 Task: Get directions from CNN Center, Georgia, United States to Oakland Cemetery, Georgia, United States  and explore the nearby hotels with guest rating 2 and above with dates 20 to 23 December and 2 guests
Action: Mouse moved to (250, 79)
Screenshot: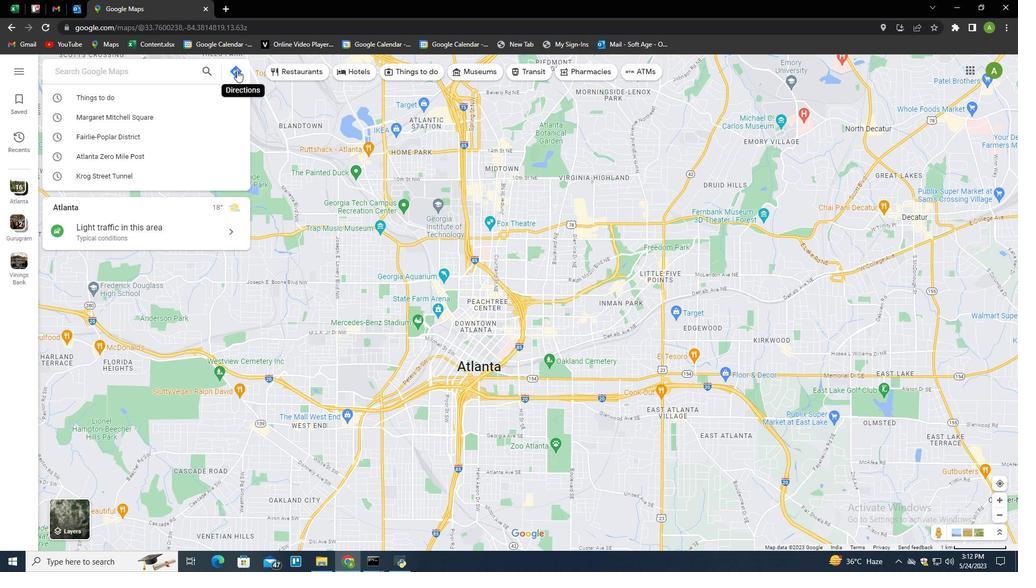 
Action: Mouse pressed left at (250, 79)
Screenshot: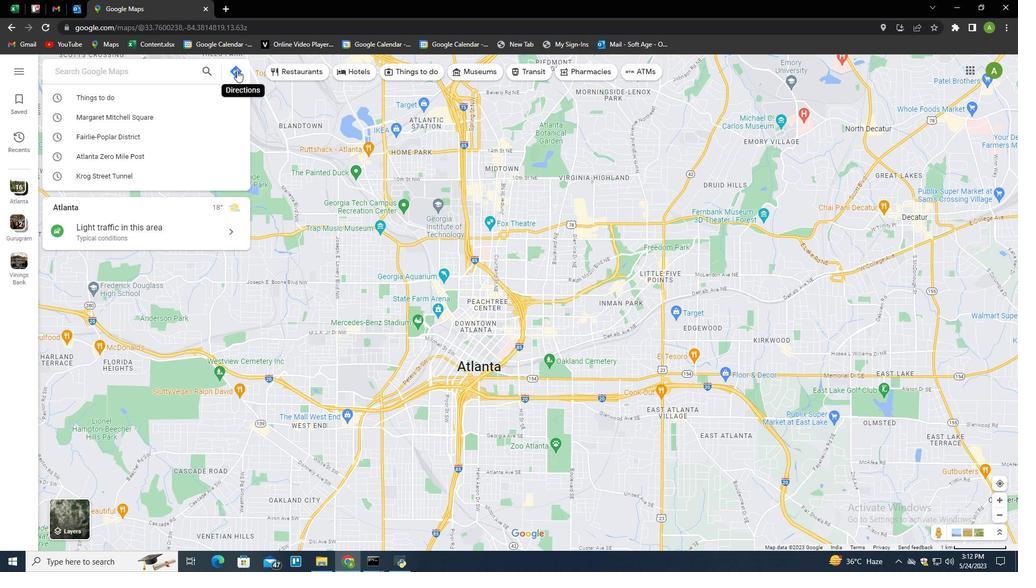
Action: Mouse moved to (212, 107)
Screenshot: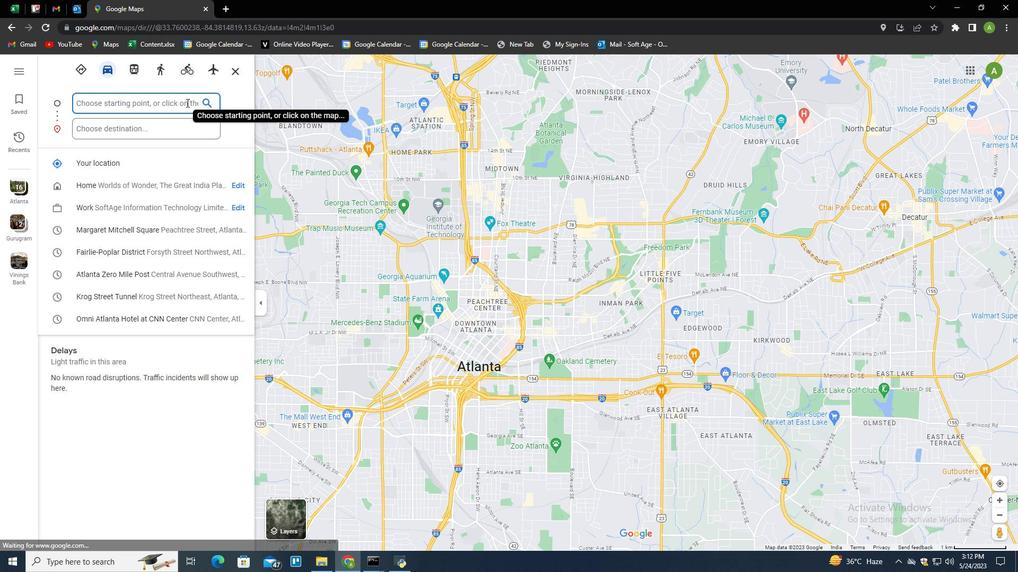 
Action: Mouse pressed left at (212, 107)
Screenshot: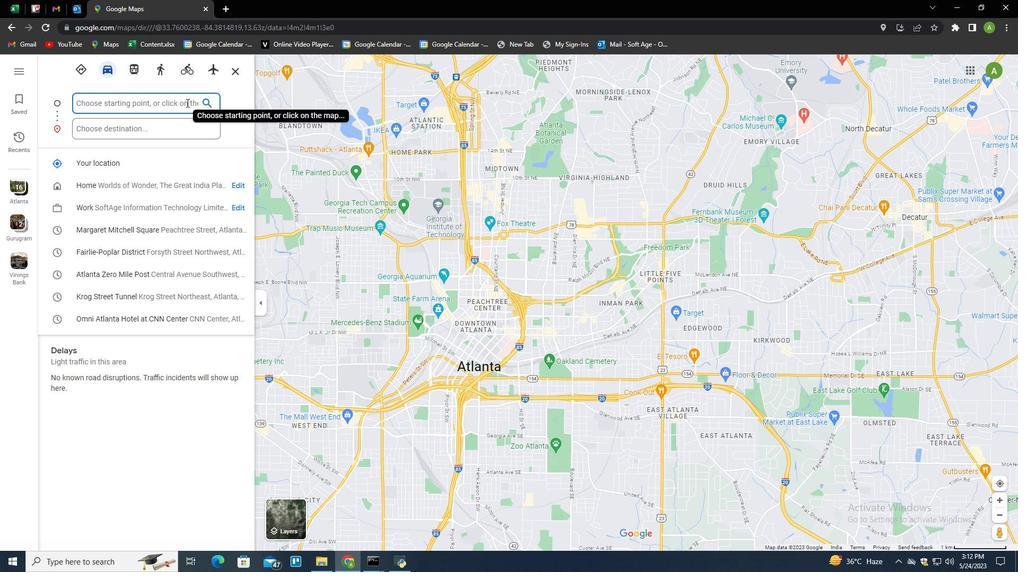
Action: Key pressed <Key.shift>C<Key.shift>NN<Key.space><Key.shift>Center,<Key.space><Key.shift>Georgia,<Key.space><Key.shift>United<Key.space><Key.shift>States<Key.tab><Key.tab><Key.shift>Oaklank<Key.backspace>d<Key.space><Key.shift>E<Key.backspace><Key.shift>Cemetery,<Key.space><Key.shift>Georgia,<Key.space><Key.shift>United<Key.space><Key.shift>Staes=<Key.backspace><Key.backspace><Key.backspace>tes<Key.enter>
Screenshot: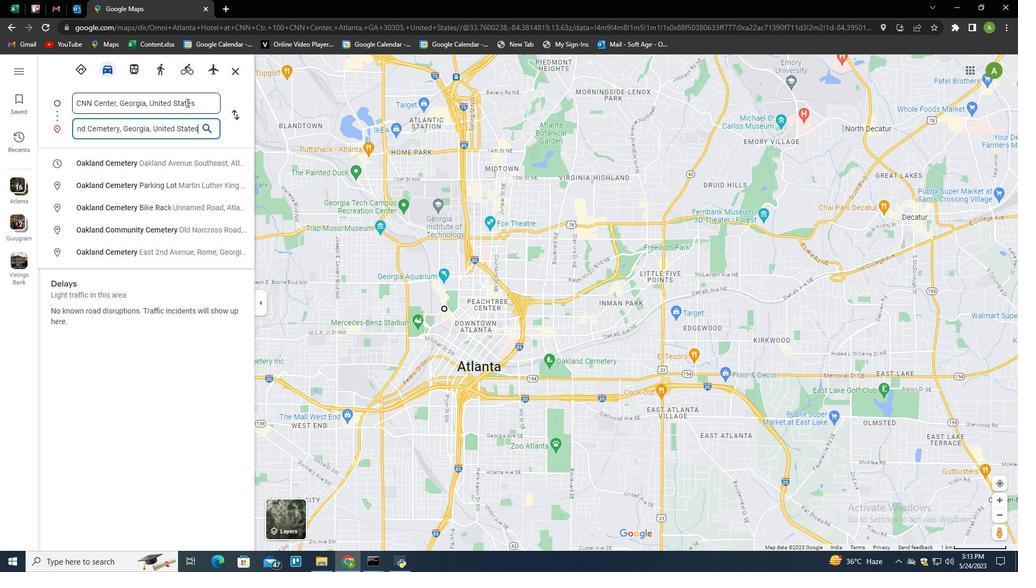 
Action: Mouse moved to (394, 81)
Screenshot: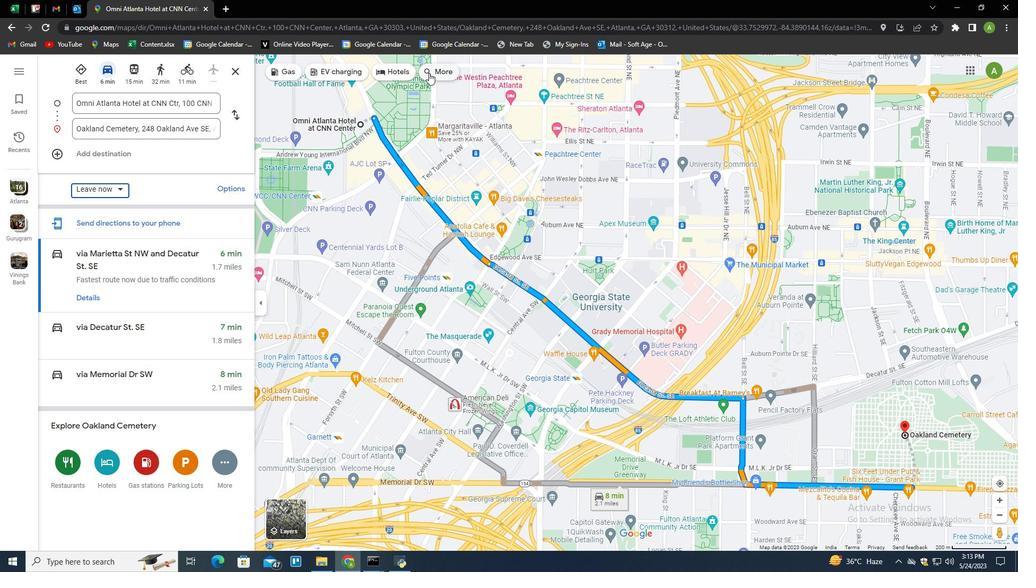 
Action: Mouse pressed left at (394, 81)
Screenshot: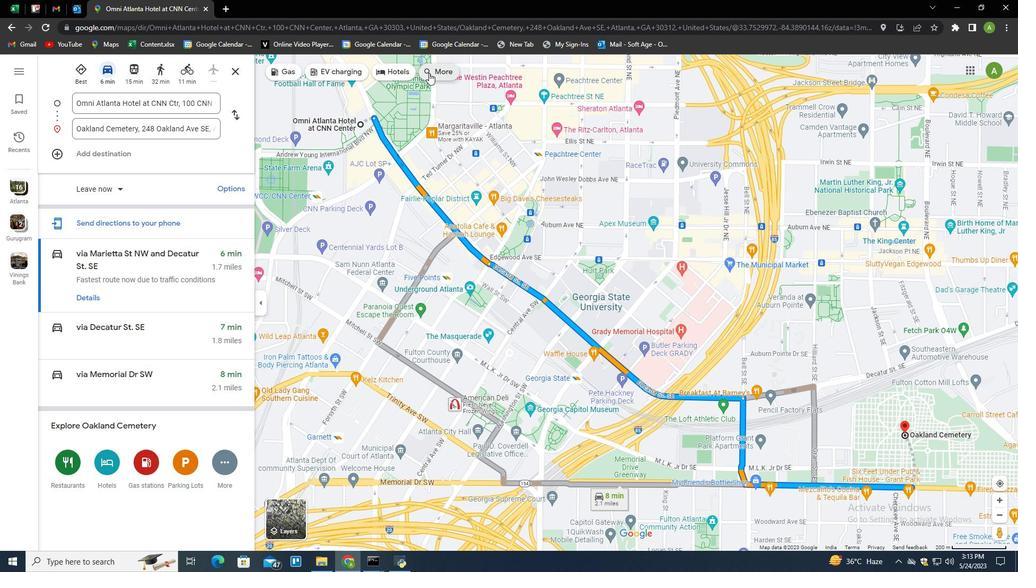 
Action: Mouse moved to (131, 172)
Screenshot: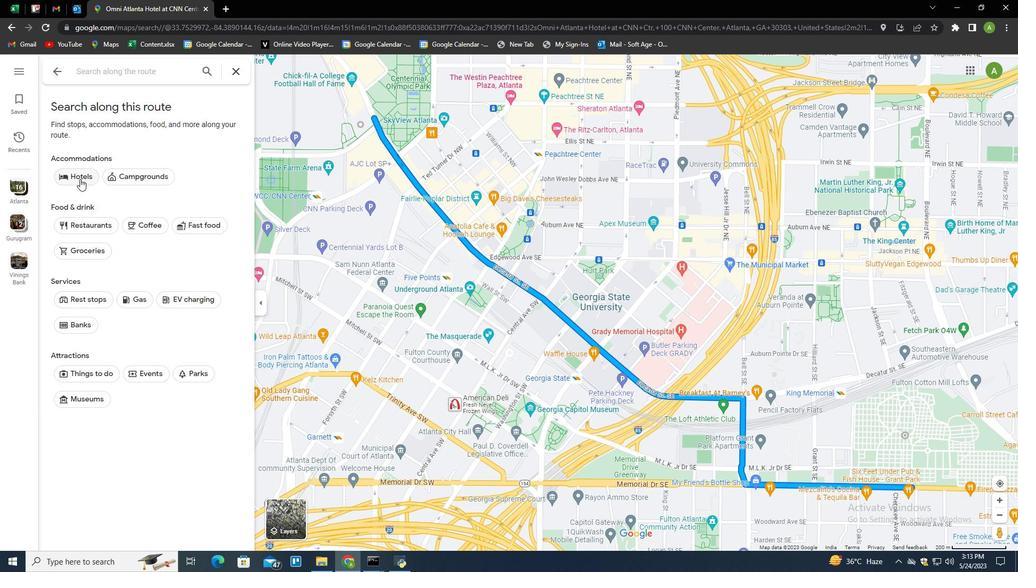 
Action: Mouse pressed left at (131, 172)
Screenshot: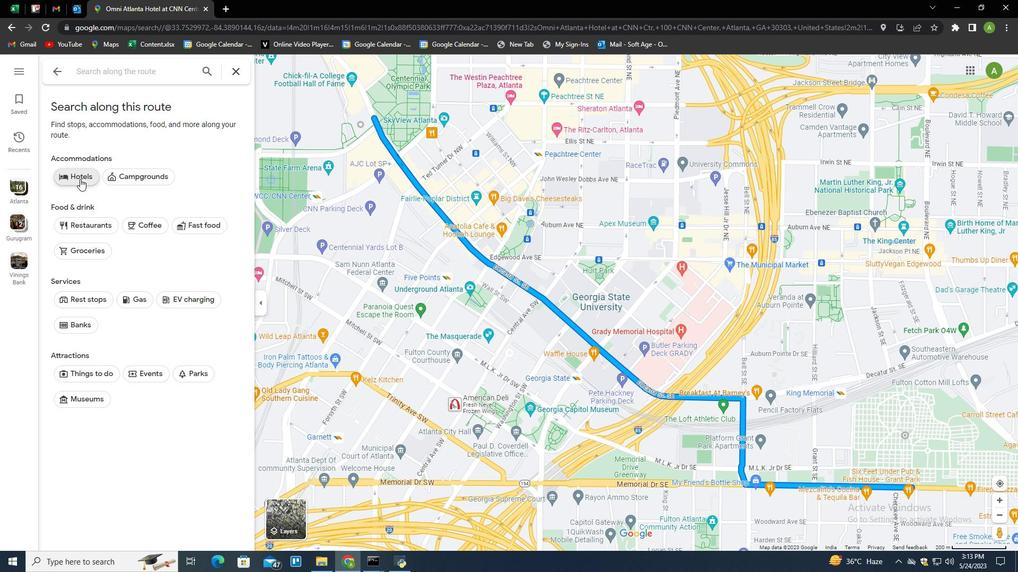 
Action: Mouse moved to (318, 77)
Screenshot: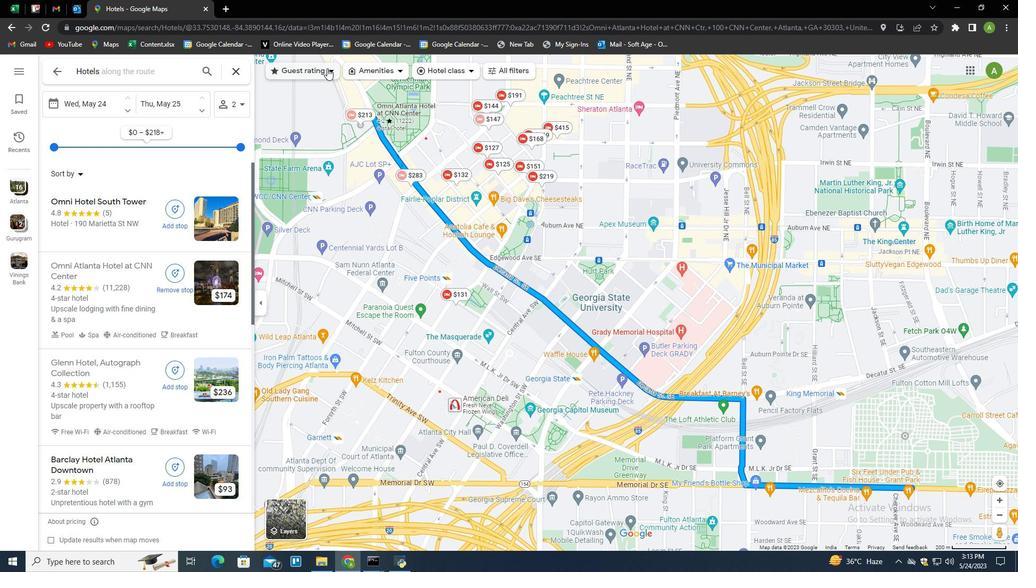 
Action: Mouse pressed left at (318, 77)
Screenshot: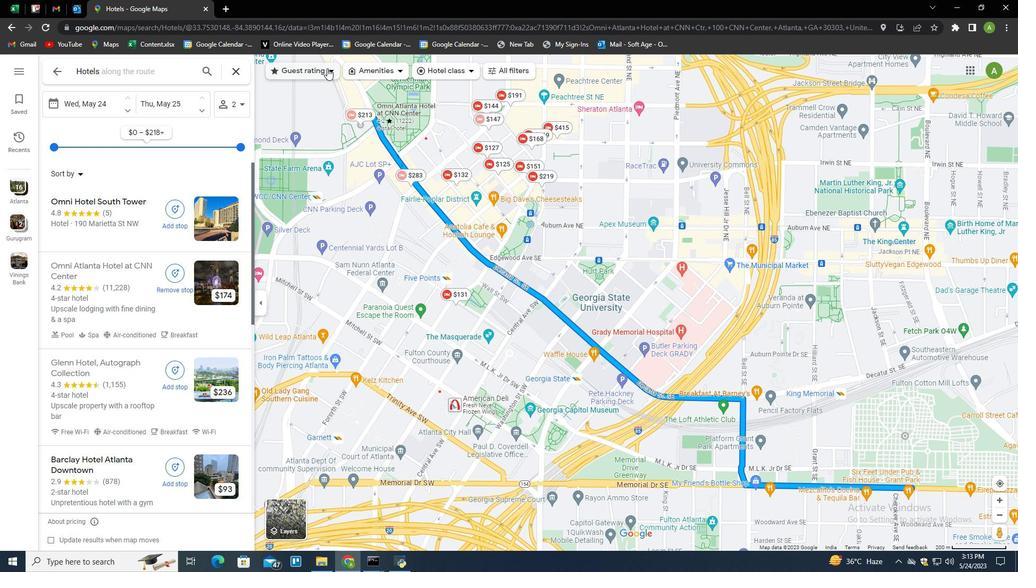 
Action: Mouse moved to (302, 116)
Screenshot: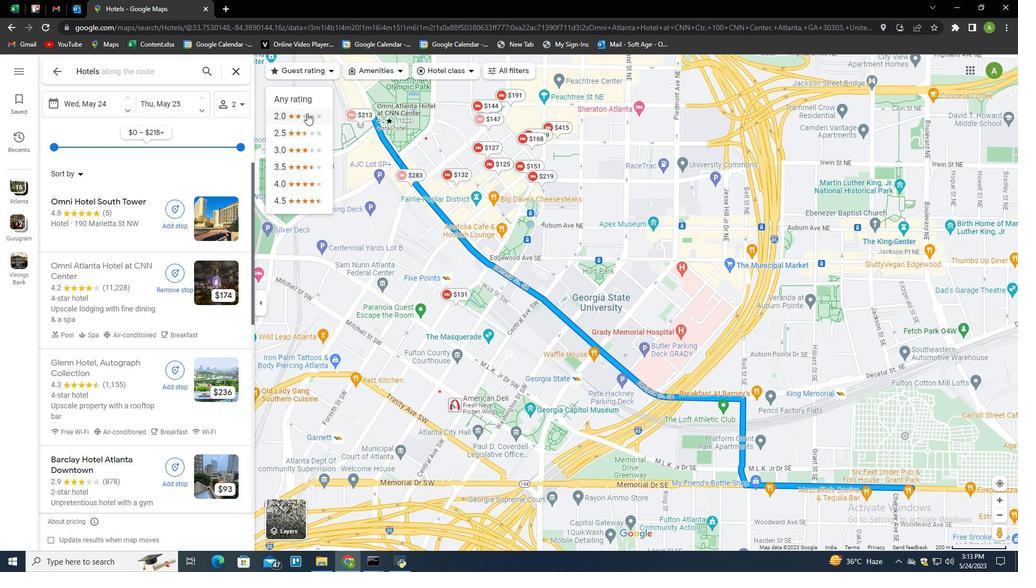 
Action: Mouse pressed left at (302, 116)
Screenshot: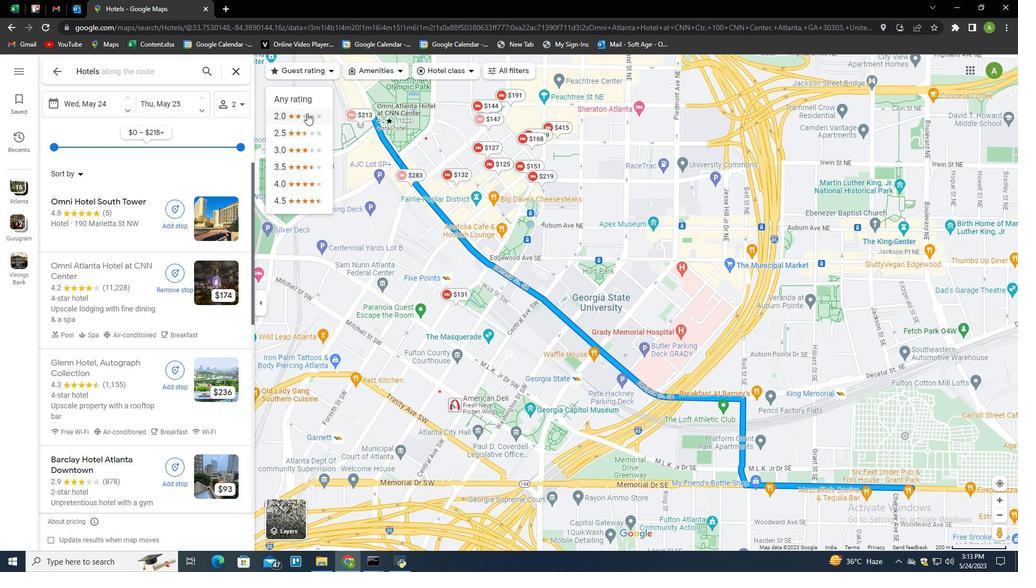 
Action: Mouse moved to (136, 105)
Screenshot: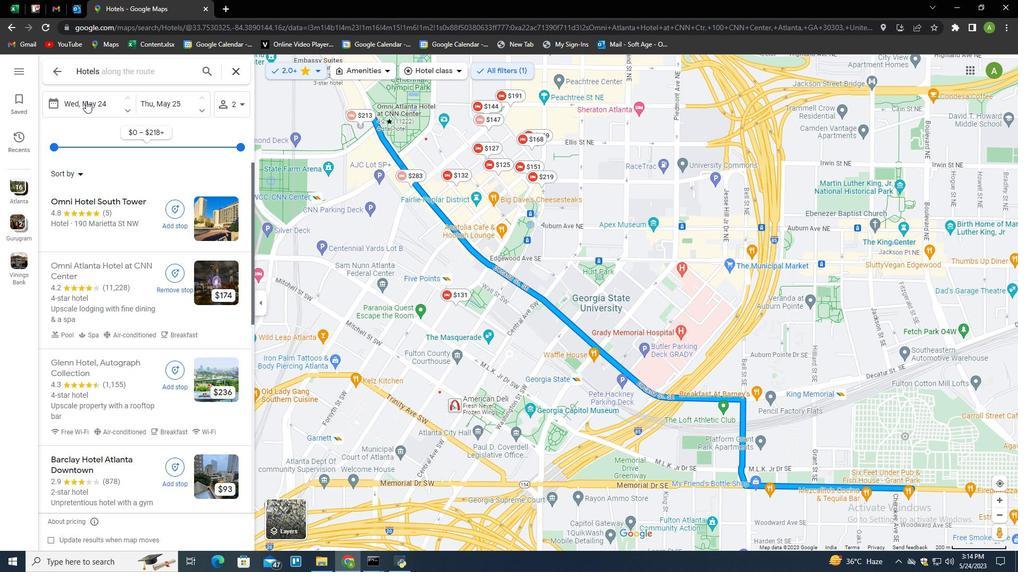 
Action: Mouse pressed left at (136, 105)
Screenshot: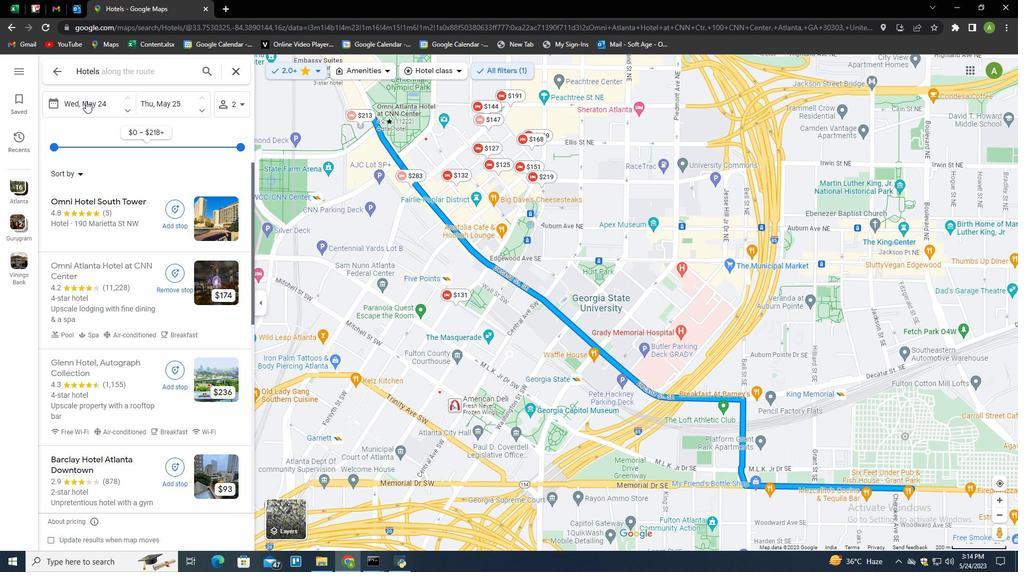 
Action: Mouse moved to (197, 185)
Screenshot: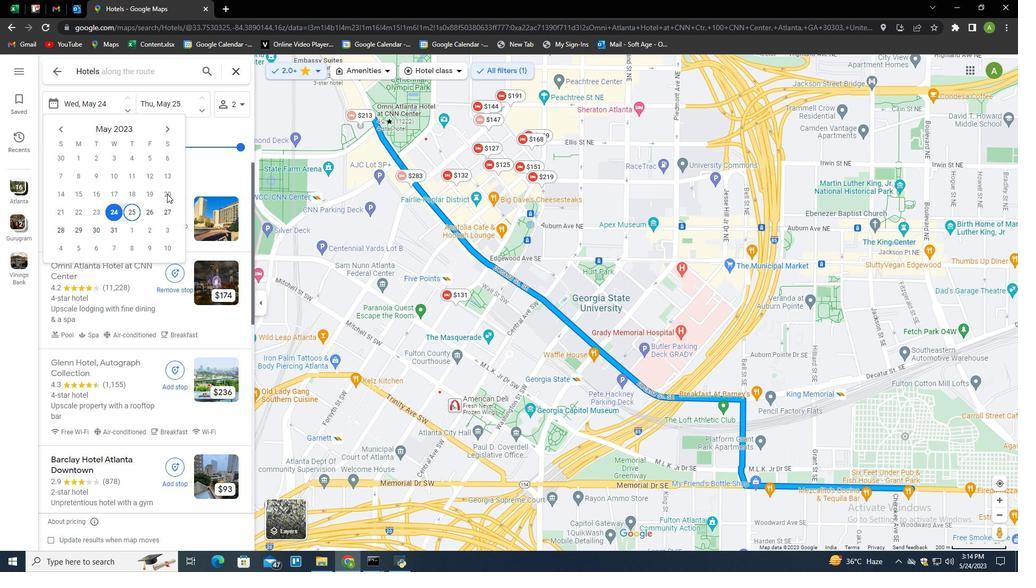 
Action: Mouse pressed left at (197, 185)
Screenshot: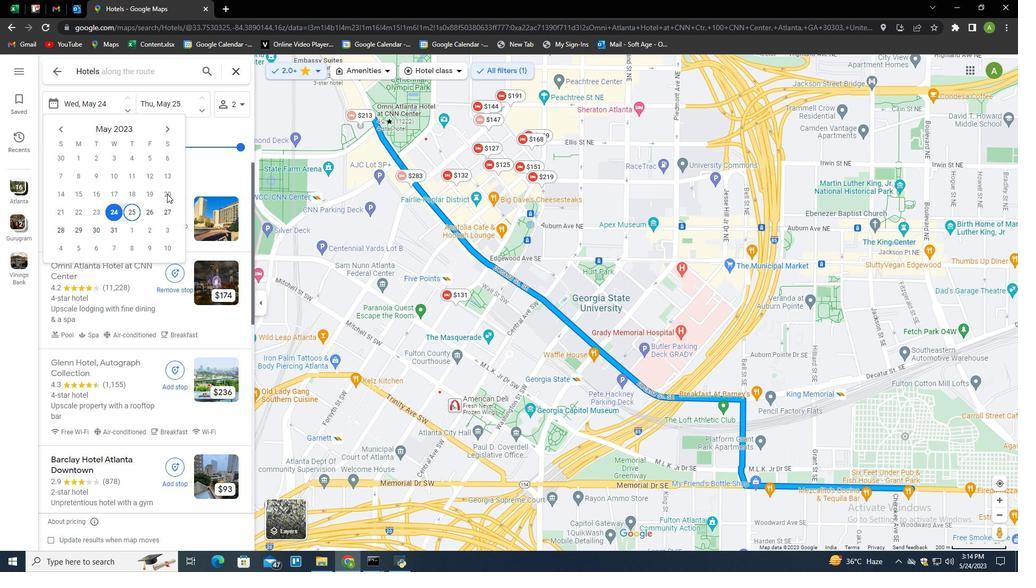 
Action: Mouse moved to (196, 131)
Screenshot: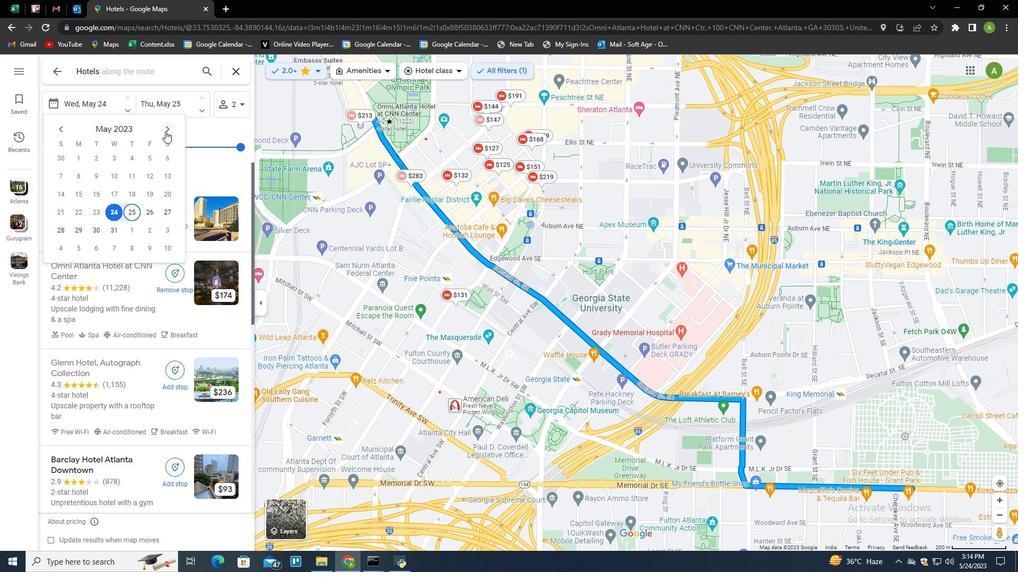 
Action: Mouse pressed left at (196, 131)
Screenshot: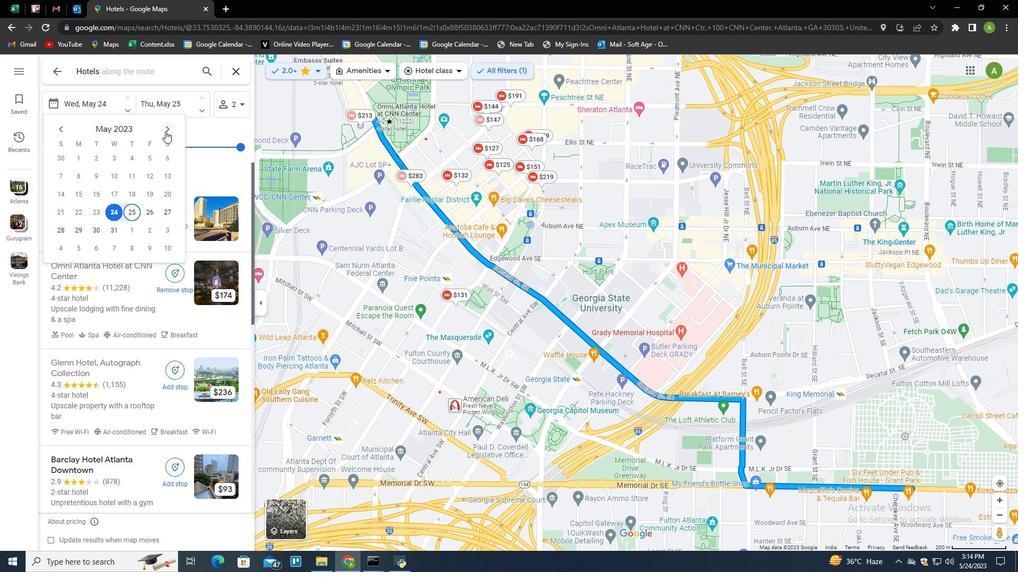 
Action: Mouse pressed left at (196, 131)
Screenshot: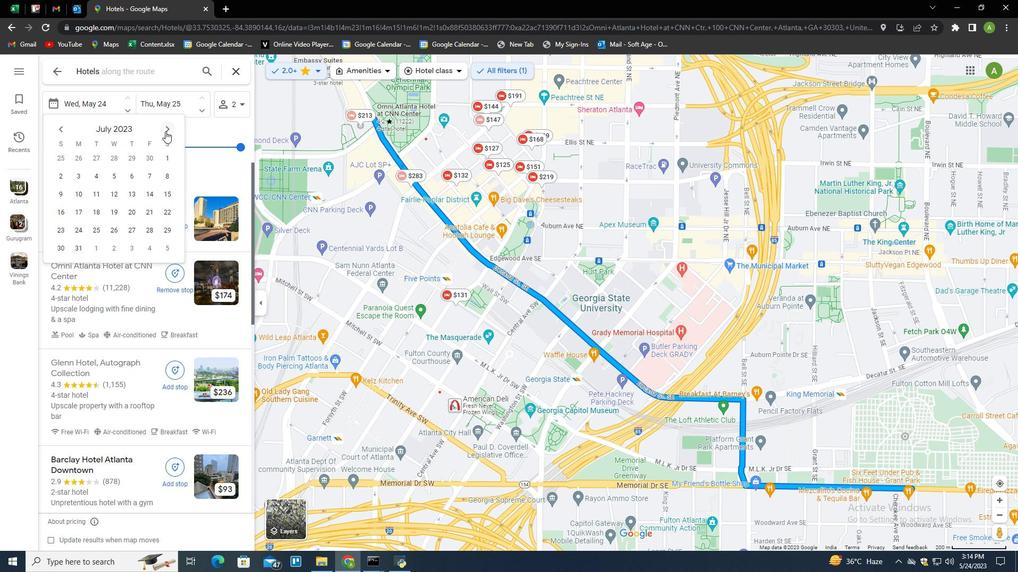
Action: Mouse pressed left at (196, 131)
Screenshot: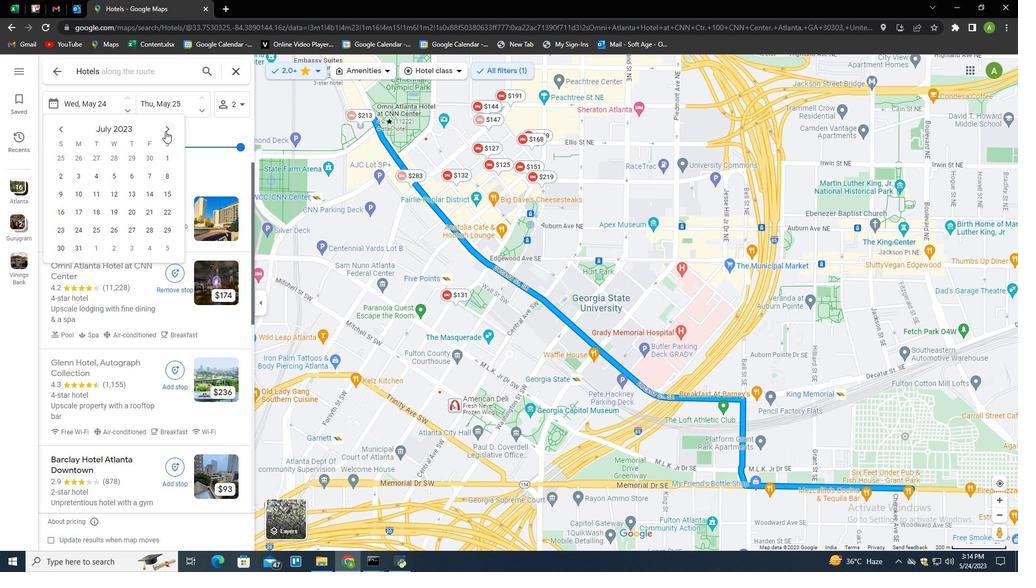 
Action: Mouse pressed left at (196, 131)
Screenshot: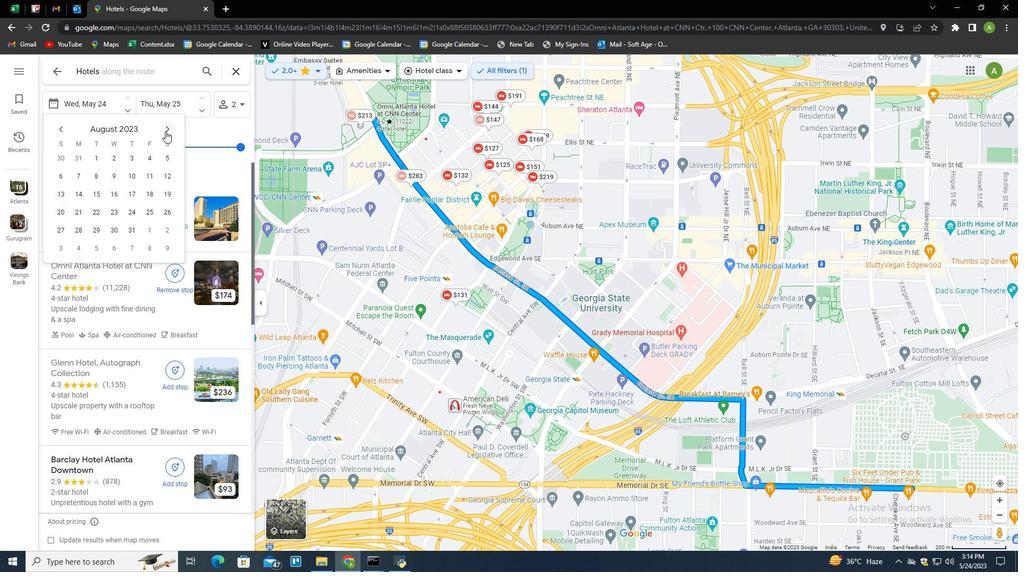 
Action: Mouse pressed left at (196, 131)
Screenshot: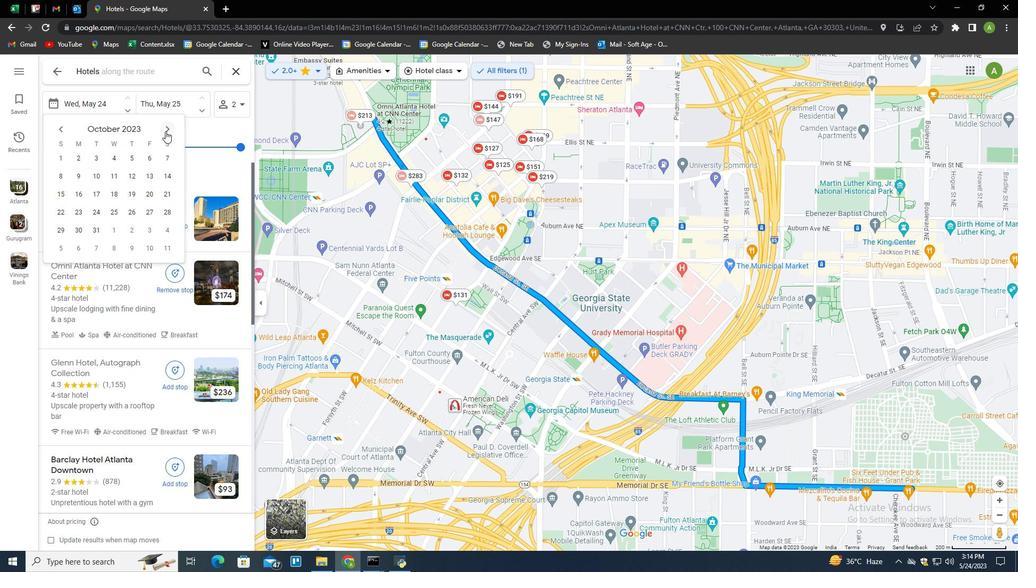 
Action: Mouse pressed left at (196, 131)
Screenshot: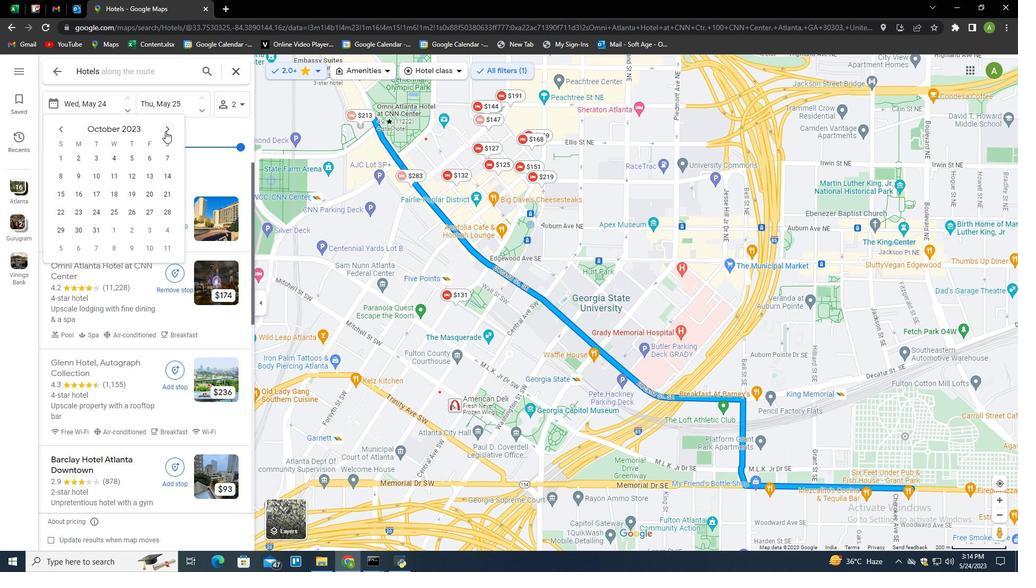 
Action: Mouse pressed left at (196, 131)
Screenshot: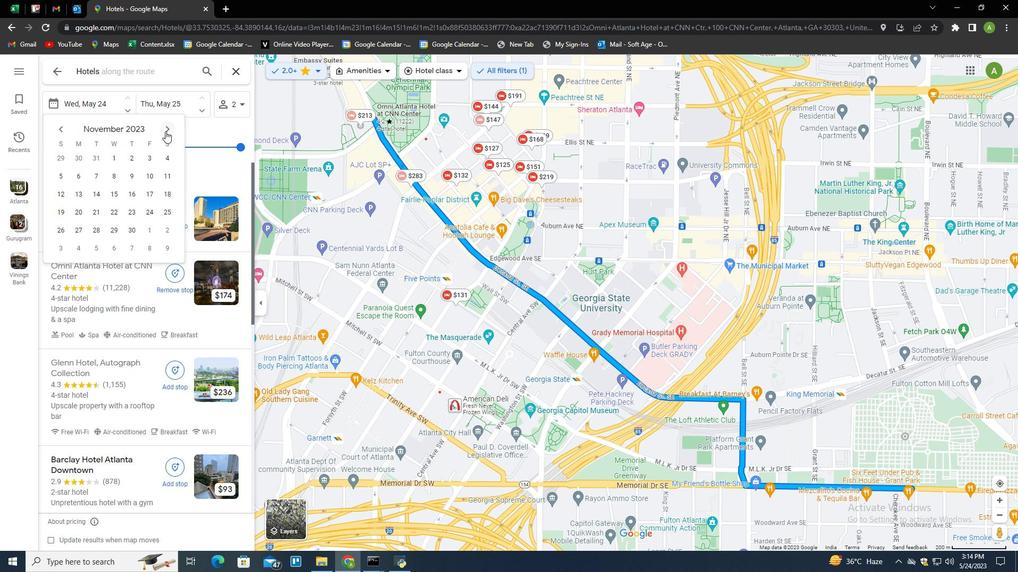
Action: Mouse pressed left at (196, 131)
Screenshot: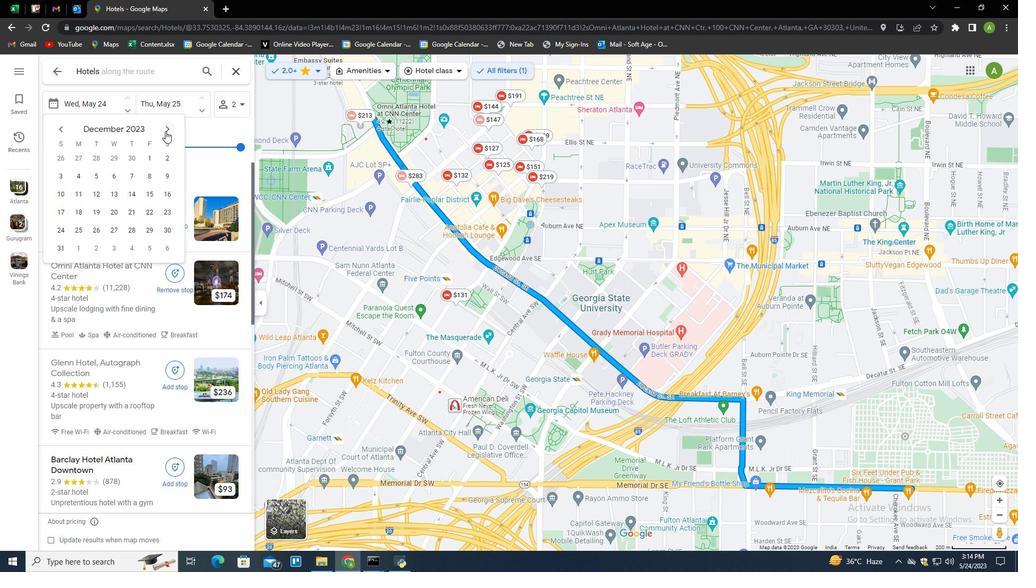 
Action: Mouse moved to (117, 127)
Screenshot: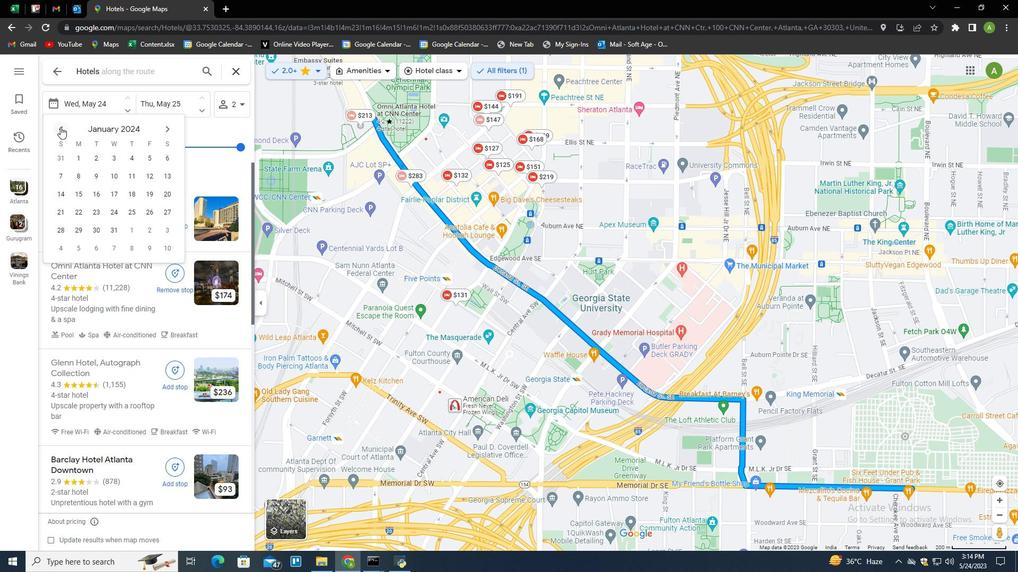 
Action: Mouse pressed left at (117, 127)
Screenshot: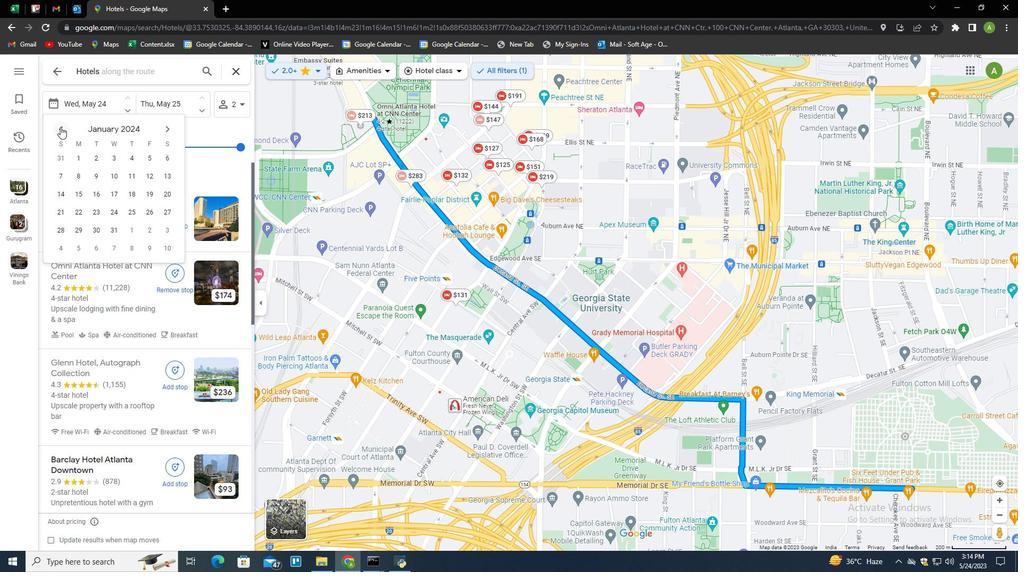
Action: Mouse moved to (158, 196)
Screenshot: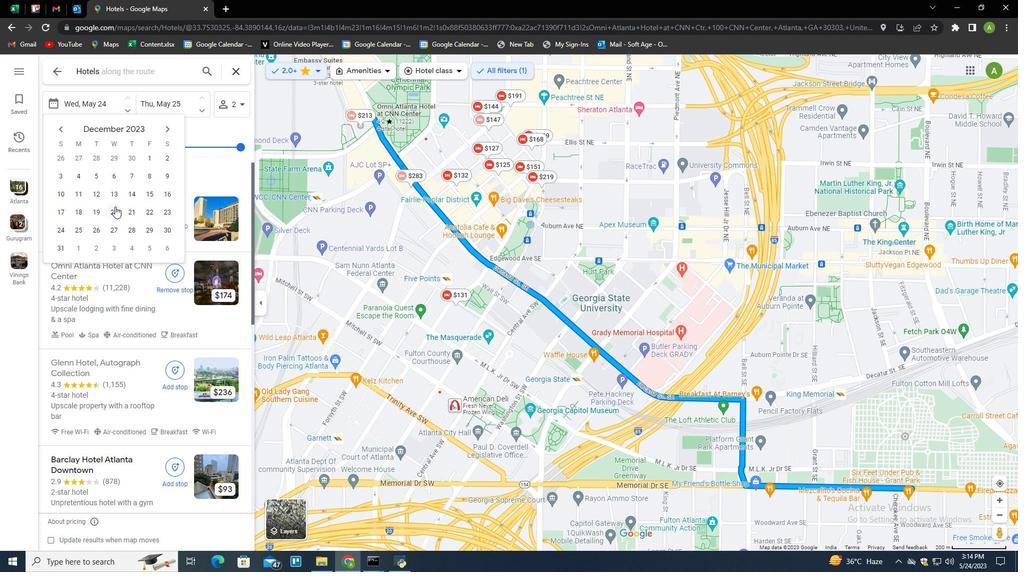 
Action: Mouse pressed left at (158, 196)
Screenshot: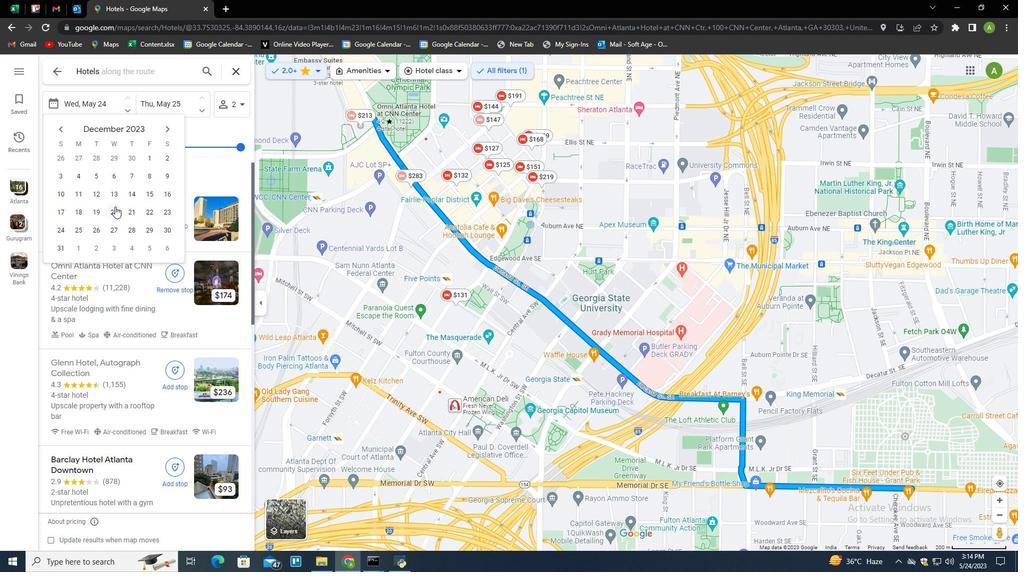 
Action: Mouse moved to (221, 199)
Screenshot: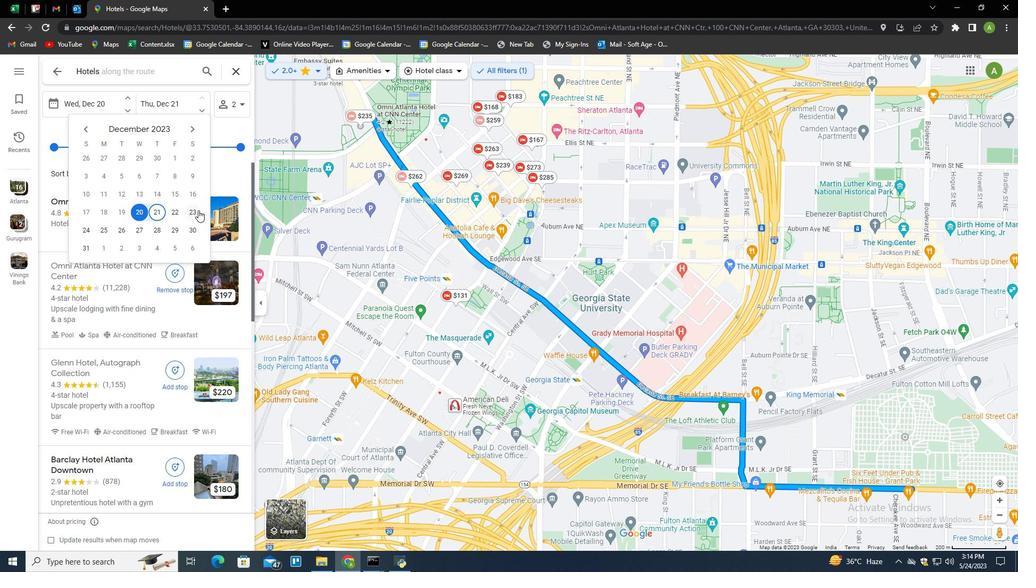 
Action: Mouse pressed left at (221, 199)
Screenshot: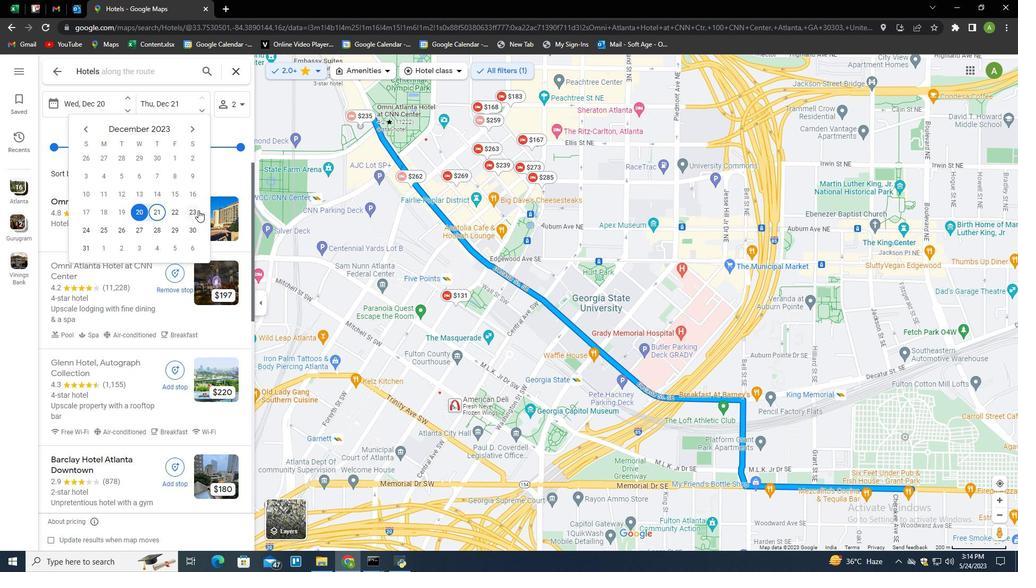 
Action: Mouse moved to (160, 195)
Screenshot: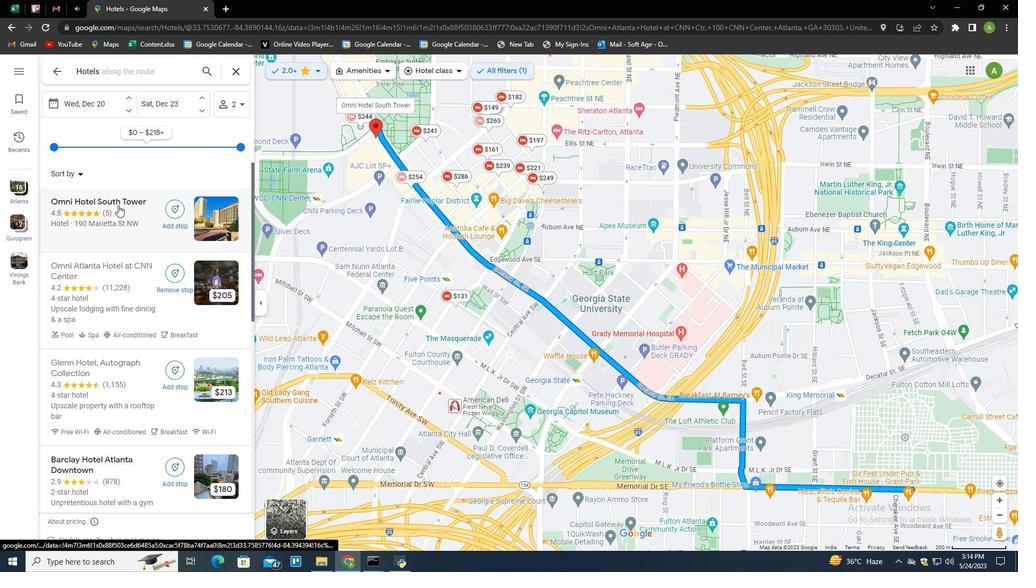 
Action: Mouse pressed left at (160, 195)
Screenshot: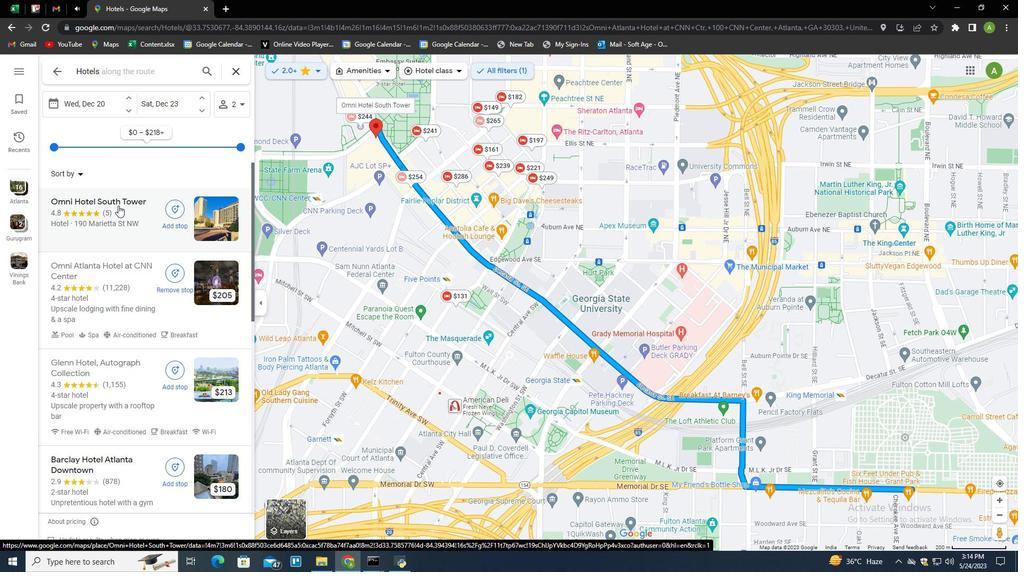 
Action: Mouse moved to (396, 251)
Screenshot: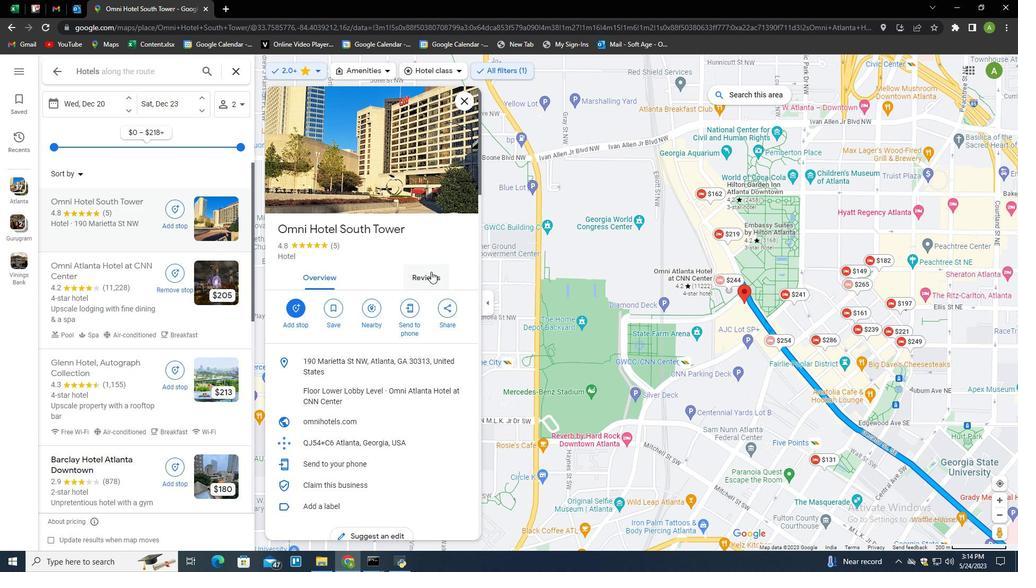 
Action: Mouse pressed left at (396, 251)
Screenshot: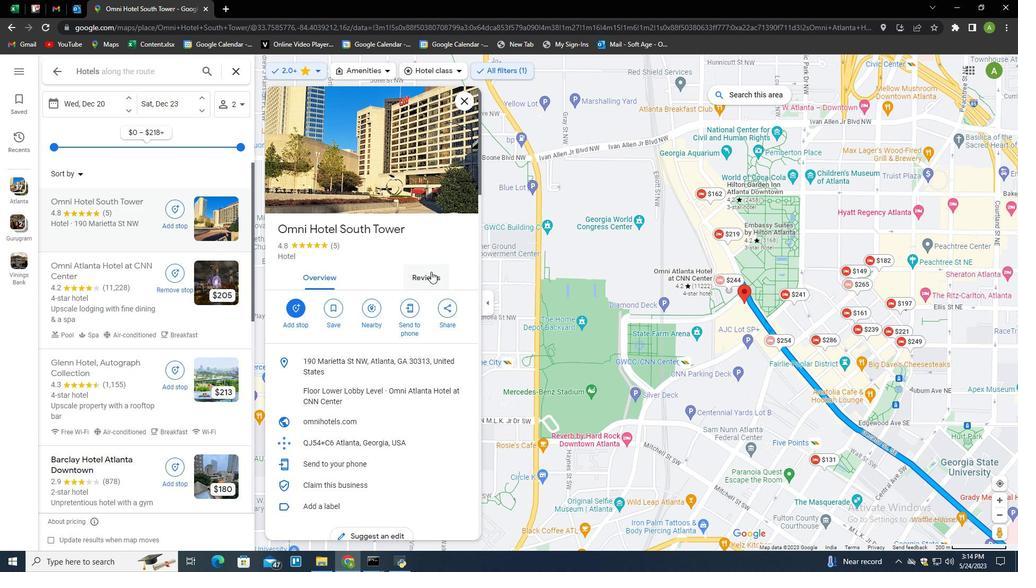 
Action: Mouse moved to (379, 275)
Screenshot: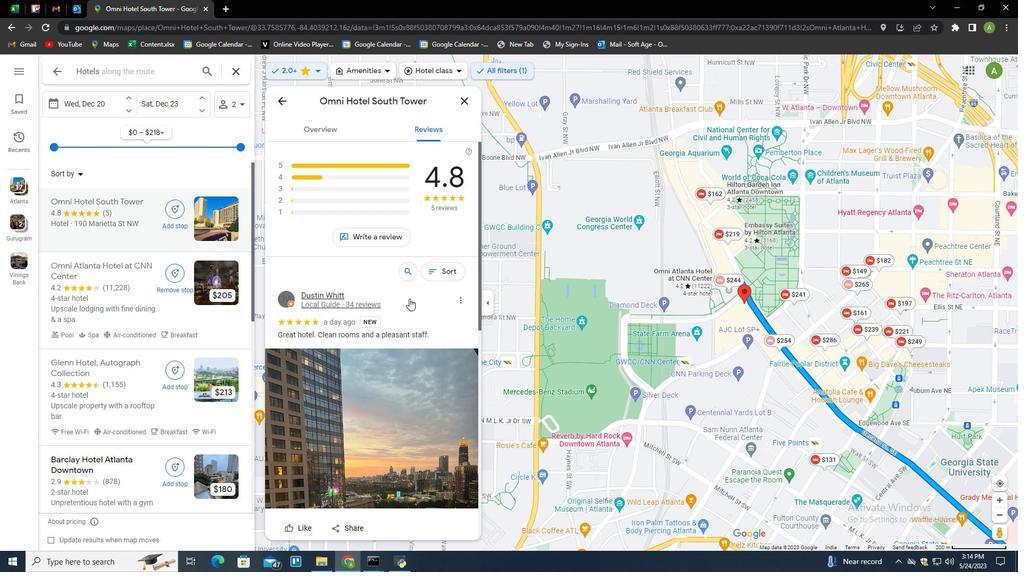 
Action: Mouse scrolled (379, 274) with delta (0, 0)
Screenshot: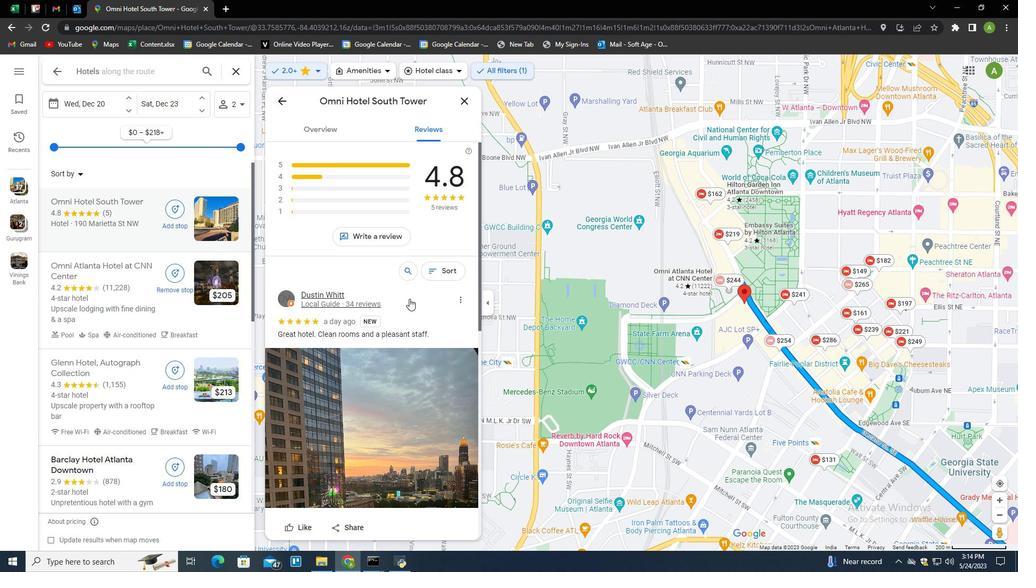 
Action: Mouse moved to (379, 275)
Screenshot: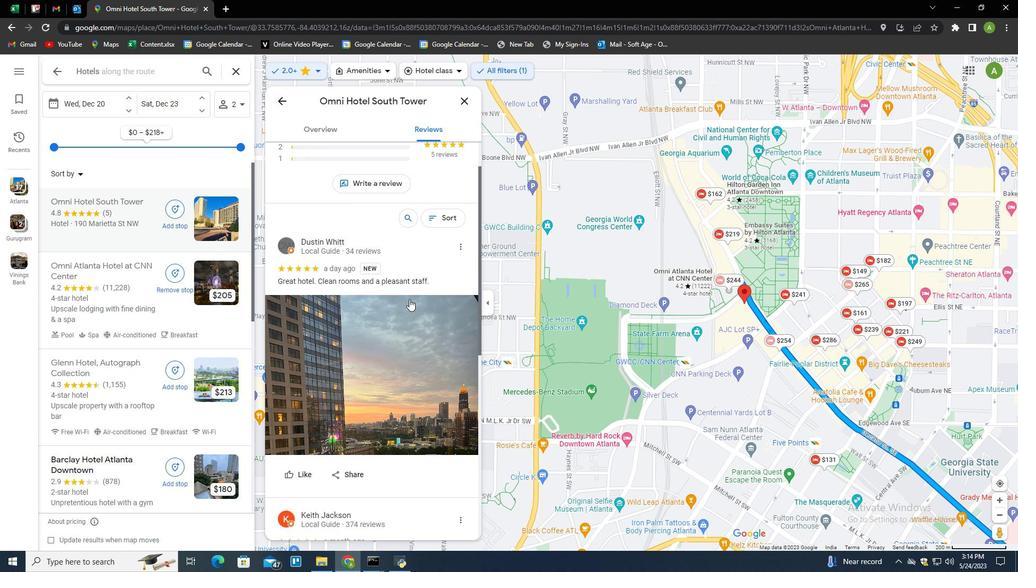 
Action: Mouse scrolled (379, 275) with delta (0, 0)
Screenshot: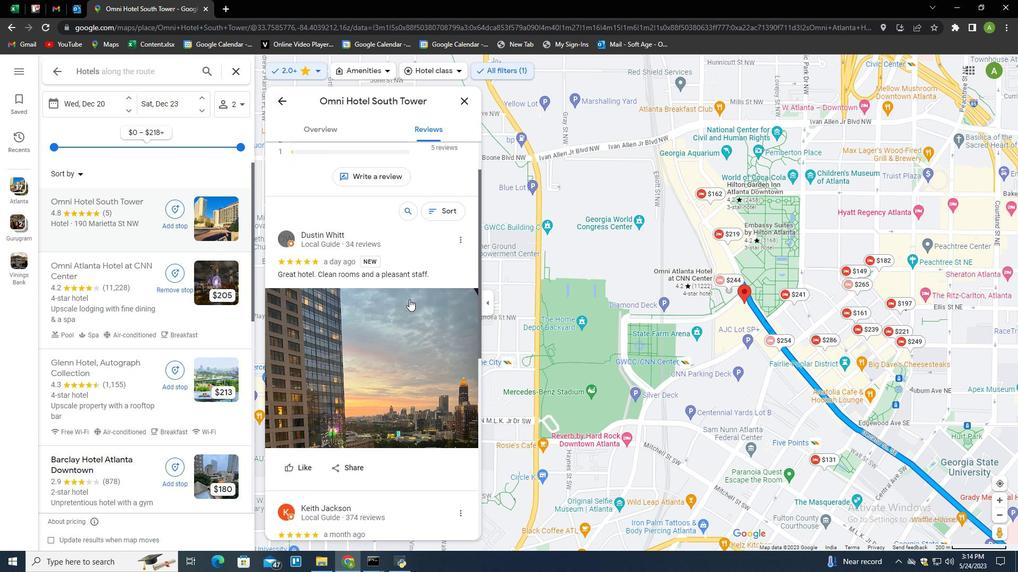 
Action: Mouse scrolled (379, 275) with delta (0, 0)
Screenshot: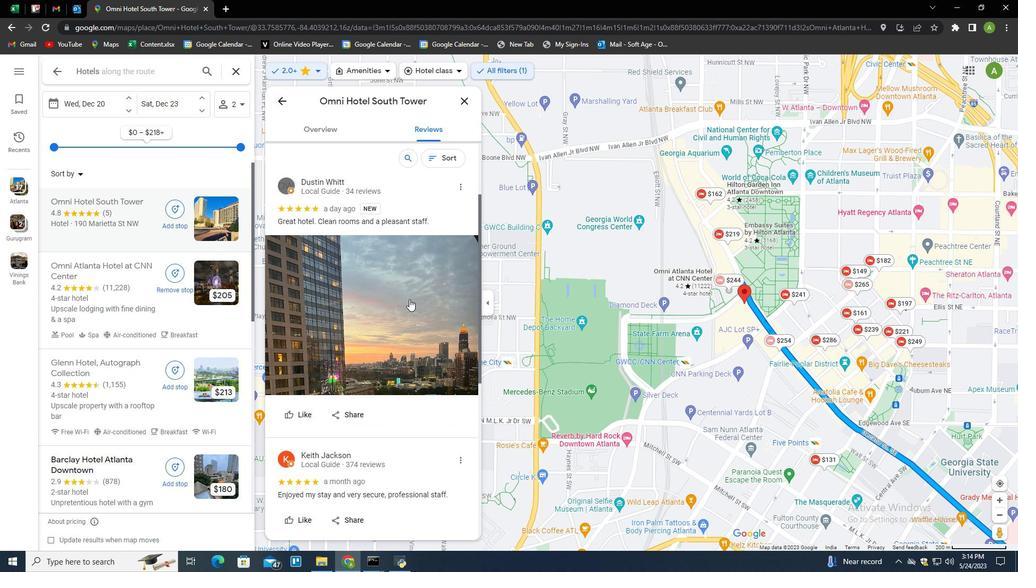 
Action: Mouse scrolled (379, 275) with delta (0, 0)
Screenshot: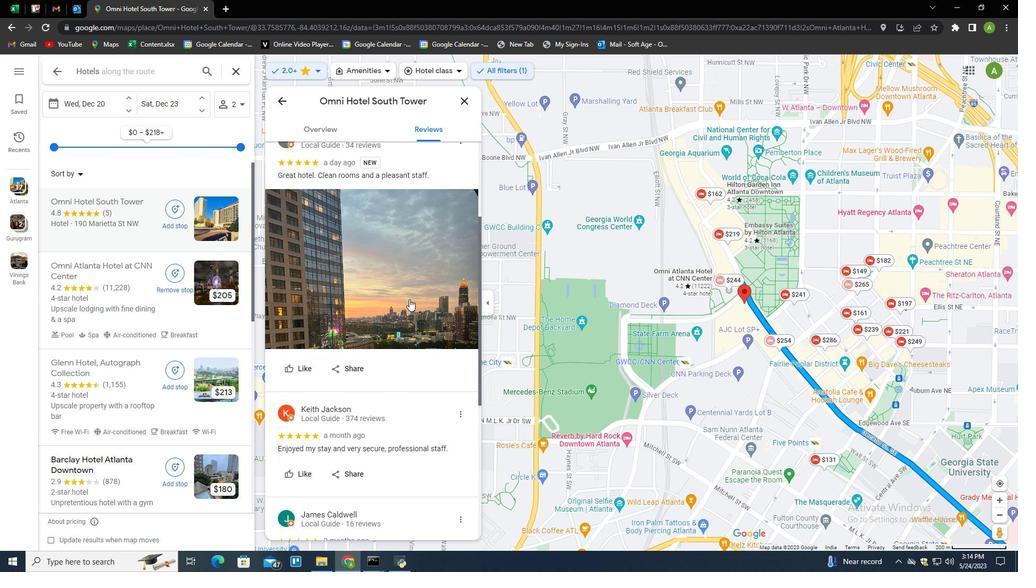 
Action: Mouse scrolled (379, 275) with delta (0, 0)
Screenshot: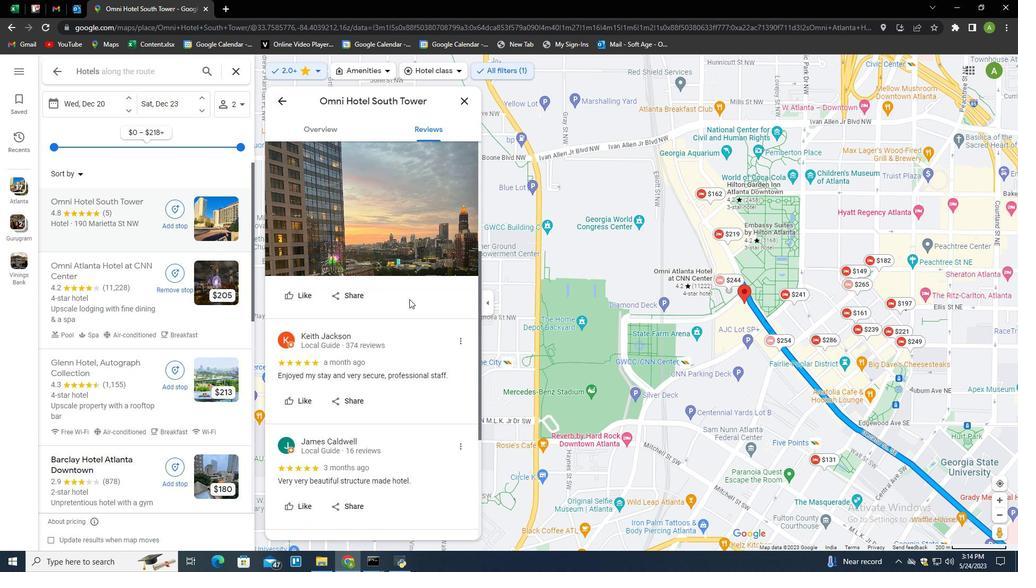 
Action: Mouse scrolled (379, 275) with delta (0, 0)
Screenshot: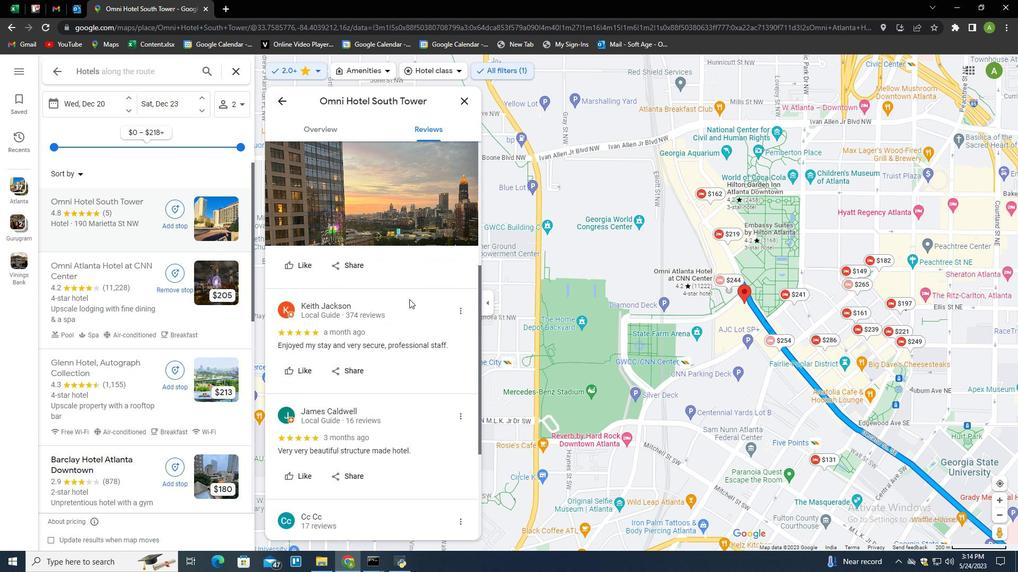 
Action: Mouse scrolled (379, 275) with delta (0, 0)
Screenshot: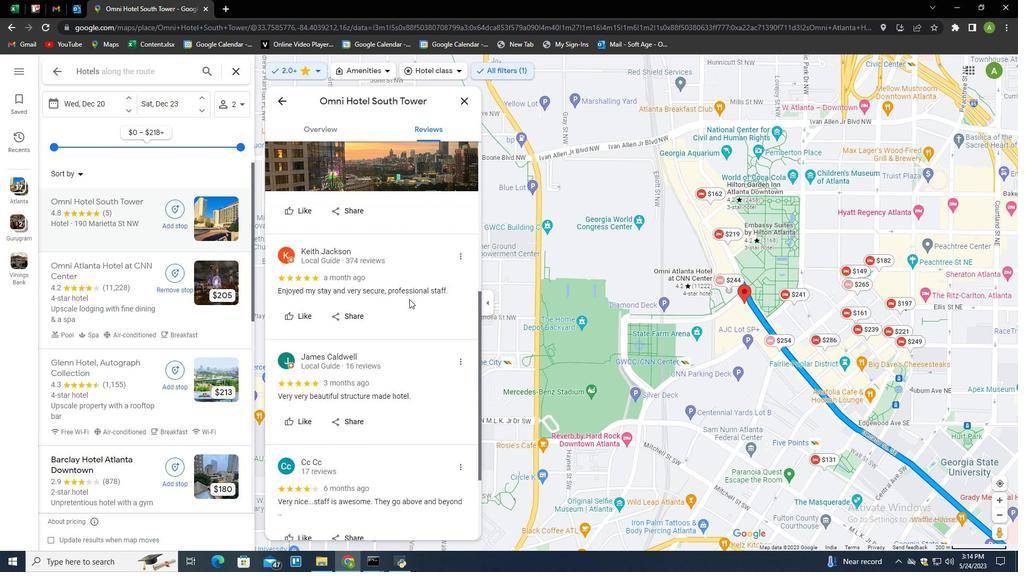 
Action: Mouse scrolled (379, 275) with delta (0, 0)
Screenshot: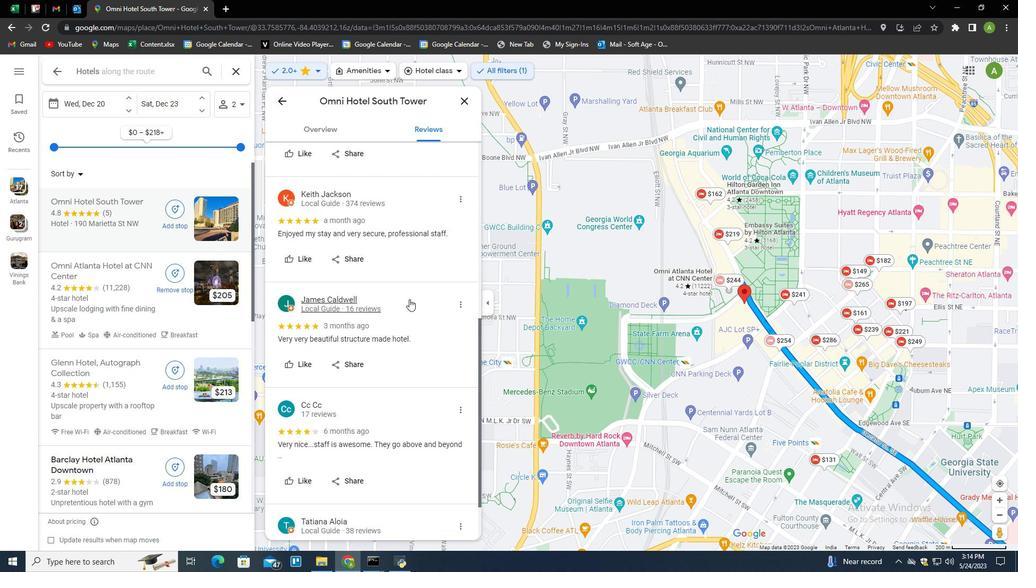 
Action: Mouse scrolled (379, 275) with delta (0, 0)
Screenshot: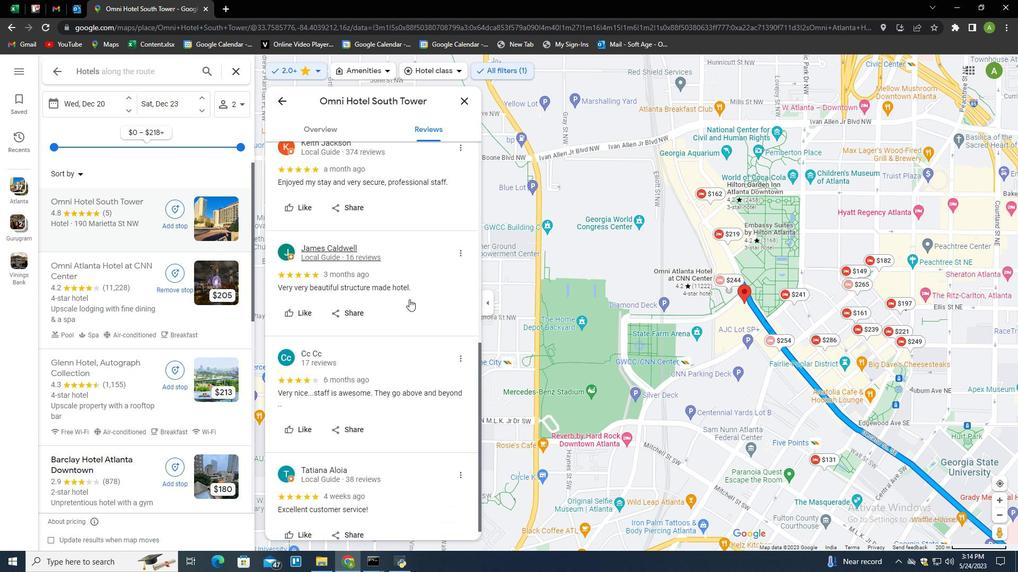 
Action: Mouse scrolled (379, 275) with delta (0, 0)
Screenshot: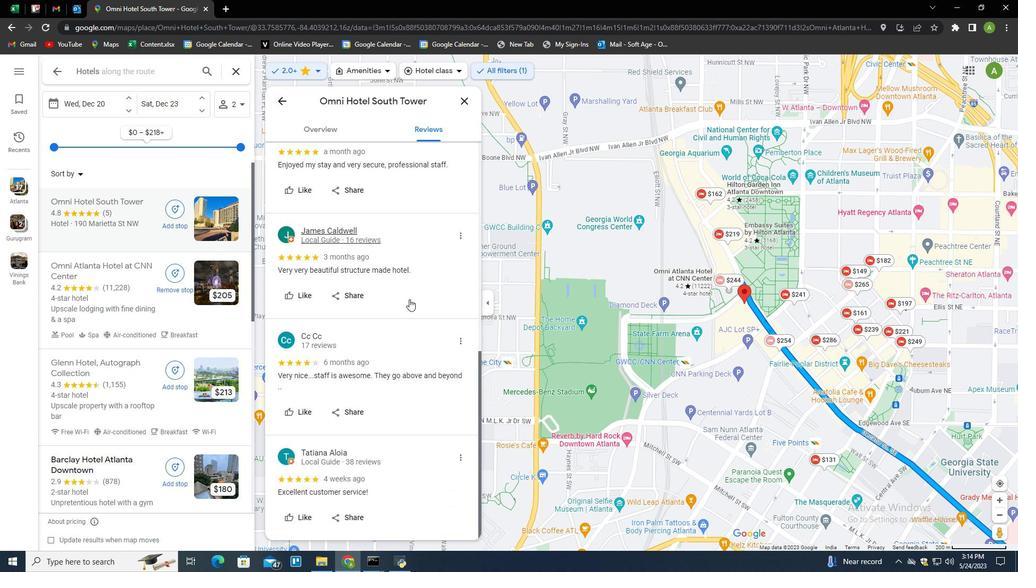 
Action: Mouse scrolled (379, 275) with delta (0, 0)
Screenshot: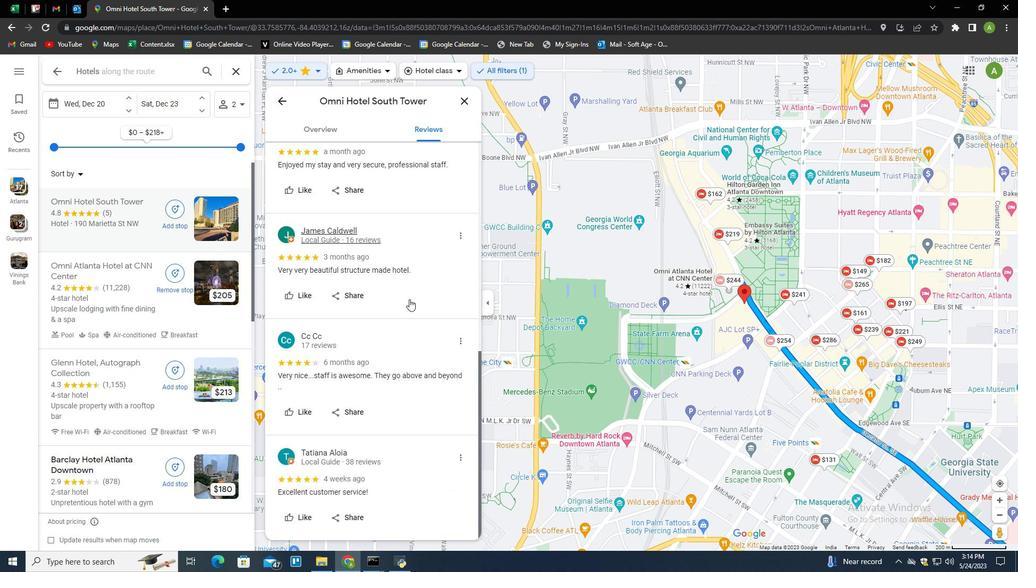 
Action: Mouse scrolled (379, 275) with delta (0, 0)
Screenshot: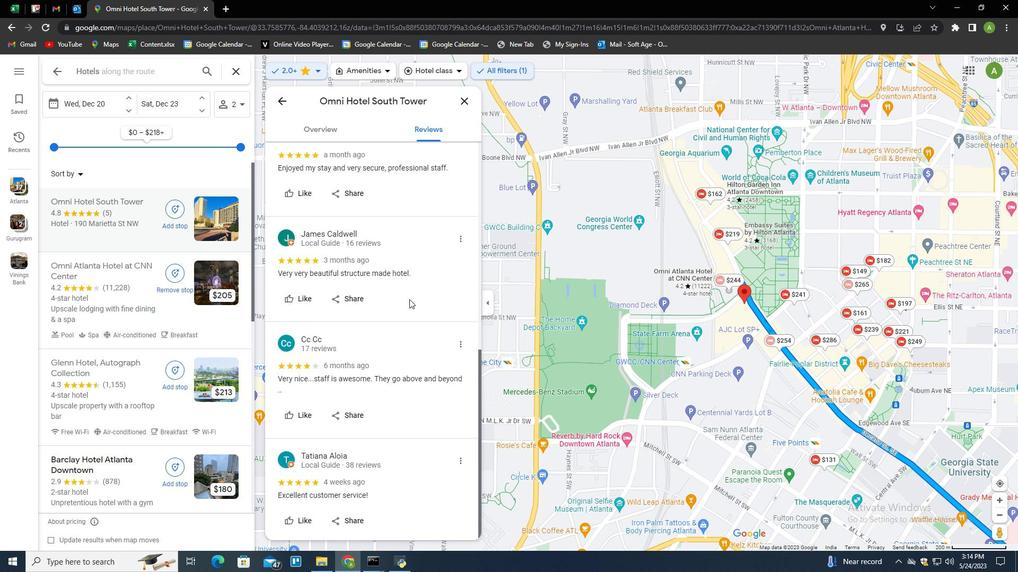 
Action: Mouse scrolled (379, 275) with delta (0, 0)
Screenshot: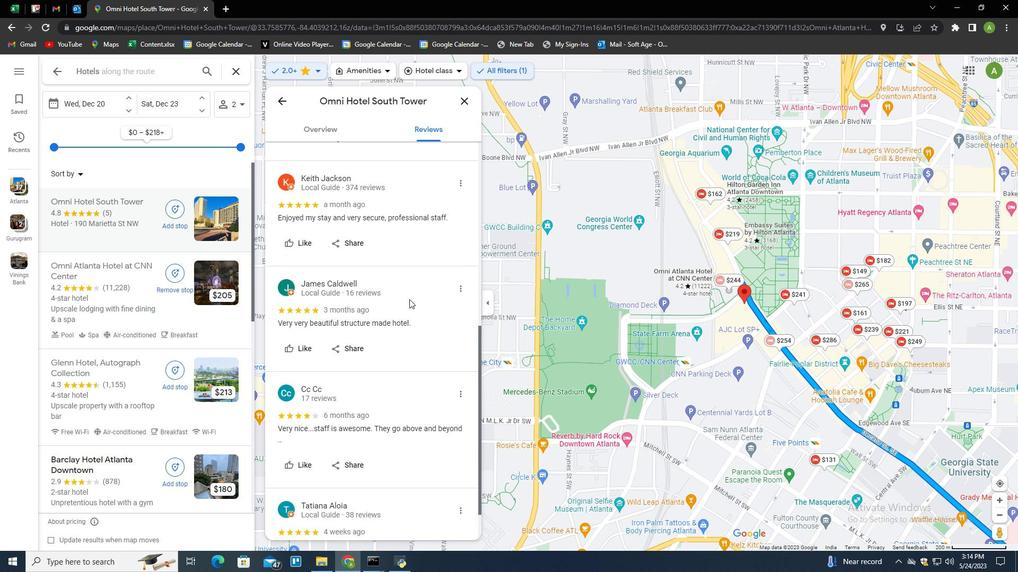 
Action: Mouse scrolled (379, 275) with delta (0, 0)
Screenshot: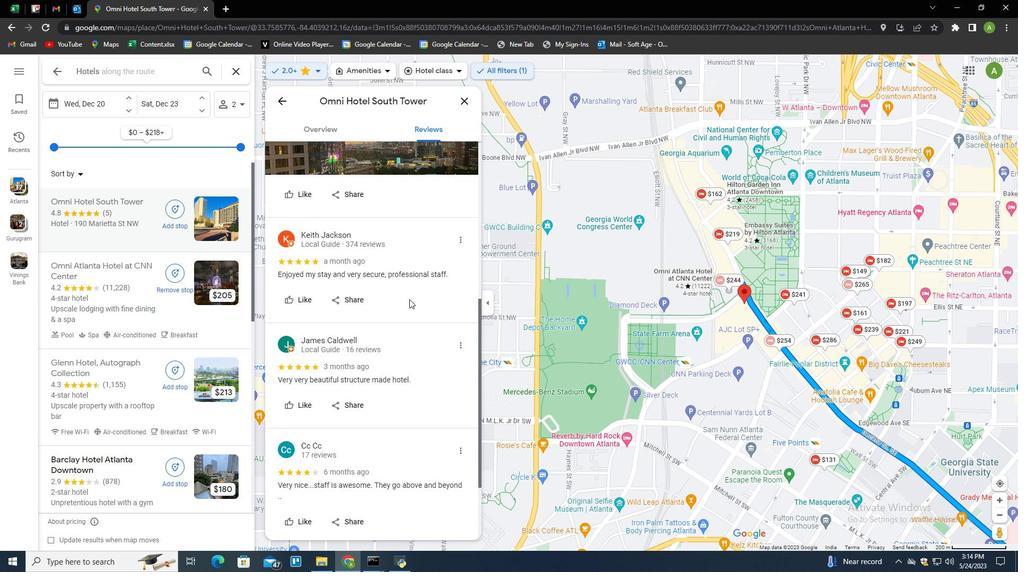 
Action: Mouse scrolled (379, 275) with delta (0, 0)
Screenshot: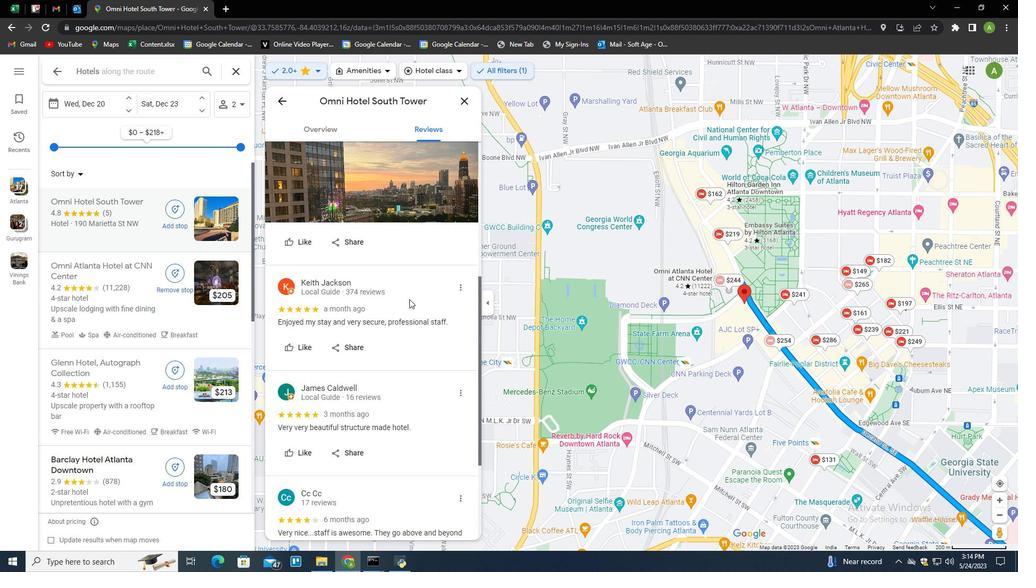 
Action: Mouse scrolled (379, 275) with delta (0, 0)
Screenshot: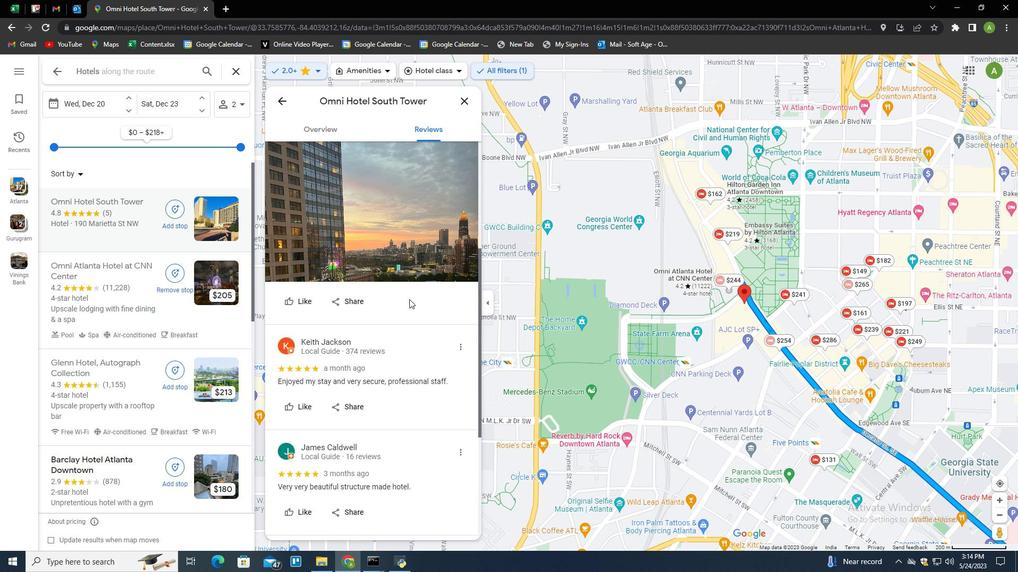 
Action: Mouse scrolled (379, 275) with delta (0, 0)
Screenshot: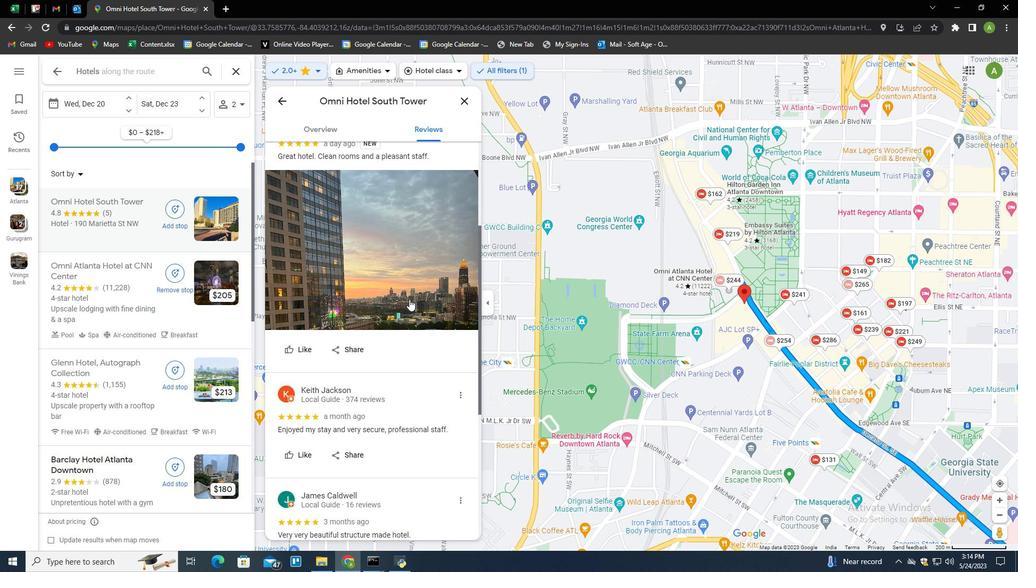 
Action: Mouse scrolled (379, 275) with delta (0, 0)
Screenshot: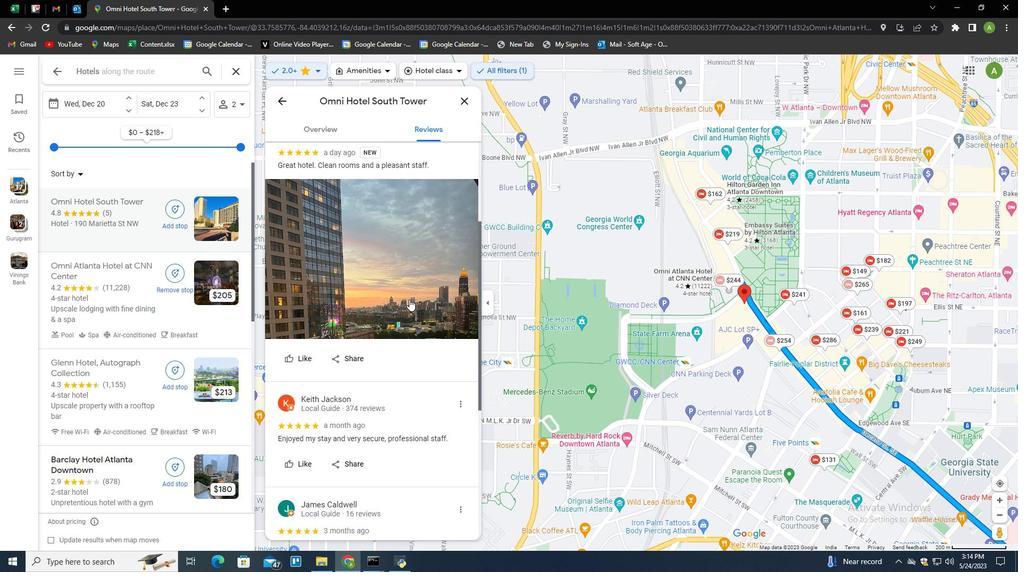 
Action: Mouse scrolled (379, 275) with delta (0, 0)
Screenshot: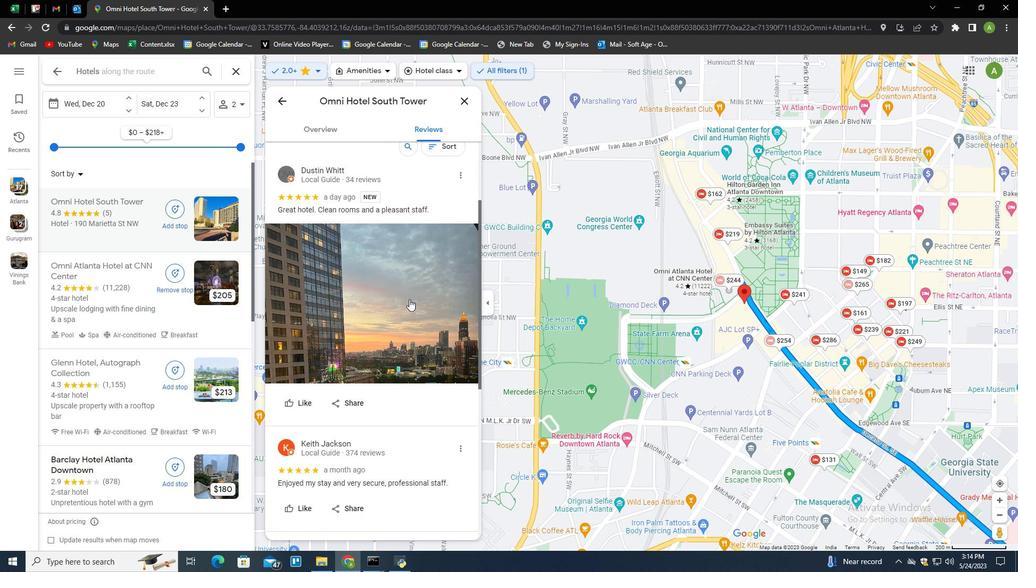 
Action: Mouse scrolled (379, 275) with delta (0, 0)
Screenshot: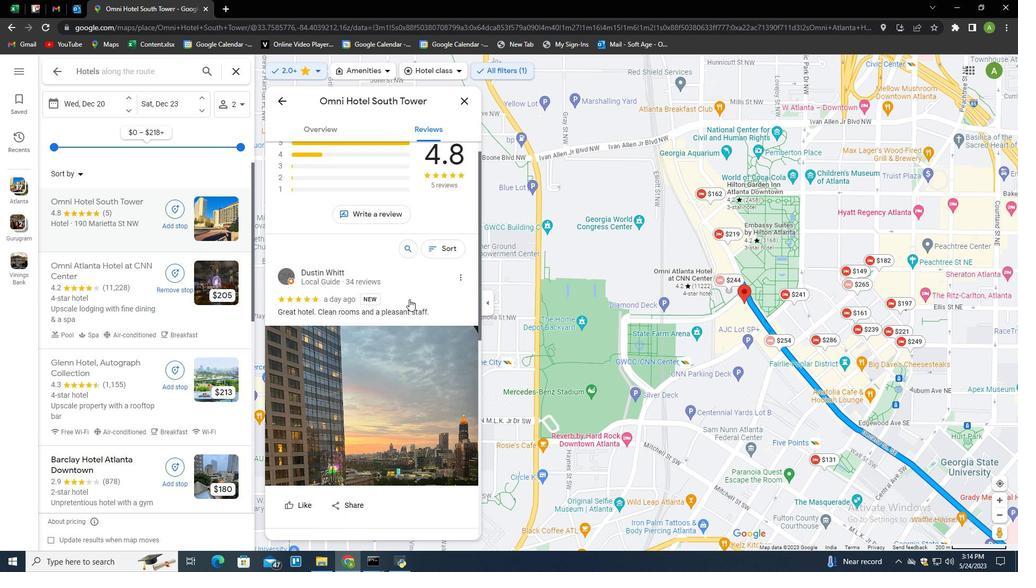 
Action: Mouse scrolled (379, 275) with delta (0, 0)
Screenshot: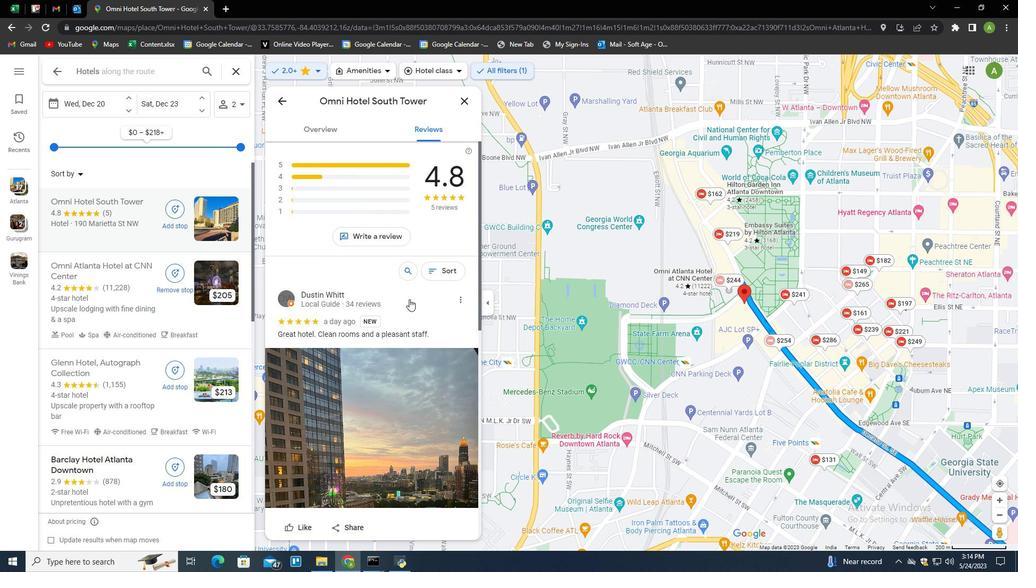 
Action: Mouse scrolled (379, 275) with delta (0, 0)
Screenshot: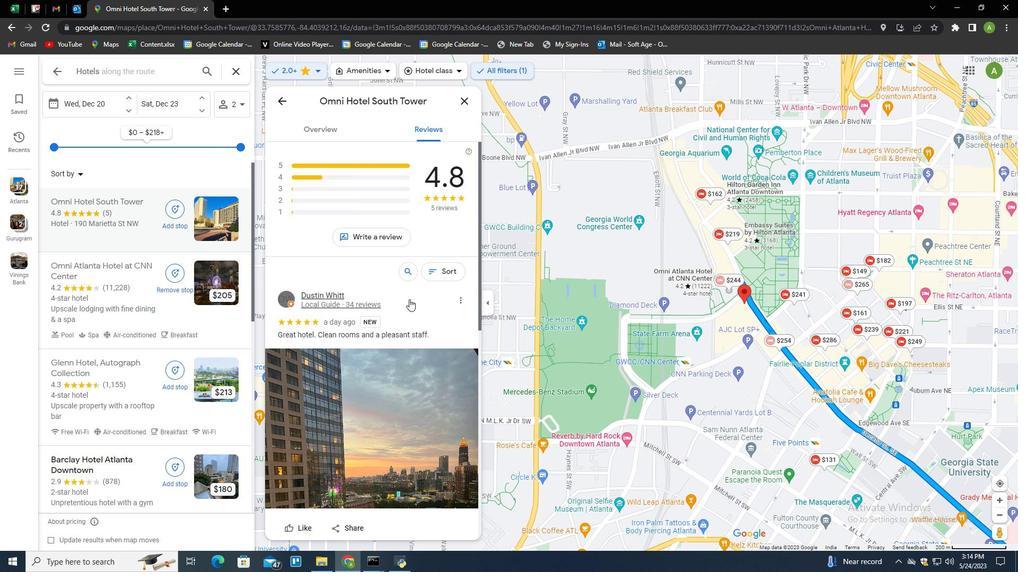 
Action: Mouse moved to (314, 132)
Screenshot: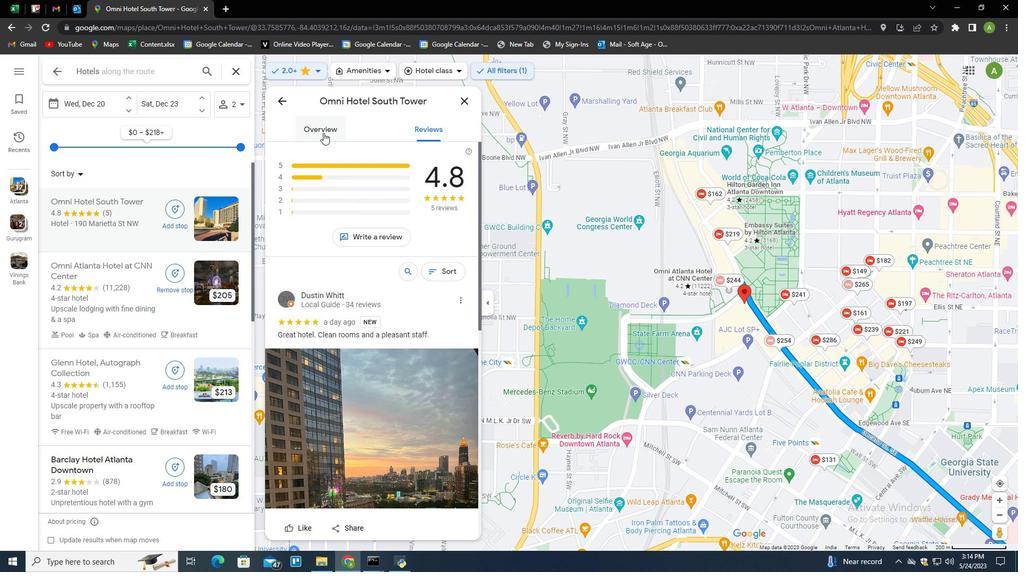 
Action: Mouse pressed left at (314, 132)
Screenshot: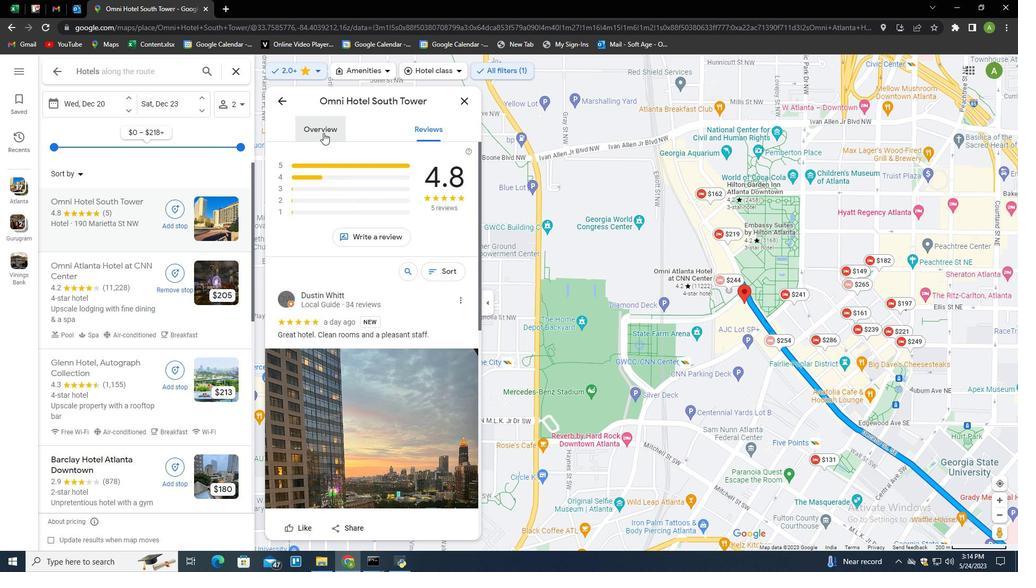 
Action: Mouse moved to (304, 186)
Screenshot: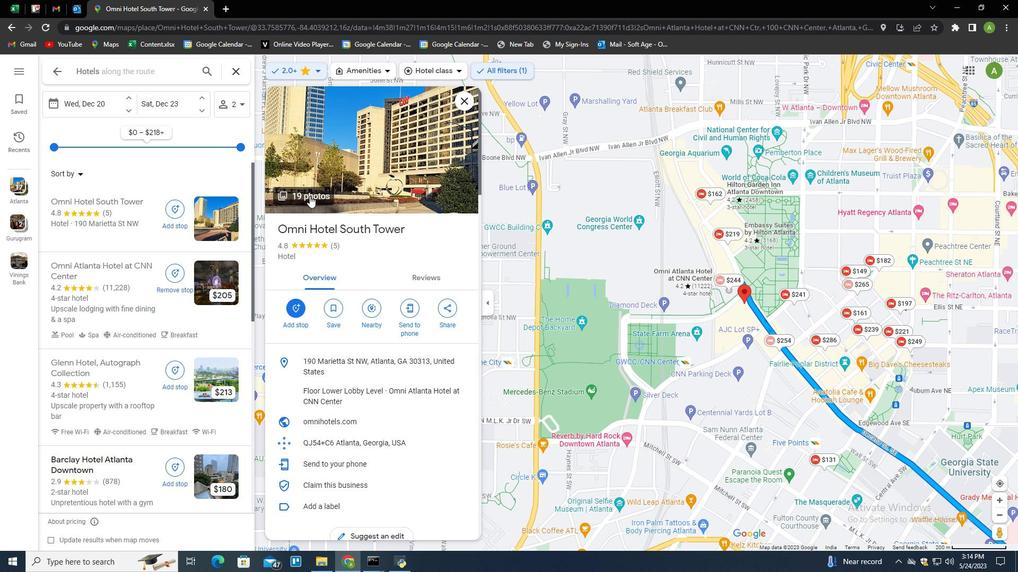 
Action: Mouse pressed left at (304, 186)
Screenshot: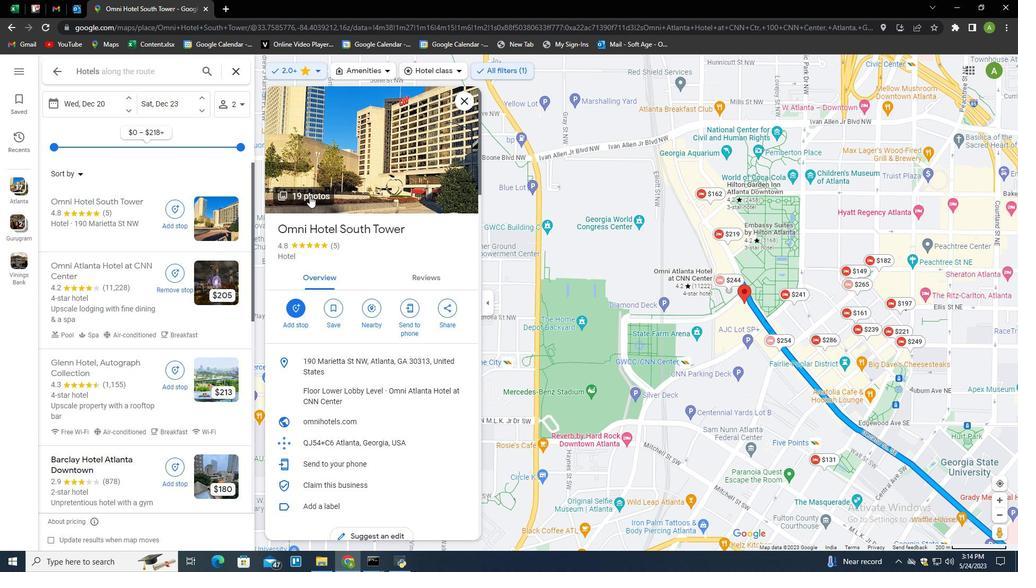 
Action: Mouse moved to (564, 421)
Screenshot: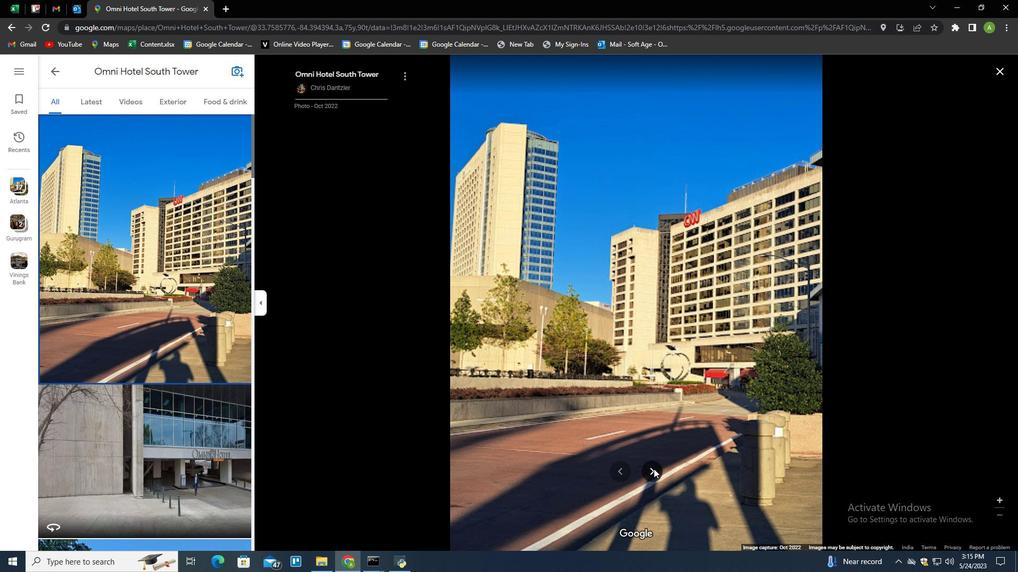 
Action: Mouse pressed left at (564, 421)
Screenshot: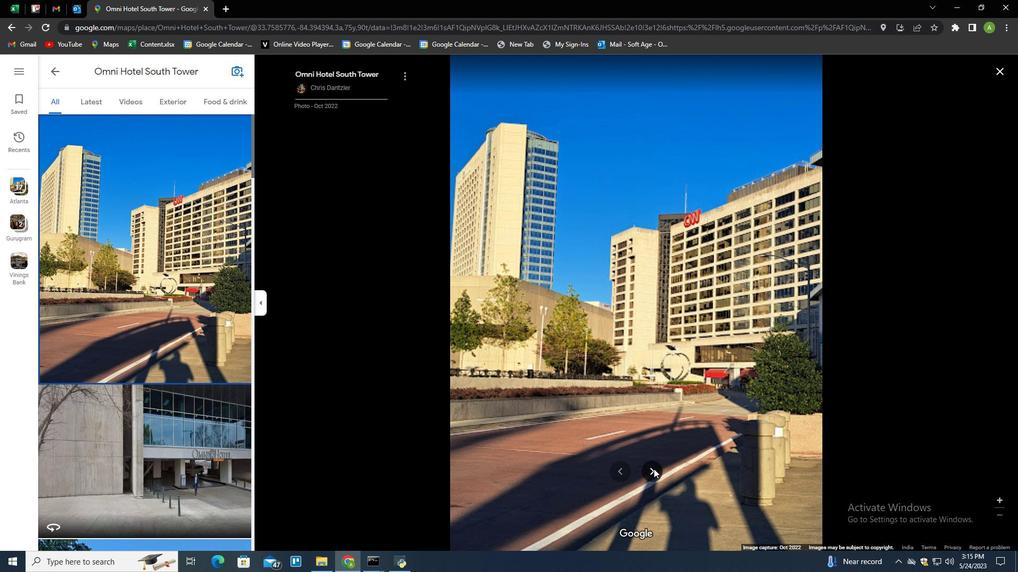 
Action: Mouse moved to (563, 421)
Screenshot: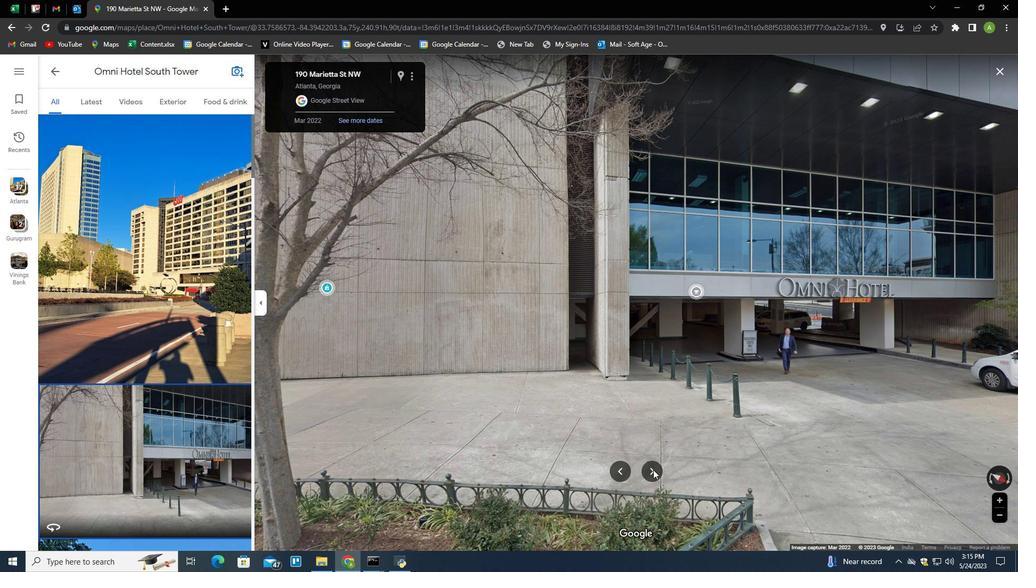 
Action: Key pressed <Key.right><Key.left><Key.left><Key.left><Key.right><Key.right><Key.right><Key.right><Key.right><Key.left><Key.right><Key.right><Key.right><Key.right><Key.space><Key.space>
Screenshot: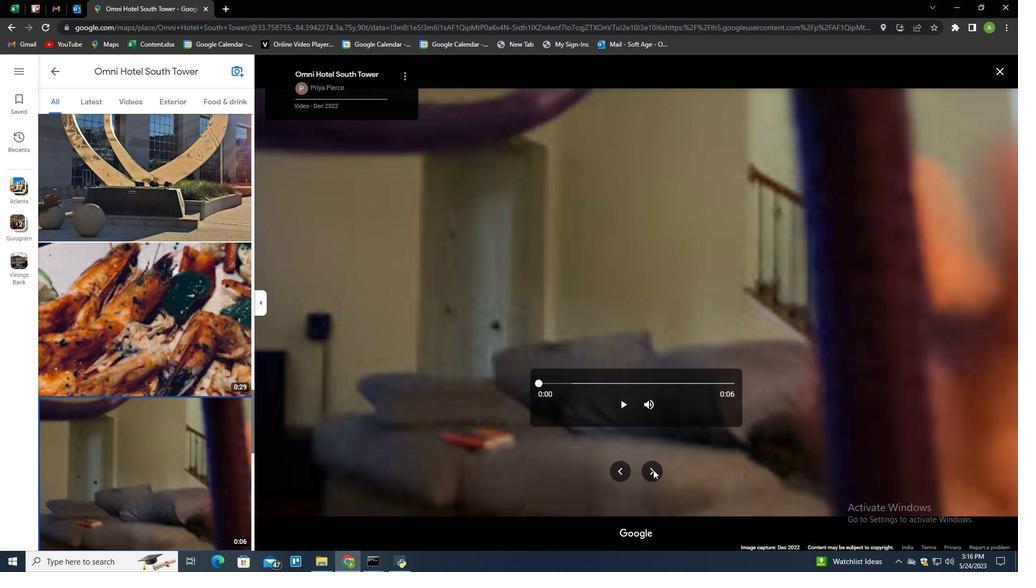 
Action: Mouse moved to (541, 363)
Screenshot: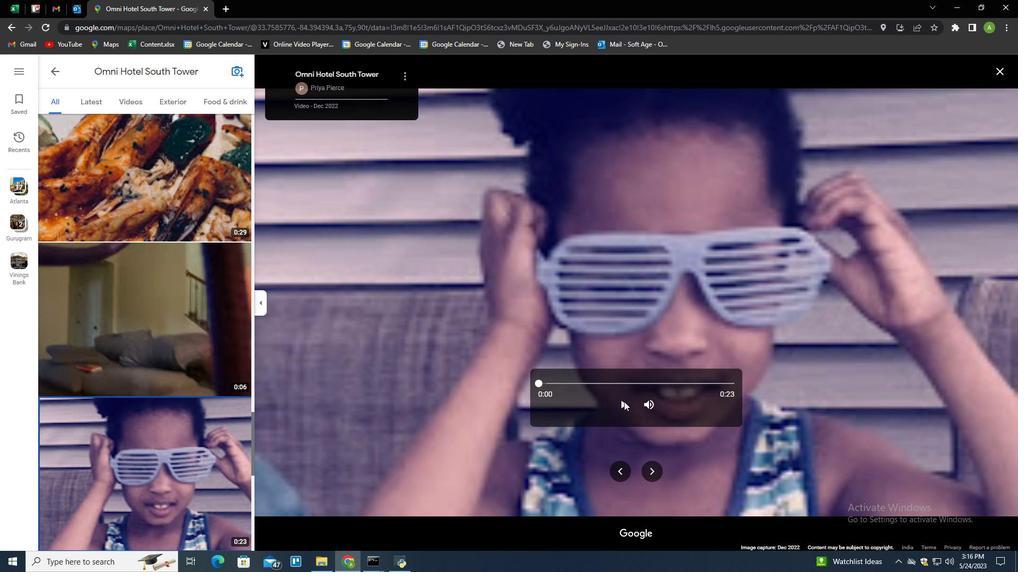 
Action: Mouse pressed left at (541, 363)
Screenshot: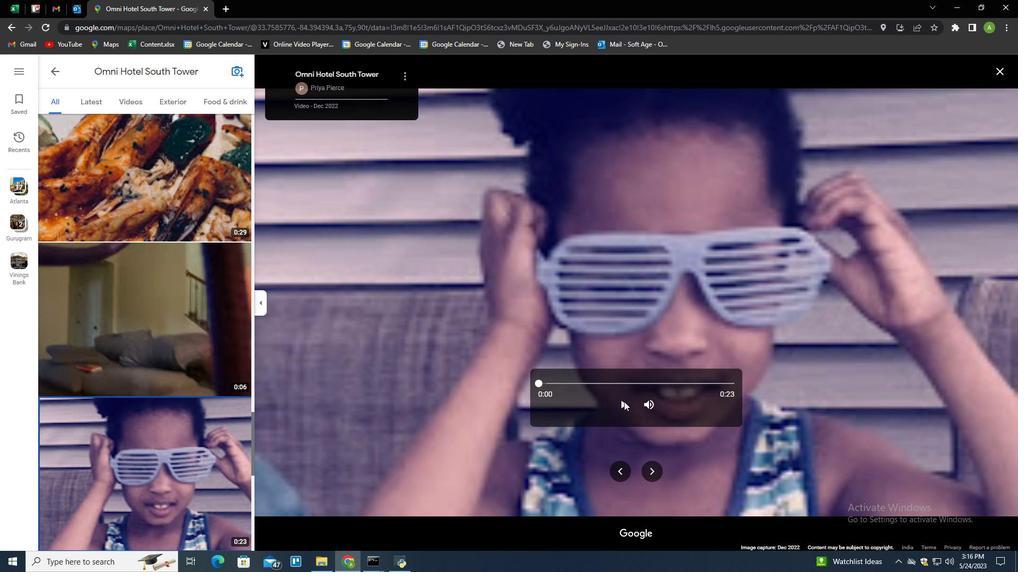
Action: Mouse moved to (826, 81)
Screenshot: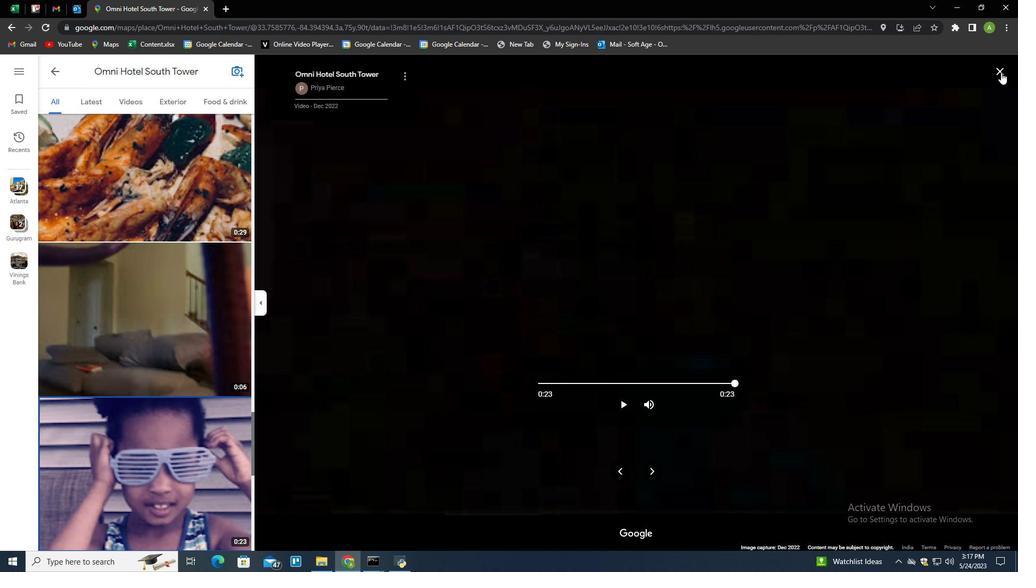 
Action: Mouse pressed left at (826, 81)
Screenshot: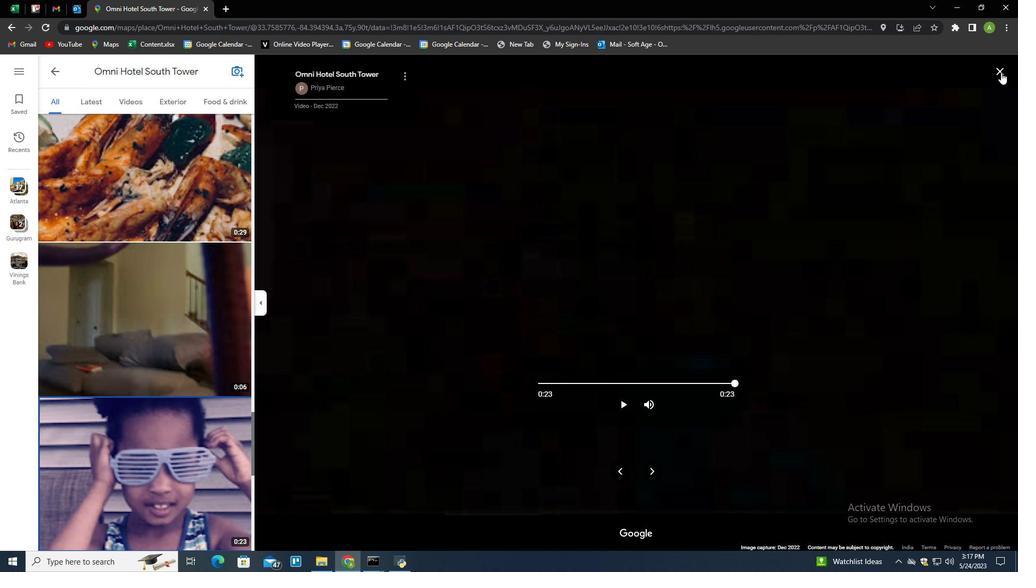 
Action: Mouse moved to (160, 346)
Screenshot: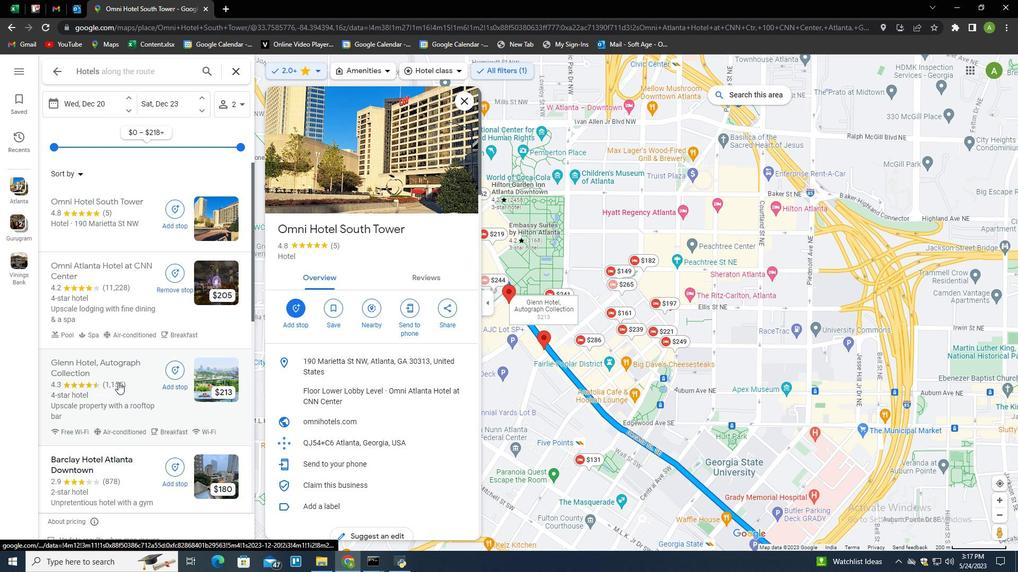 
Action: Mouse pressed left at (160, 346)
Screenshot: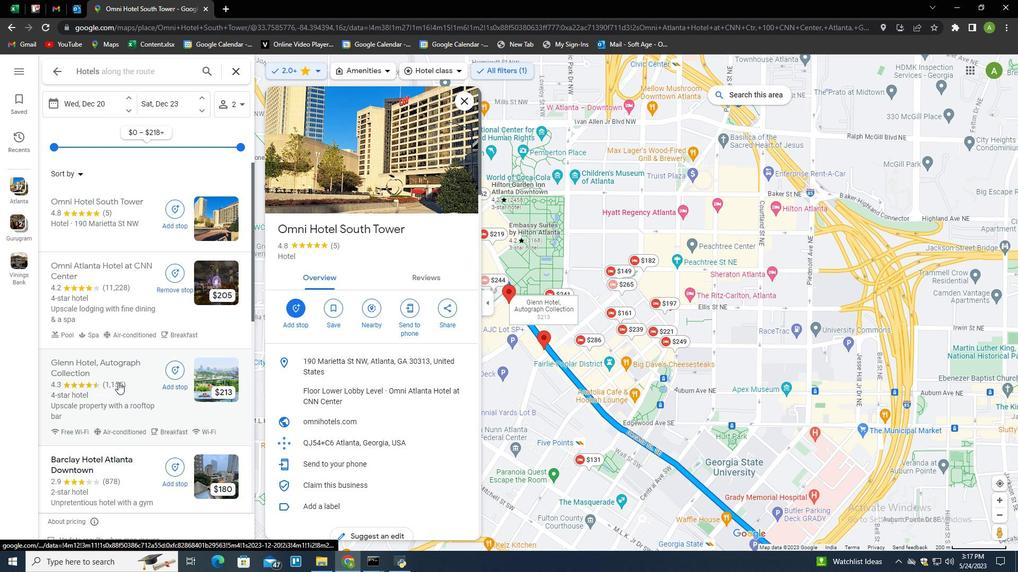 
Action: Mouse moved to (320, 181)
Screenshot: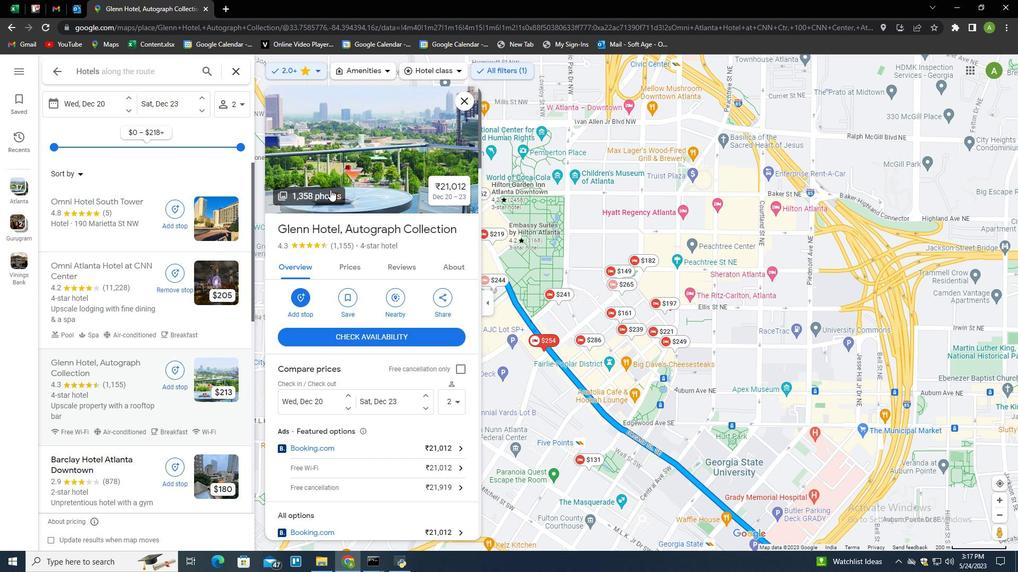 
Action: Mouse pressed left at (320, 181)
Screenshot: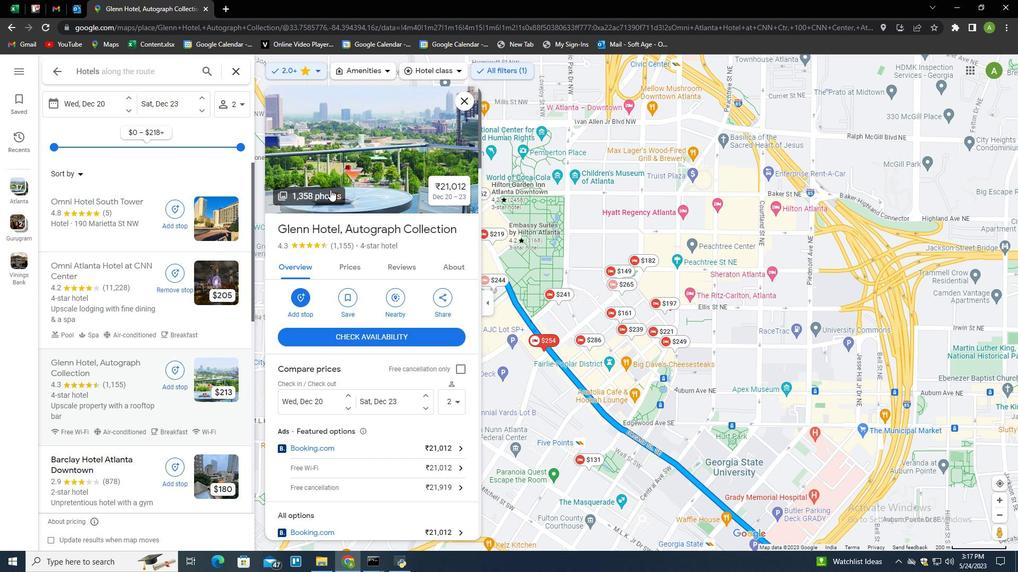 
Action: Mouse moved to (473, 259)
Screenshot: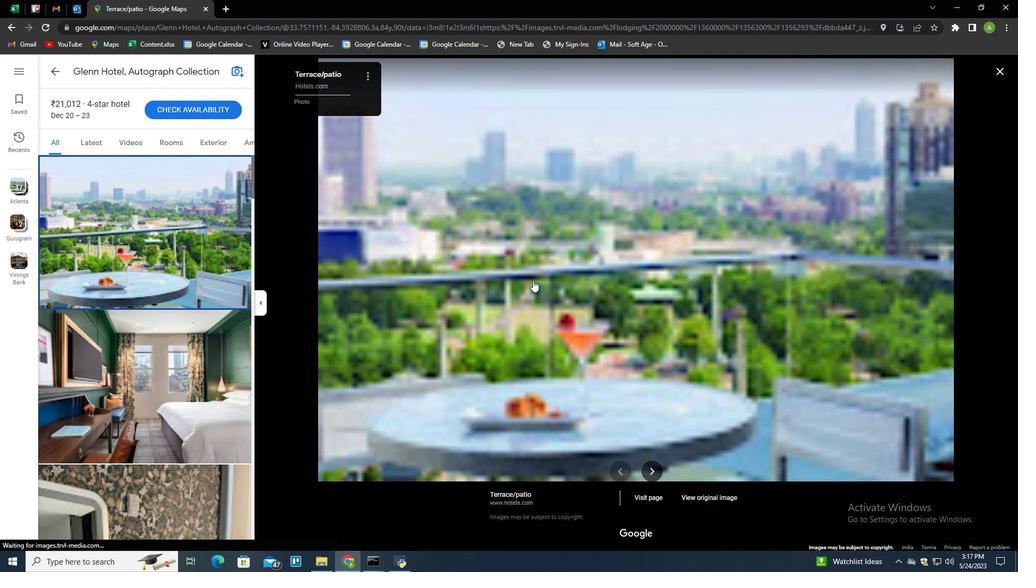 
Action: Key pressed <Key.right><Key.right><Key.right><Key.right><Key.right><Key.right><Key.right><Key.right><Key.right><Key.right><Key.right><Key.right><Key.right><Key.right><Key.right><Key.right><Key.right><Key.right><Key.right><Key.right><Key.right><Key.right><Key.right><Key.right><Key.right><Key.right><Key.right><Key.right><Key.right><Key.right><Key.right><Key.right>
Screenshot: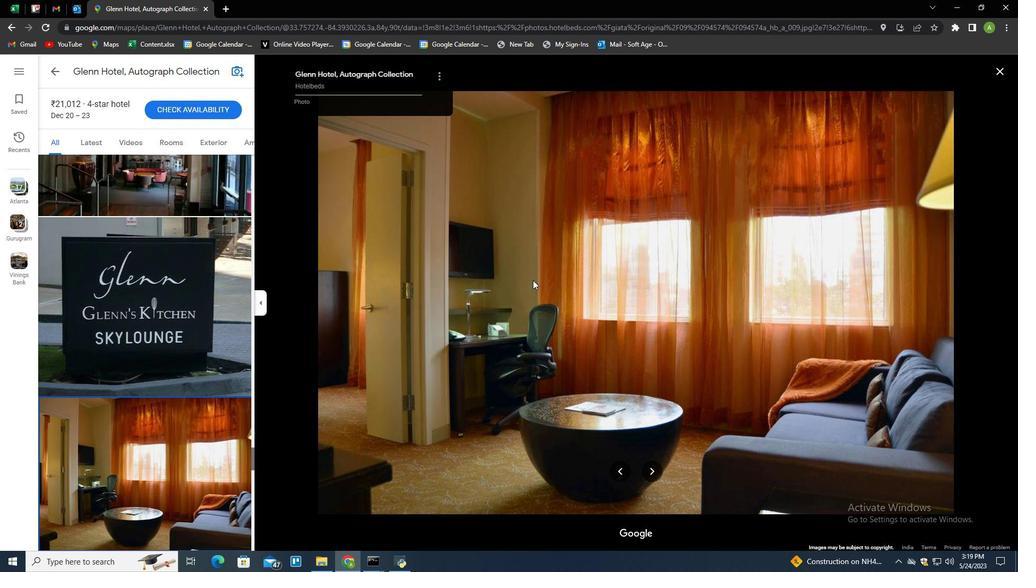 
Action: Mouse moved to (202, 145)
Screenshot: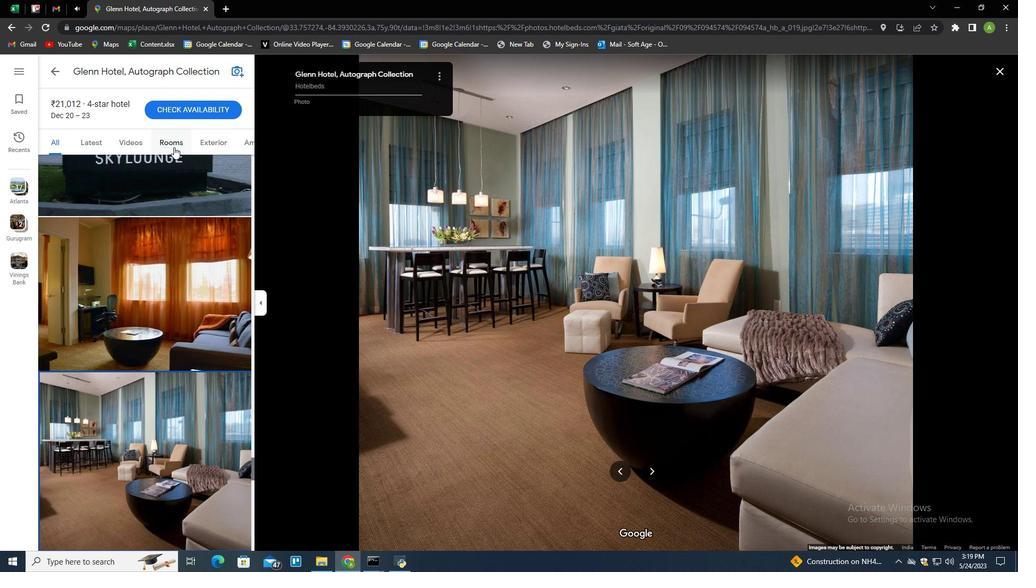 
Action: Mouse pressed left at (202, 145)
Screenshot: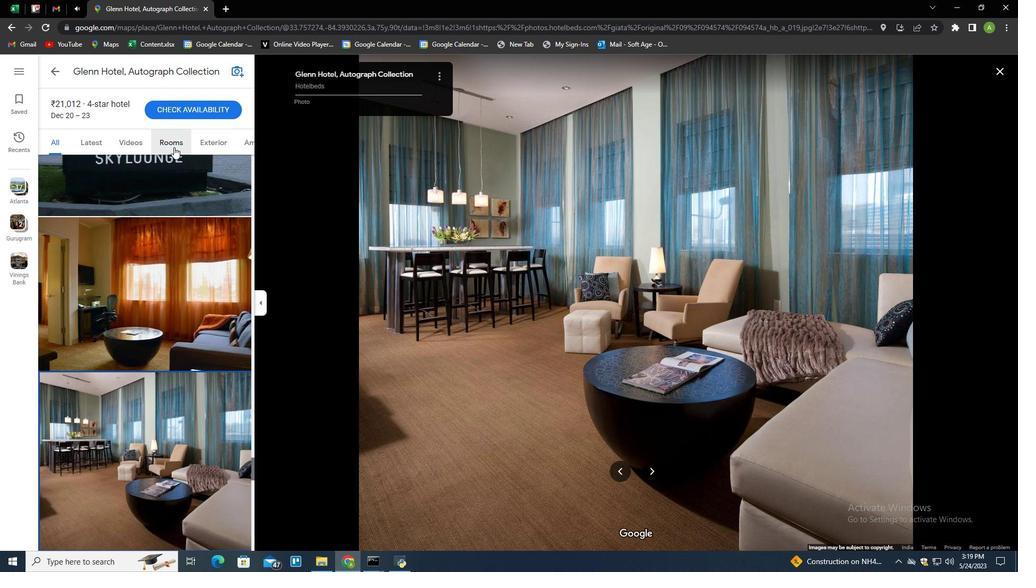 
Action: Mouse moved to (217, 336)
Screenshot: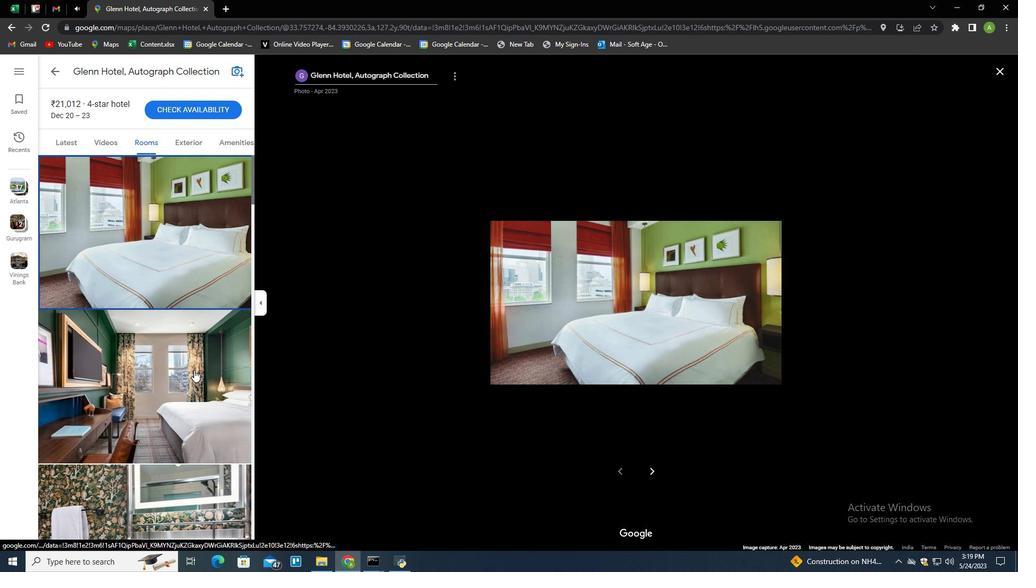 
Action: Key pressed <Key.right><Key.up><Key.up><Key.up><Key.right><Key.right><Key.down><Key.down><Key.down><Key.down><Key.down><Key.down><Key.down><Key.down><Key.down><Key.down><Key.down><Key.down><Key.down><Key.down><Key.down><Key.down><Key.down><Key.down><Key.down><Key.down>
Screenshot: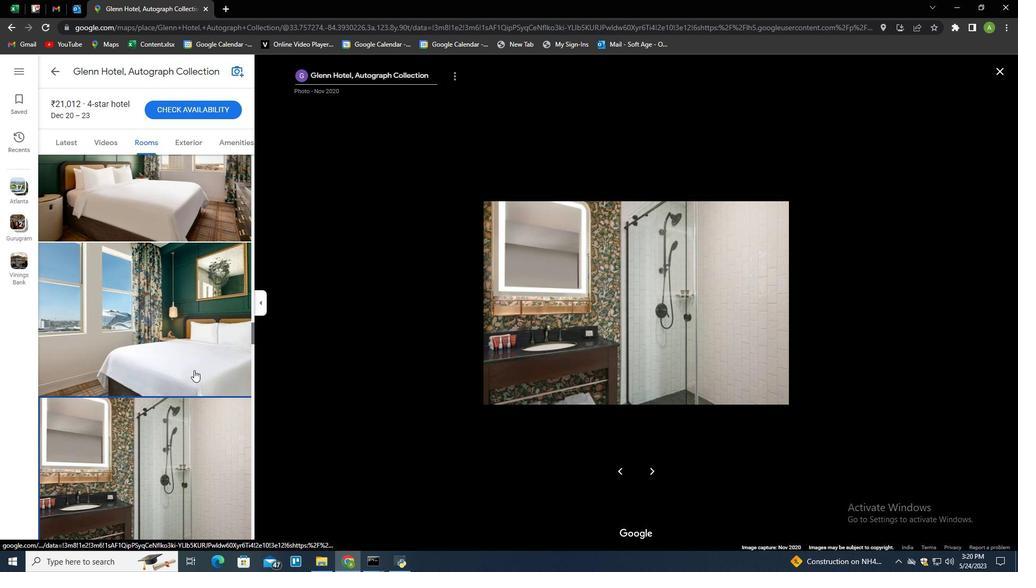 
Action: Mouse moved to (107, 78)
Screenshot: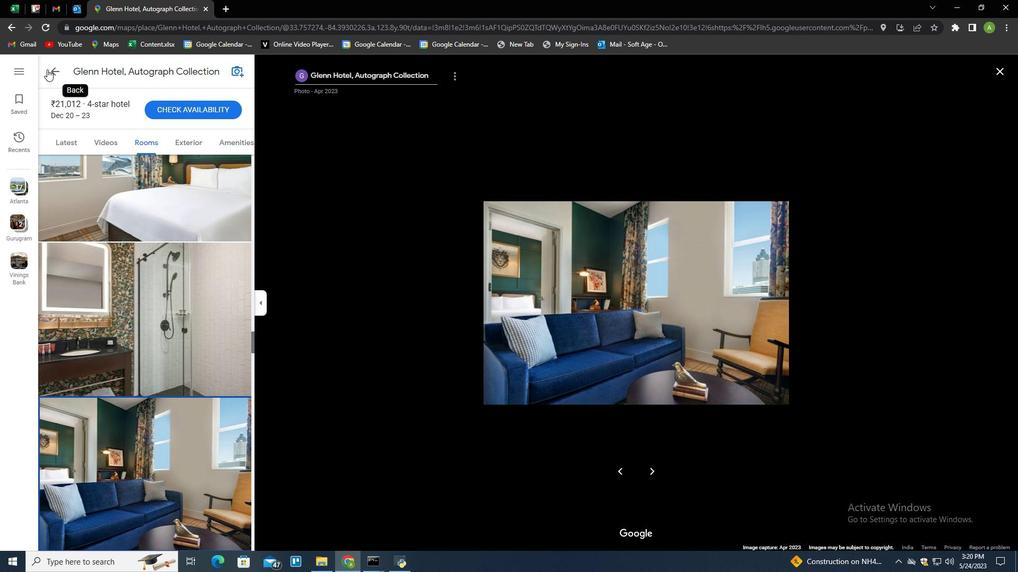 
Action: Mouse pressed left at (107, 78)
Screenshot: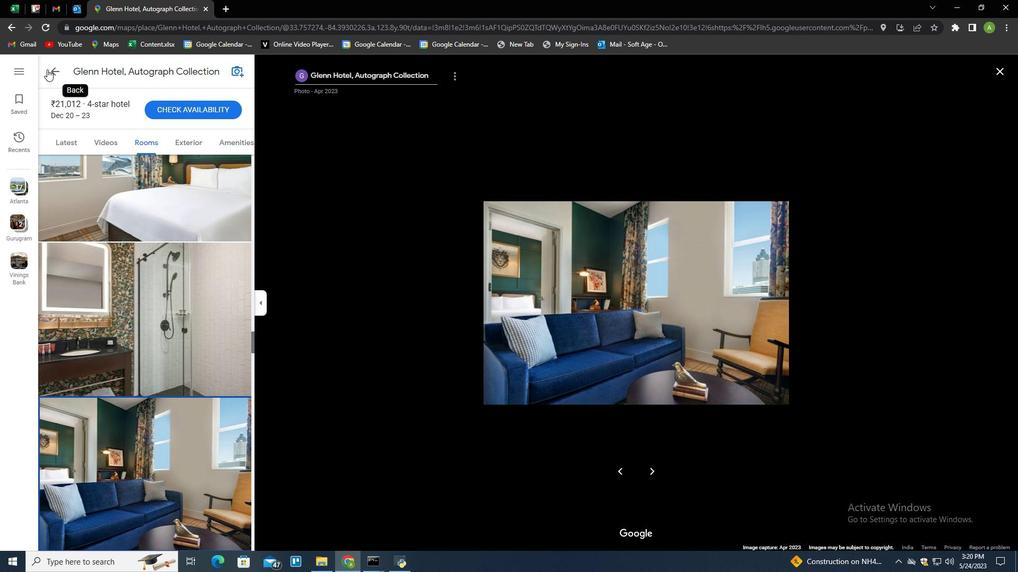 
Action: Mouse moved to (236, 409)
Screenshot: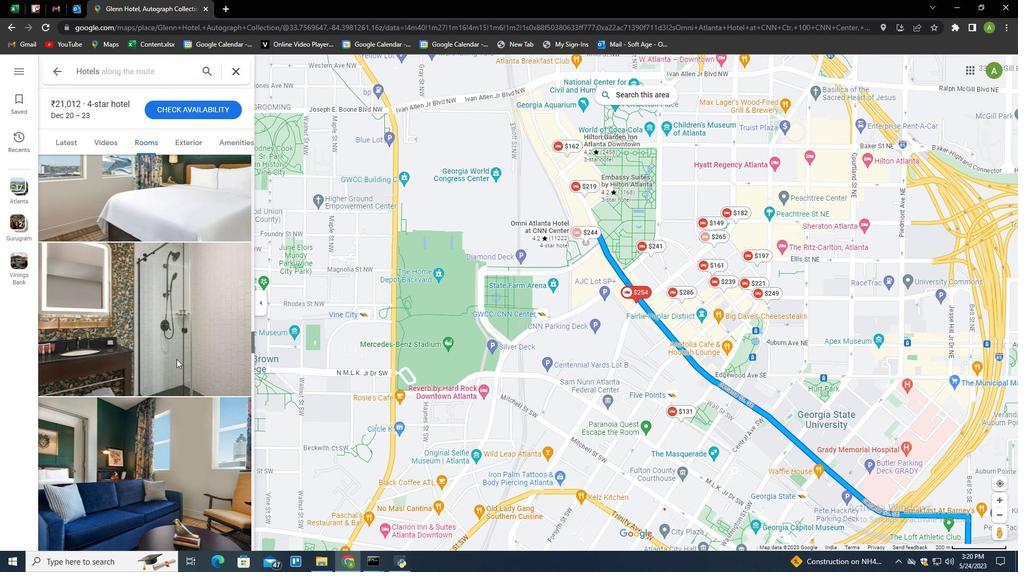 
Action: Mouse scrolled (237, 412) with delta (0, 0)
Screenshot: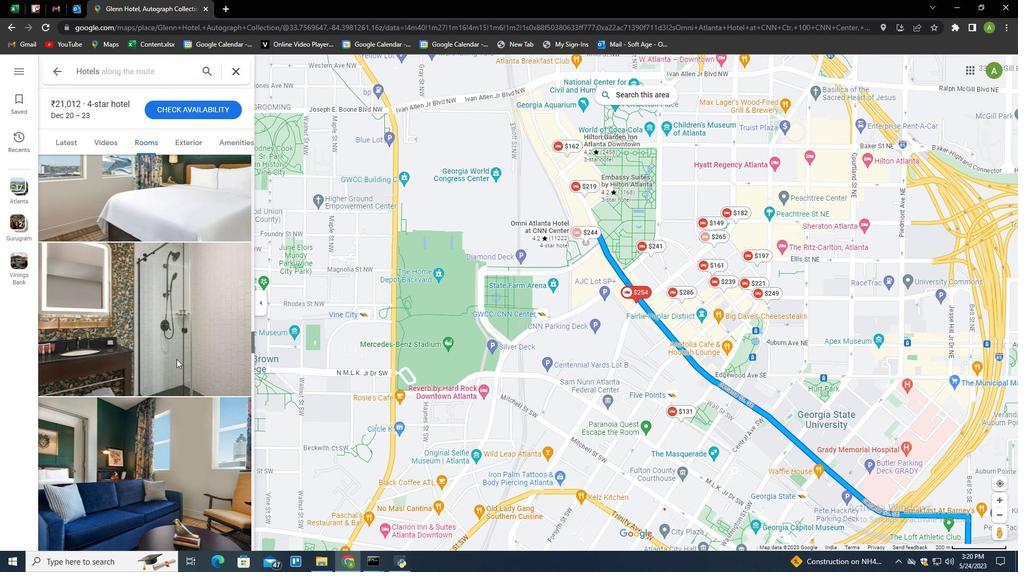 
Action: Mouse moved to (204, 352)
Screenshot: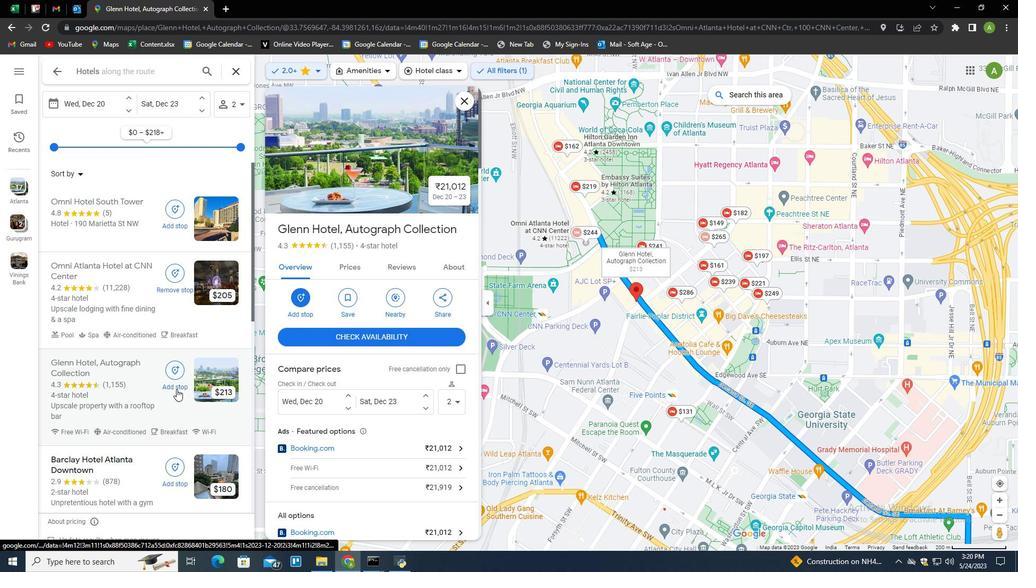 
Action: Mouse scrolled (204, 352) with delta (0, 0)
Screenshot: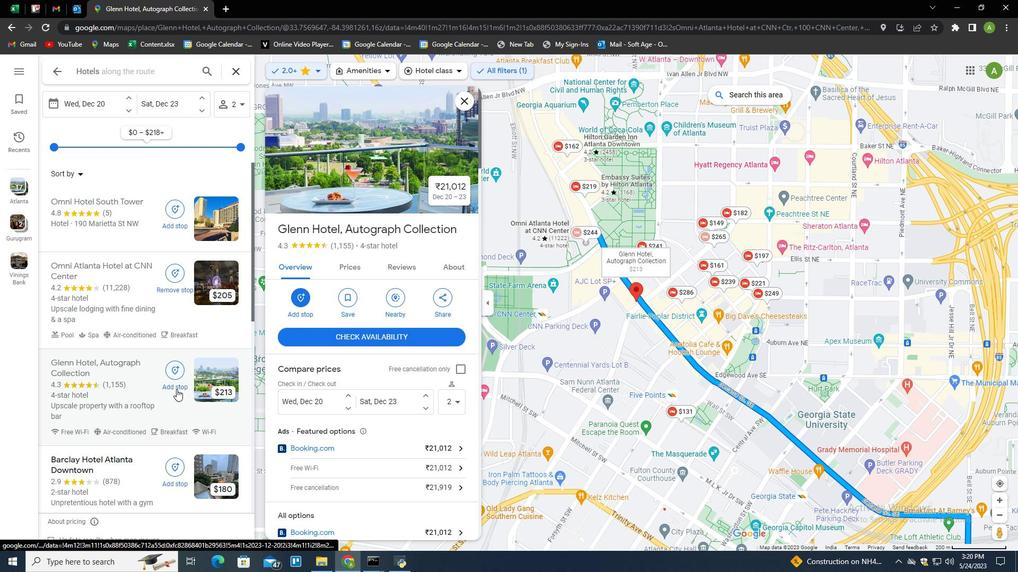 
Action: Mouse scrolled (204, 352) with delta (0, 0)
Screenshot: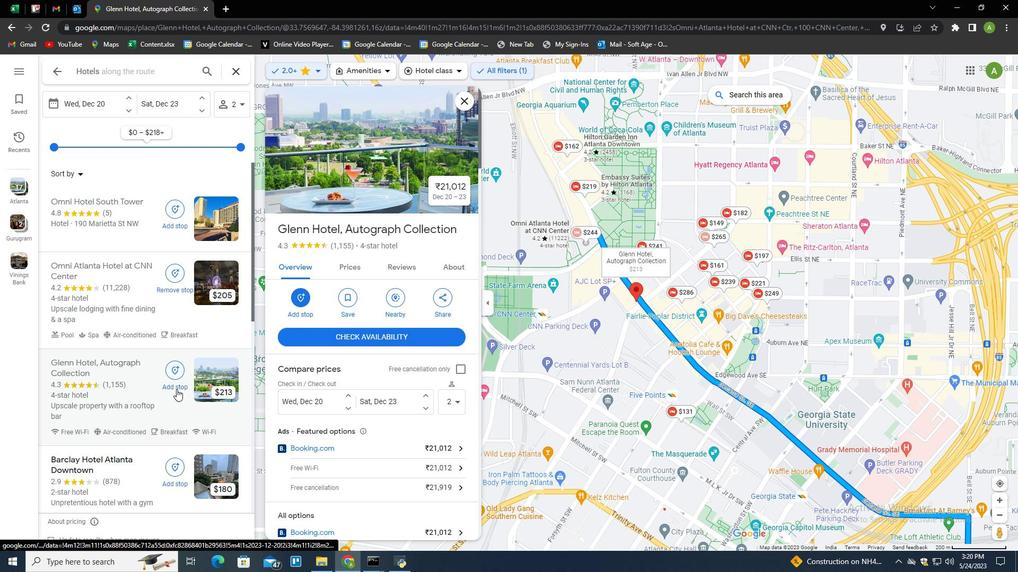 
Action: Mouse moved to (205, 351)
Screenshot: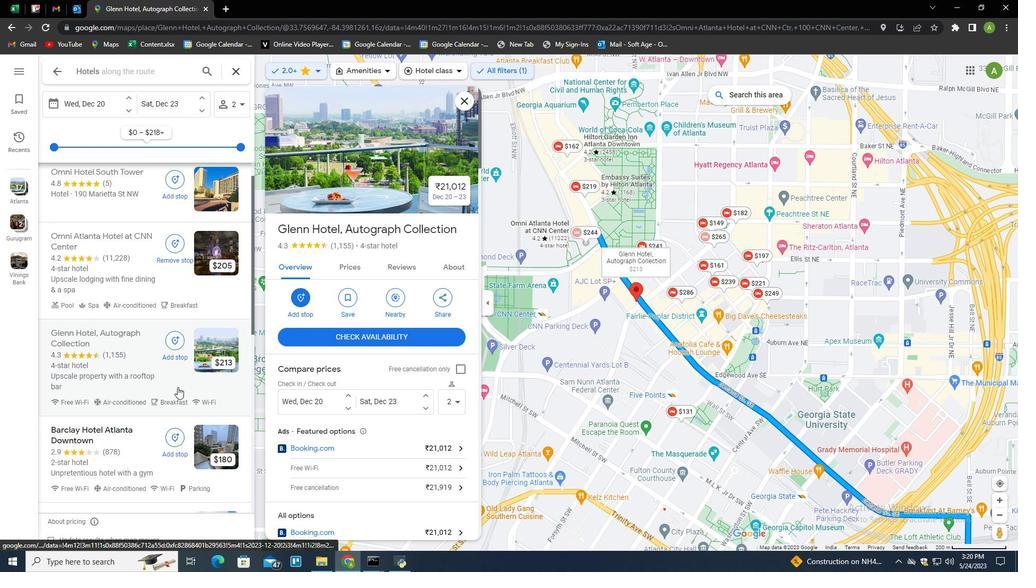 
Action: Mouse scrolled (205, 350) with delta (0, 0)
Screenshot: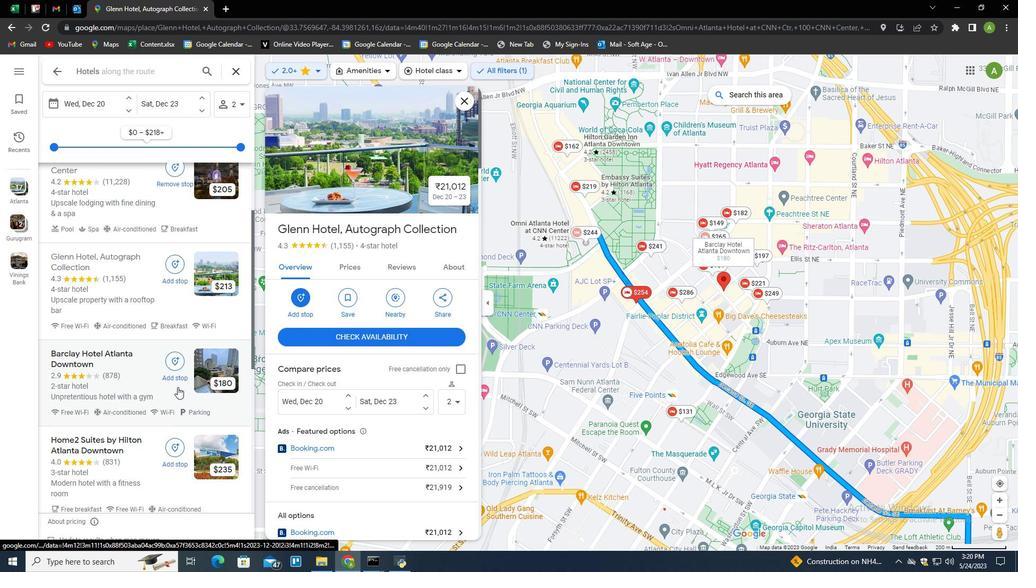 
Action: Mouse scrolled (205, 350) with delta (0, 0)
Screenshot: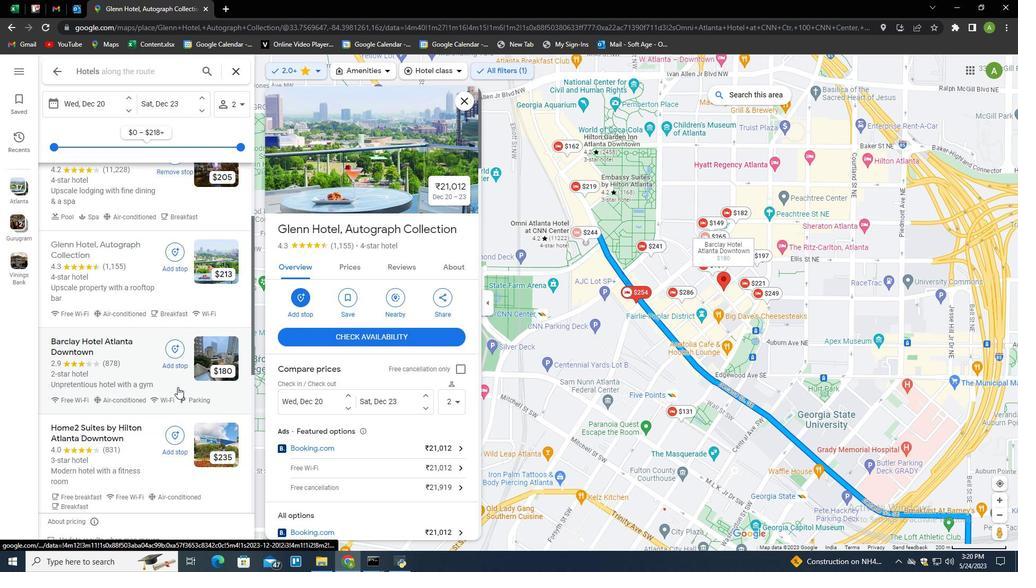 
Action: Mouse moved to (169, 336)
Screenshot: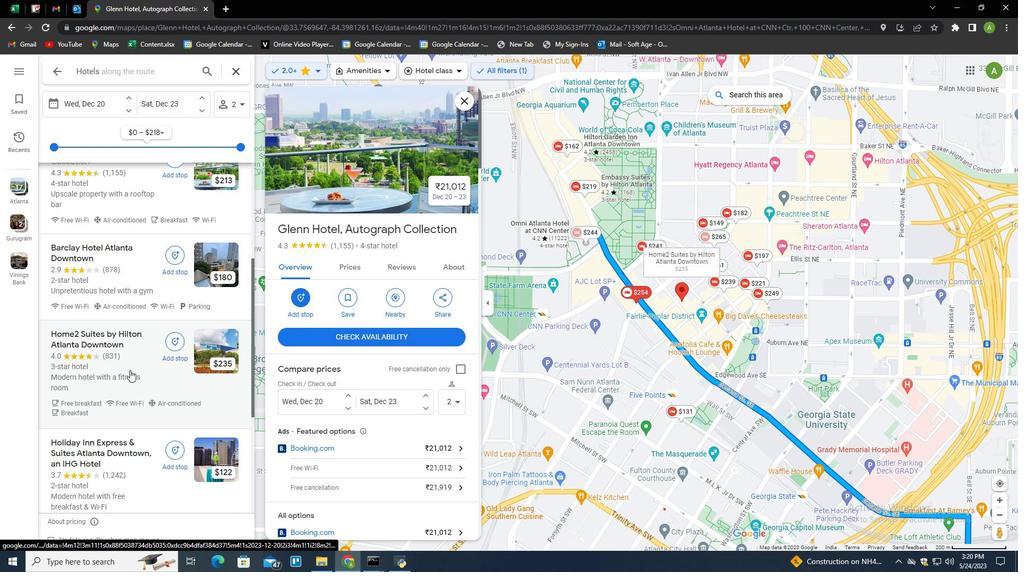 
Action: Mouse pressed left at (169, 336)
Screenshot: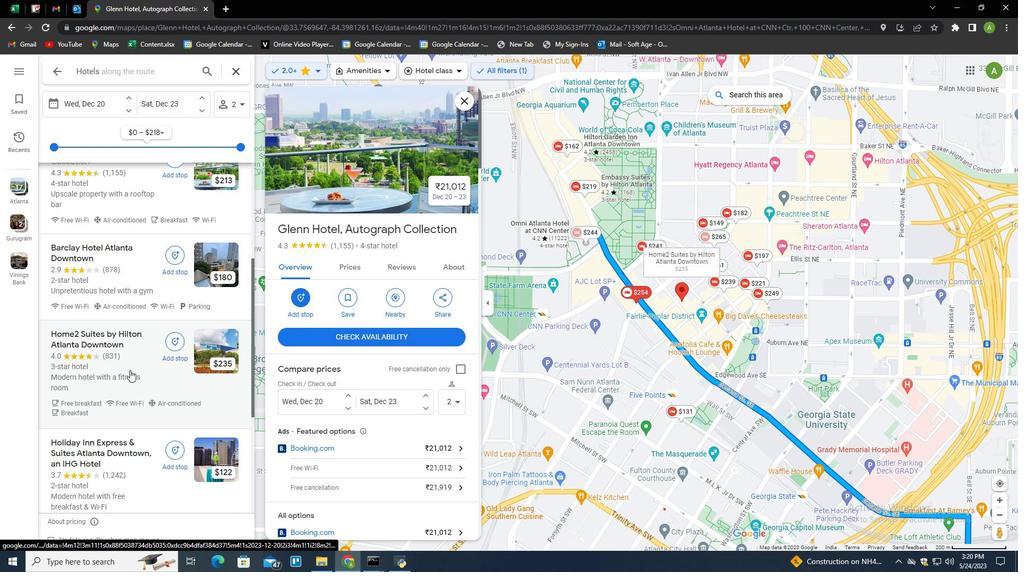 
Action: Mouse moved to (336, 258)
Screenshot: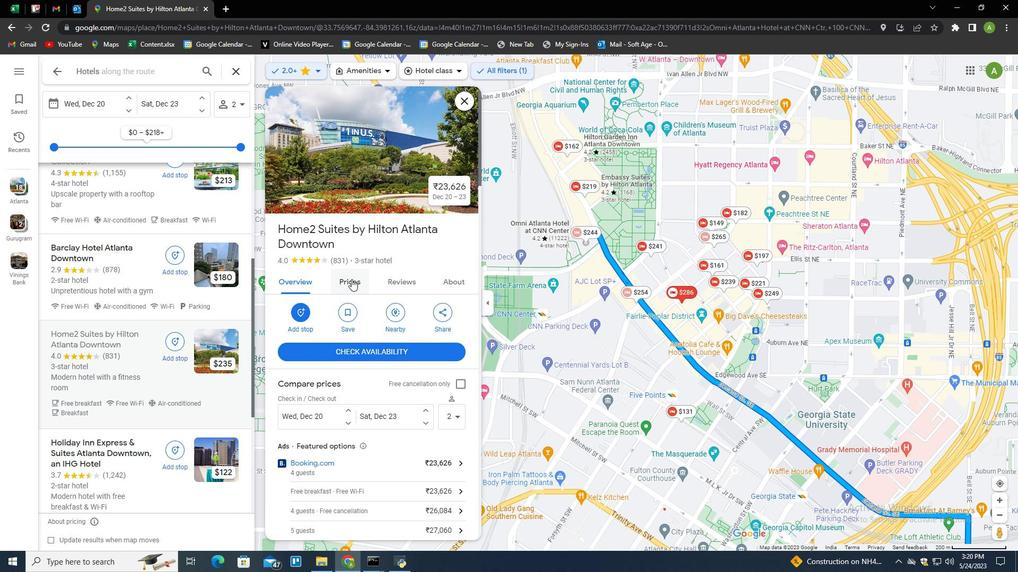 
Action: Mouse pressed left at (336, 258)
Screenshot: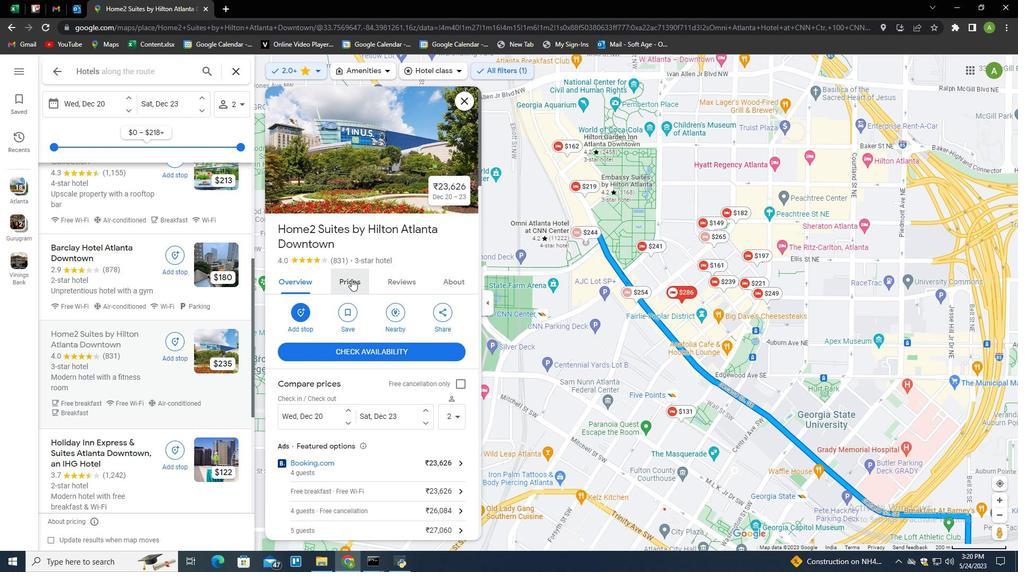 
Action: Mouse moved to (380, 129)
Screenshot: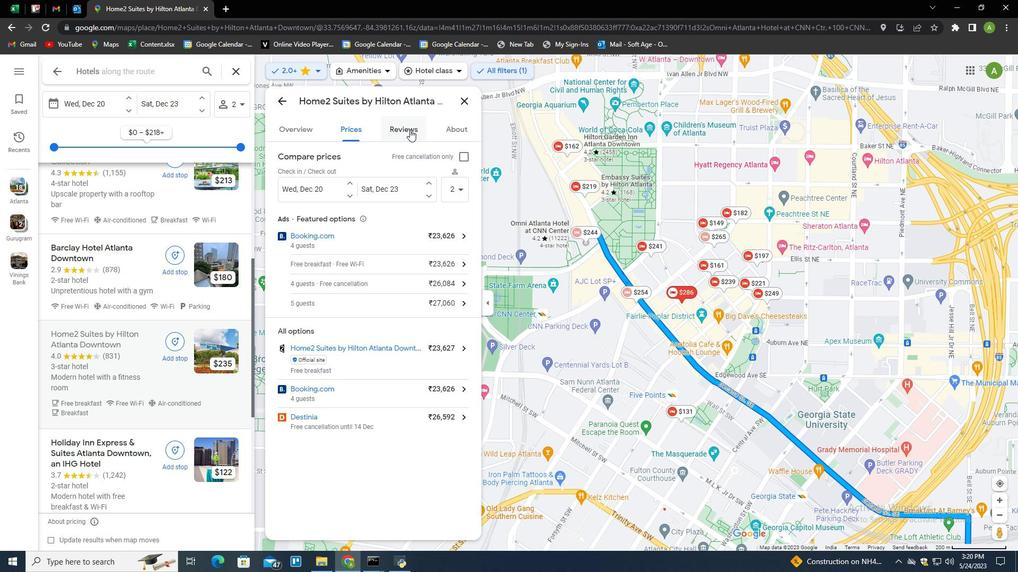 
Action: Mouse pressed left at (380, 129)
Screenshot: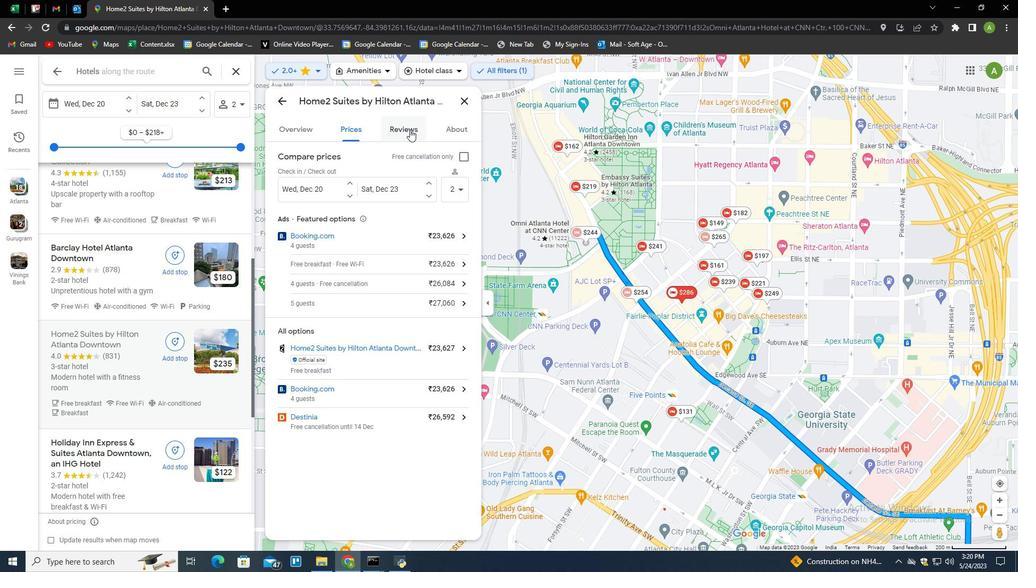 
Action: Mouse moved to (368, 366)
Screenshot: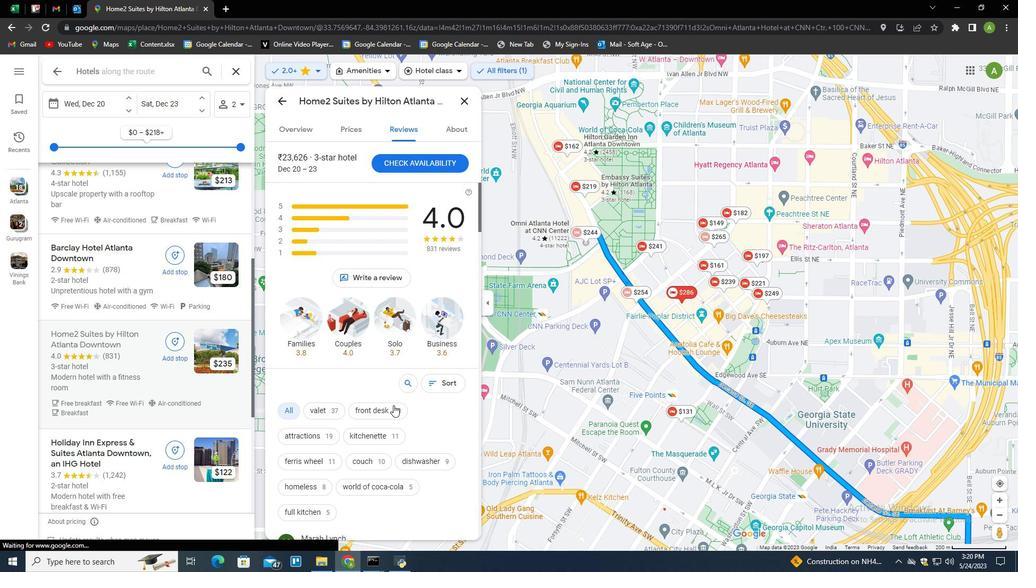 
Action: Mouse pressed left at (368, 366)
Screenshot: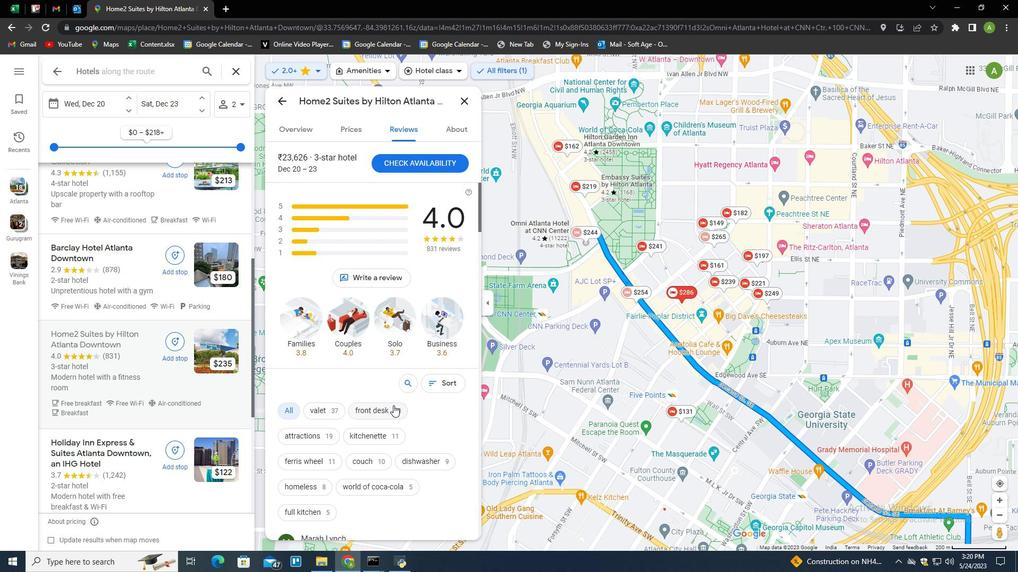 
Action: Mouse moved to (368, 364)
Screenshot: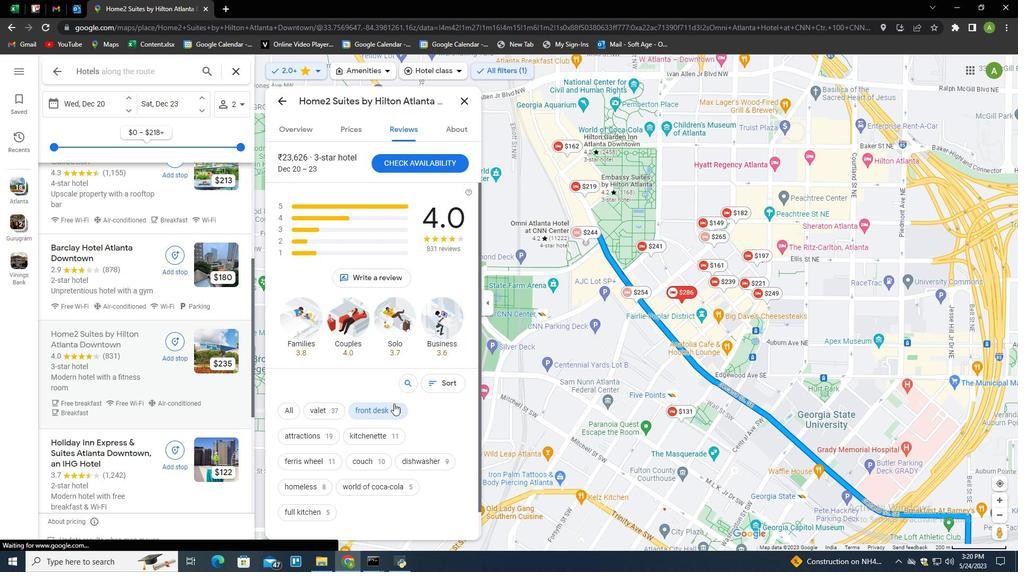 
Action: Mouse scrolled (368, 364) with delta (0, 0)
Screenshot: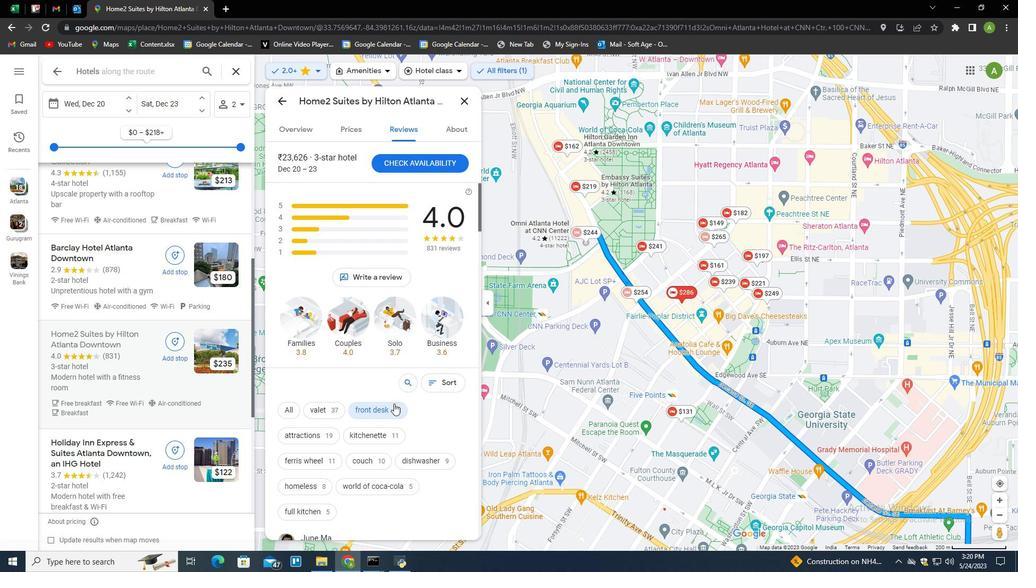 
Action: Mouse scrolled (368, 364) with delta (0, 0)
Screenshot: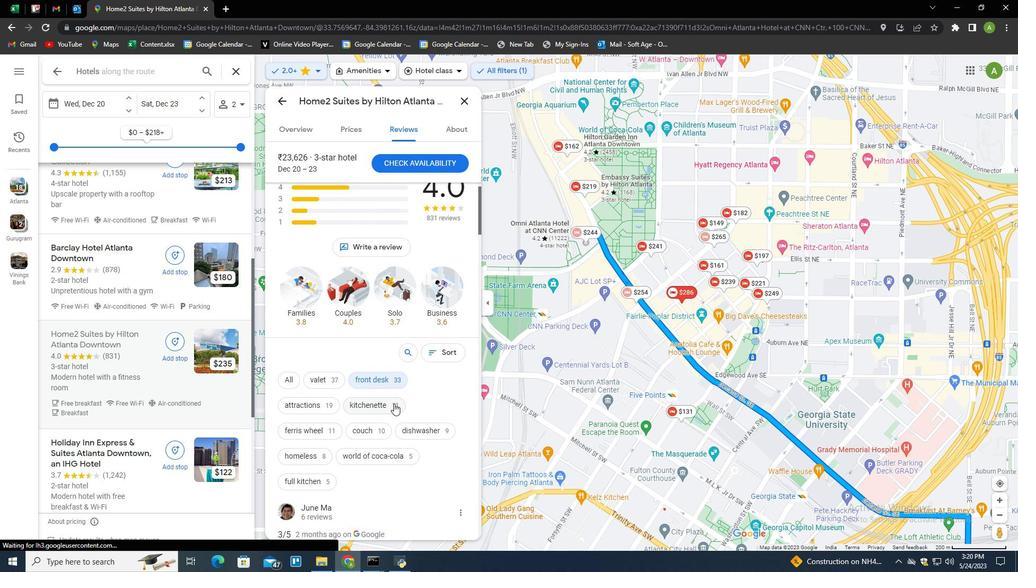 
Action: Mouse scrolled (368, 364) with delta (0, 0)
Screenshot: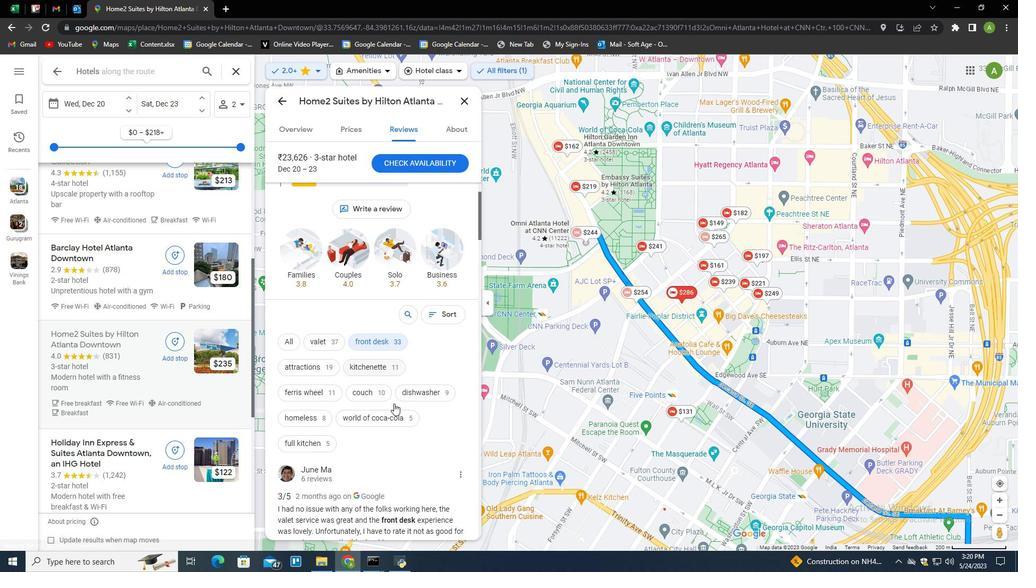 
Action: Mouse moved to (370, 364)
Screenshot: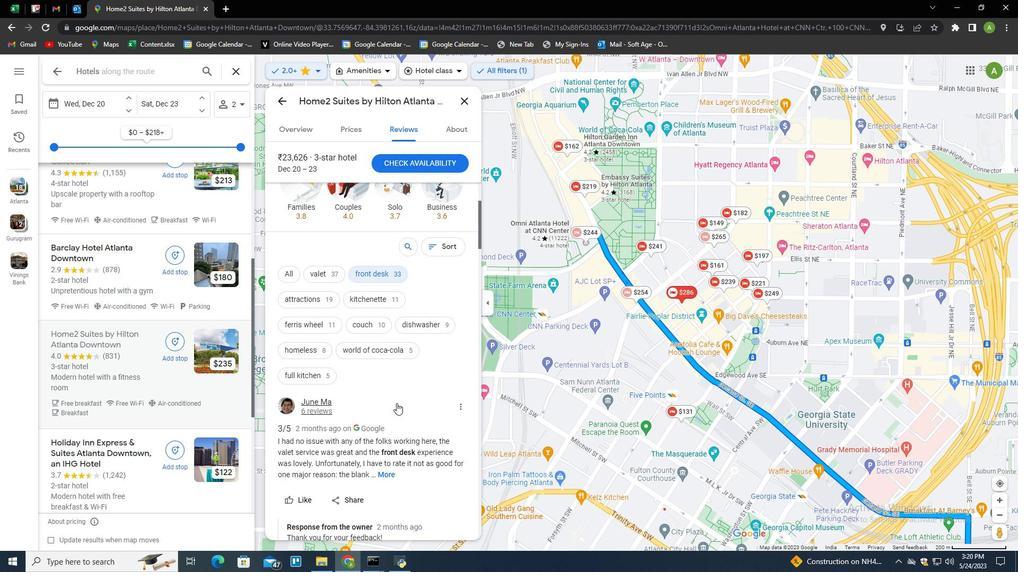 
Action: Mouse scrolled (370, 363) with delta (0, 0)
Screenshot: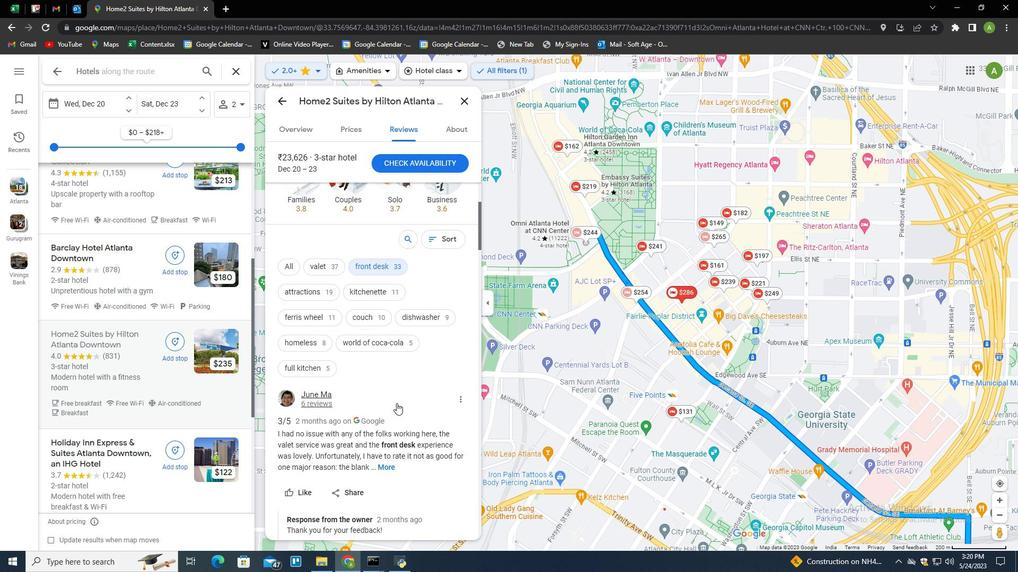 
Action: Mouse scrolled (370, 363) with delta (0, 0)
Screenshot: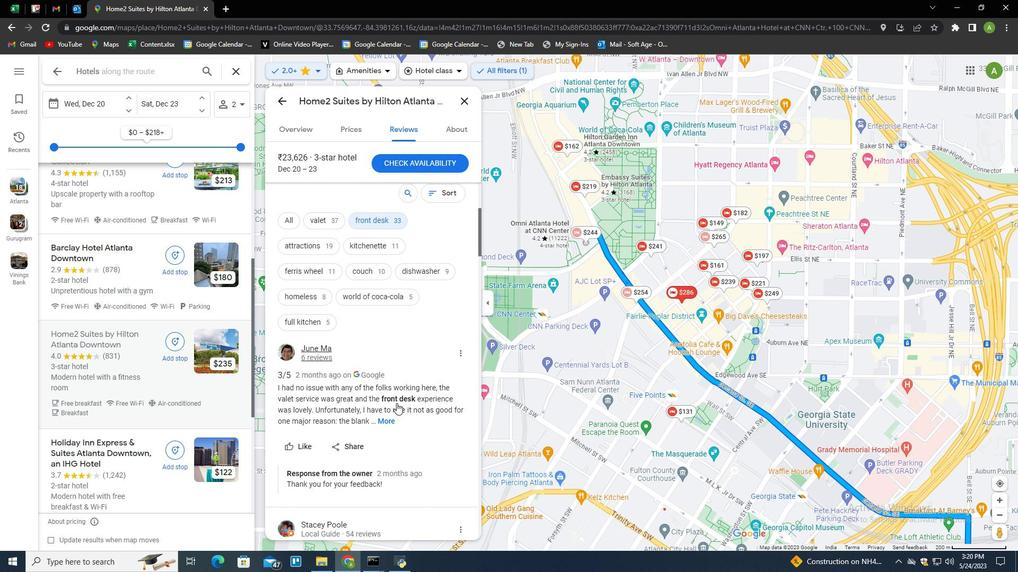 
Action: Mouse moved to (370, 364)
Screenshot: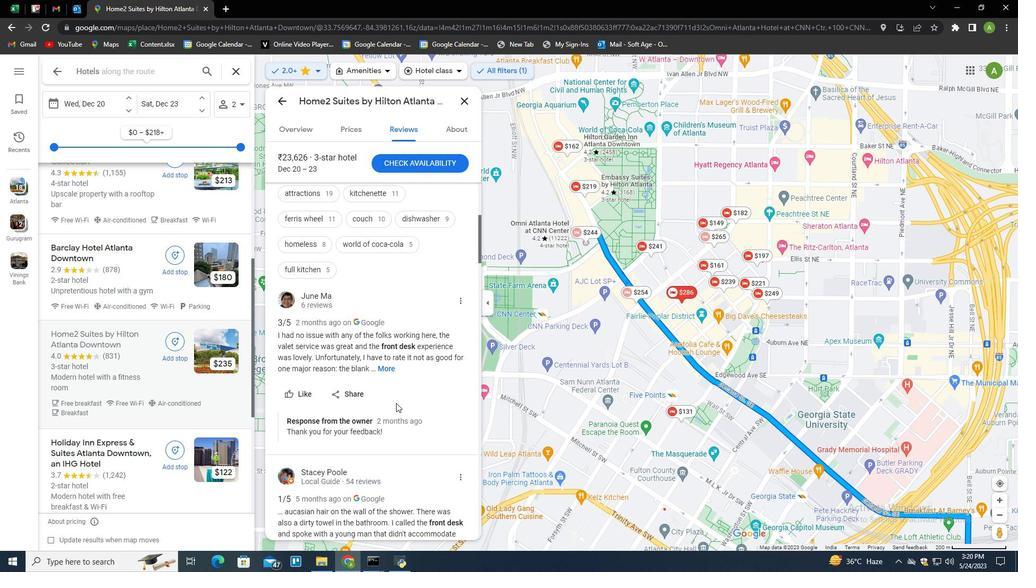 
Action: Mouse scrolled (370, 363) with delta (0, 0)
Screenshot: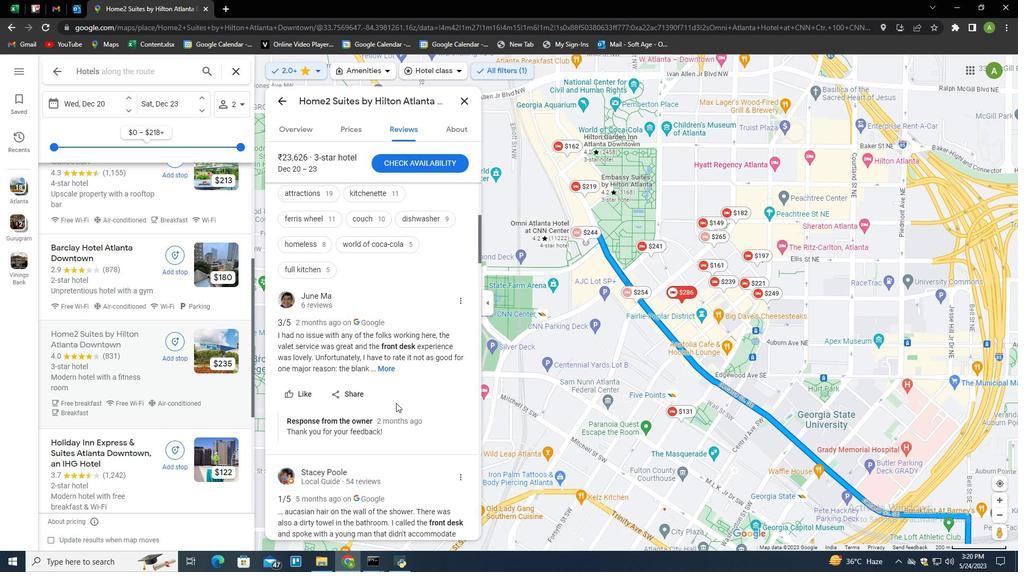 
Action: Mouse scrolled (370, 363) with delta (0, 0)
Screenshot: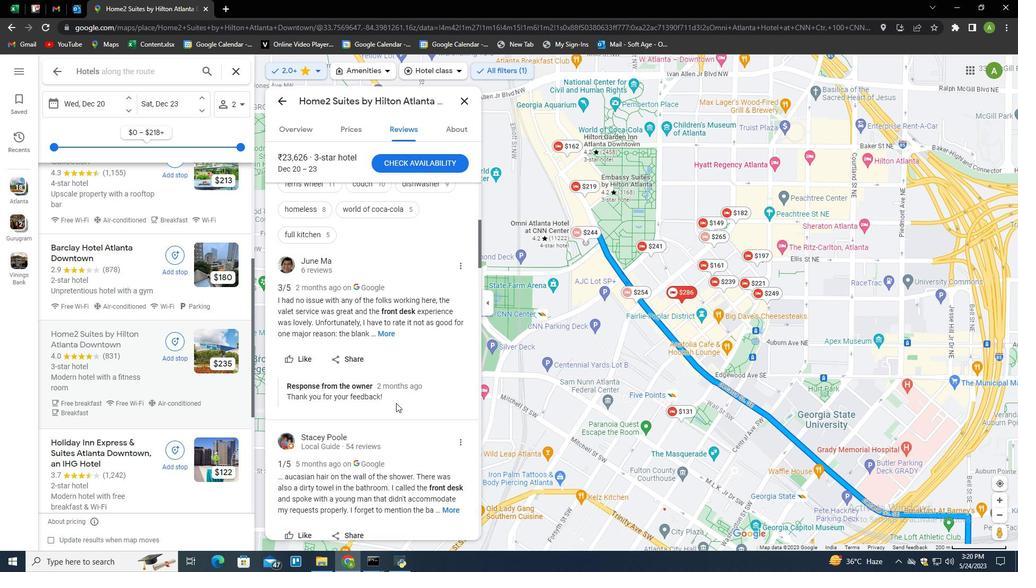 
Action: Mouse scrolled (370, 363) with delta (0, 0)
Screenshot: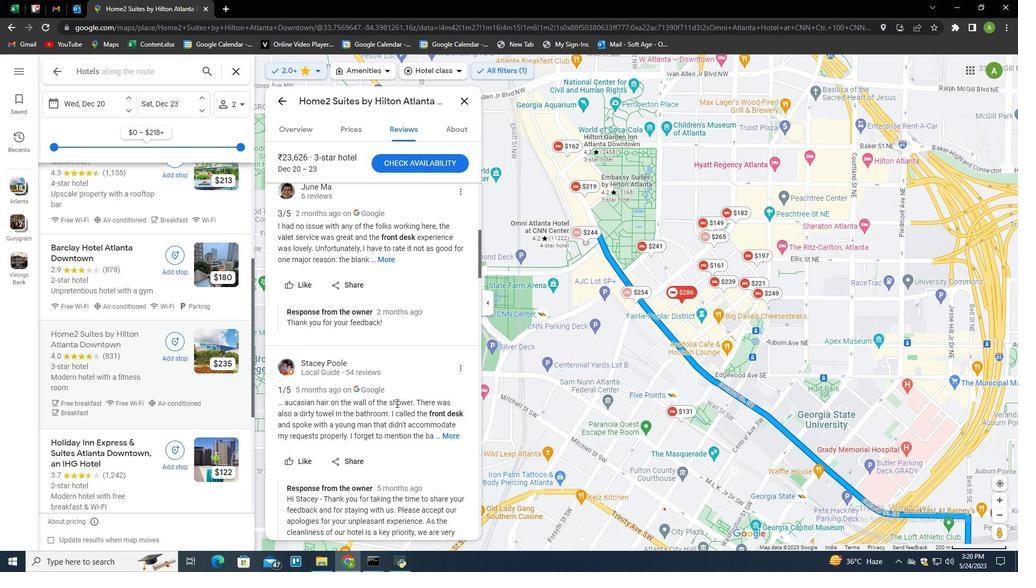
Action: Mouse moved to (377, 336)
Screenshot: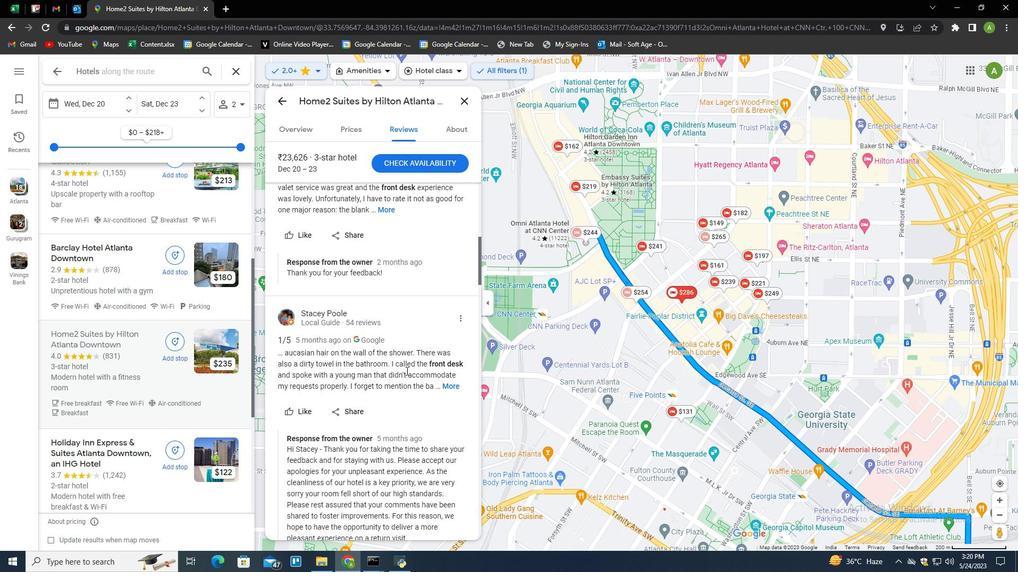 
Action: Mouse scrolled (377, 337) with delta (0, 0)
Screenshot: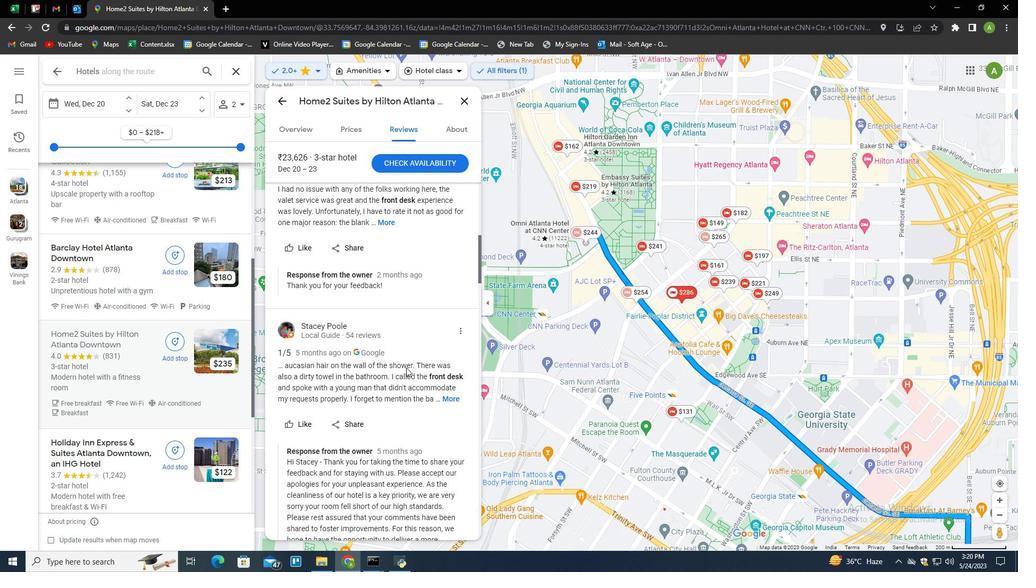
Action: Mouse moved to (364, 243)
Screenshot: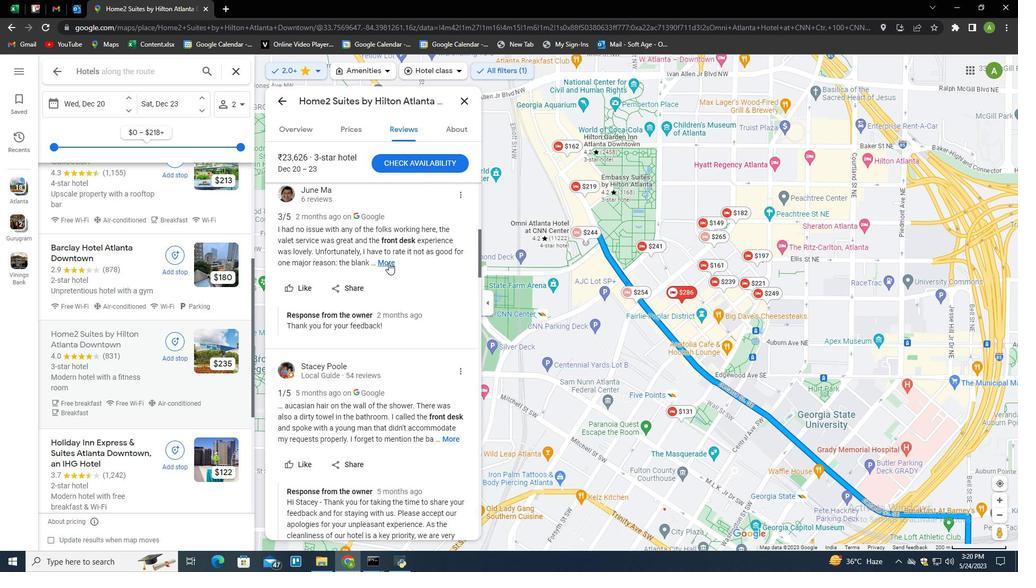 
Action: Mouse pressed left at (364, 243)
Screenshot: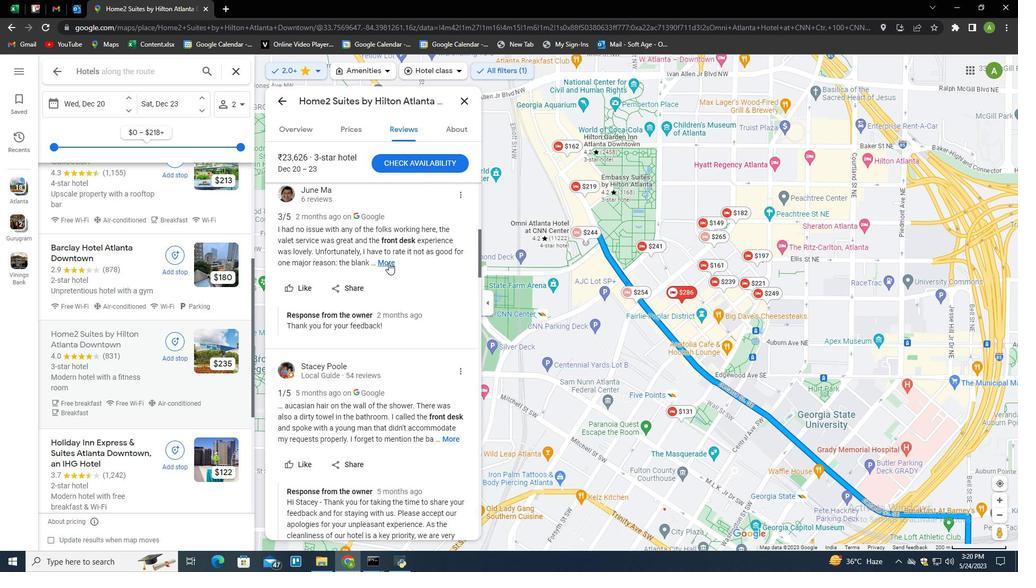
Action: Mouse moved to (360, 311)
Screenshot: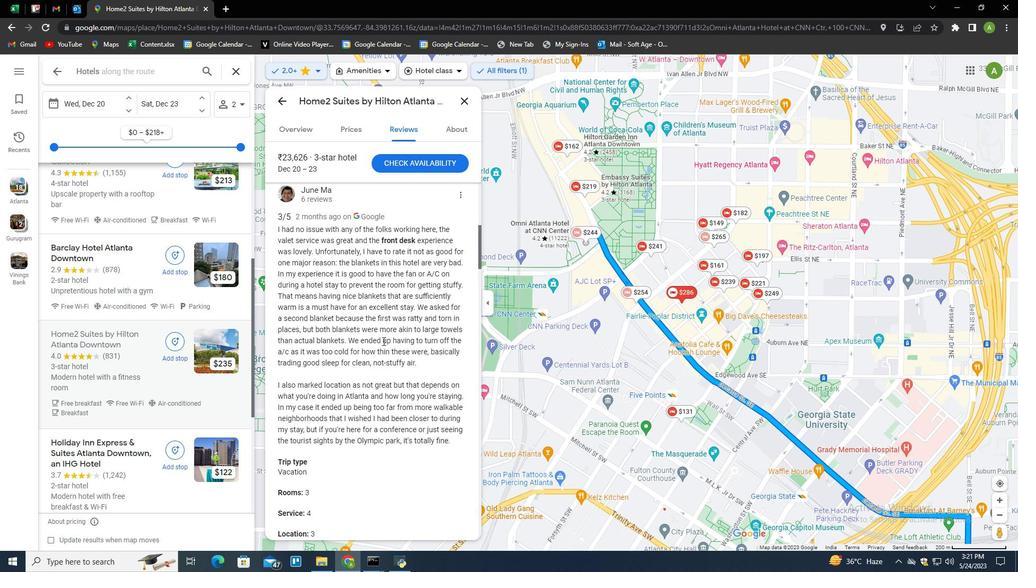 
Action: Mouse scrolled (360, 310) with delta (0, 0)
Screenshot: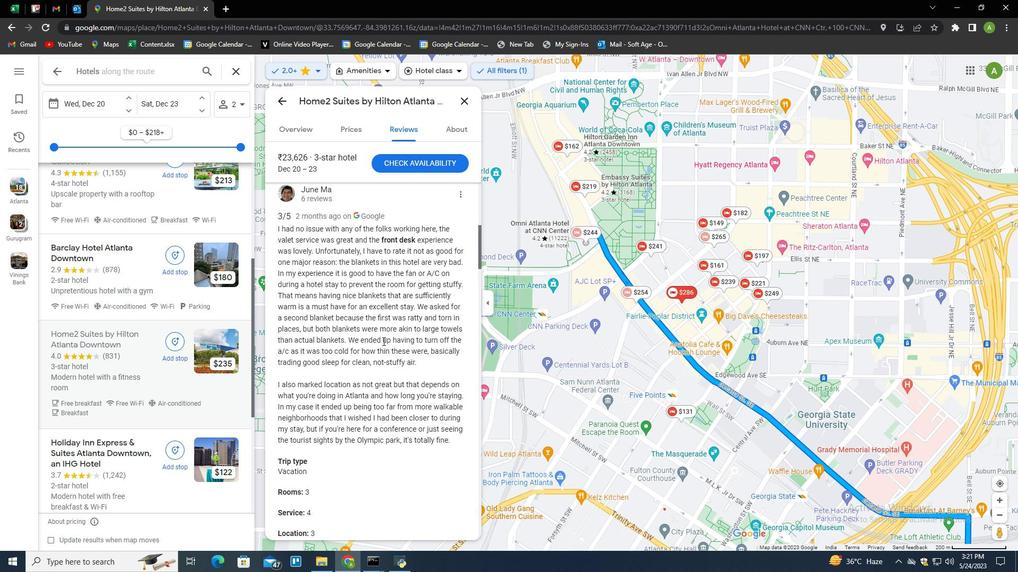 
Action: Mouse moved to (358, 311)
Screenshot: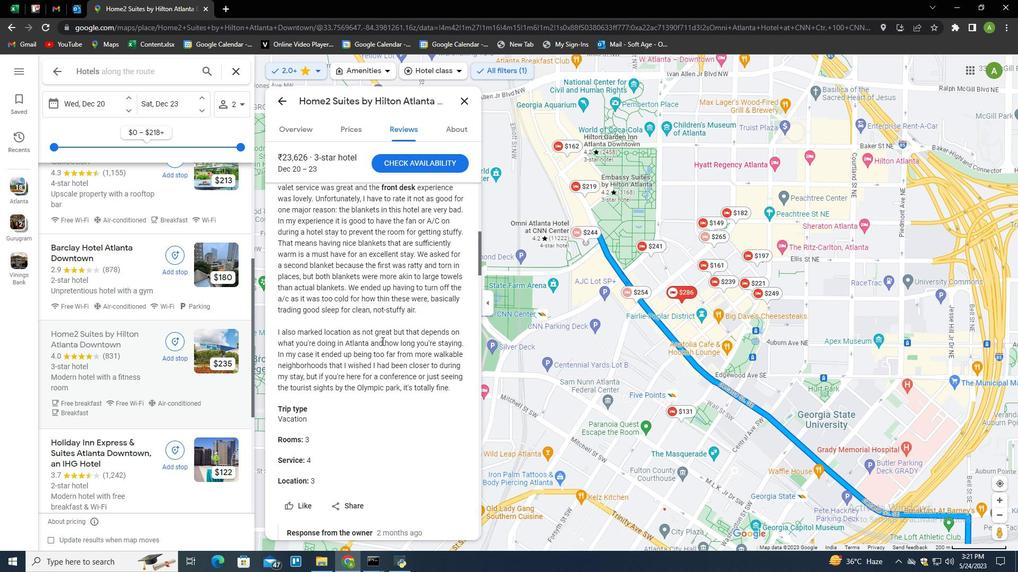 
Action: Mouse scrolled (358, 310) with delta (0, 0)
Screenshot: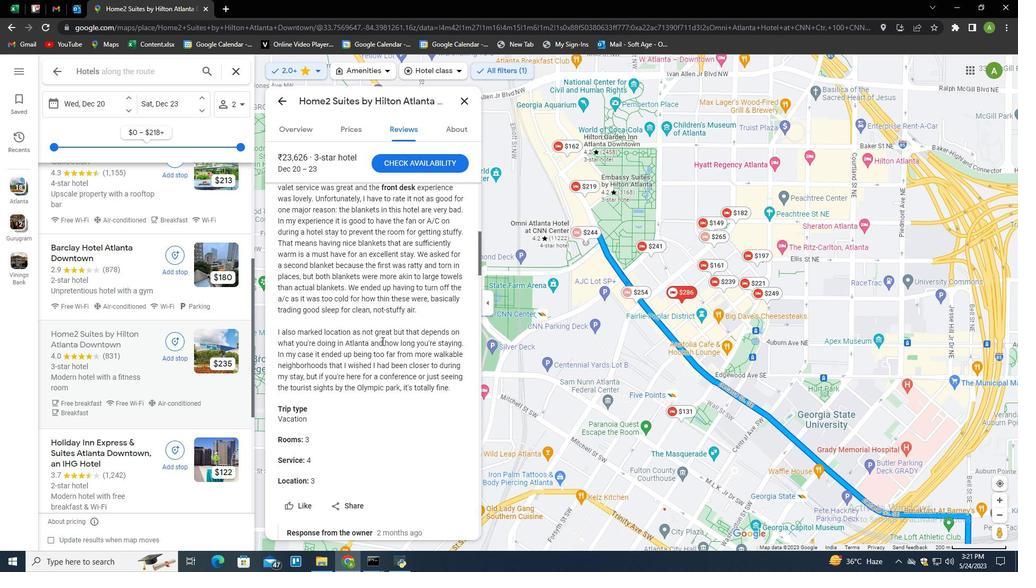 
Action: Mouse scrolled (358, 310) with delta (0, 0)
Screenshot: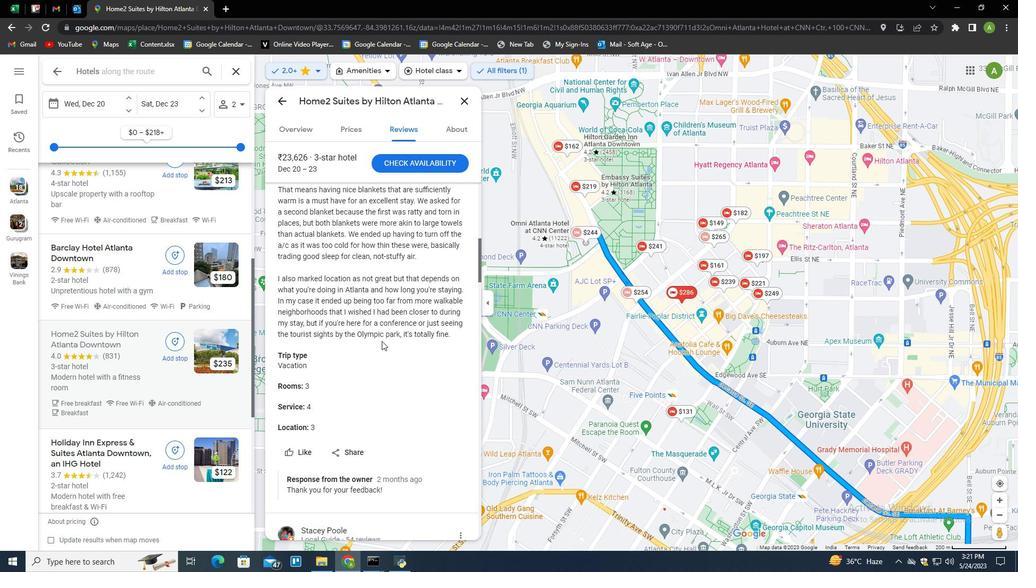 
Action: Mouse scrolled (358, 310) with delta (0, 0)
Screenshot: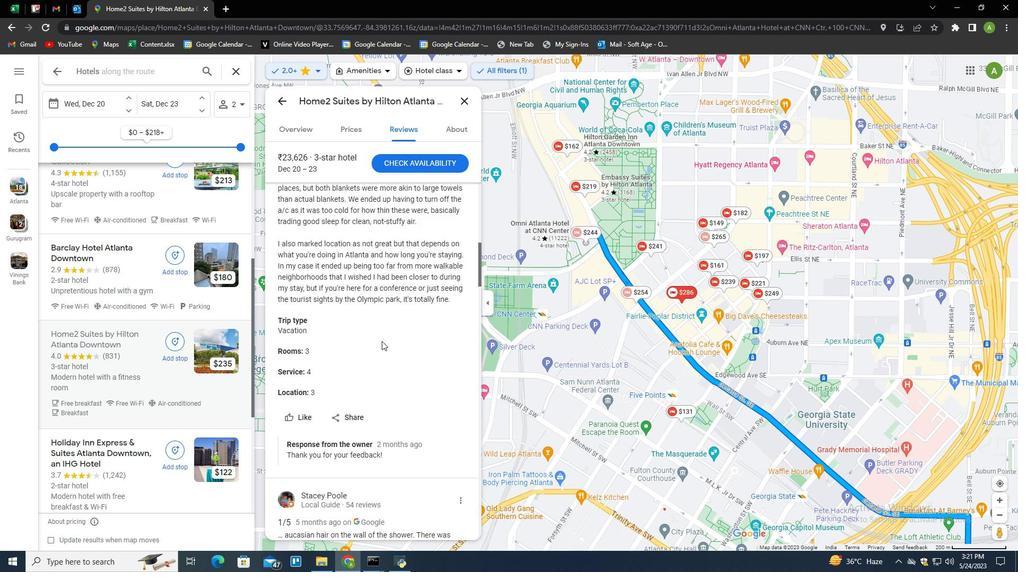 
Action: Mouse moved to (358, 311)
Screenshot: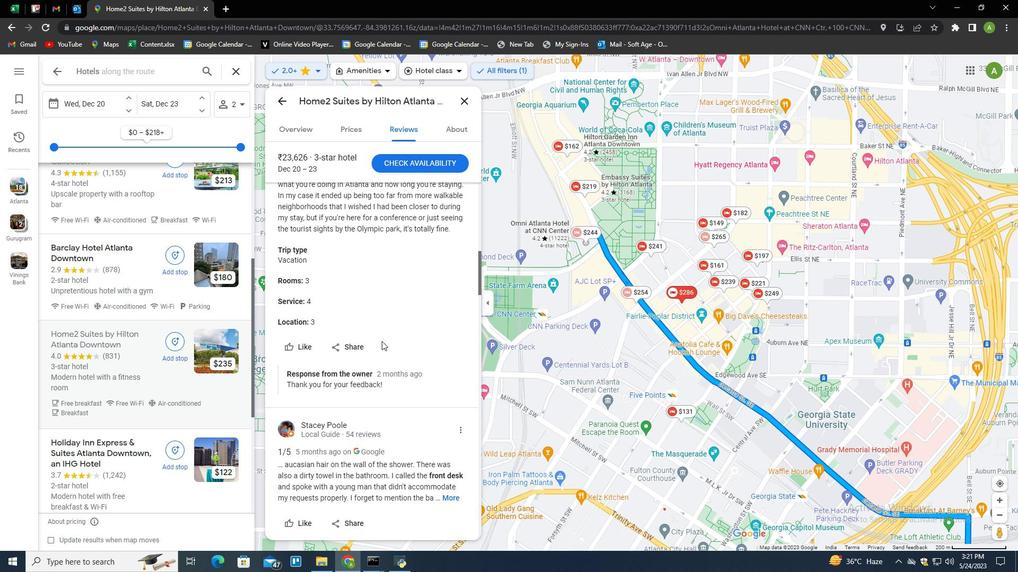 
Action: Mouse scrolled (358, 310) with delta (0, 0)
Screenshot: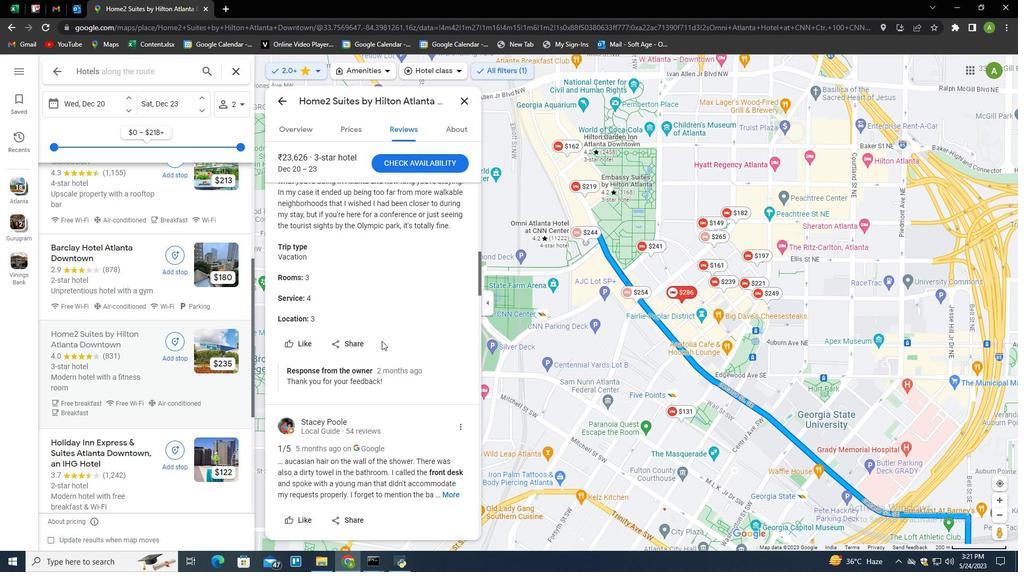 
Action: Mouse scrolled (358, 310) with delta (0, 0)
Screenshot: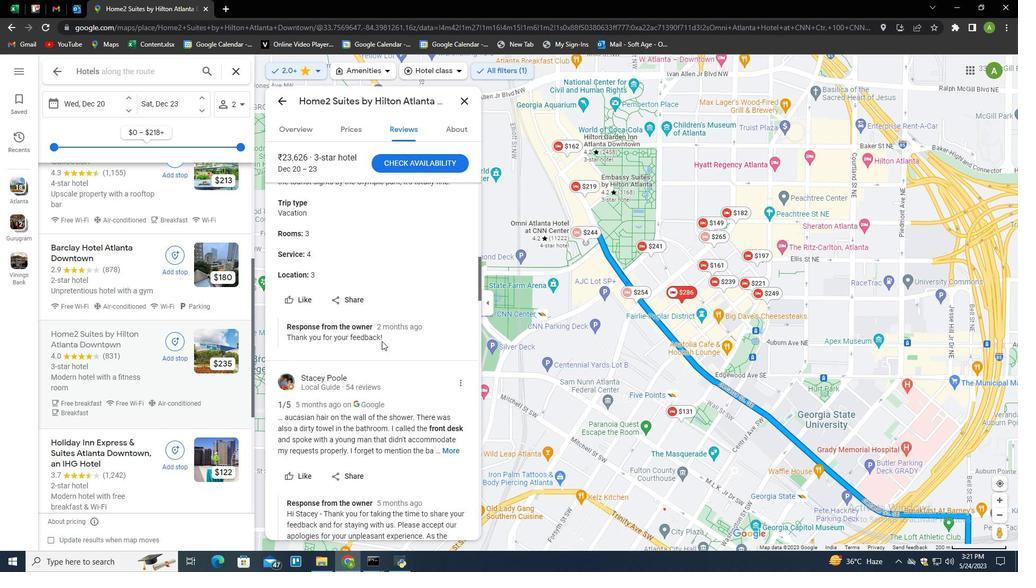 
Action: Mouse moved to (359, 311)
Screenshot: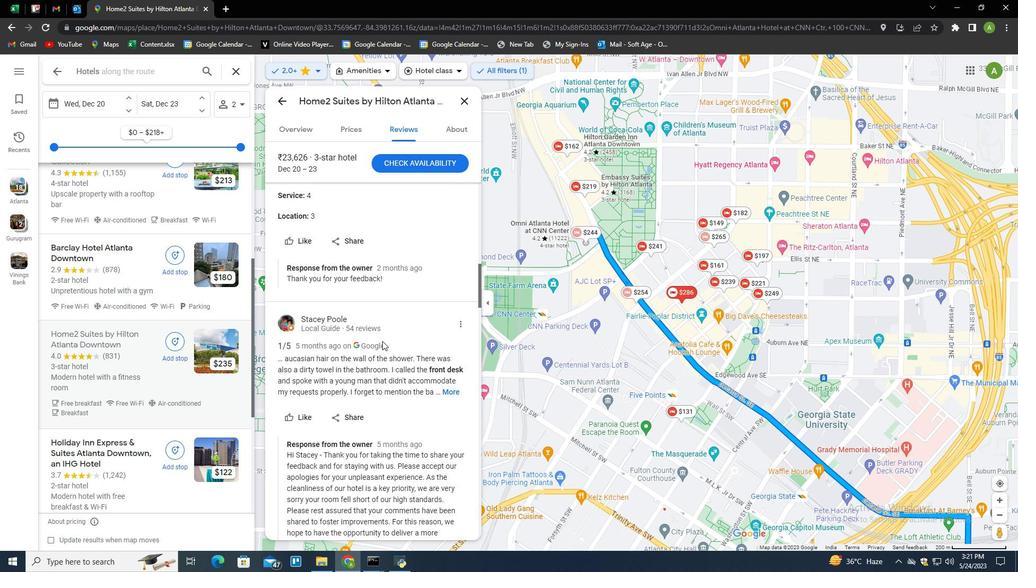 
Action: Mouse scrolled (359, 310) with delta (0, 0)
Screenshot: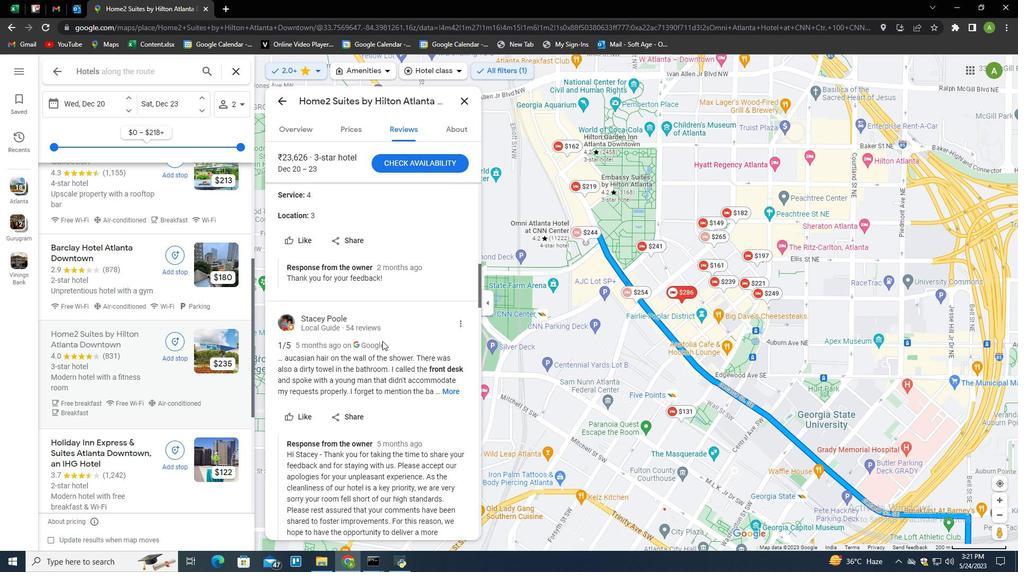 
Action: Mouse scrolled (359, 310) with delta (0, 0)
Screenshot: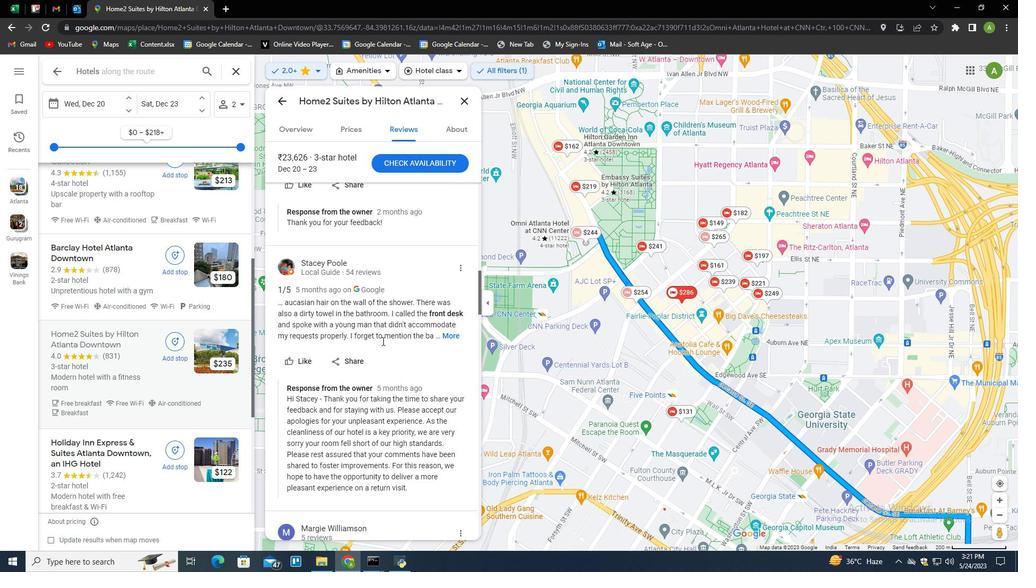 
Action: Mouse scrolled (359, 310) with delta (0, 0)
Screenshot: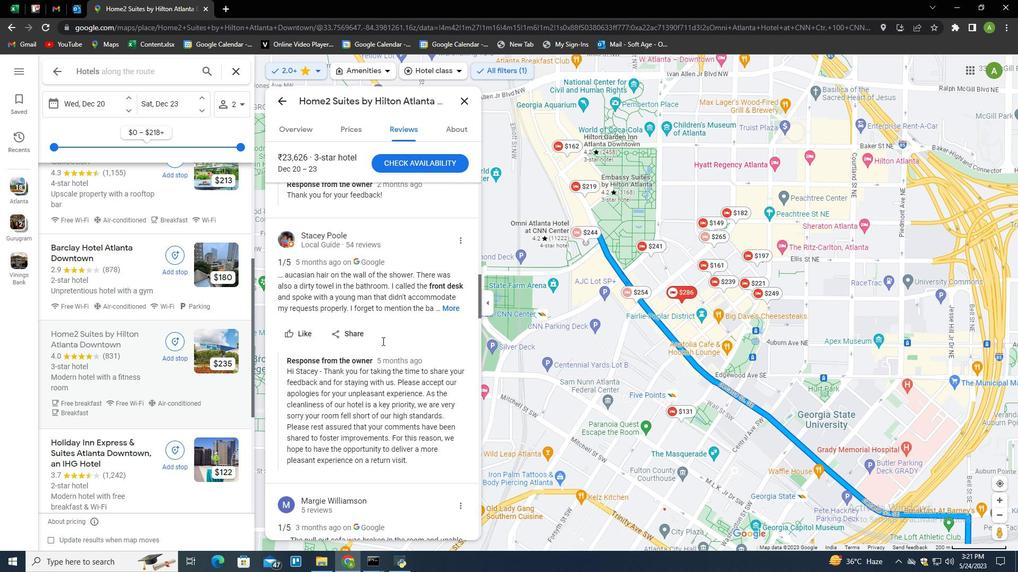 
Action: Mouse scrolled (359, 310) with delta (0, 0)
Screenshot: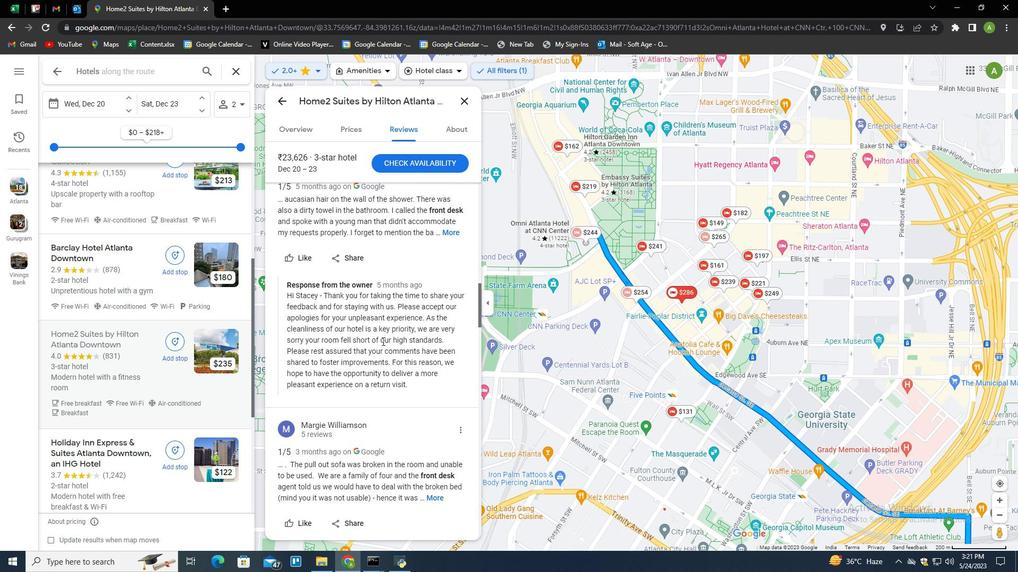 
Action: Mouse scrolled (359, 310) with delta (0, 0)
Screenshot: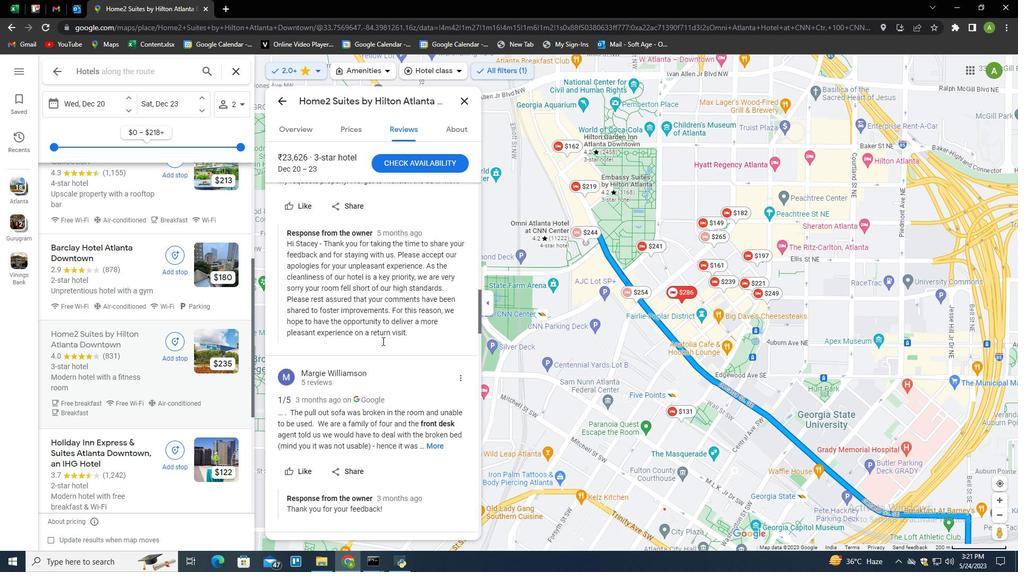 
Action: Mouse scrolled (359, 310) with delta (0, 0)
Screenshot: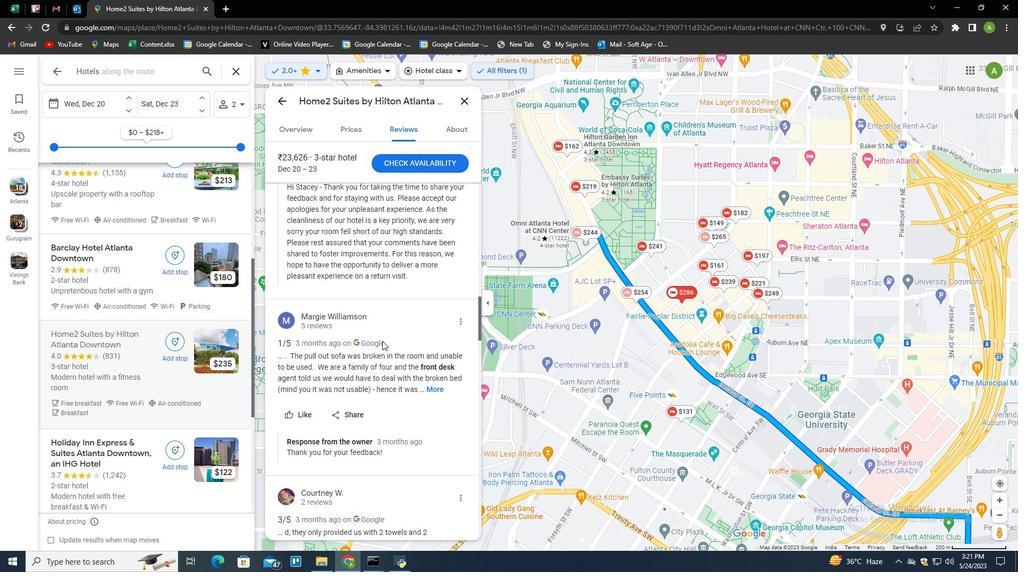 
Action: Mouse moved to (360, 310)
Screenshot: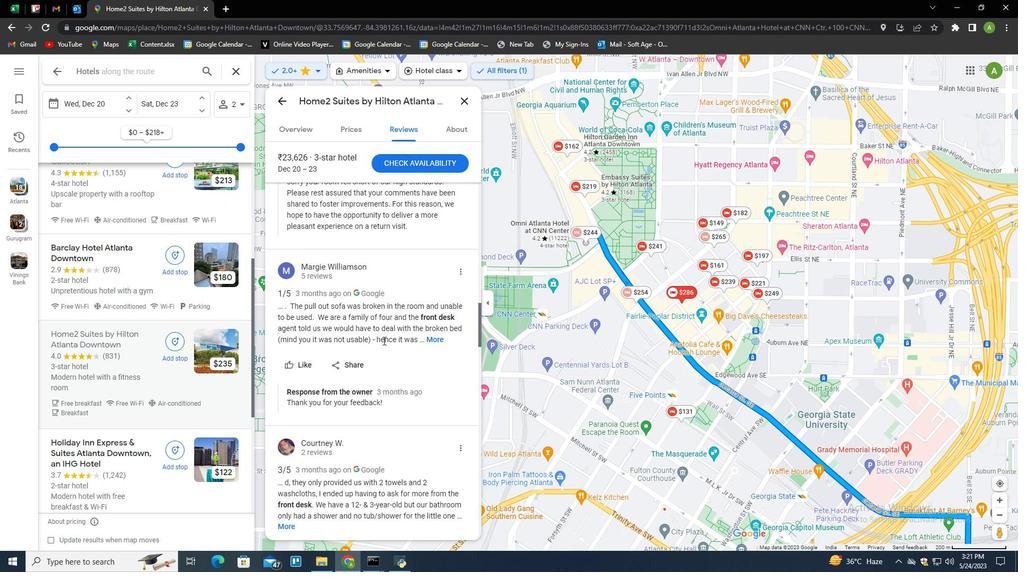 
Action: Mouse scrolled (360, 310) with delta (0, 0)
Screenshot: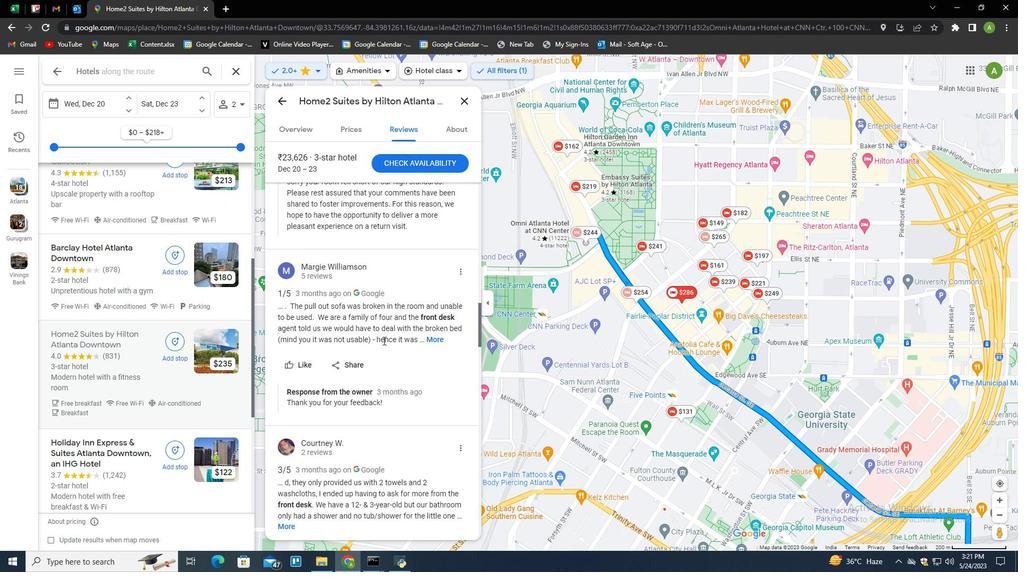 
Action: Mouse scrolled (360, 310) with delta (0, 0)
Screenshot: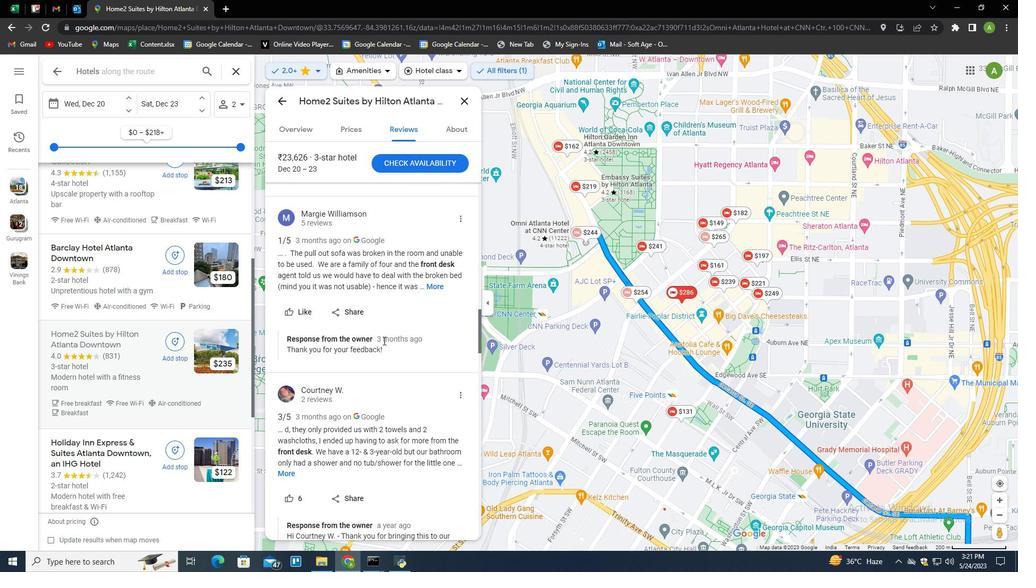 
Action: Mouse moved to (360, 310)
Screenshot: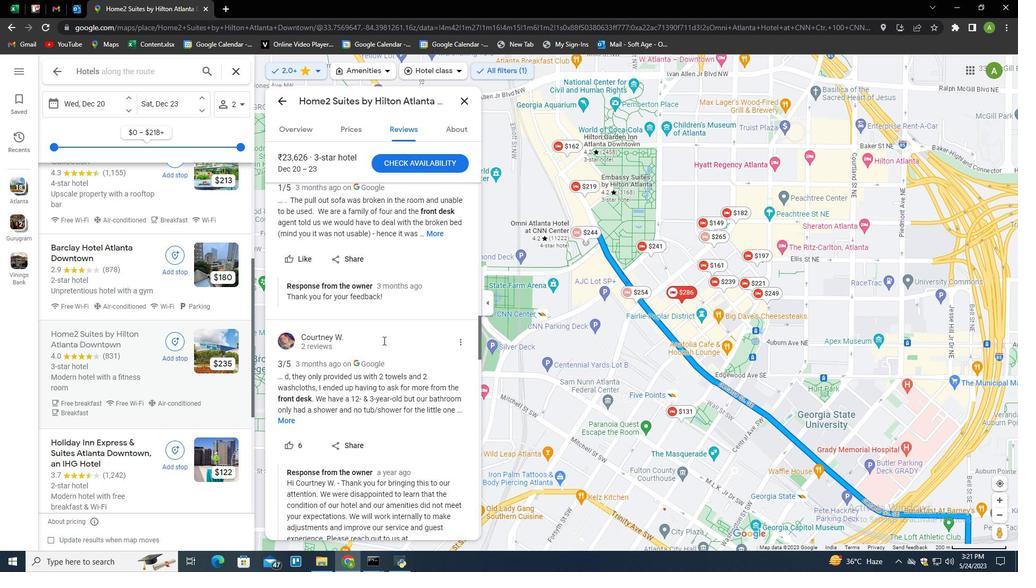 
Action: Mouse scrolled (360, 310) with delta (0, 0)
Screenshot: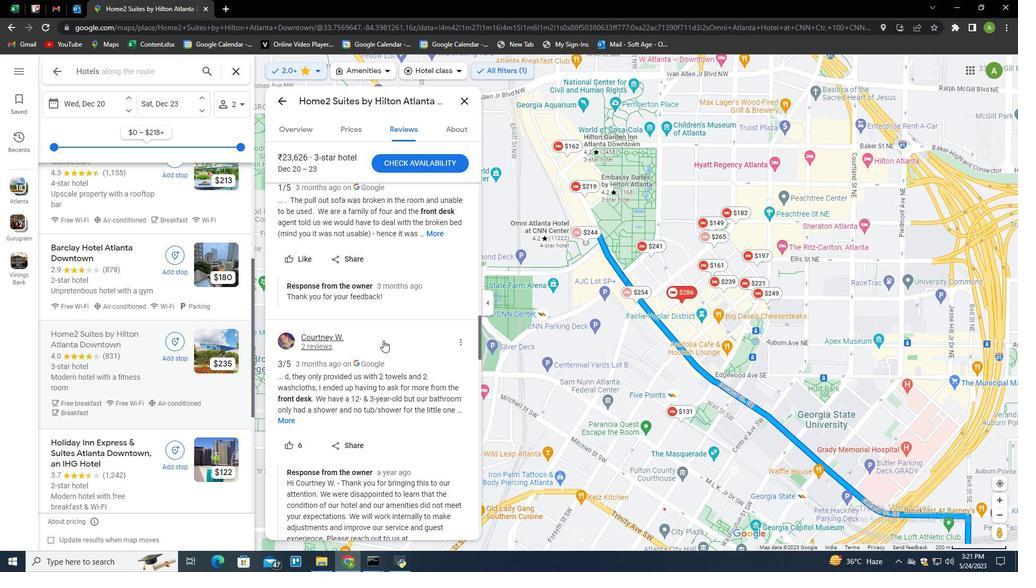 
Action: Mouse scrolled (360, 310) with delta (0, 0)
Screenshot: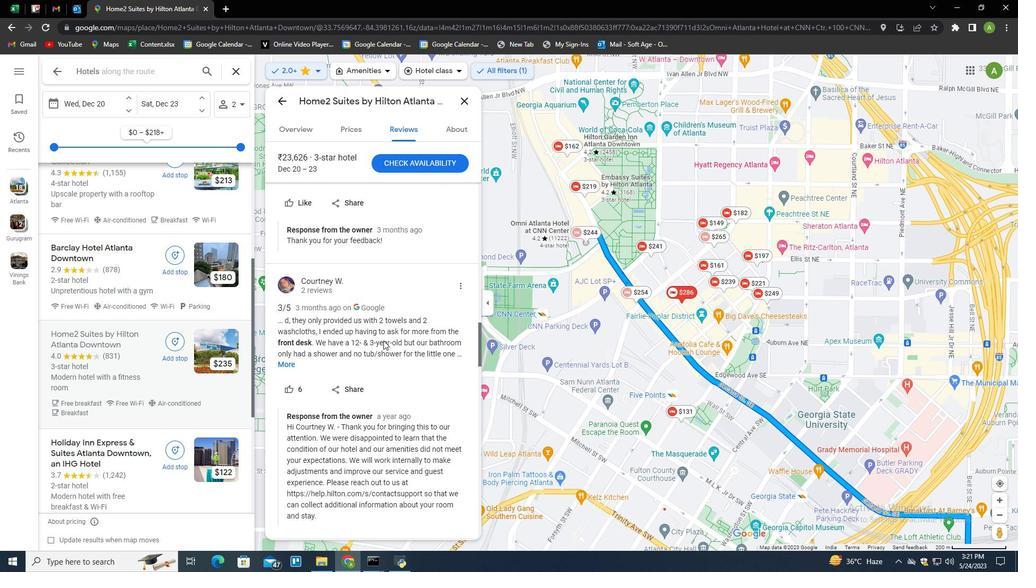 
Action: Mouse scrolled (360, 310) with delta (0, 0)
Screenshot: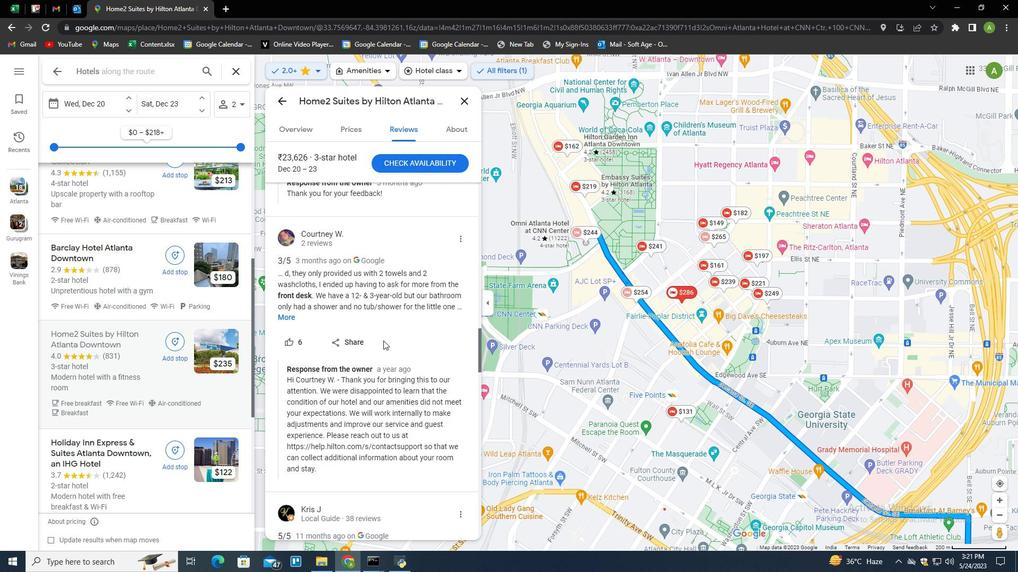 
Action: Mouse moved to (360, 310)
Screenshot: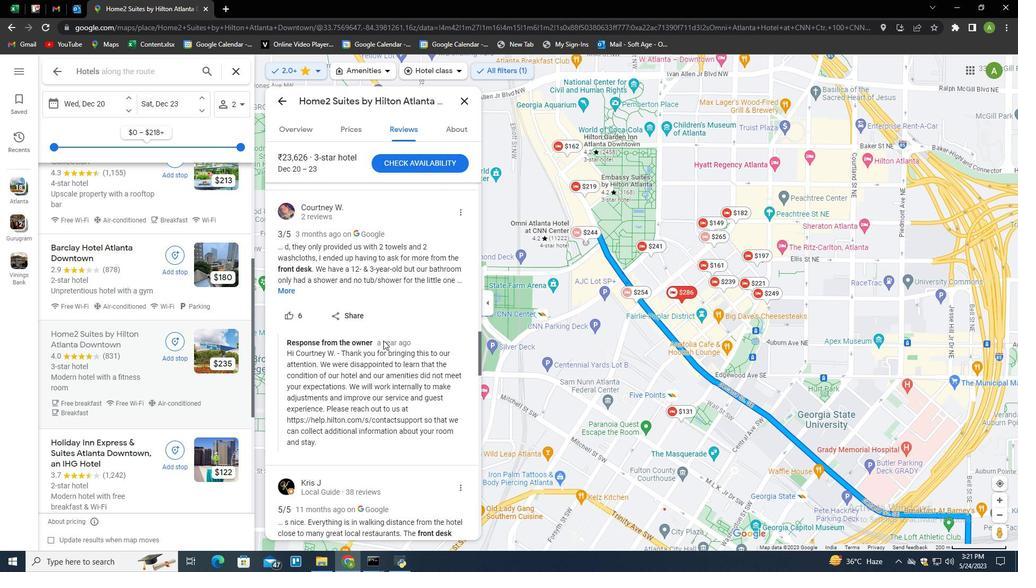 
Action: Mouse scrolled (360, 310) with delta (0, 0)
Screenshot: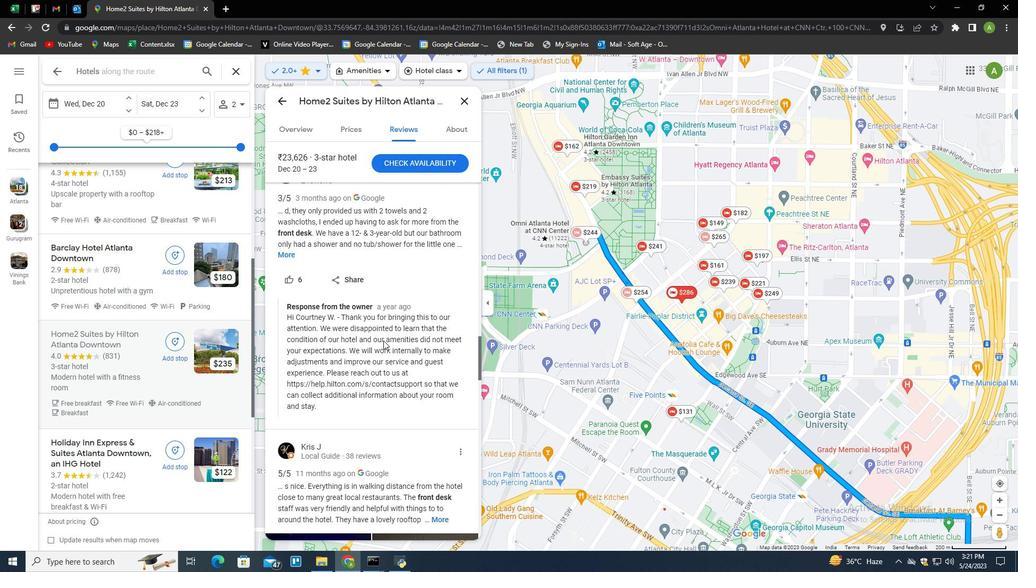 
Action: Mouse scrolled (360, 310) with delta (0, 0)
Screenshot: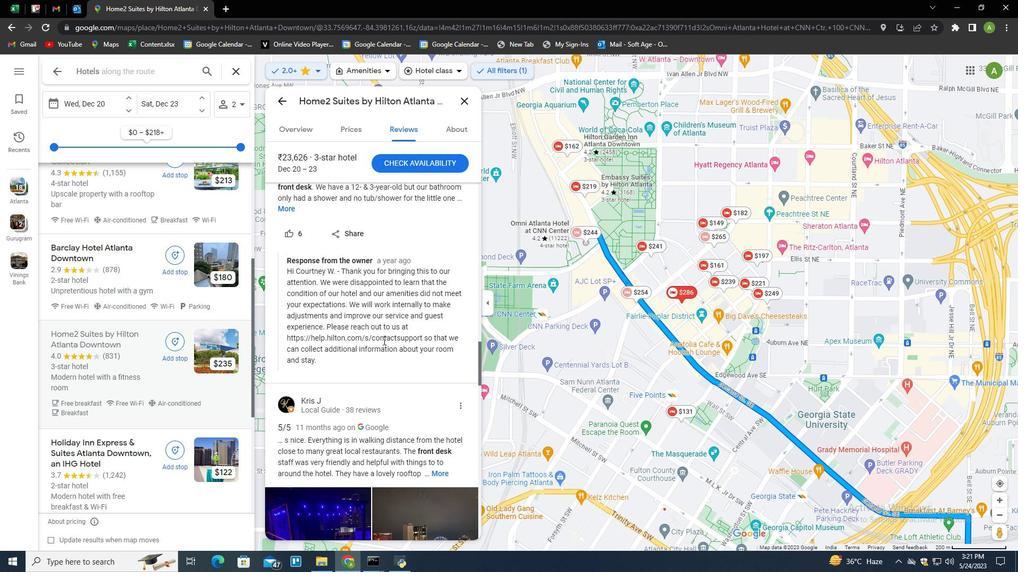 
Action: Mouse scrolled (360, 310) with delta (0, 0)
Screenshot: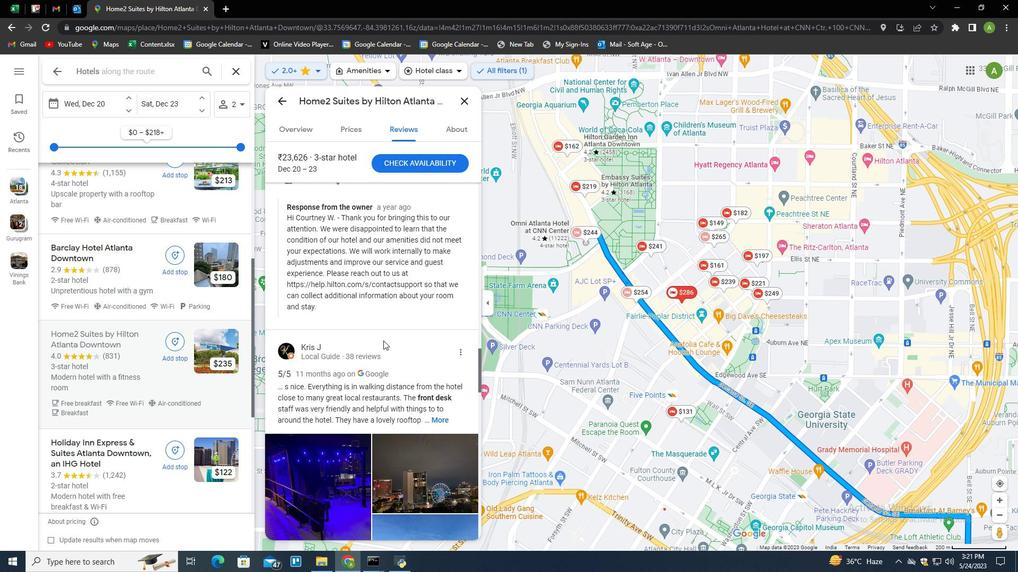 
Action: Mouse moved to (398, 335)
Screenshot: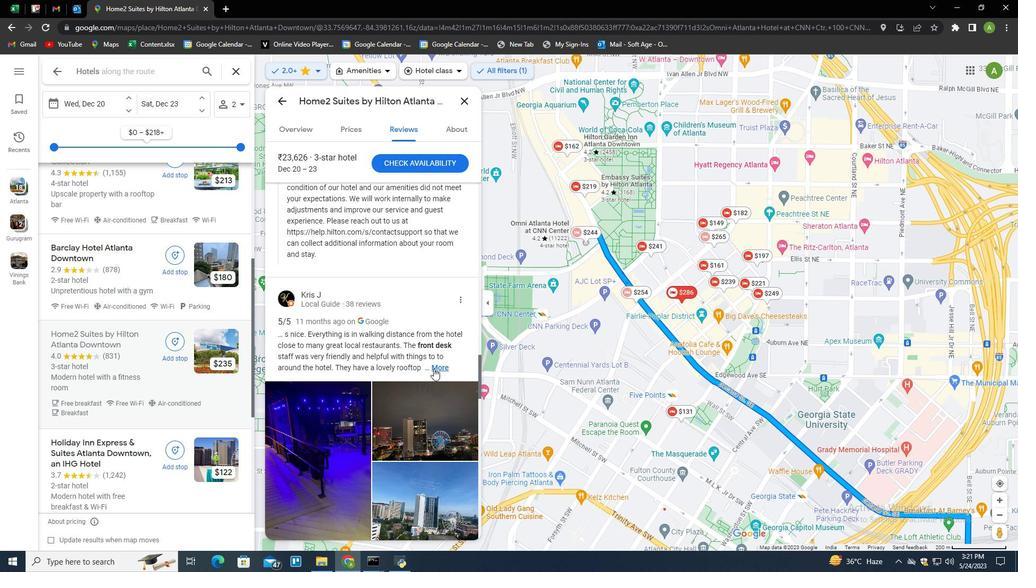 
Action: Mouse pressed left at (398, 335)
Screenshot: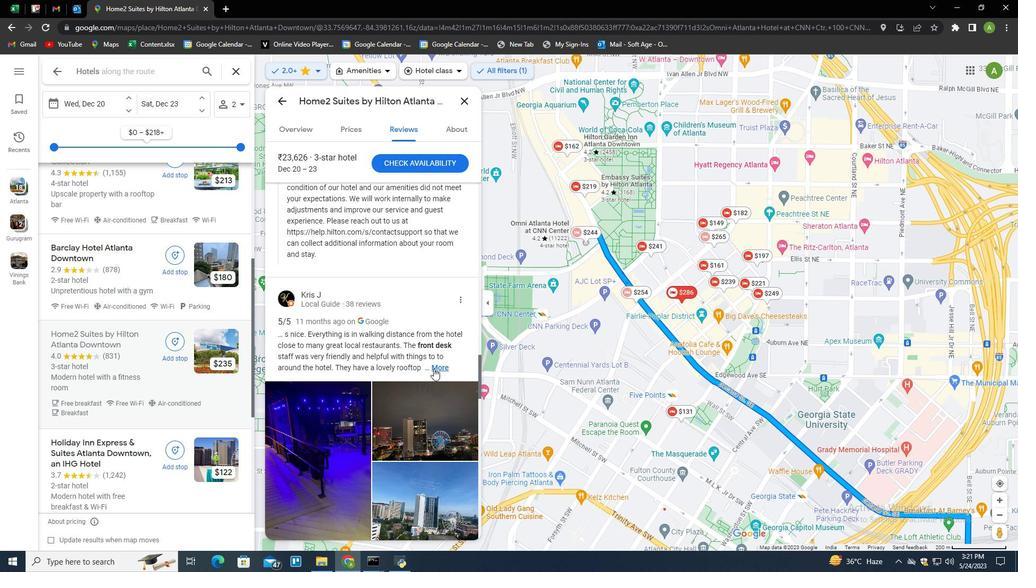 
Action: Mouse moved to (399, 334)
Screenshot: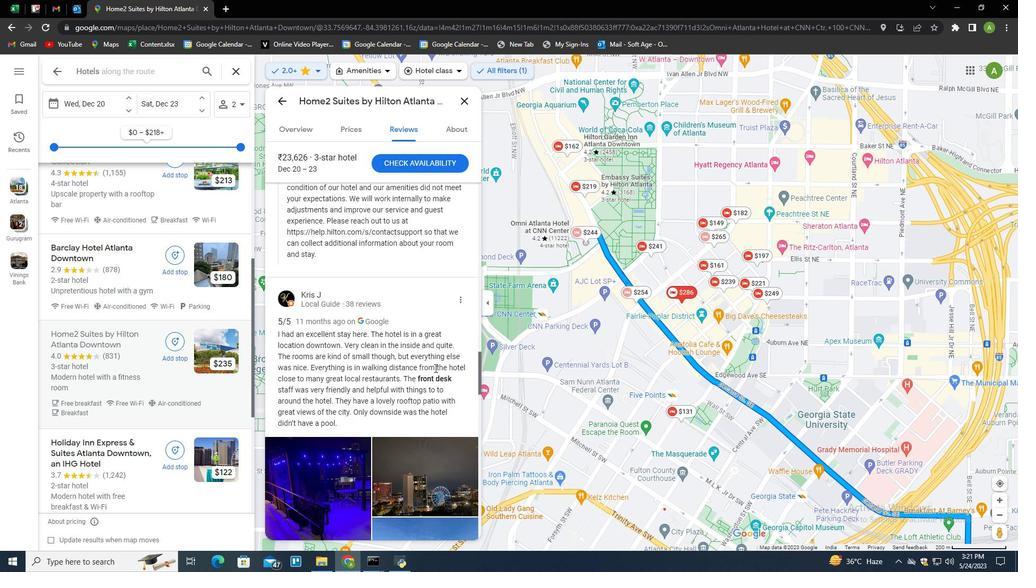 
Action: Mouse scrolled (399, 334) with delta (0, 0)
Screenshot: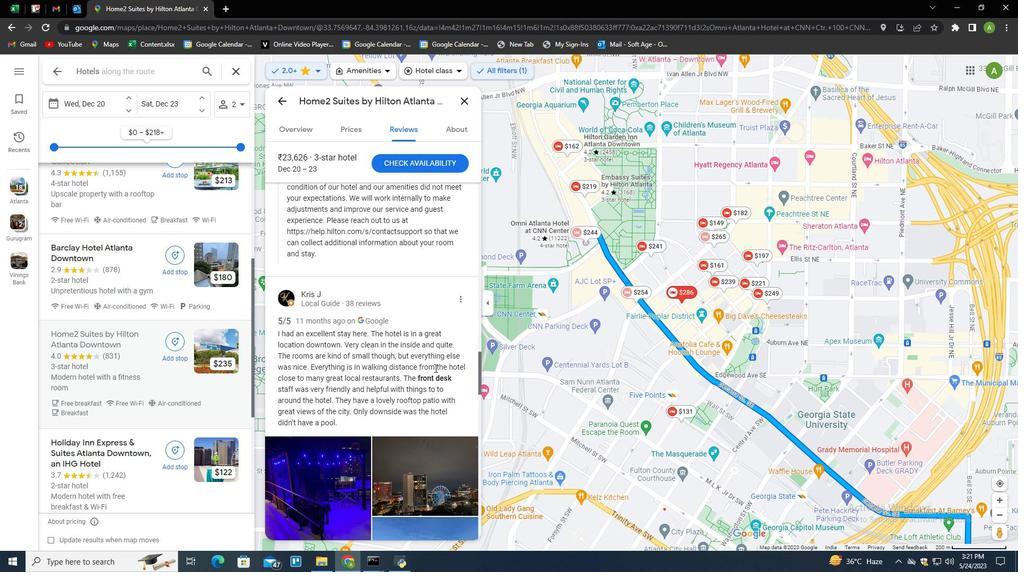
Action: Mouse scrolled (399, 334) with delta (0, 0)
Screenshot: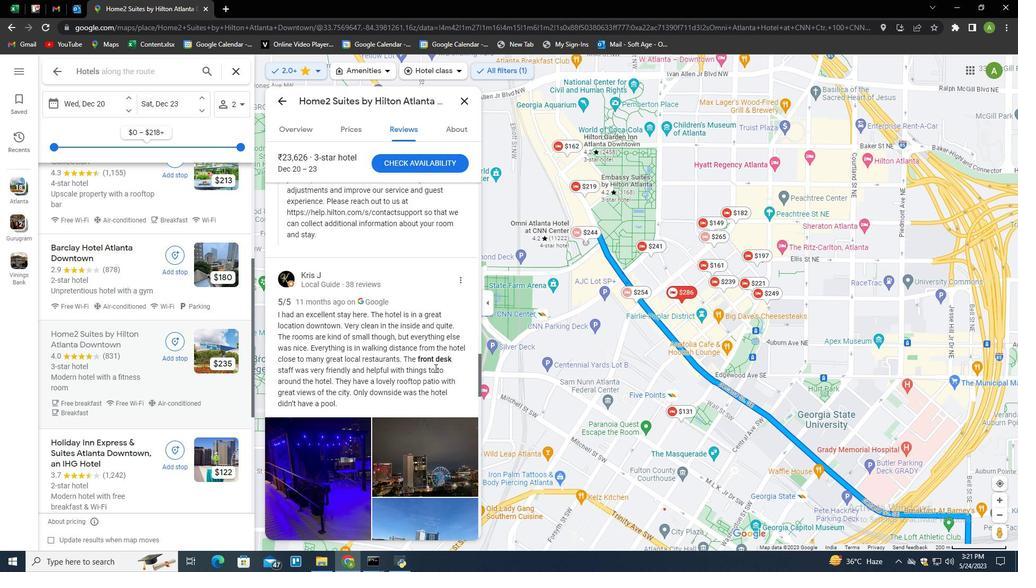 
Action: Mouse scrolled (399, 334) with delta (0, 0)
Screenshot: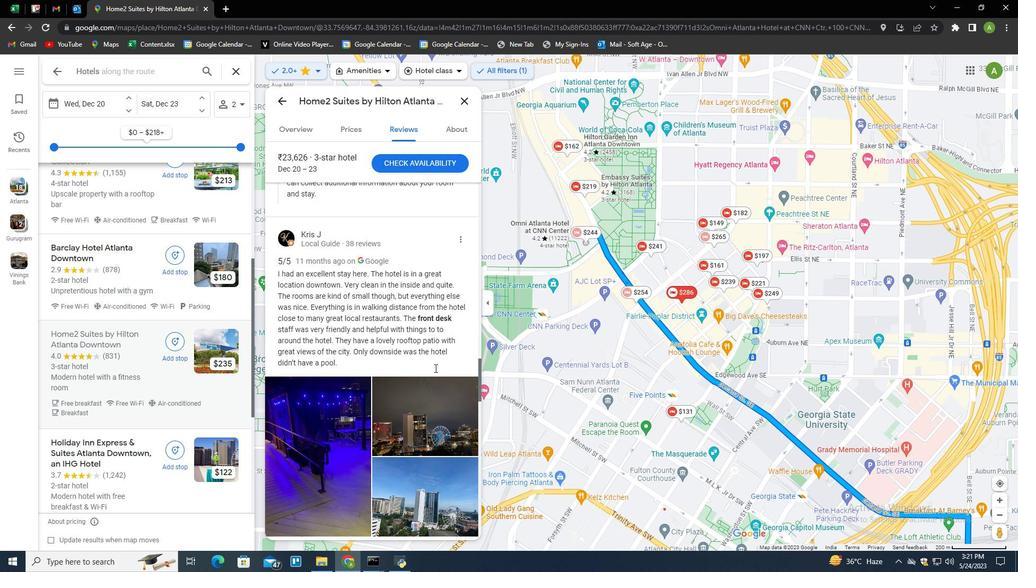 
Action: Mouse moved to (329, 321)
Screenshot: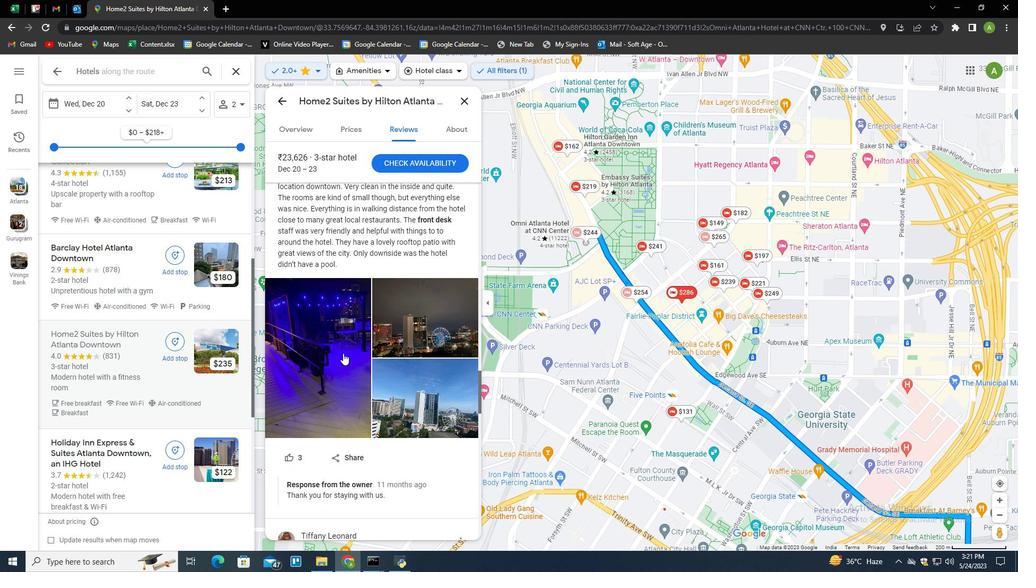 
Action: Mouse pressed left at (329, 321)
Screenshot: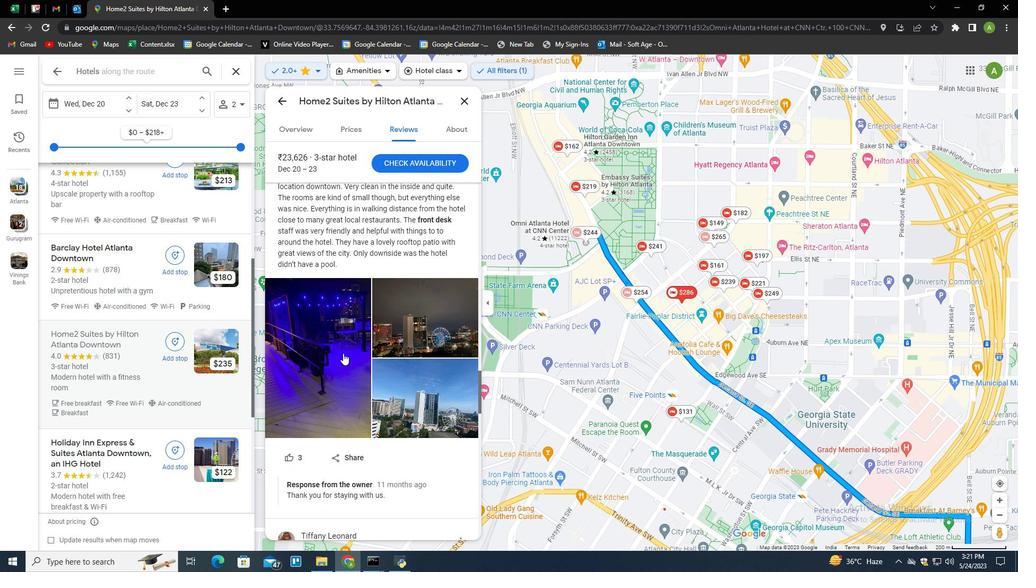 
Action: Mouse moved to (329, 320)
Screenshot: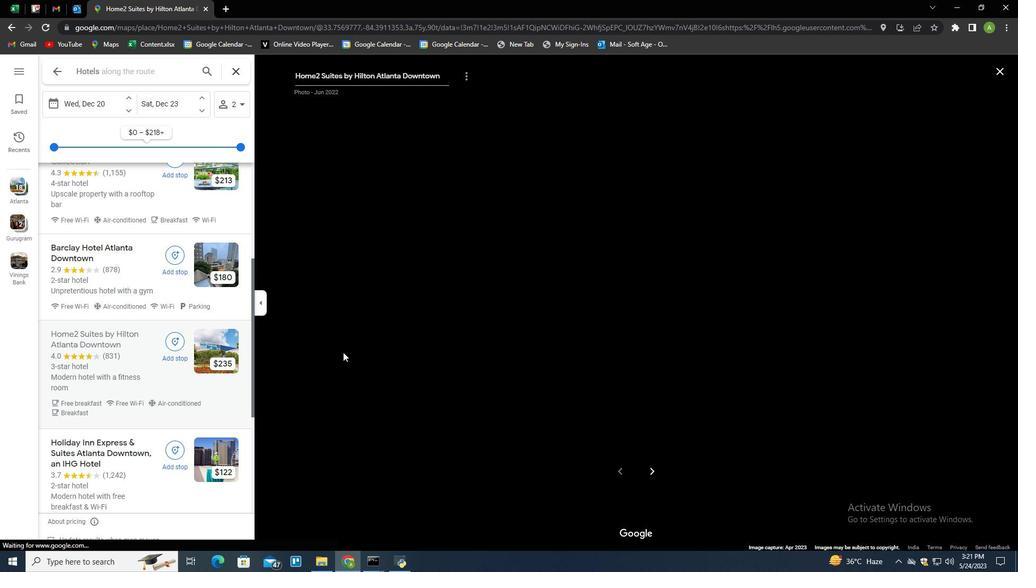 
Action: Key pressed <Key.right><Key.right><Key.right>
Screenshot: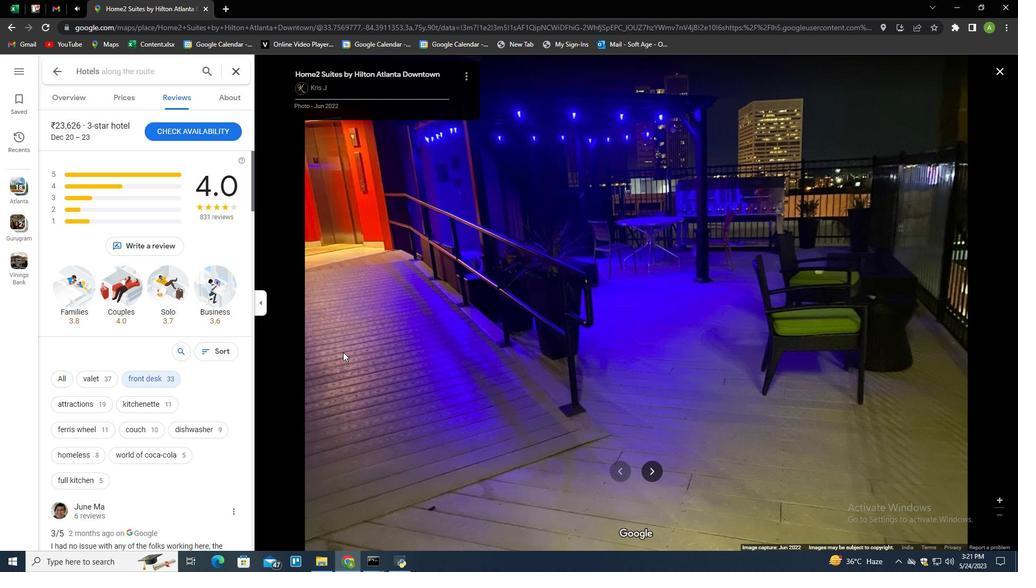 
Action: Mouse moved to (566, 421)
Screenshot: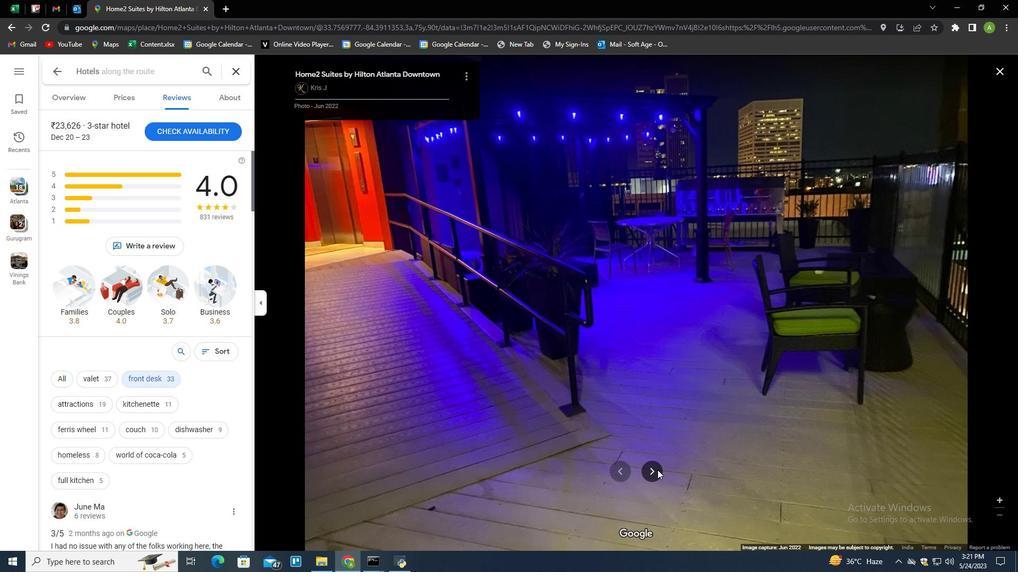 
Action: Mouse pressed left at (566, 421)
Screenshot: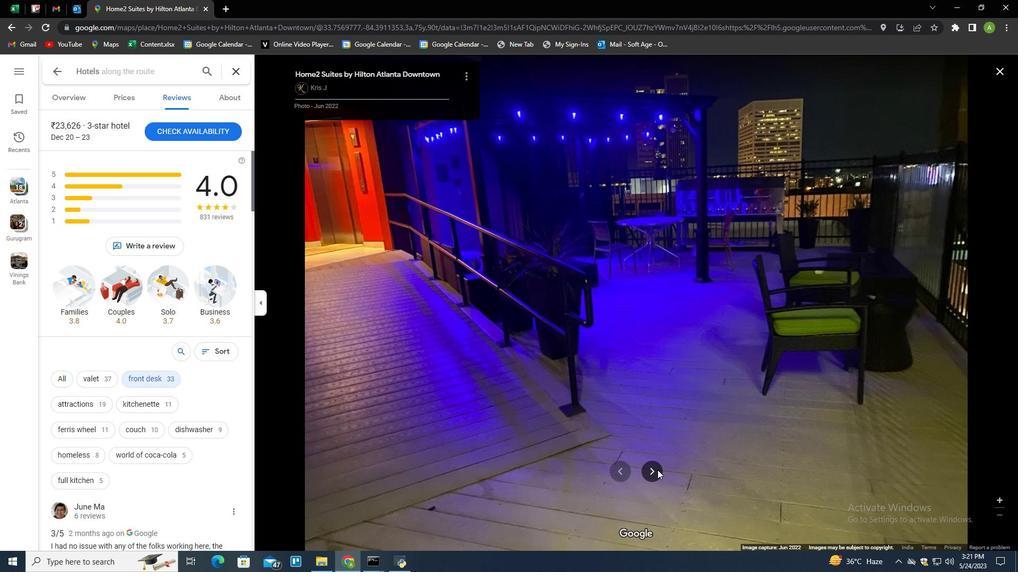 
Action: Mouse moved to (566, 421)
Screenshot: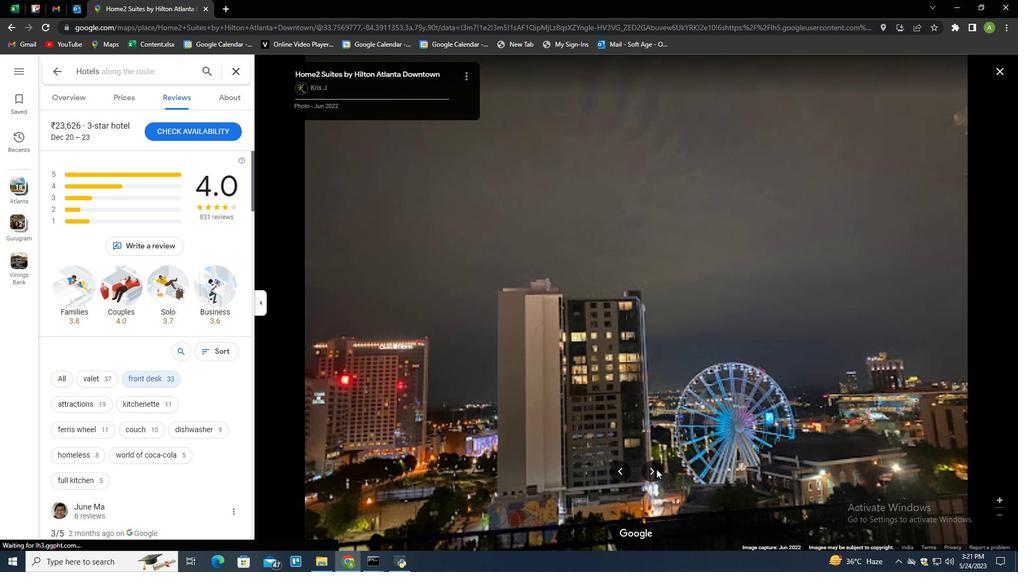 
Action: Mouse pressed left at (566, 421)
Screenshot: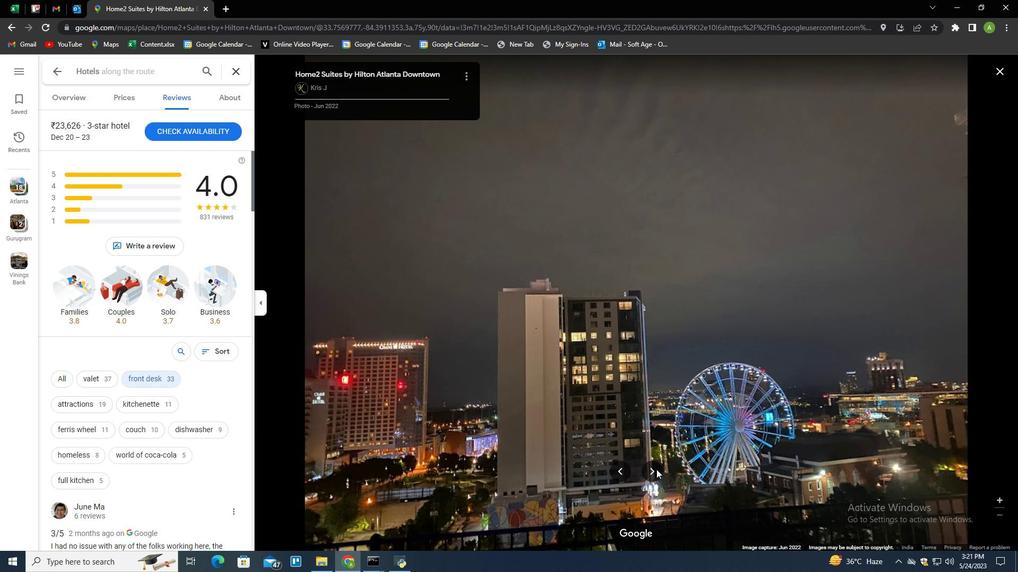 
Action: Mouse moved to (180, 360)
Screenshot: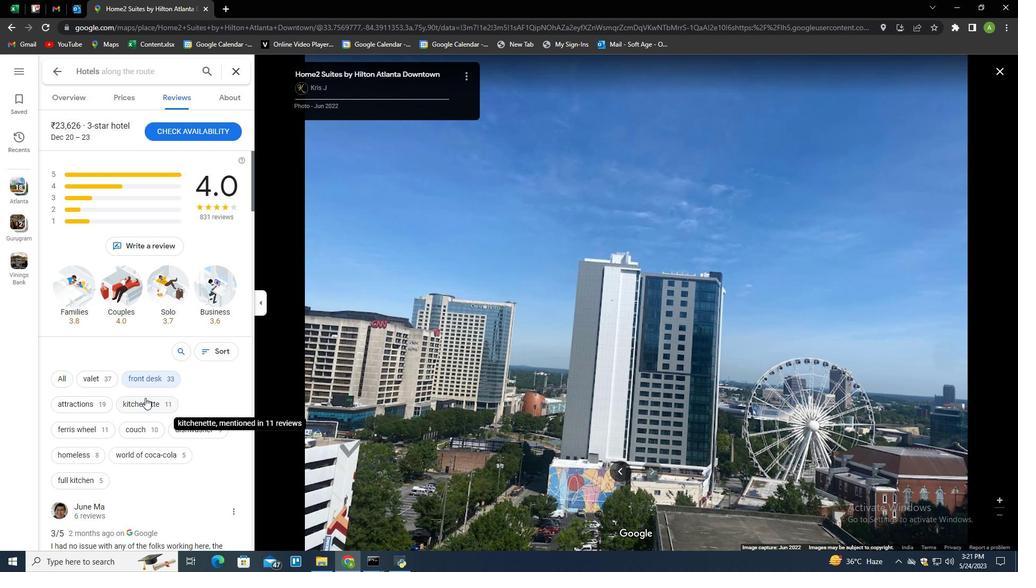 
Action: Mouse pressed left at (180, 360)
Screenshot: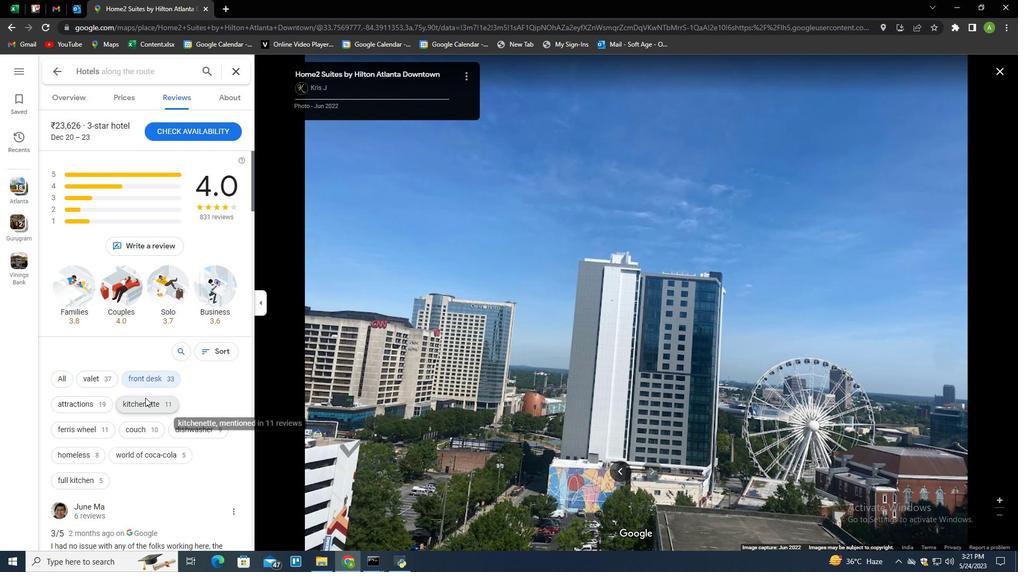 
Action: Mouse moved to (386, 375)
Screenshot: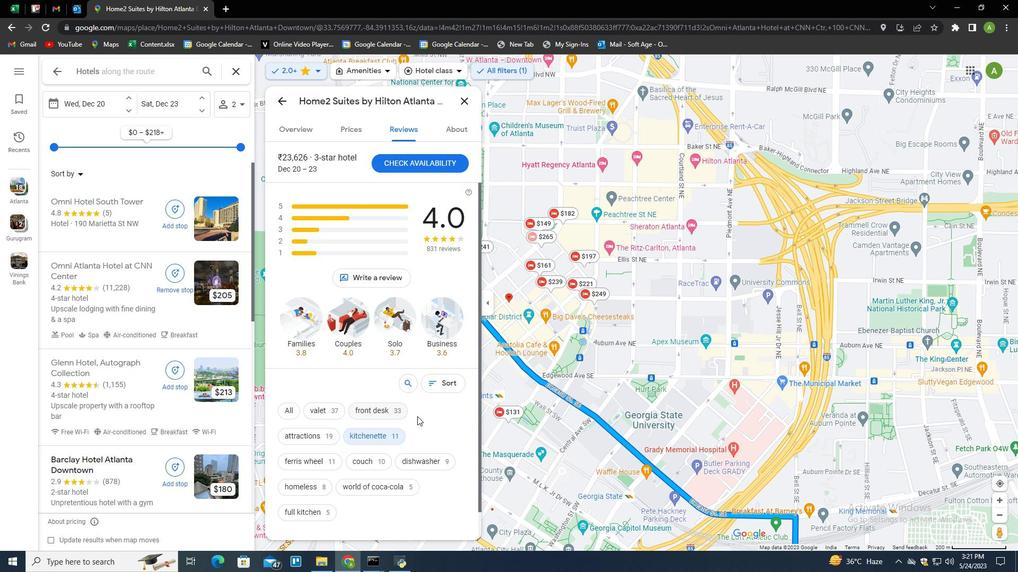 
Action: Mouse scrolled (386, 375) with delta (0, 0)
Screenshot: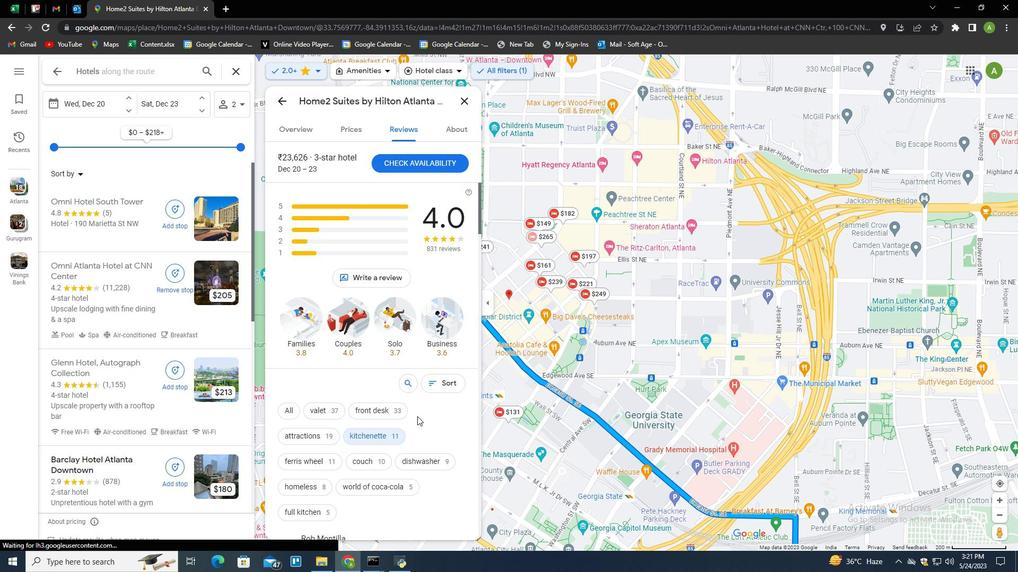 
Action: Mouse scrolled (386, 375) with delta (0, 0)
Screenshot: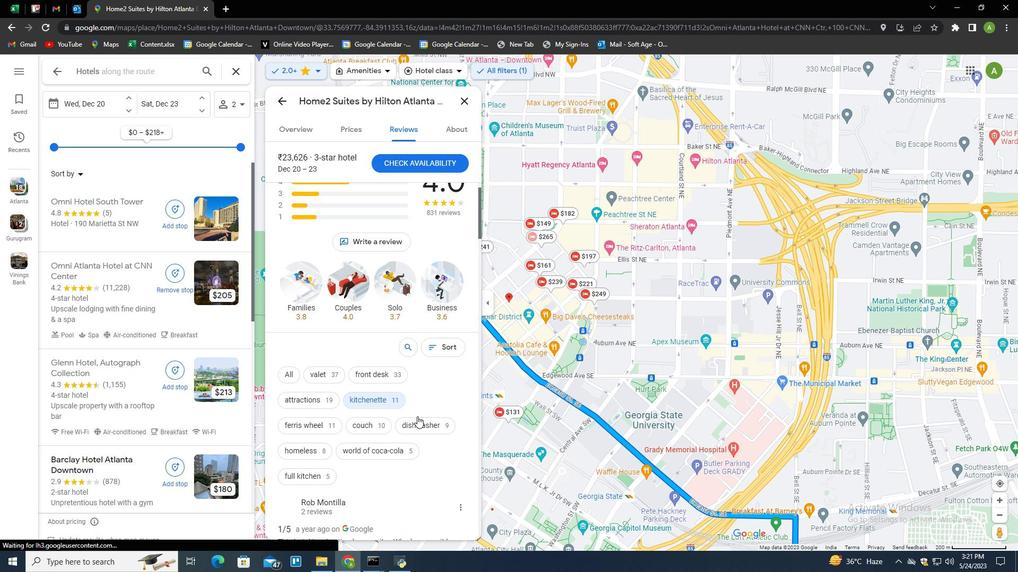 
Action: Mouse scrolled (386, 375) with delta (0, 0)
Screenshot: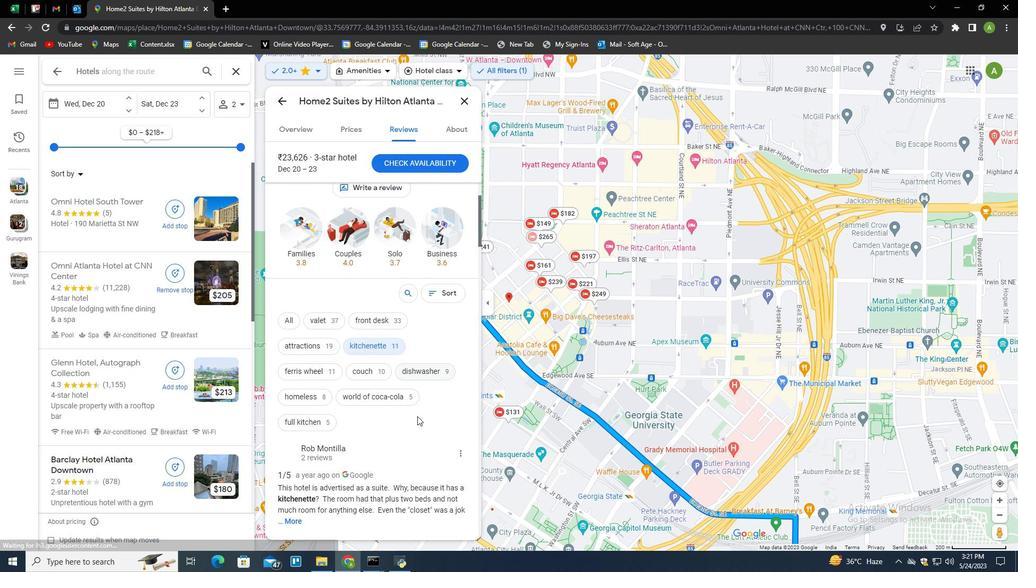 
Action: Mouse scrolled (386, 375) with delta (0, 0)
Screenshot: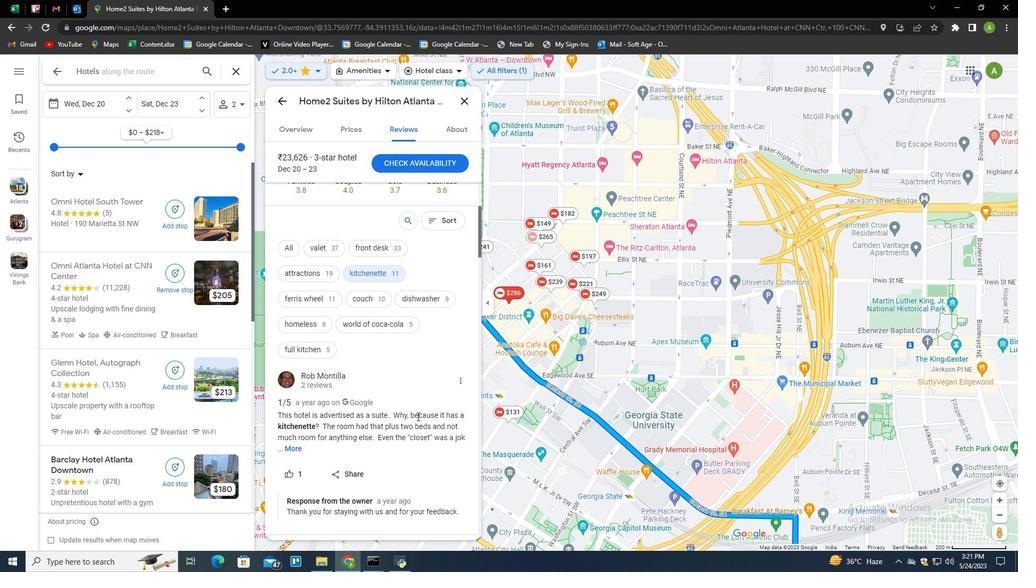 
Action: Mouse moved to (295, 362)
Screenshot: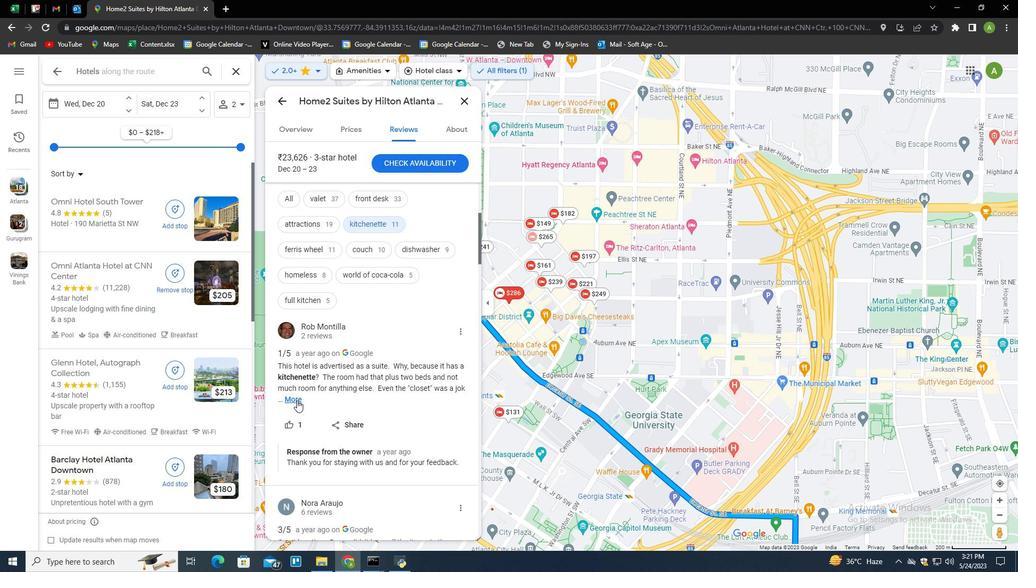 
Action: Mouse pressed left at (295, 362)
Screenshot: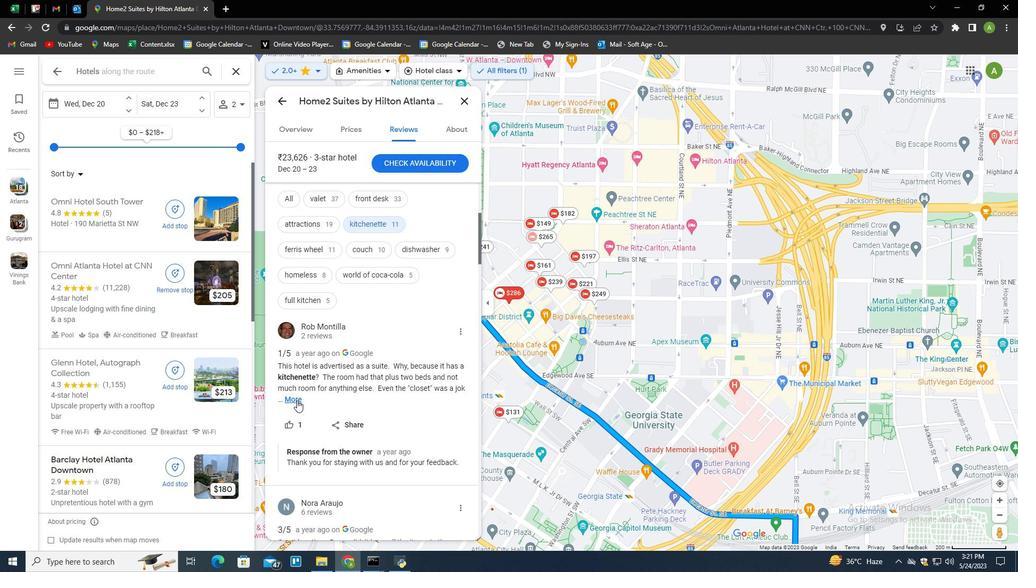 
Action: Mouse moved to (369, 369)
Screenshot: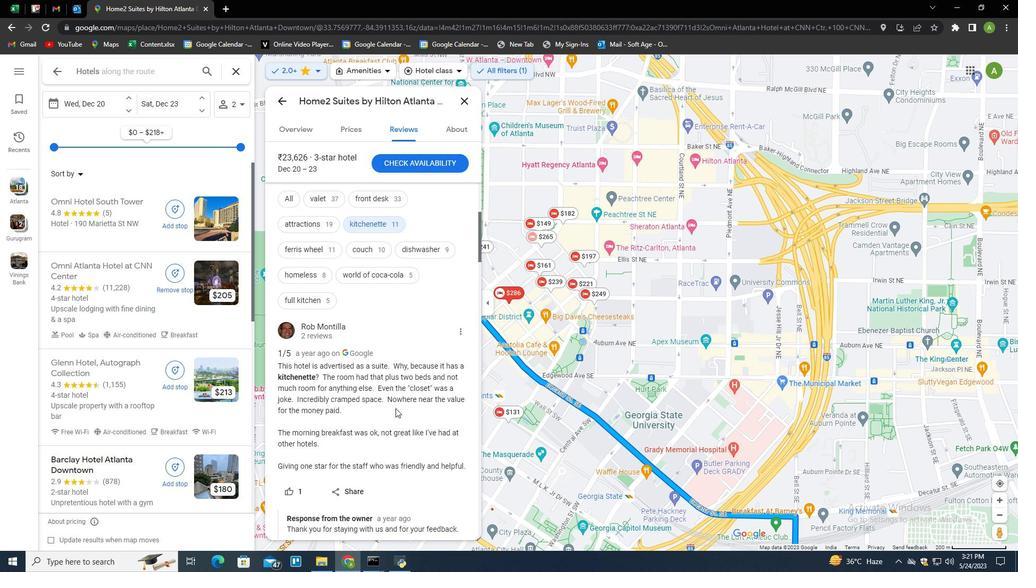
Action: Mouse scrolled (369, 368) with delta (0, 0)
Screenshot: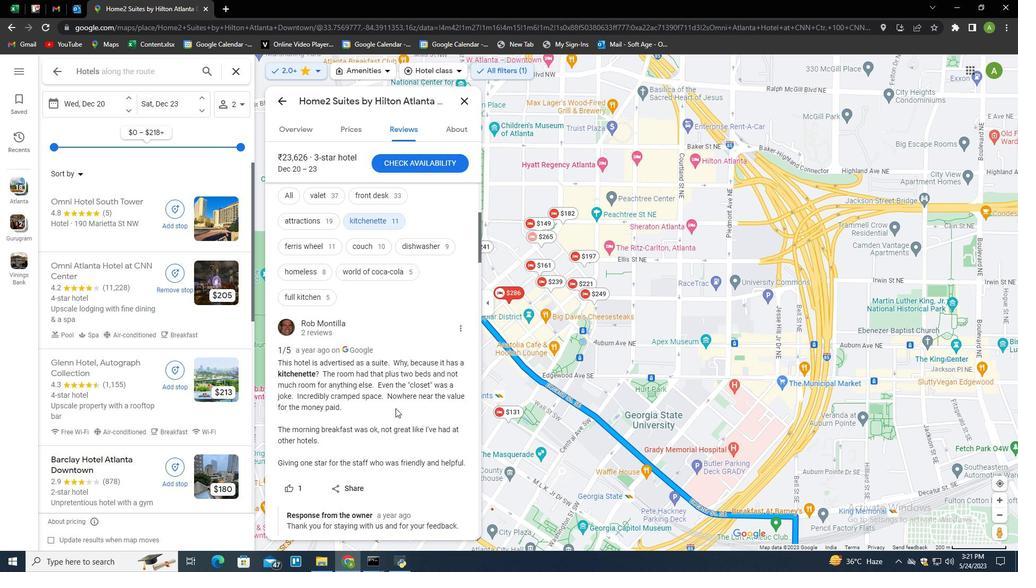 
Action: Mouse scrolled (369, 368) with delta (0, 0)
Screenshot: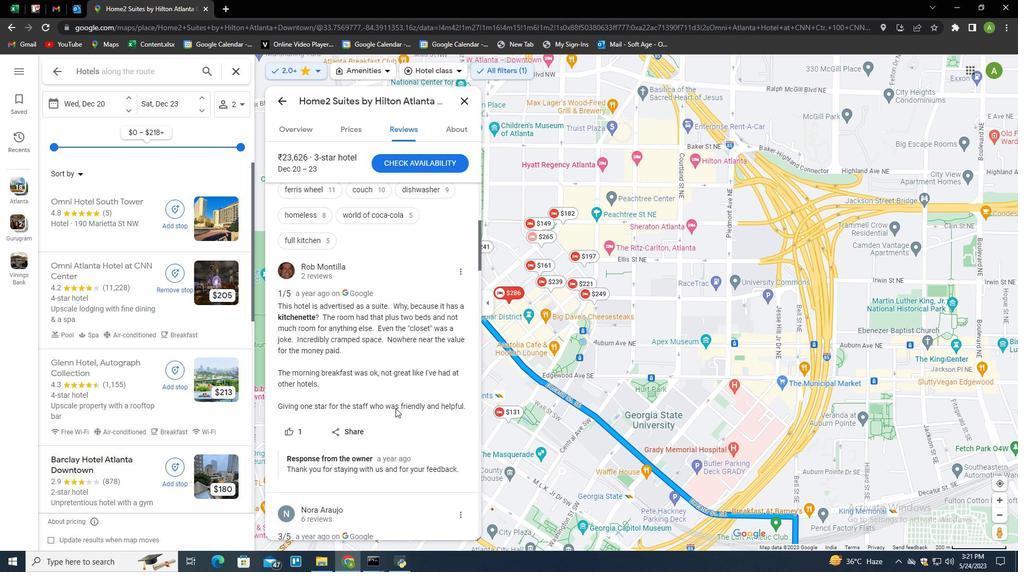 
Action: Mouse moved to (395, 398)
Screenshot: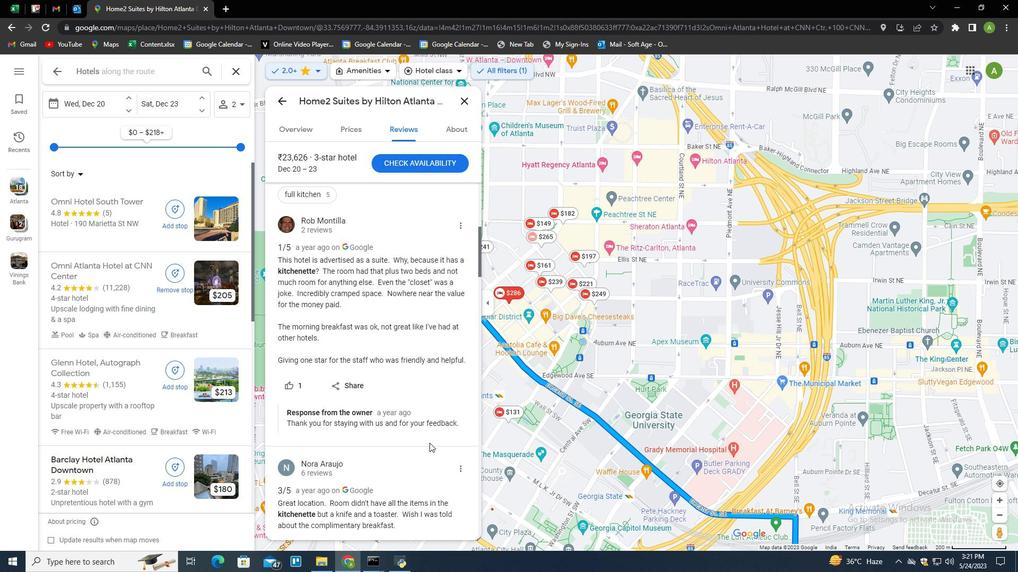
Action: Mouse scrolled (395, 398) with delta (0, 0)
Screenshot: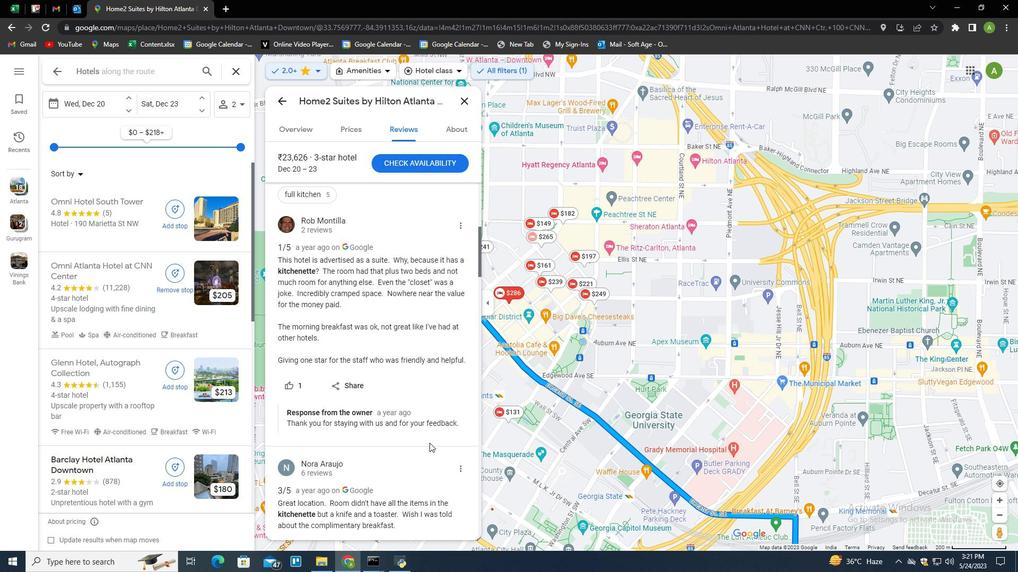 
Action: Mouse scrolled (395, 398) with delta (0, 0)
Screenshot: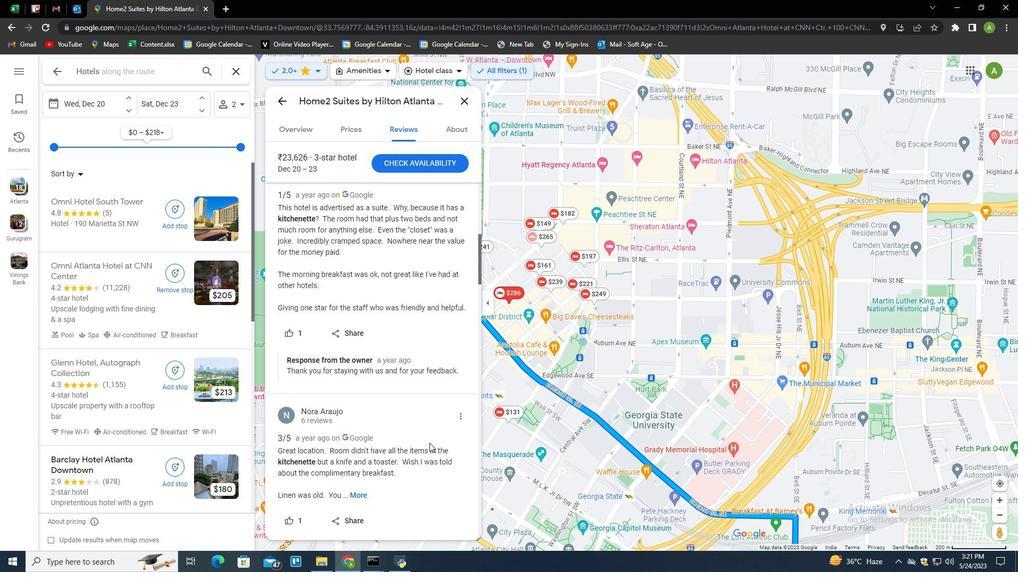 
Action: Mouse scrolled (395, 398) with delta (0, 0)
Screenshot: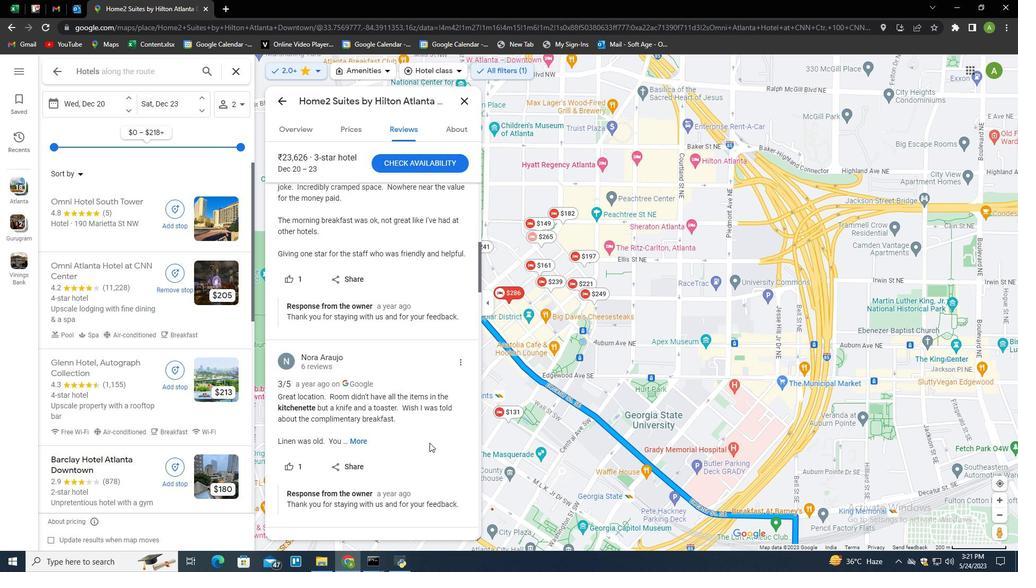 
Action: Mouse scrolled (395, 398) with delta (0, 0)
Screenshot: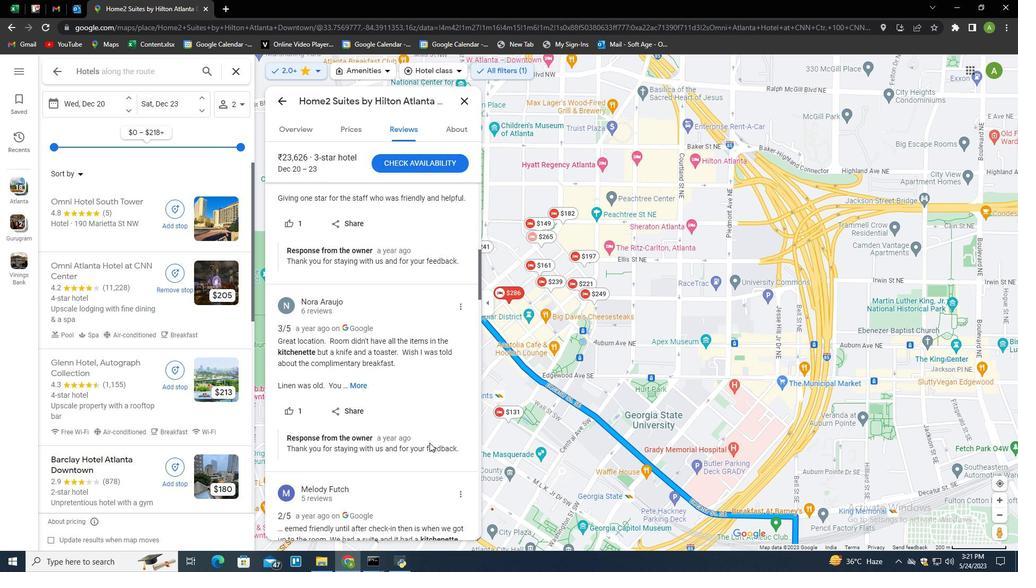 
Action: Mouse moved to (395, 398)
Screenshot: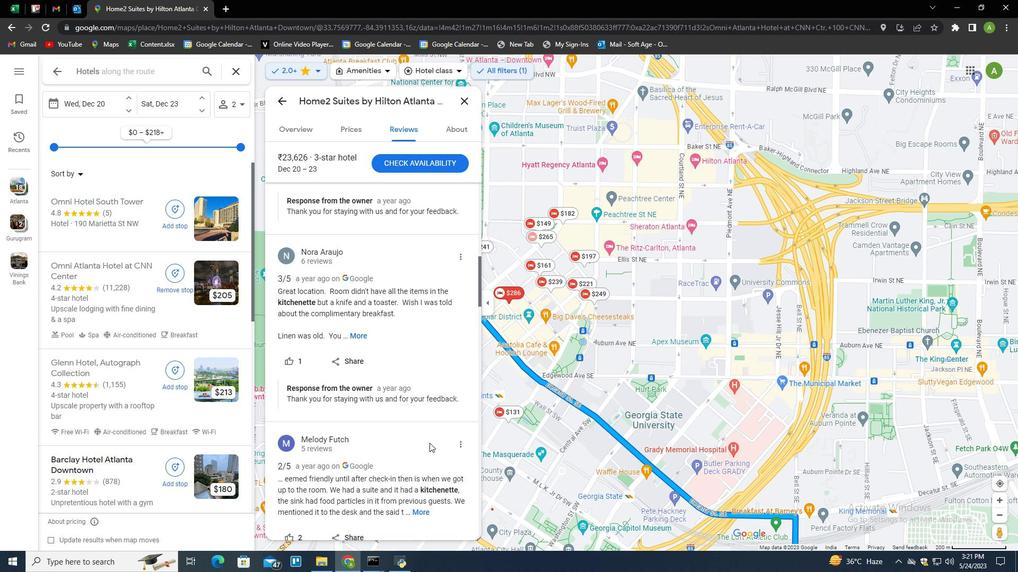 
Action: Mouse scrolled (395, 398) with delta (0, 0)
Screenshot: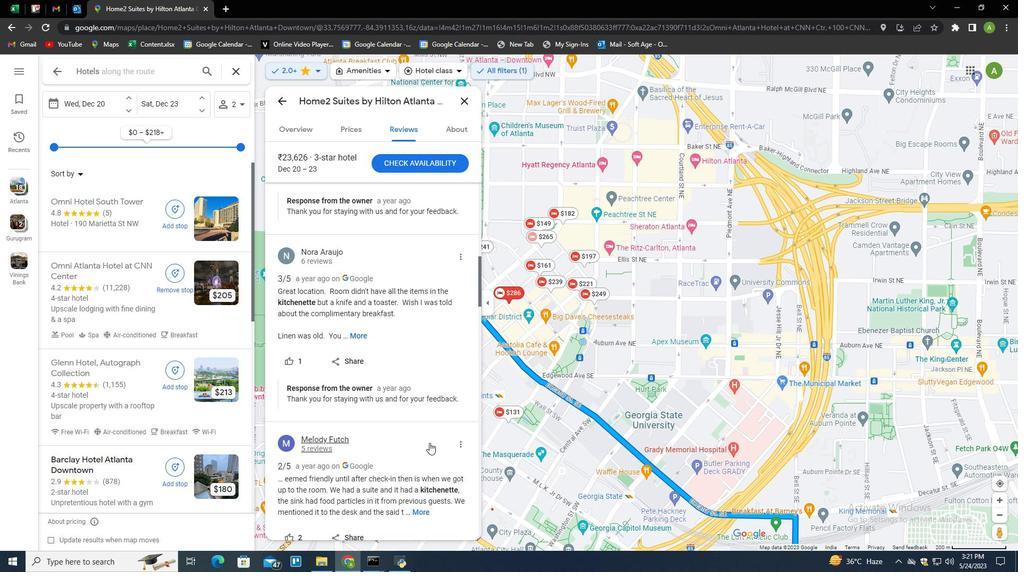 
Action: Mouse scrolled (395, 398) with delta (0, 0)
Screenshot: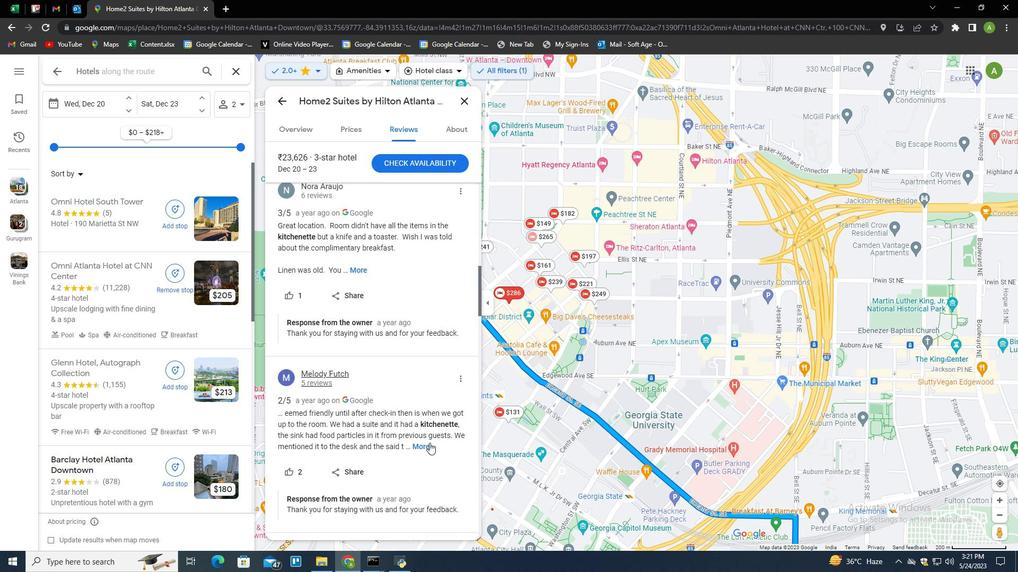 
Action: Mouse scrolled (395, 398) with delta (0, 0)
Screenshot: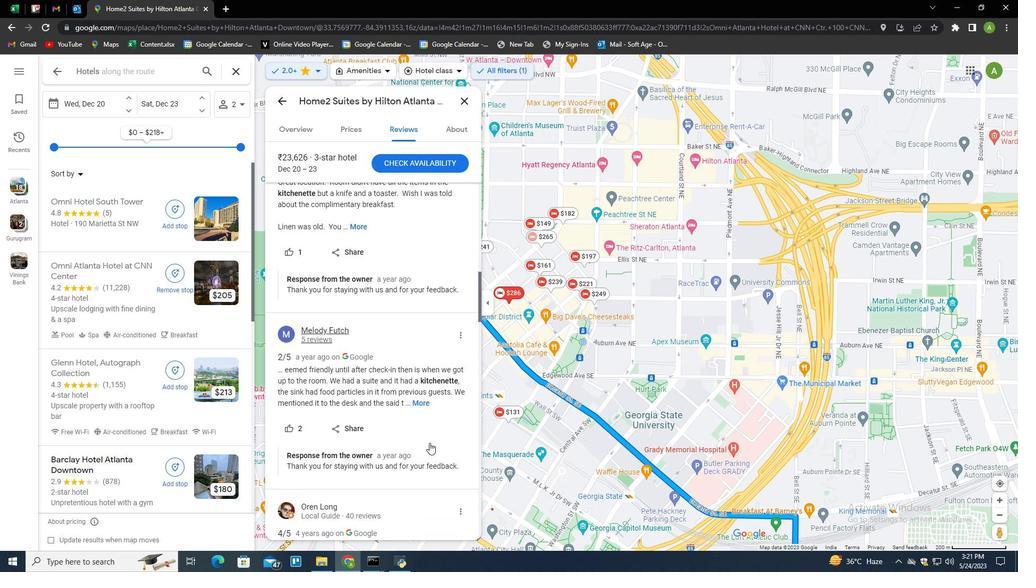 
Action: Mouse scrolled (395, 398) with delta (0, 0)
Screenshot: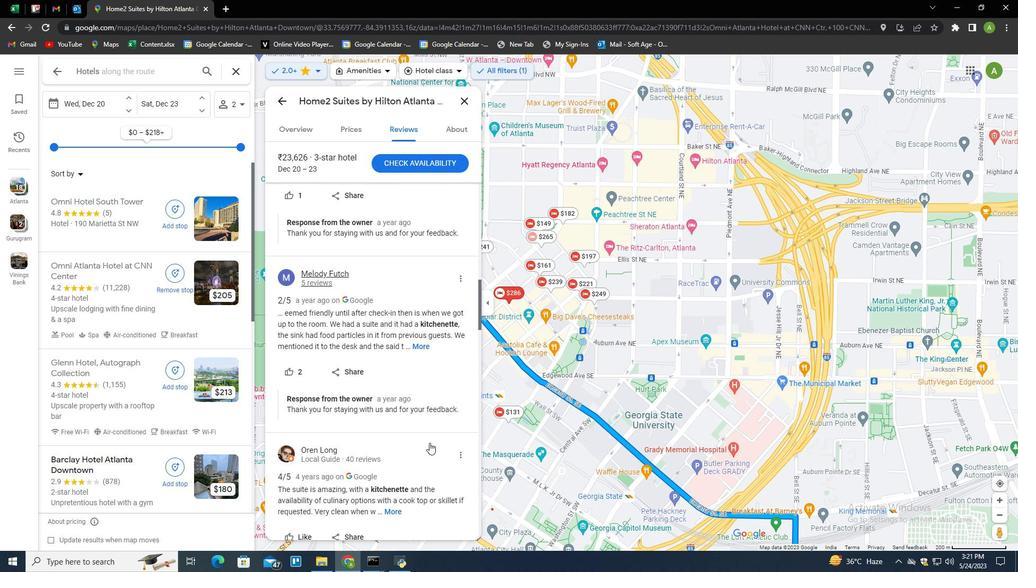 
Action: Mouse moved to (395, 398)
Screenshot: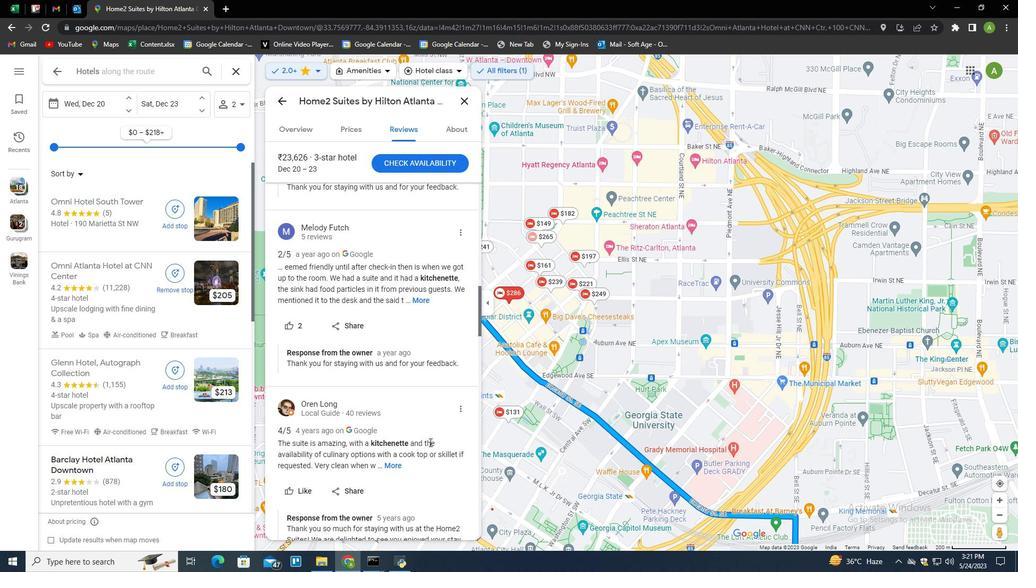 
Action: Mouse scrolled (395, 397) with delta (0, 0)
Screenshot: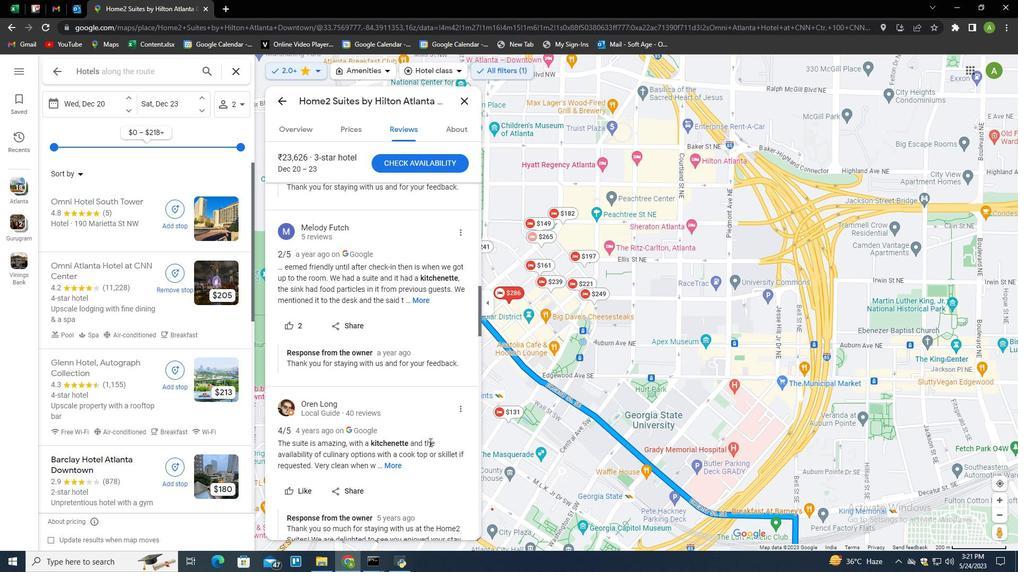 
Action: Mouse scrolled (395, 397) with delta (0, 0)
Screenshot: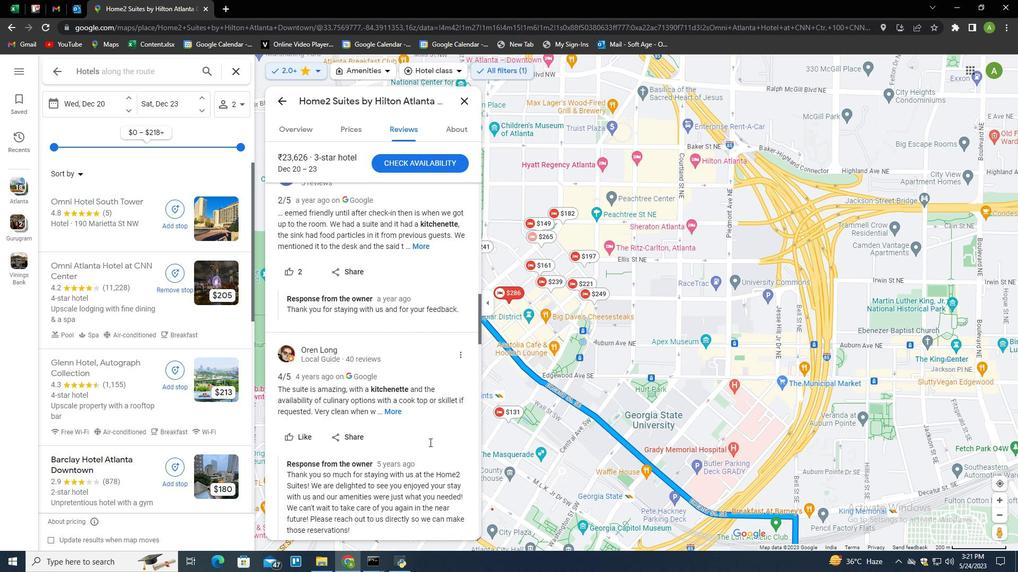 
Action: Mouse scrolled (395, 397) with delta (0, 0)
Screenshot: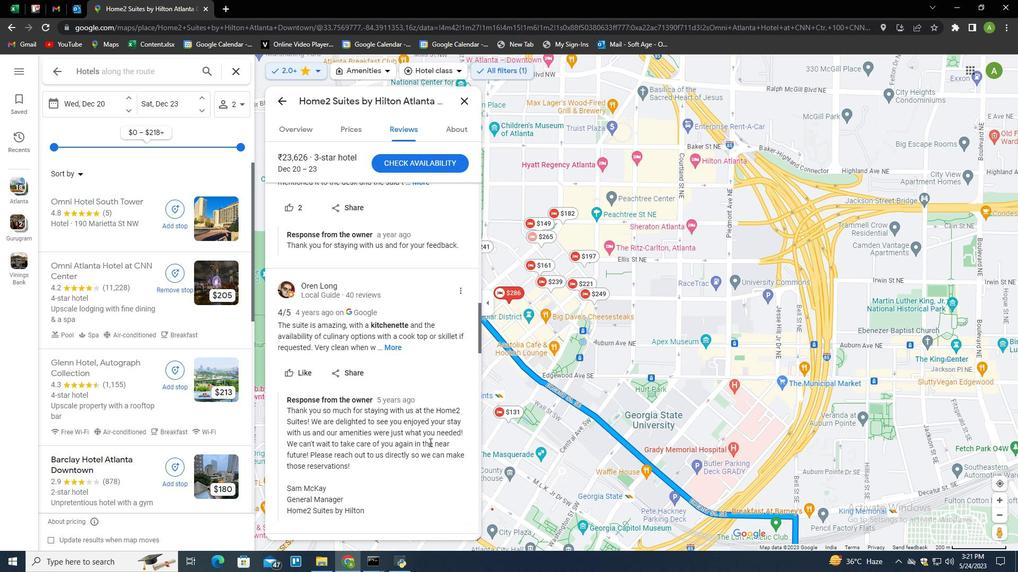 
Action: Mouse scrolled (395, 397) with delta (0, 0)
Screenshot: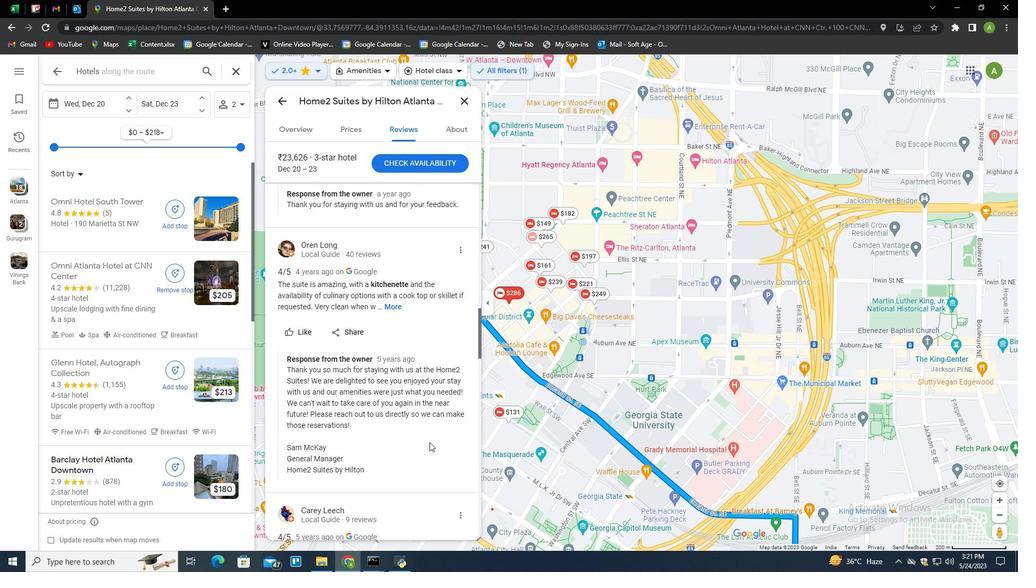 
Action: Mouse scrolled (395, 397) with delta (0, 0)
Screenshot: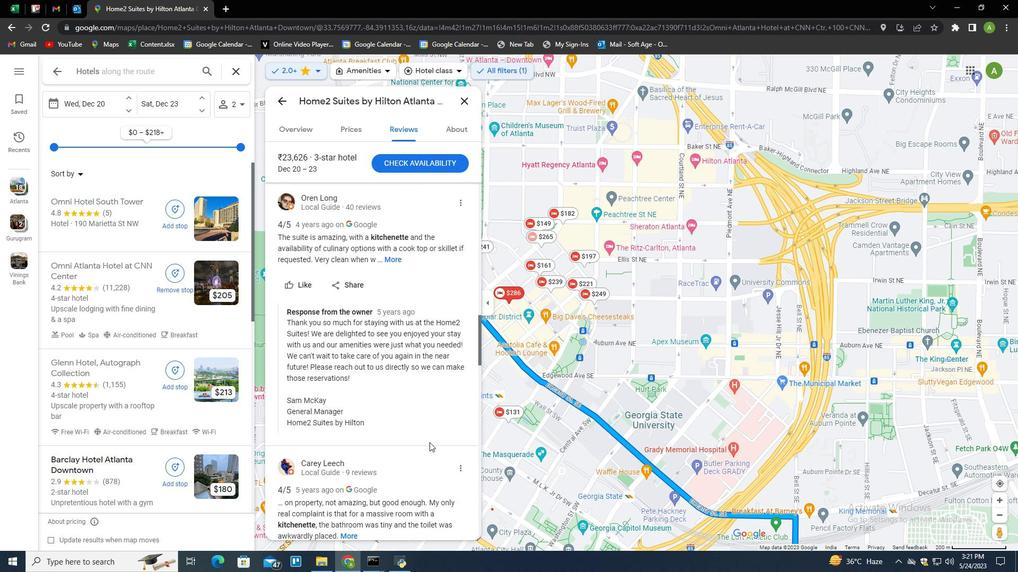 
Action: Mouse moved to (395, 397)
Screenshot: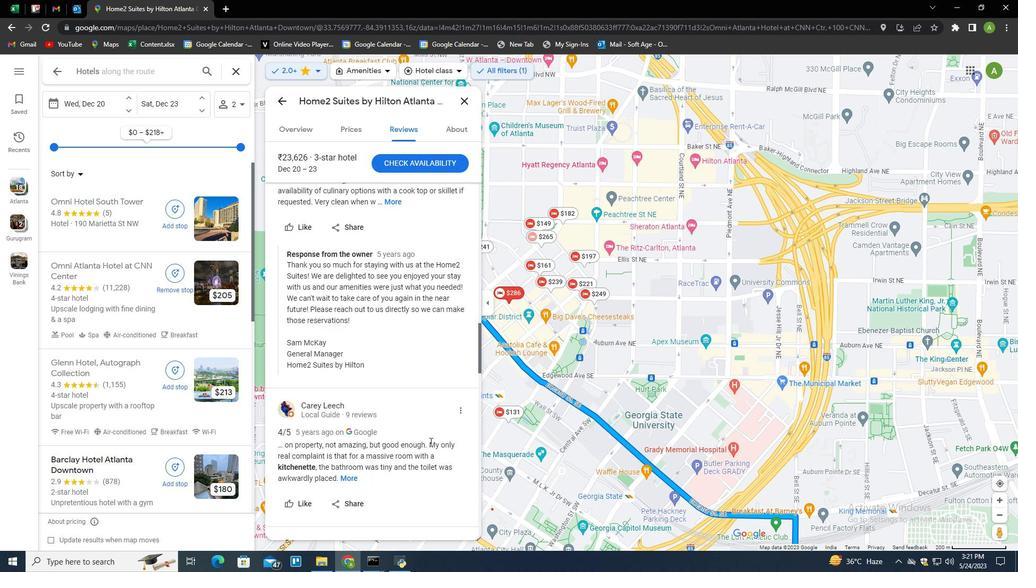 
Action: Mouse scrolled (395, 397) with delta (0, 0)
Screenshot: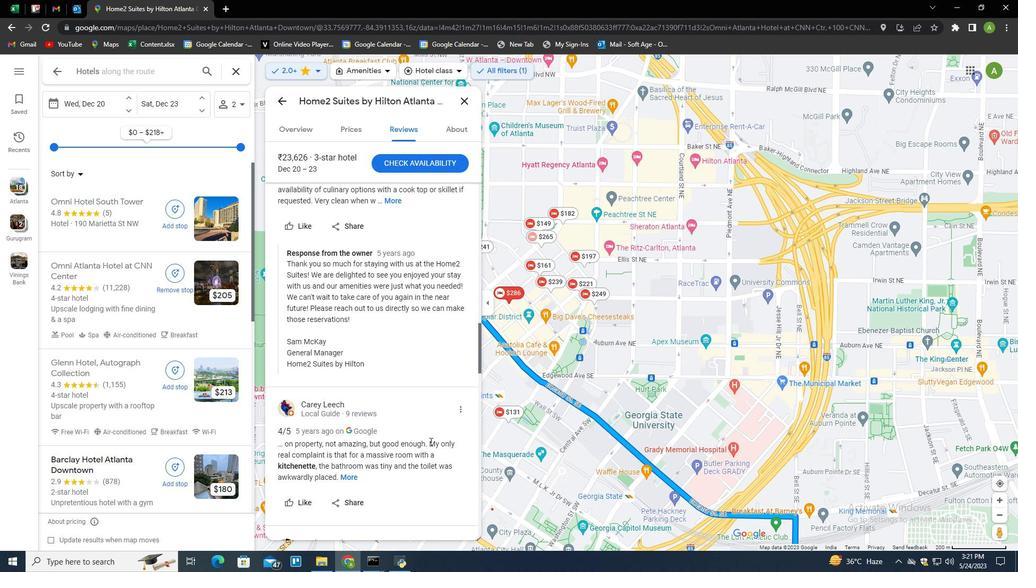 
Action: Mouse scrolled (395, 397) with delta (0, 0)
Screenshot: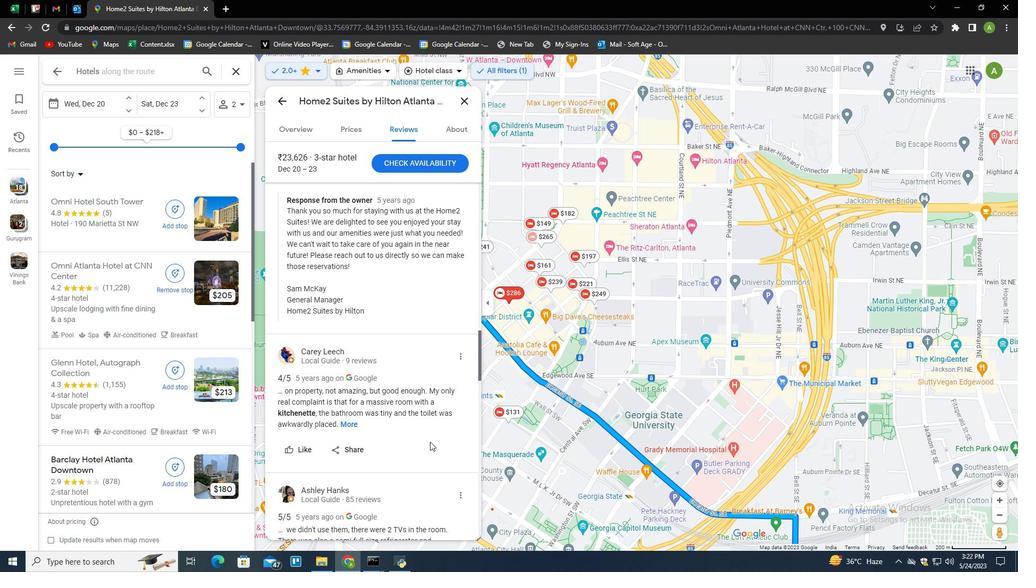 
Action: Mouse scrolled (395, 397) with delta (0, 0)
Screenshot: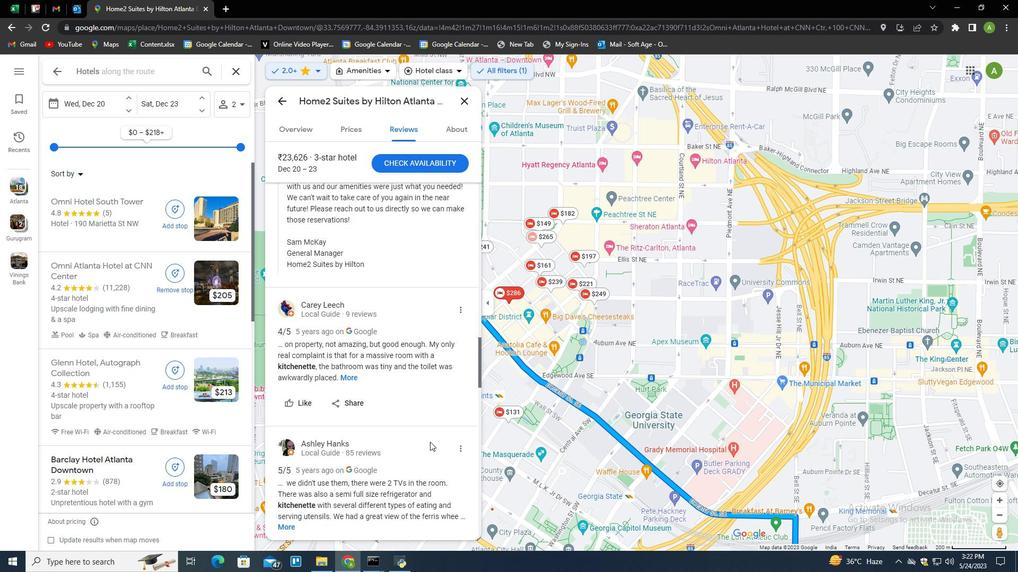 
Action: Mouse moved to (292, 419)
Screenshot: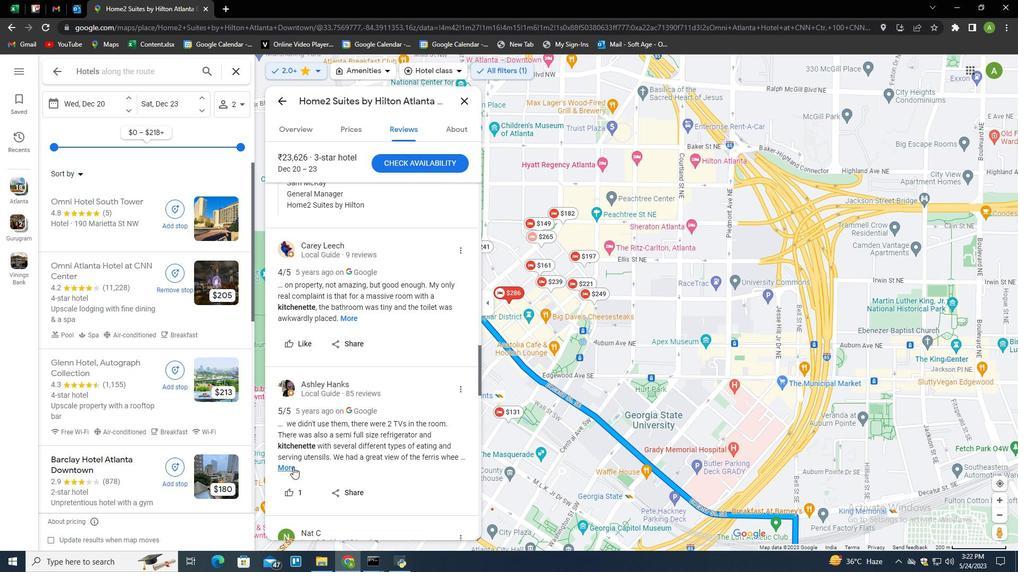 
Action: Mouse pressed left at (292, 419)
Screenshot: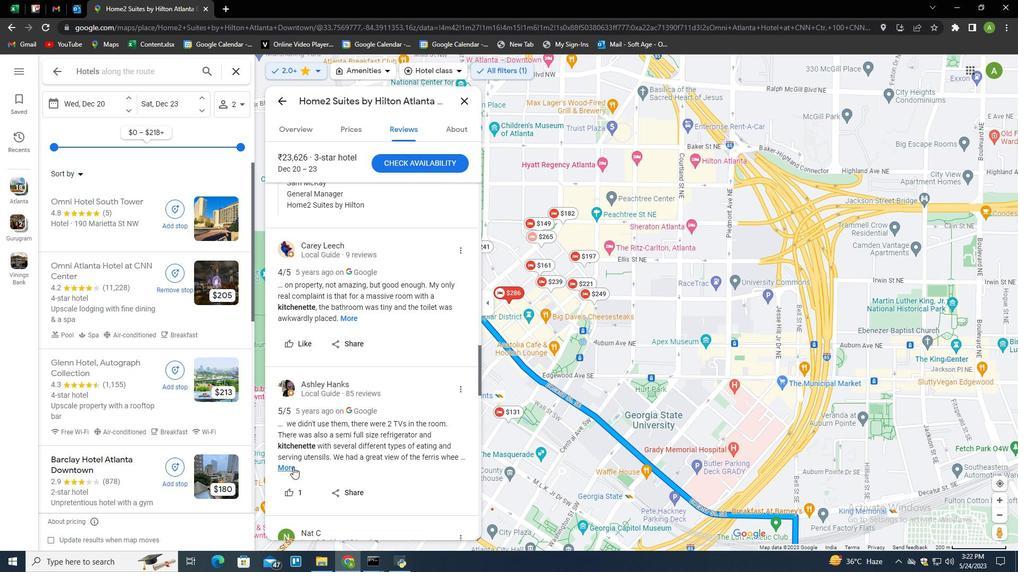 
Action: Mouse moved to (333, 408)
Screenshot: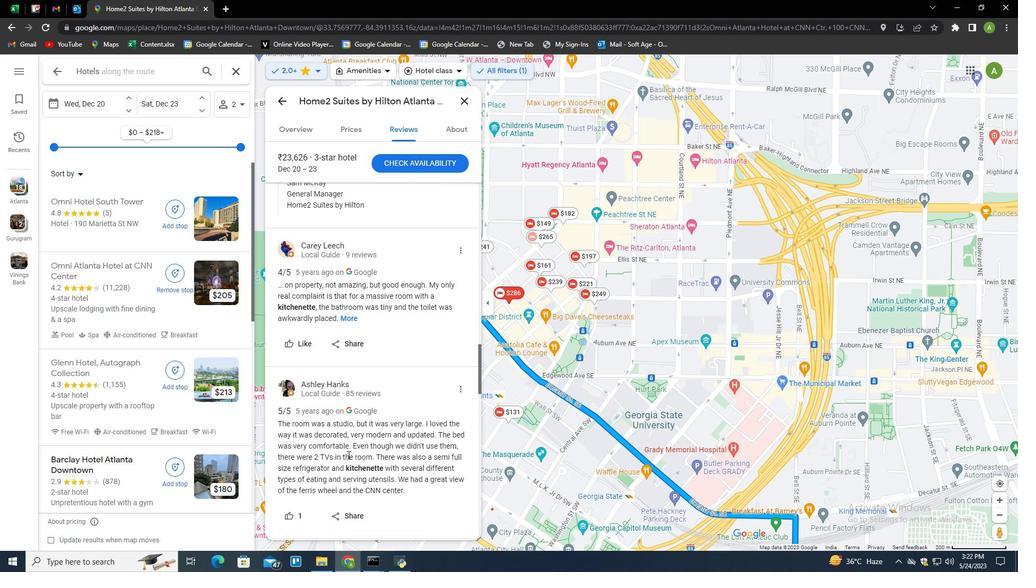 
Action: Mouse scrolled (333, 408) with delta (0, 0)
Screenshot: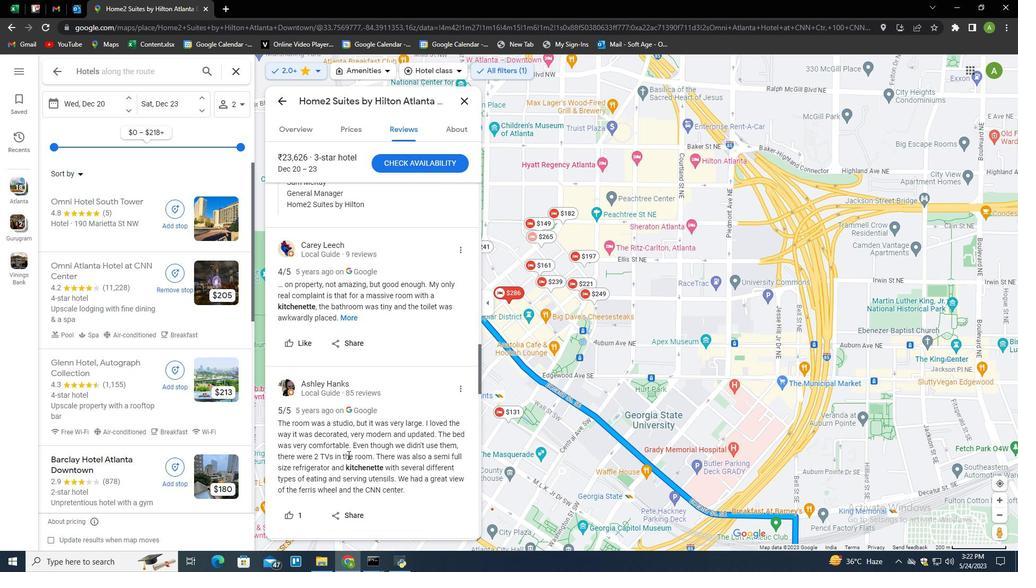 
Action: Mouse scrolled (333, 408) with delta (0, 0)
Screenshot: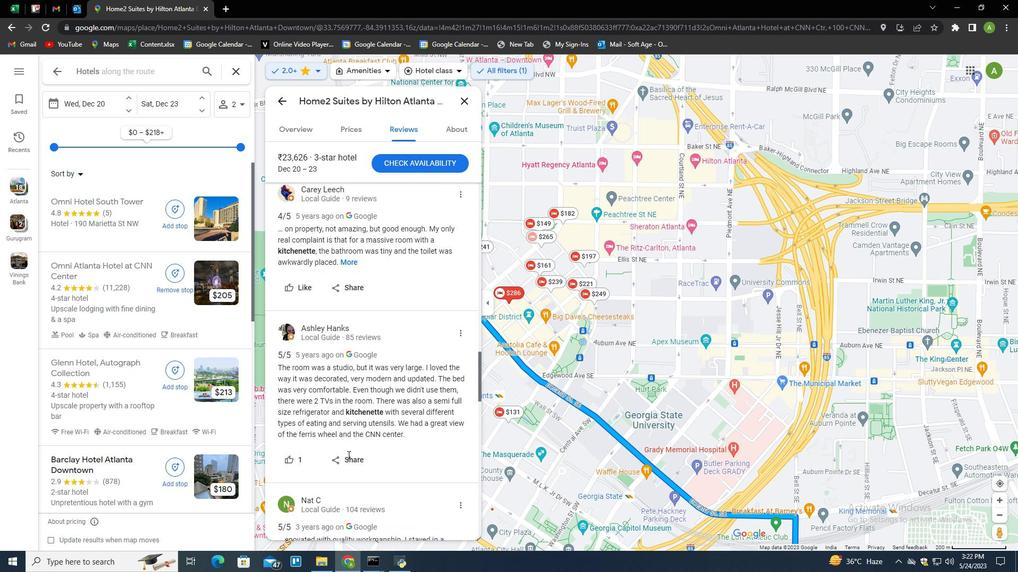
Action: Mouse moved to (334, 408)
Screenshot: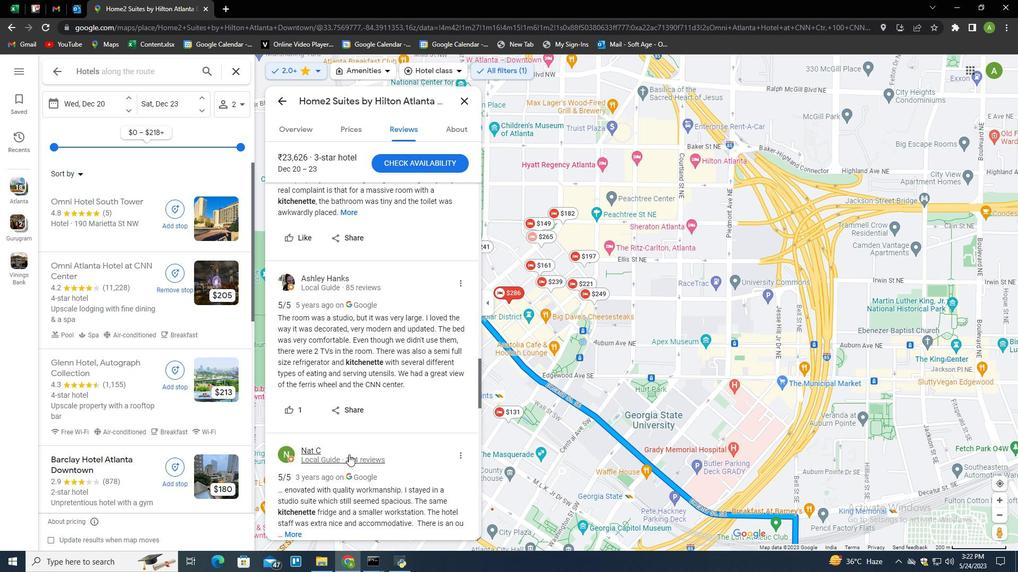 
Action: Mouse scrolled (334, 408) with delta (0, 0)
Screenshot: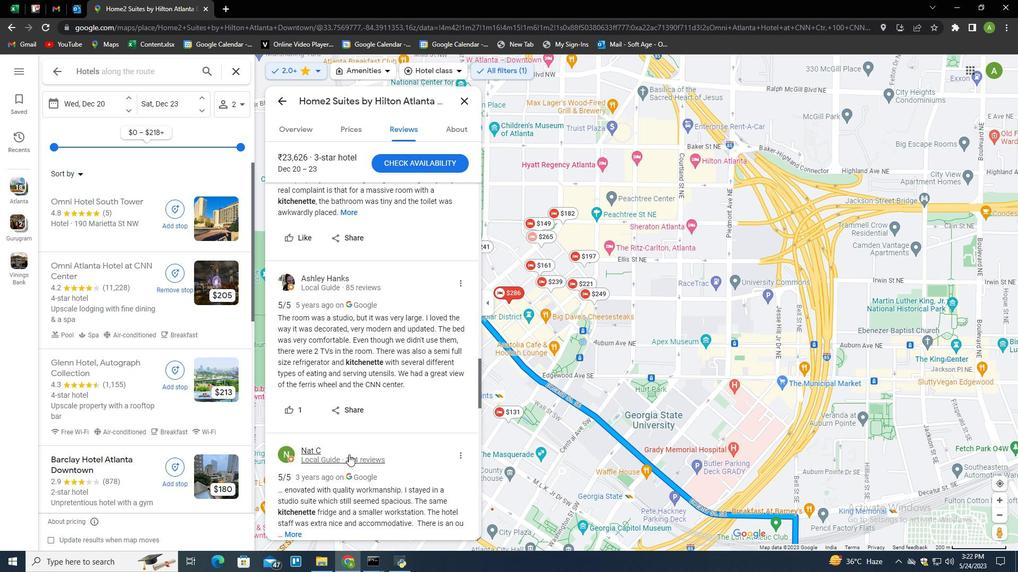 
Action: Mouse moved to (312, 414)
Screenshot: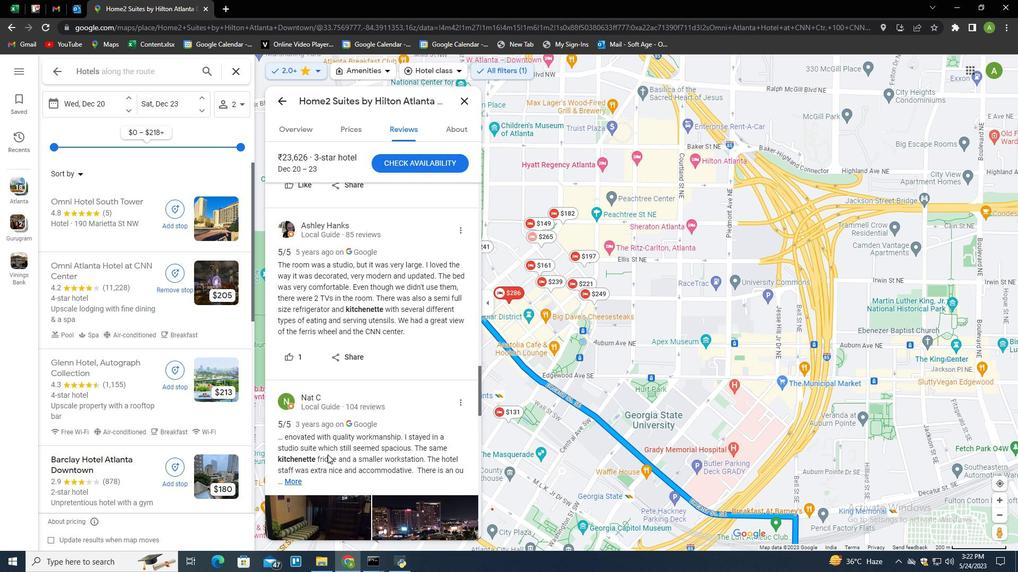 
Action: Mouse pressed left at (294, 430)
Screenshot: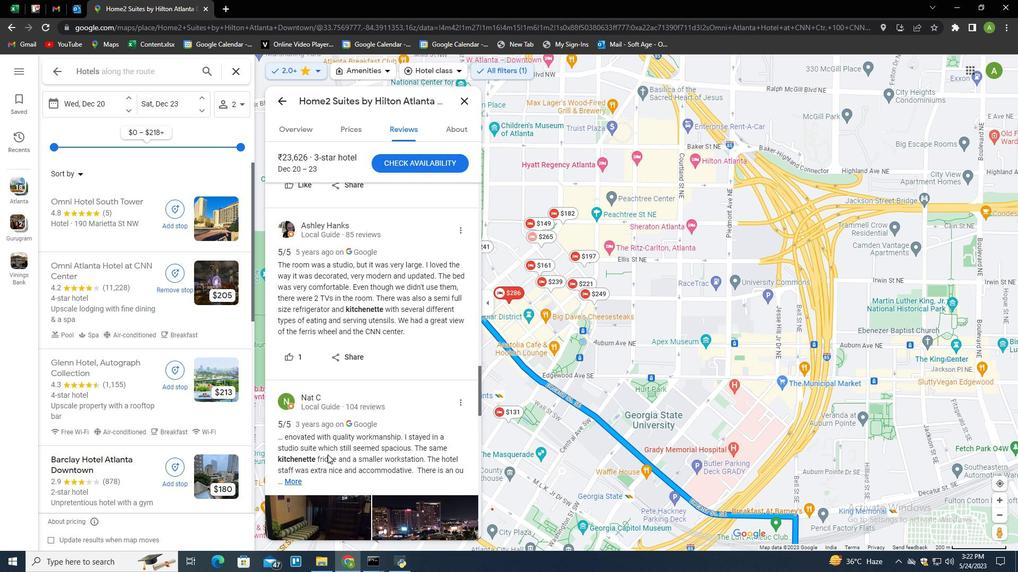
Action: Mouse moved to (325, 404)
Screenshot: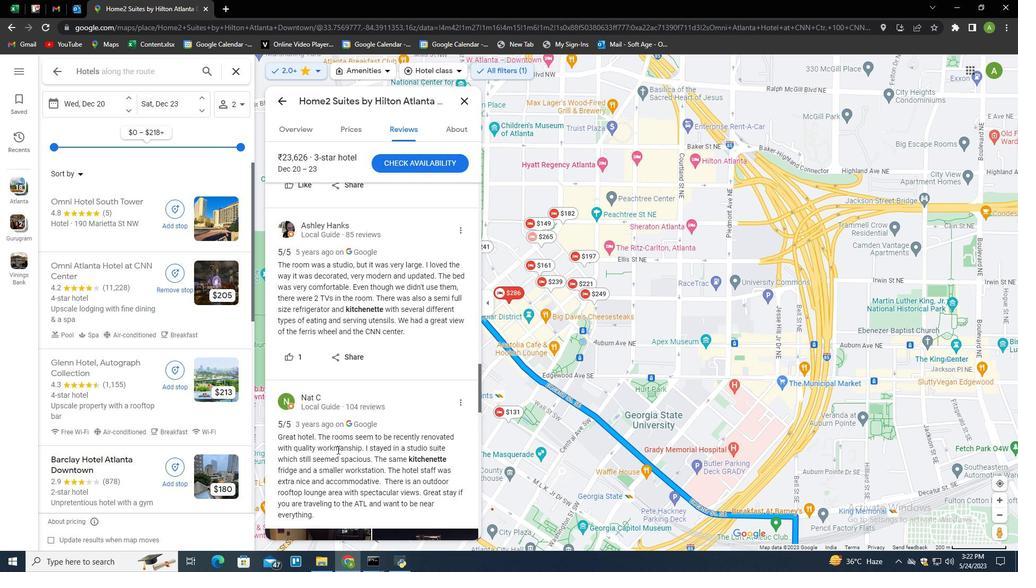 
Action: Mouse scrolled (325, 404) with delta (0, 0)
Screenshot: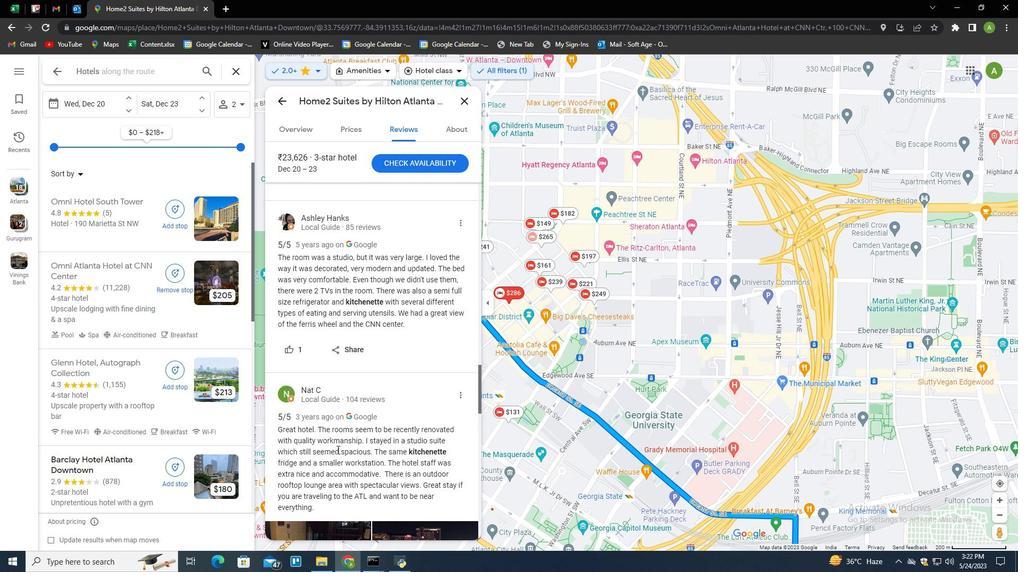 
Action: Mouse scrolled (325, 404) with delta (0, 0)
Screenshot: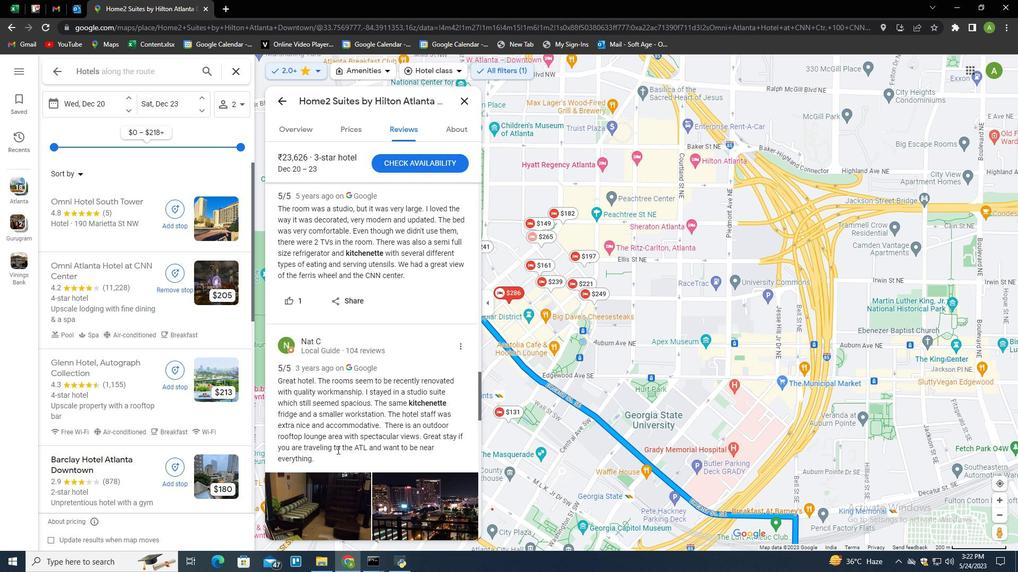 
Action: Mouse scrolled (325, 404) with delta (0, 0)
Screenshot: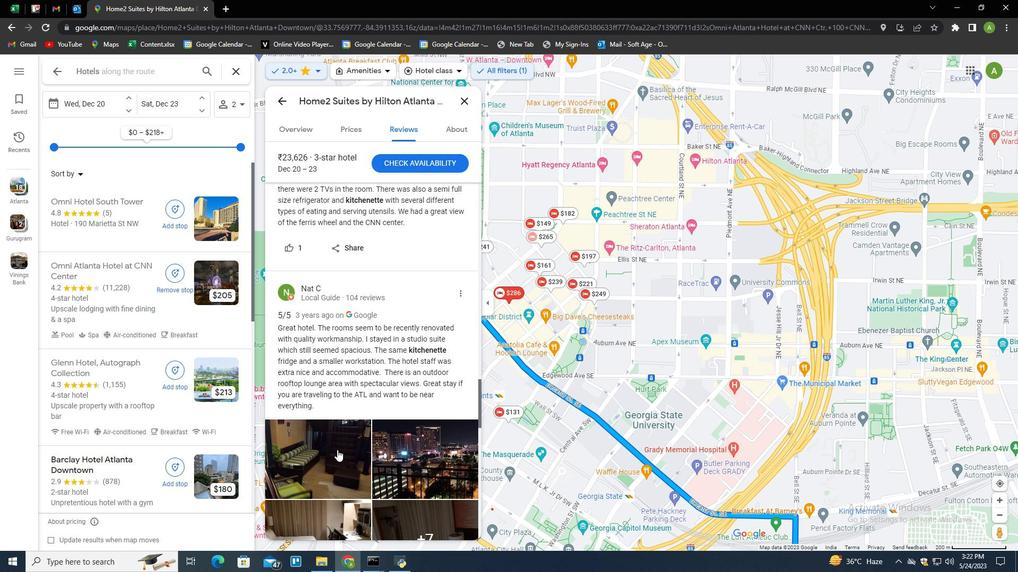 
Action: Mouse scrolled (325, 404) with delta (0, 0)
Screenshot: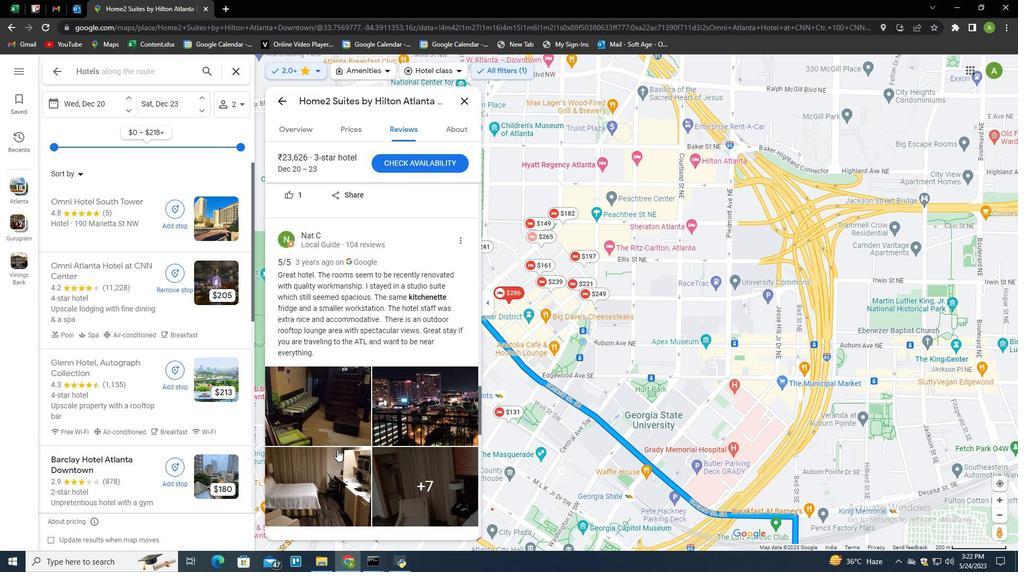 
Action: Mouse moved to (388, 399)
Screenshot: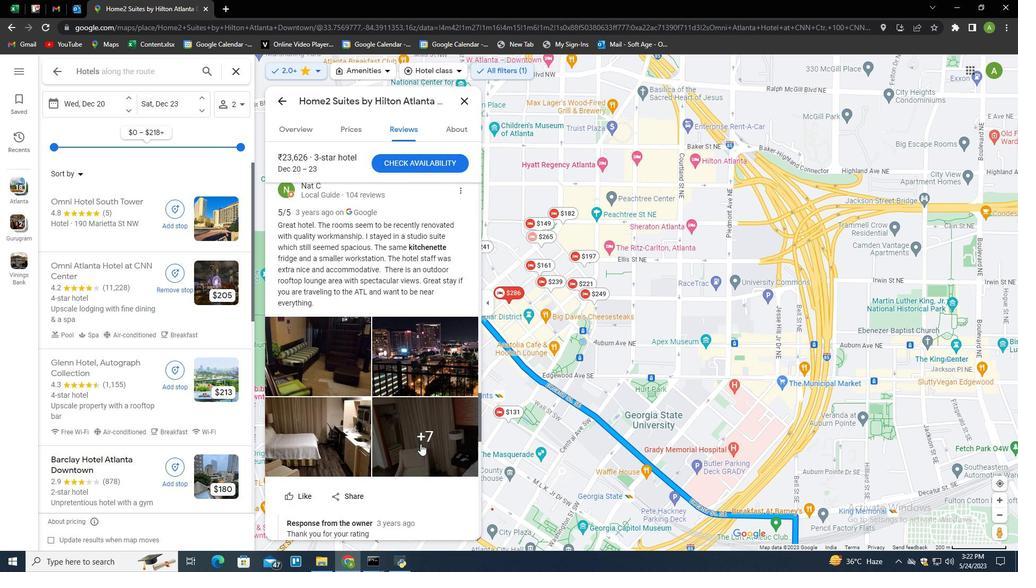 
Action: Mouse pressed left at (388, 399)
Screenshot: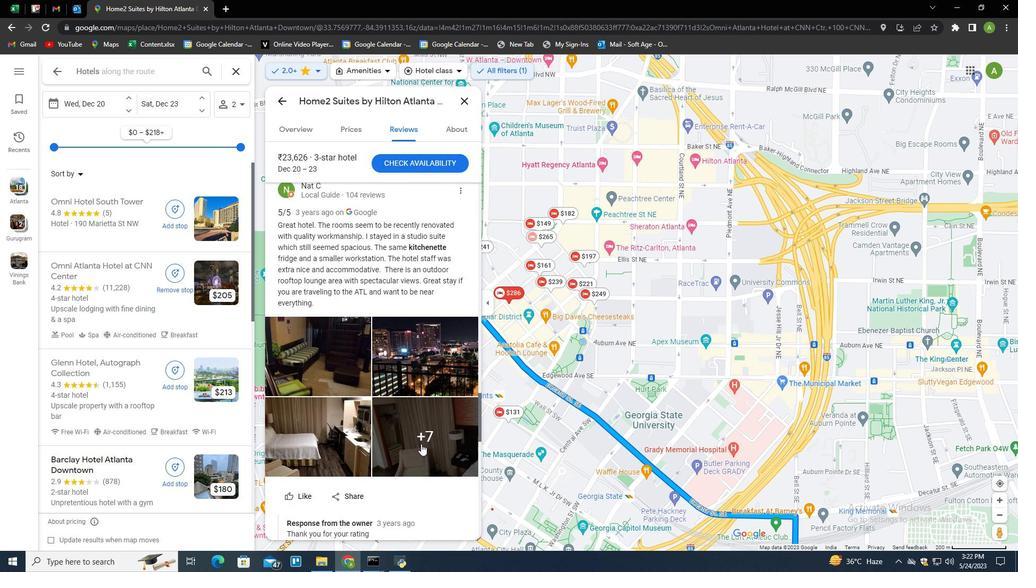 
Action: Mouse moved to (381, 399)
Screenshot: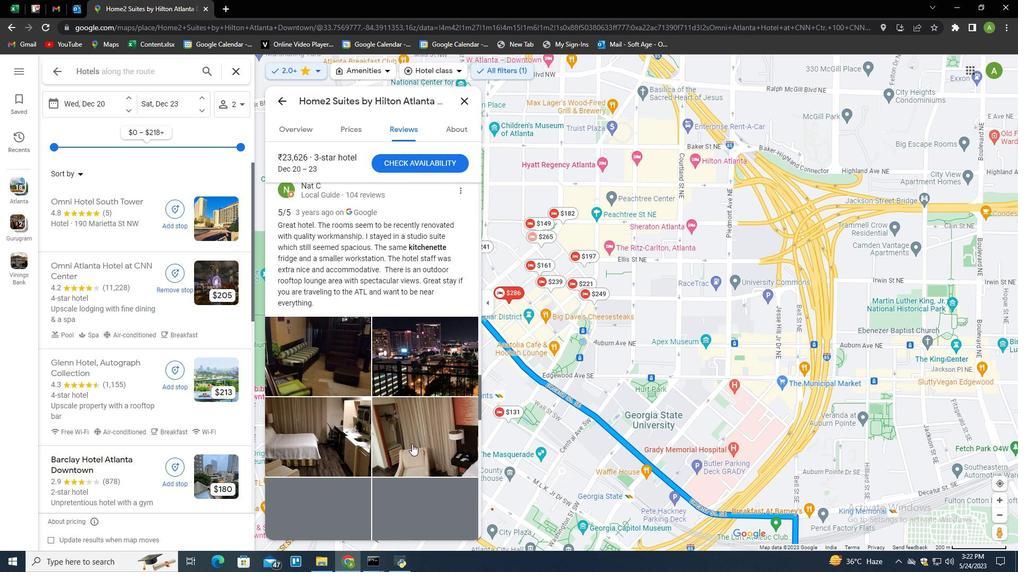 
Action: Mouse scrolled (381, 398) with delta (0, 0)
Screenshot: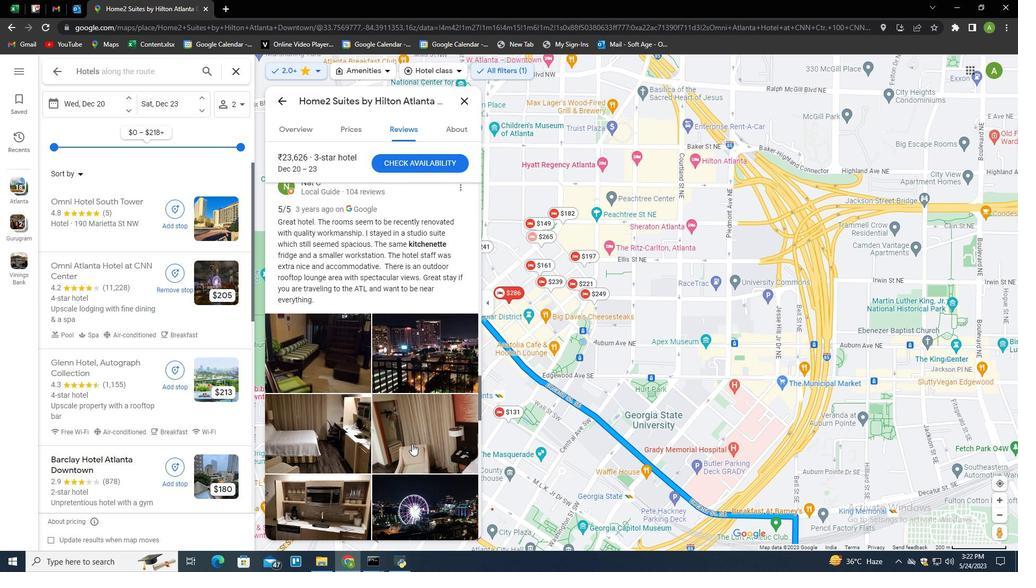 
Action: Mouse scrolled (381, 398) with delta (0, 0)
Screenshot: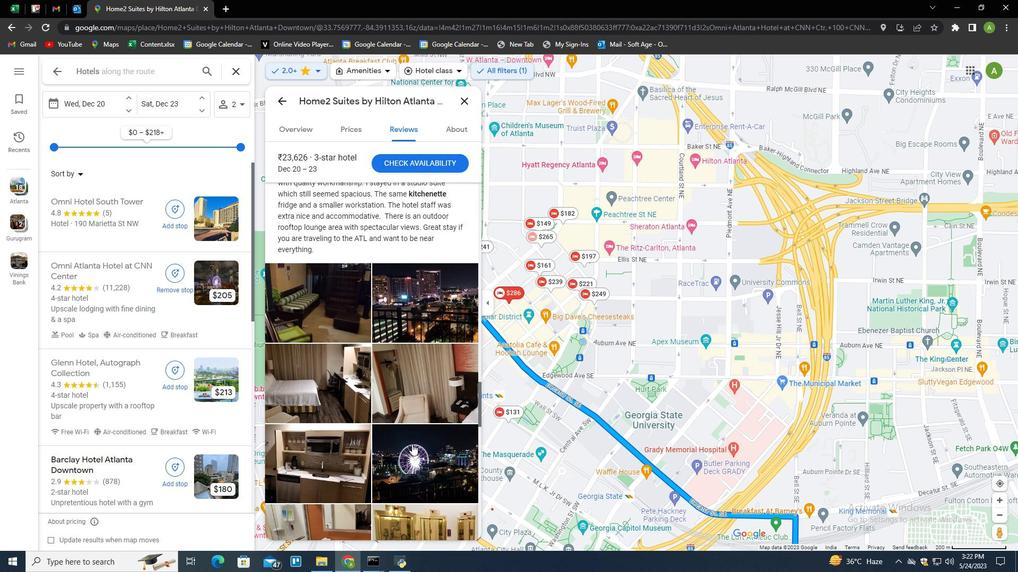 
Action: Mouse scrolled (381, 398) with delta (0, 0)
Screenshot: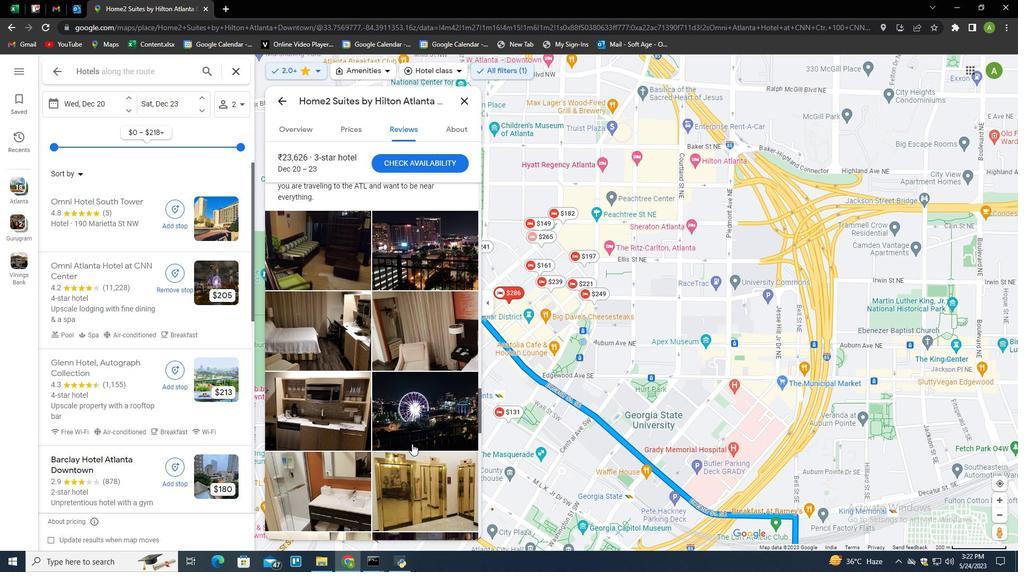 
Action: Mouse scrolled (381, 398) with delta (0, 0)
Screenshot: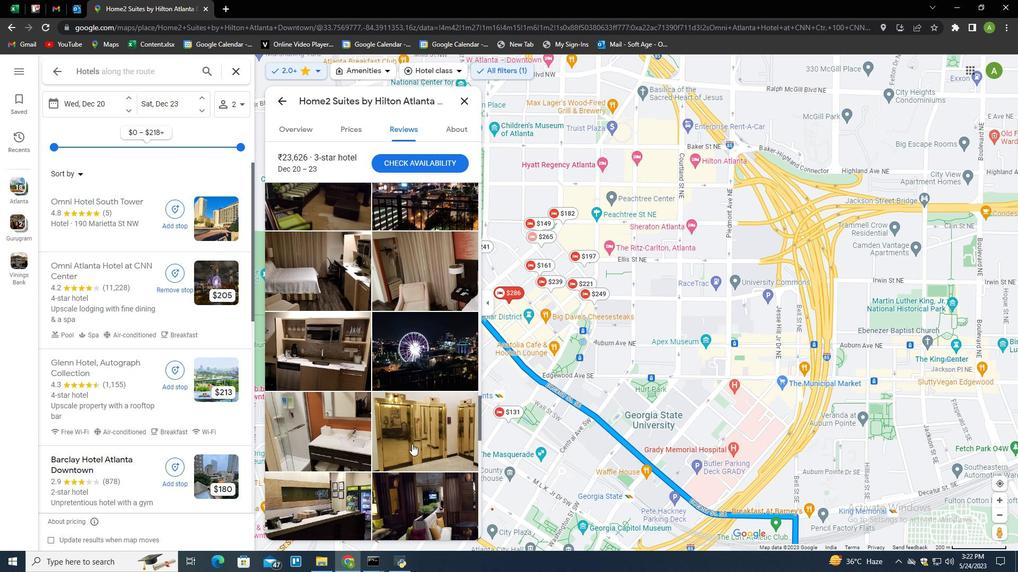 
Action: Mouse scrolled (381, 398) with delta (0, 0)
Screenshot: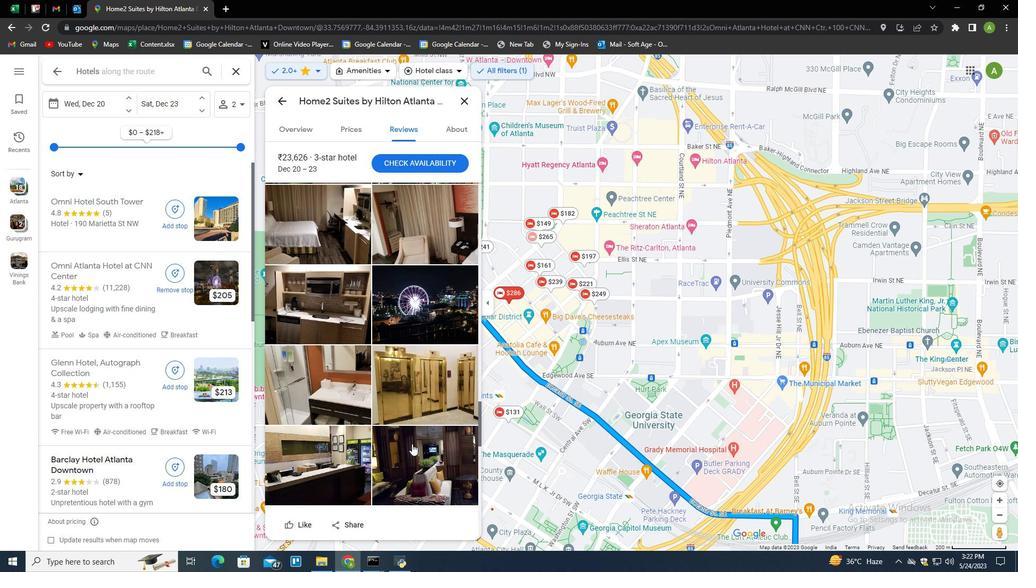 
Action: Mouse scrolled (381, 398) with delta (0, 0)
Screenshot: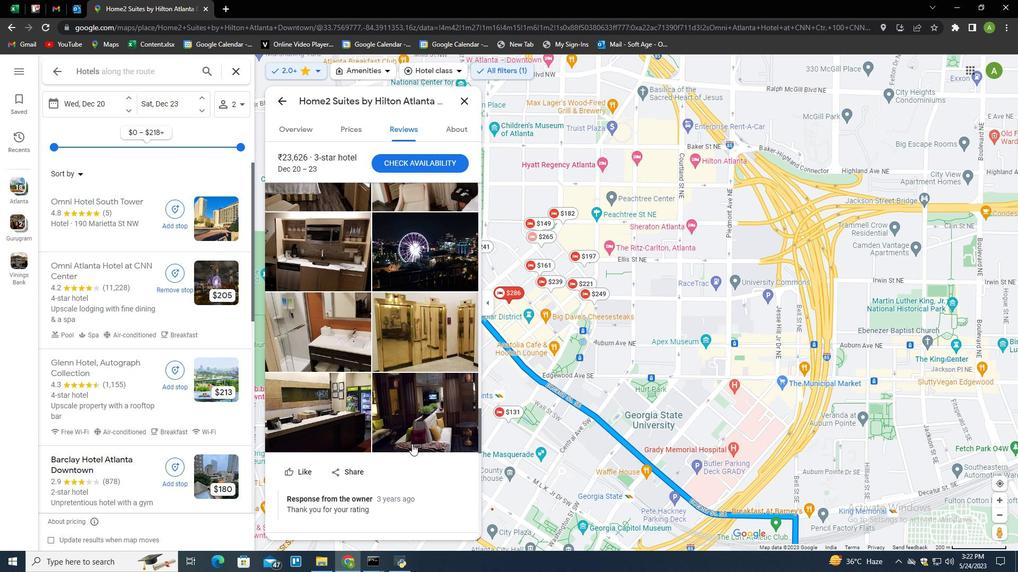 
Action: Mouse moved to (379, 387)
Screenshot: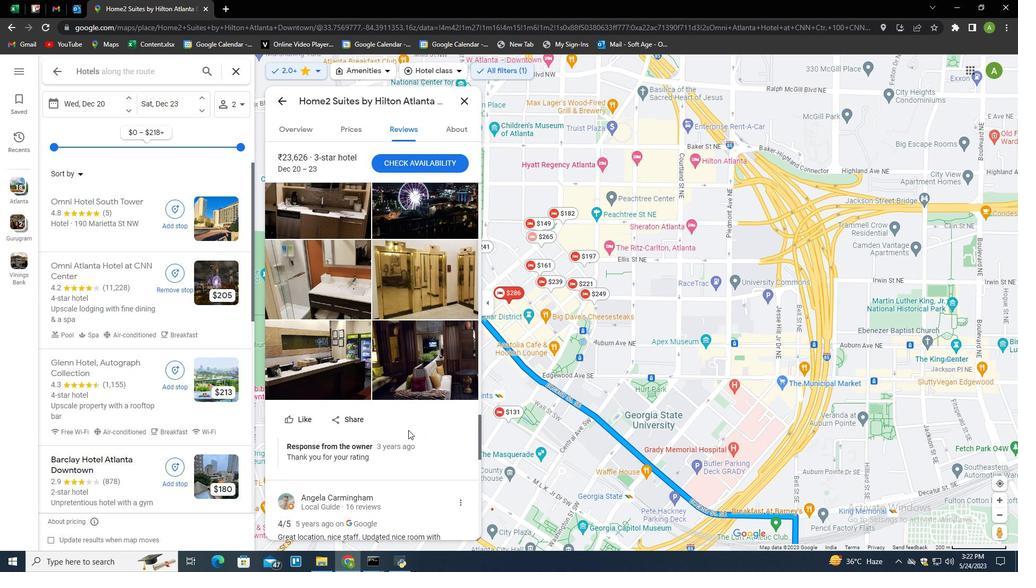 
Action: Mouse scrolled (379, 387) with delta (0, 0)
Screenshot: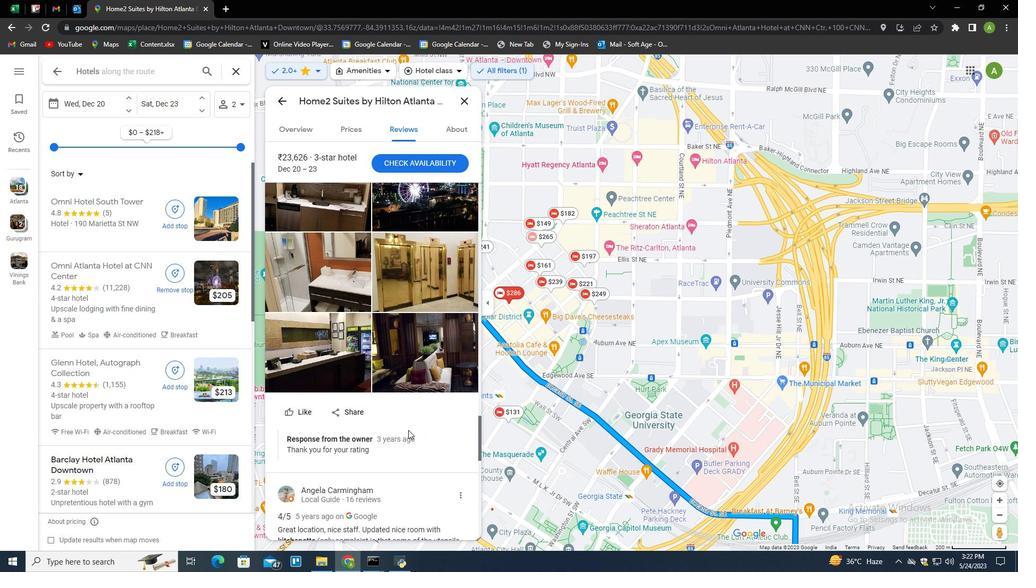 
Action: Mouse scrolled (379, 387) with delta (0, 0)
Screenshot: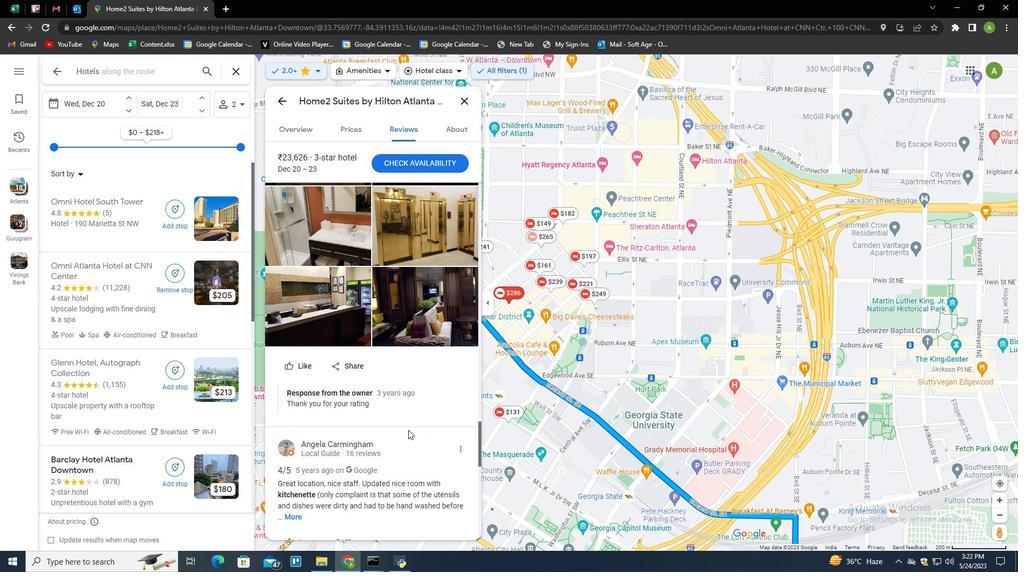 
Action: Mouse scrolled (379, 387) with delta (0, 0)
Screenshot: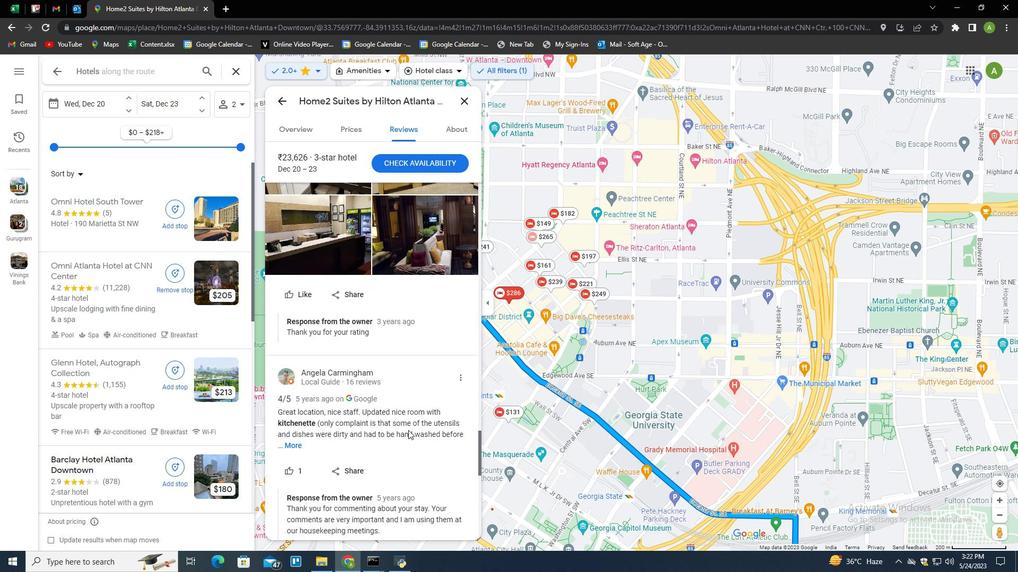 
Action: Mouse scrolled (379, 388) with delta (0, 0)
Screenshot: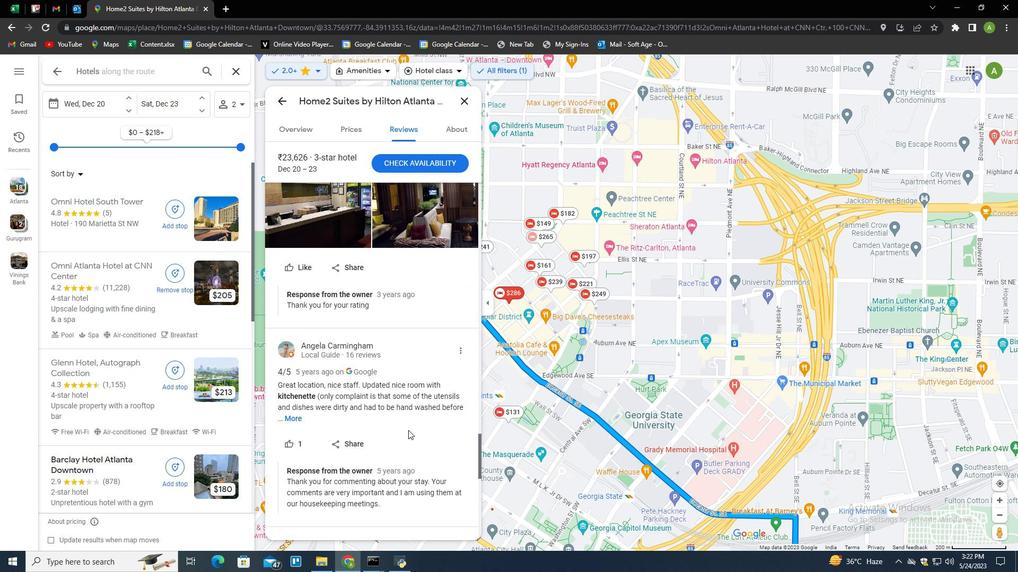 
Action: Mouse scrolled (379, 387) with delta (0, 0)
Screenshot: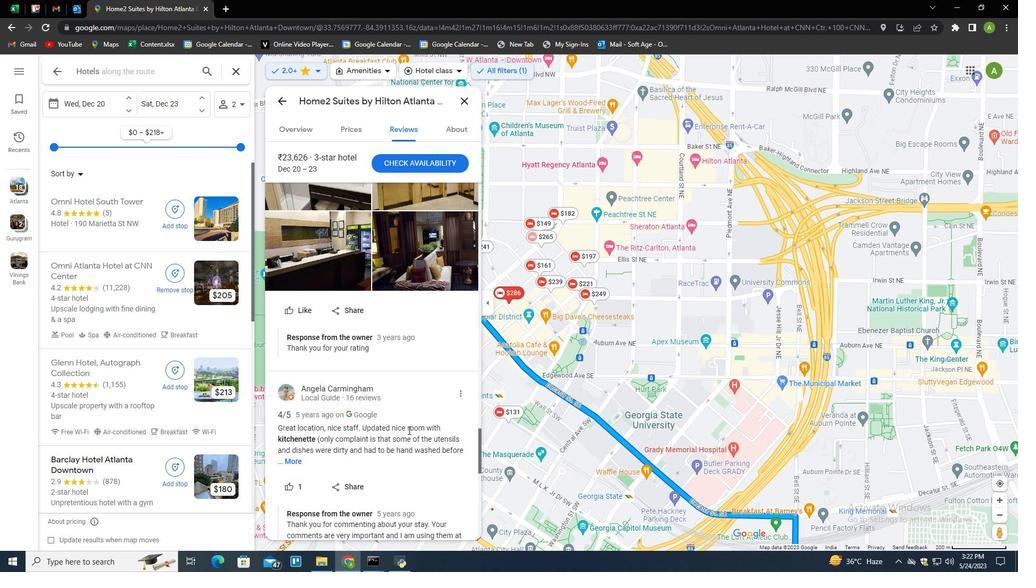 
Action: Mouse scrolled (379, 387) with delta (0, 0)
Screenshot: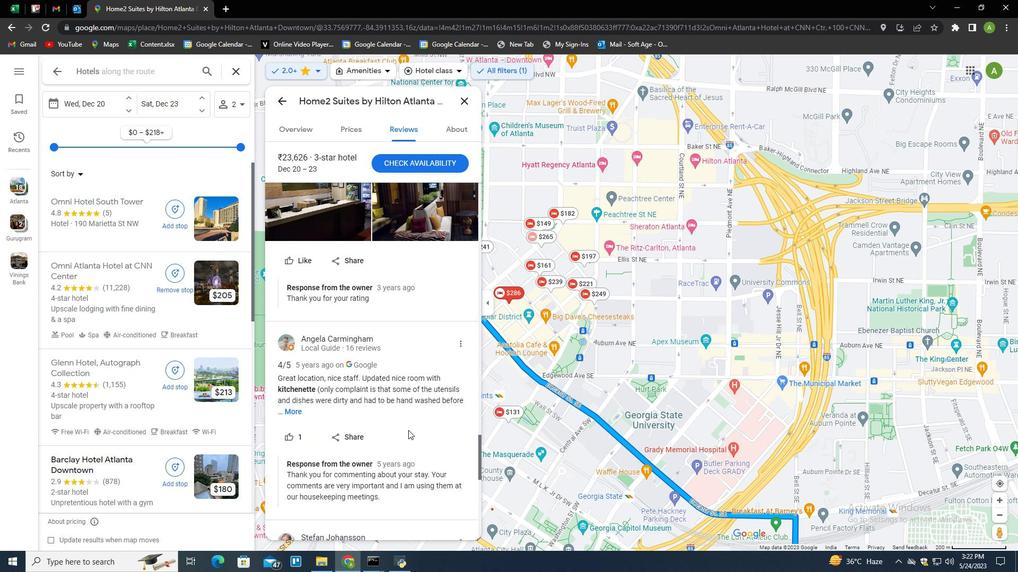 
Action: Mouse scrolled (379, 387) with delta (0, 0)
Screenshot: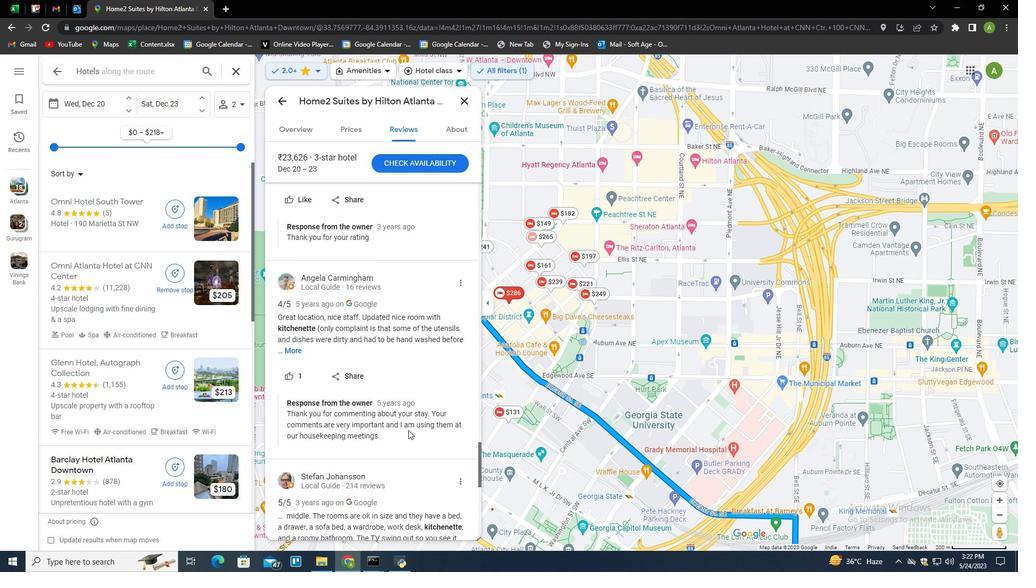 
Action: Mouse scrolled (379, 387) with delta (0, 0)
Screenshot: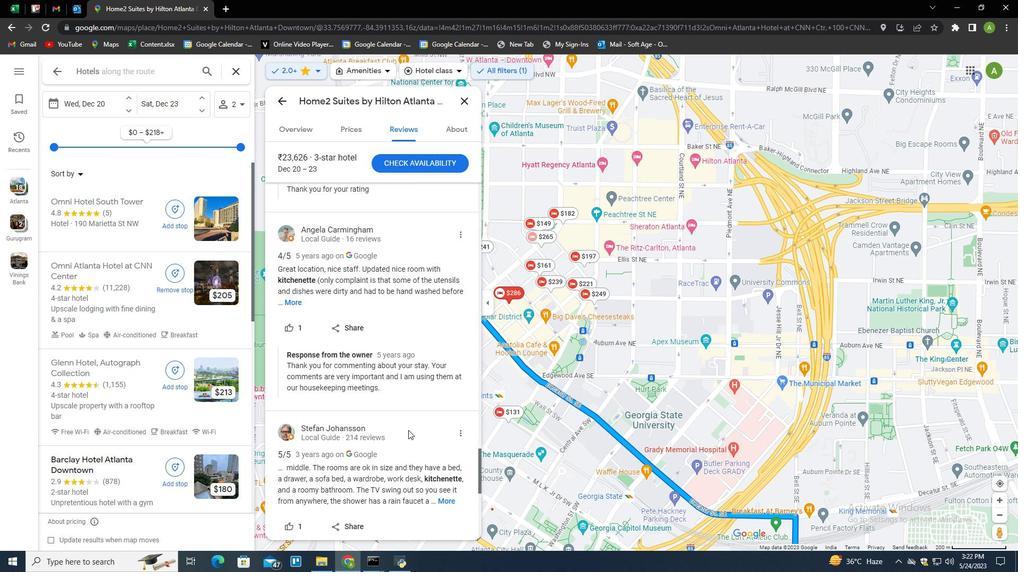 
Action: Mouse scrolled (379, 387) with delta (0, 0)
Screenshot: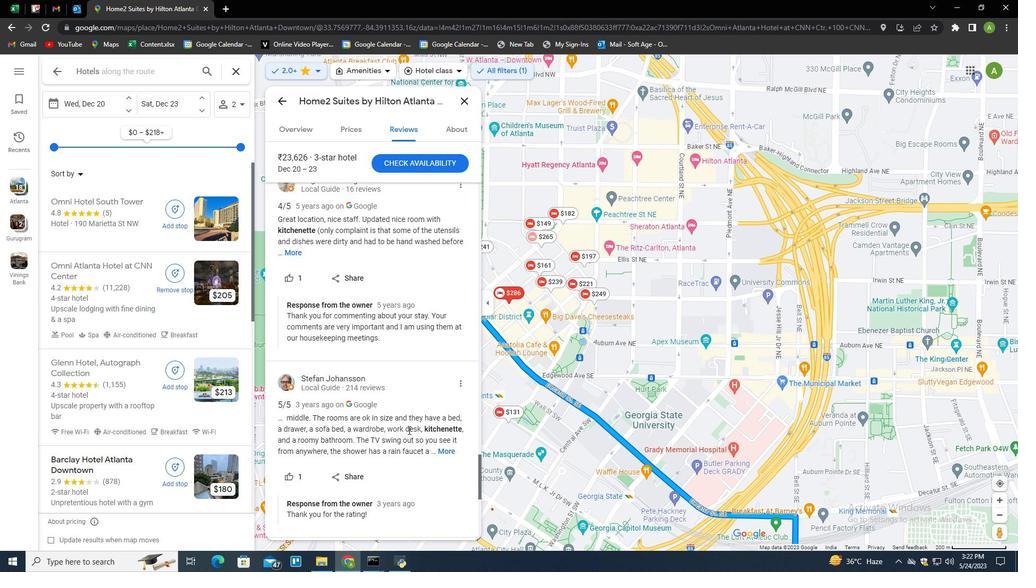 
Action: Mouse scrolled (379, 387) with delta (0, 0)
Screenshot: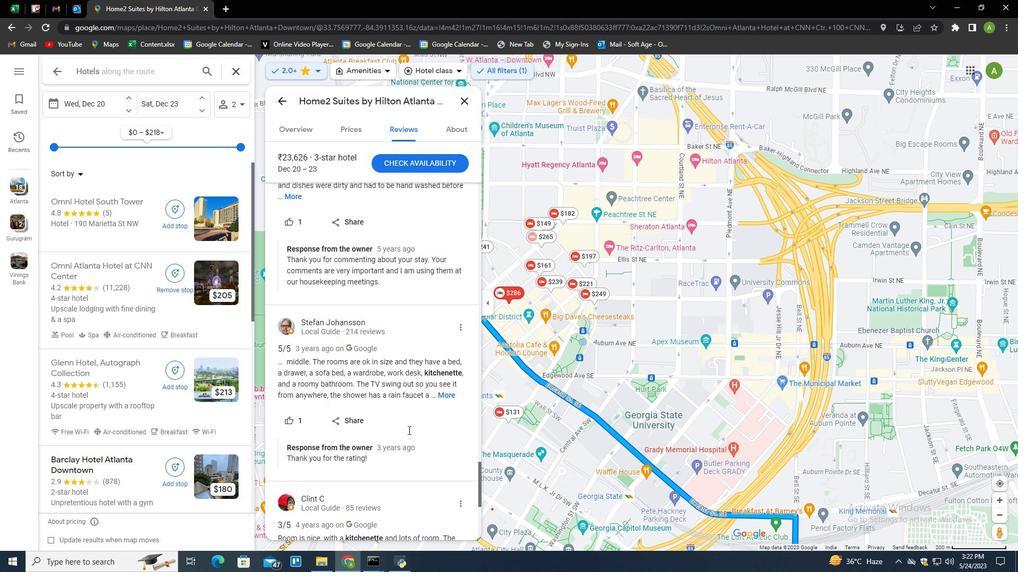 
Action: Mouse scrolled (379, 387) with delta (0, 0)
Screenshot: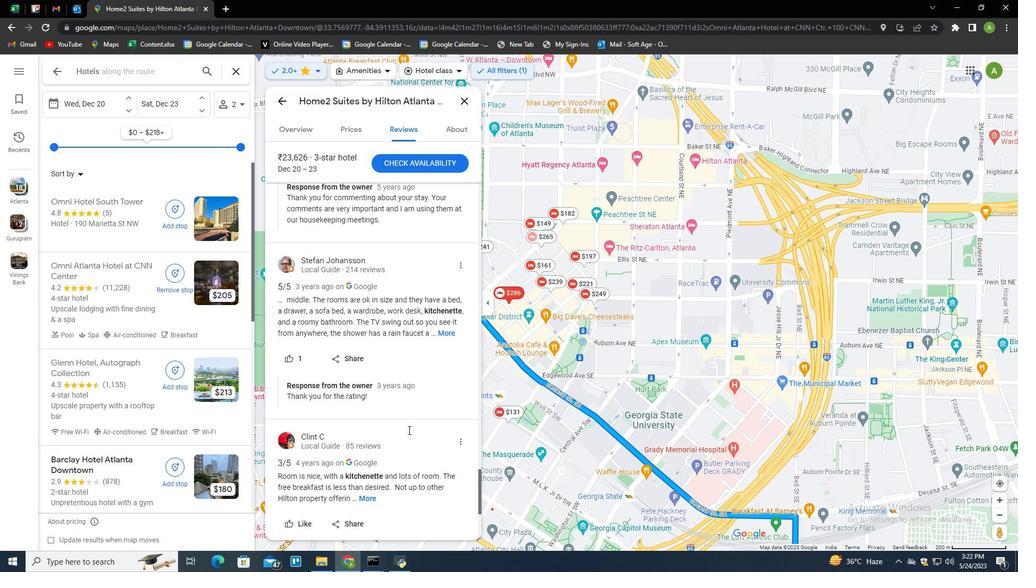 
Action: Mouse scrolled (379, 387) with delta (0, 0)
Screenshot: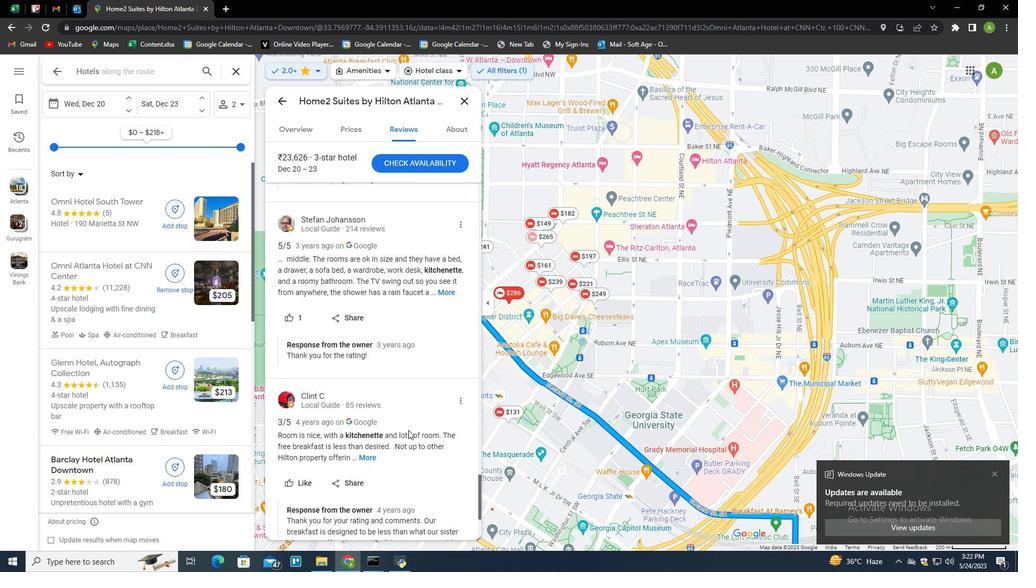 
Action: Mouse moved to (819, 426)
Screenshot: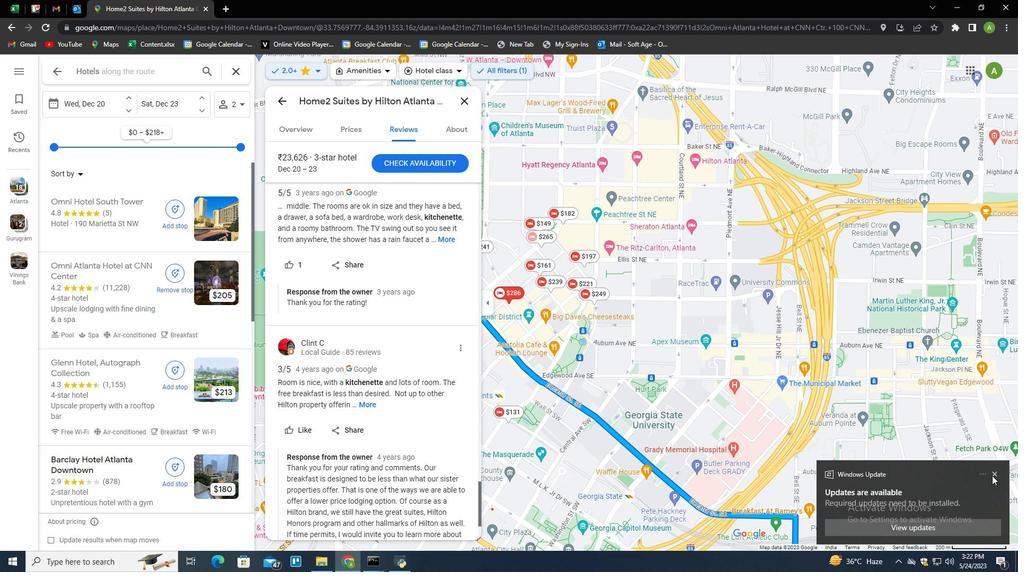 
Action: Mouse pressed left at (819, 426)
Screenshot: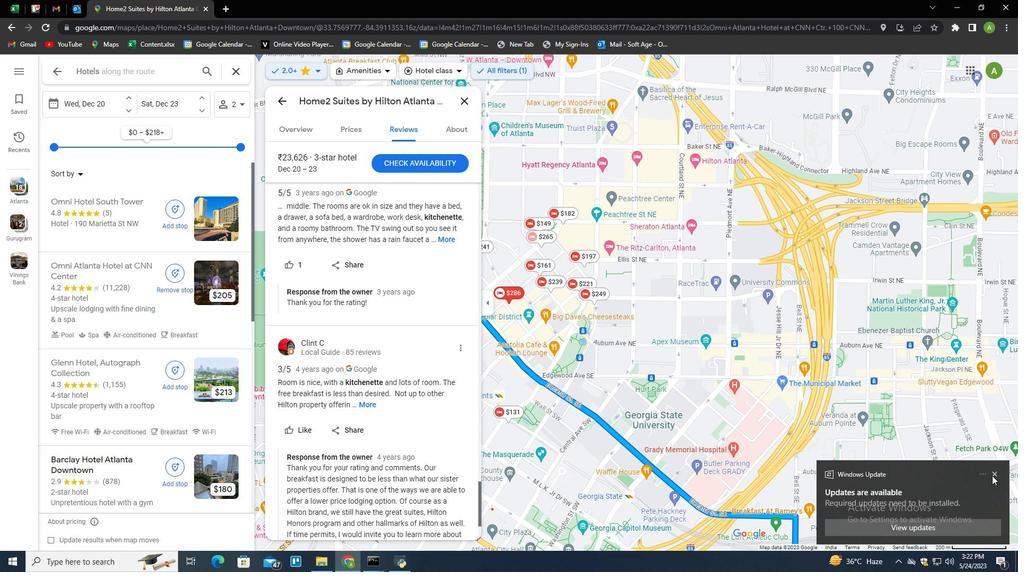 
Action: Mouse moved to (349, 422)
Screenshot: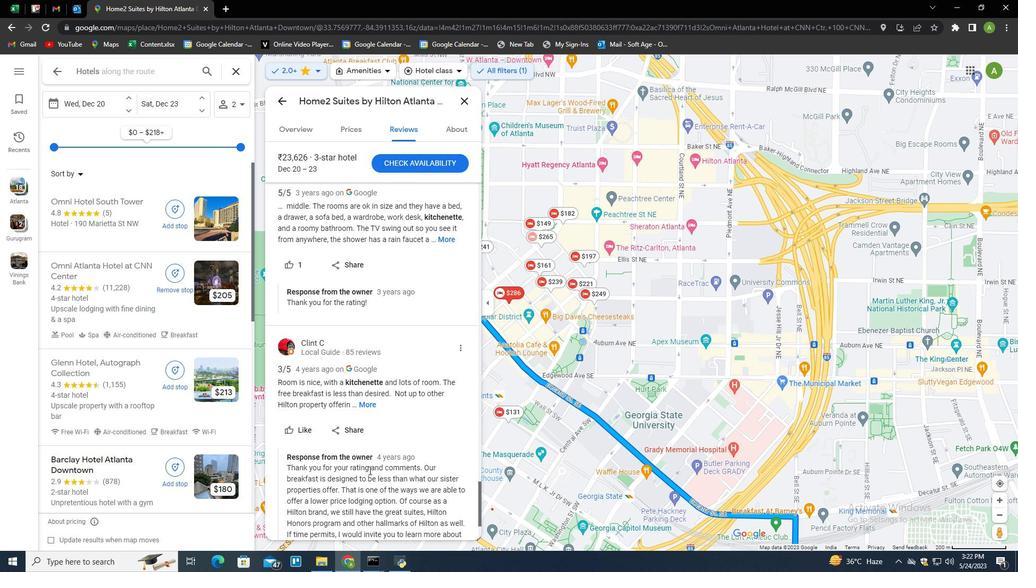 
Action: Mouse scrolled (349, 421) with delta (0, 0)
Screenshot: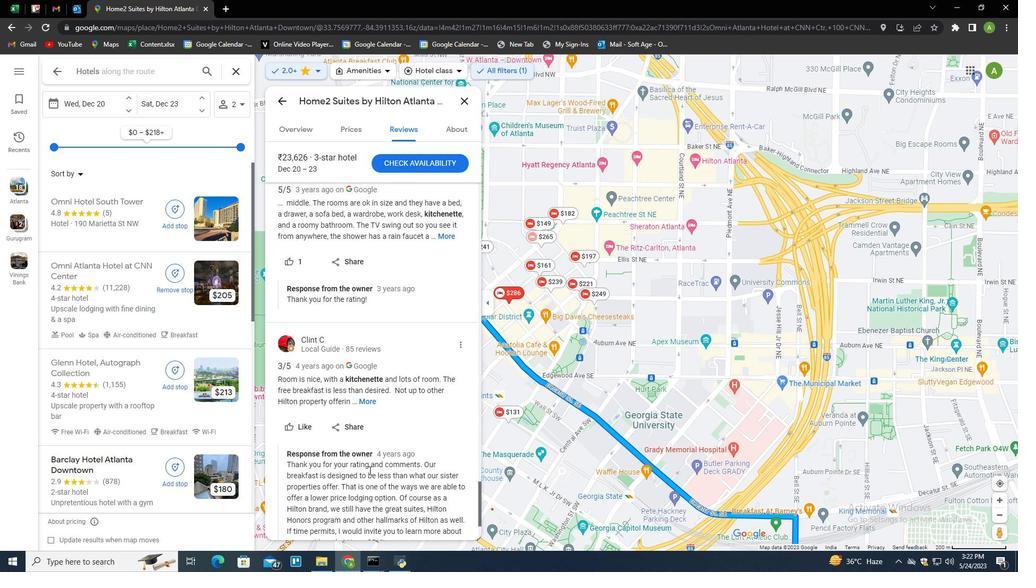 
Action: Mouse scrolled (349, 421) with delta (0, 0)
Screenshot: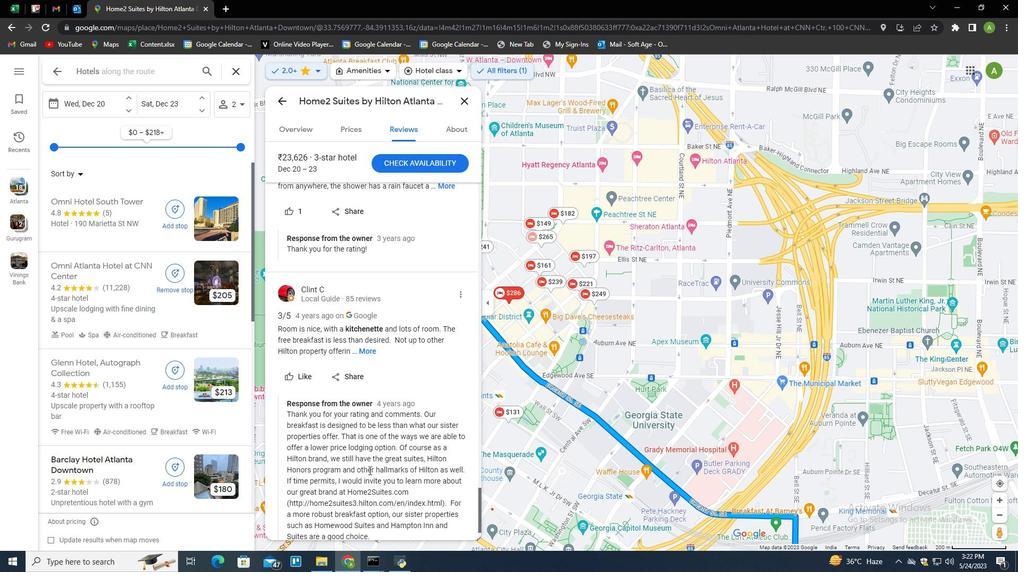 
Action: Mouse scrolled (349, 421) with delta (0, 0)
Screenshot: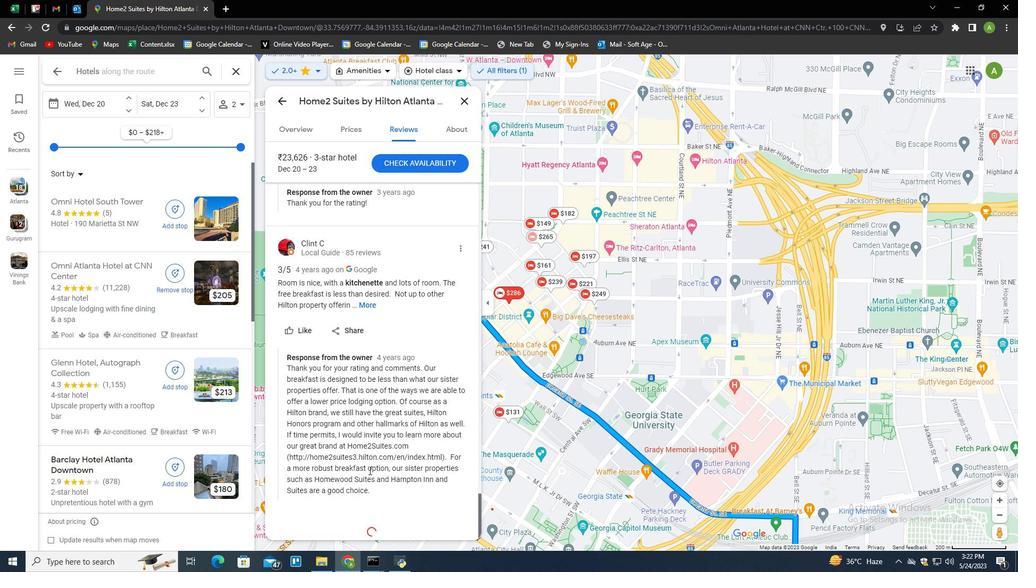 
Action: Mouse moved to (349, 419)
Screenshot: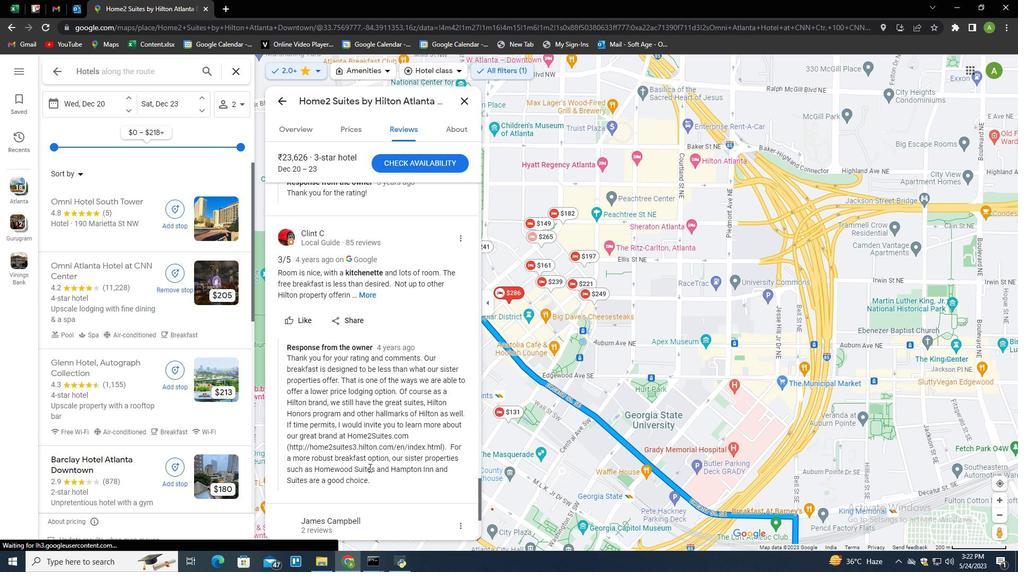 
Action: Mouse scrolled (349, 419) with delta (0, 0)
Screenshot: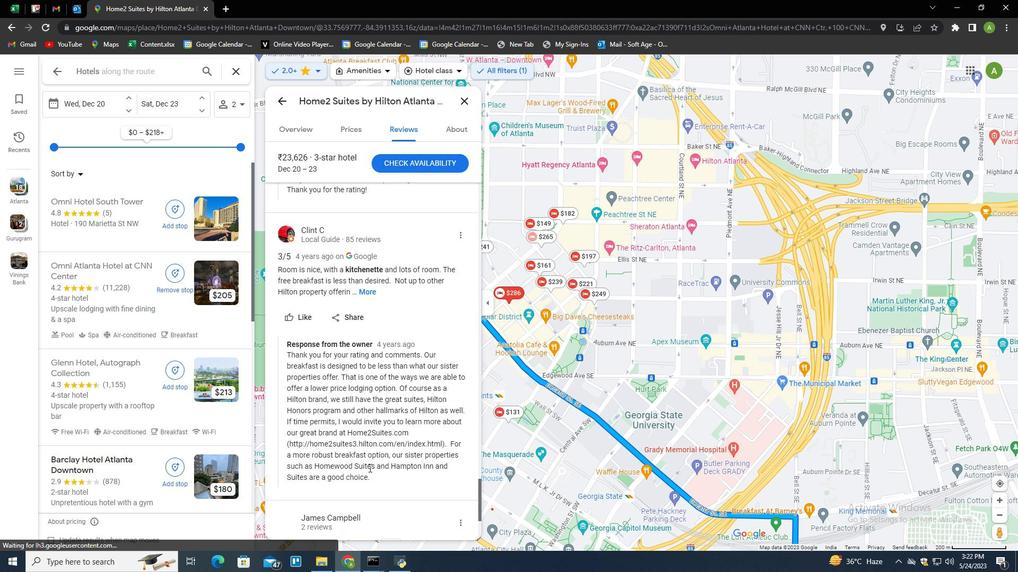 
Action: Mouse scrolled (349, 419) with delta (0, 0)
Screenshot: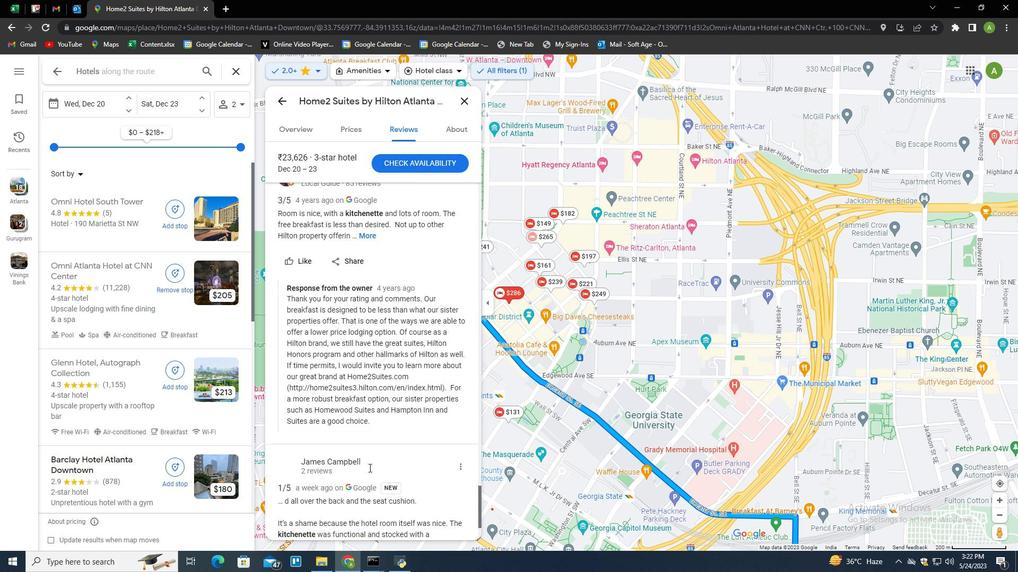 
Action: Mouse scrolled (349, 419) with delta (0, 0)
Screenshot: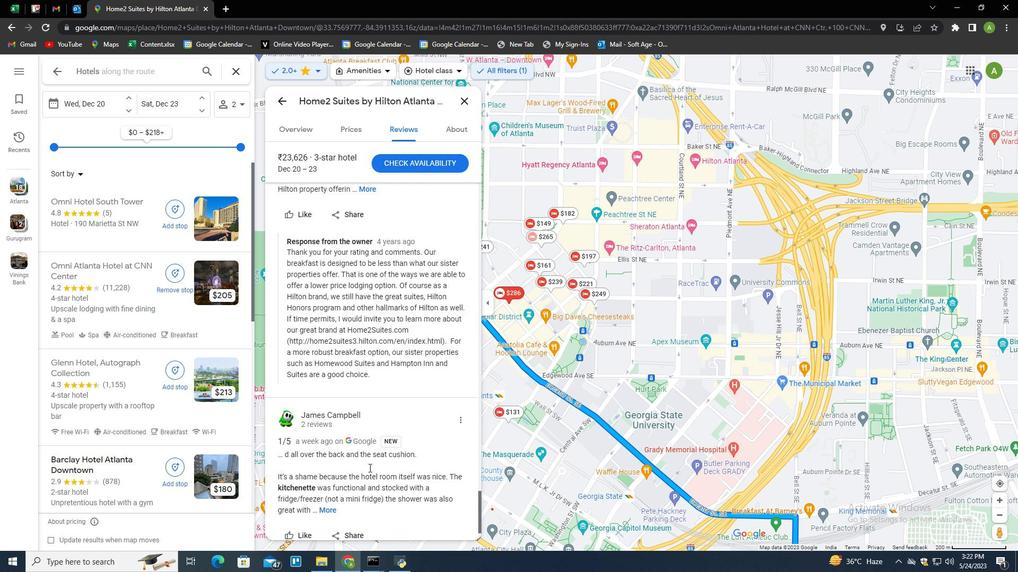 
Action: Mouse scrolled (349, 419) with delta (0, 0)
Screenshot: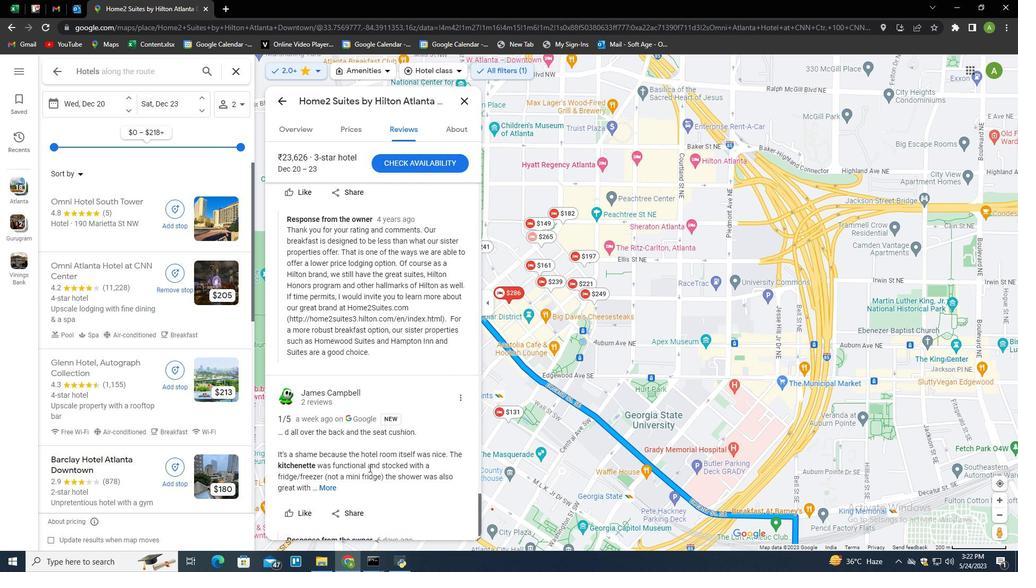 
Action: Mouse scrolled (349, 419) with delta (0, 0)
Screenshot: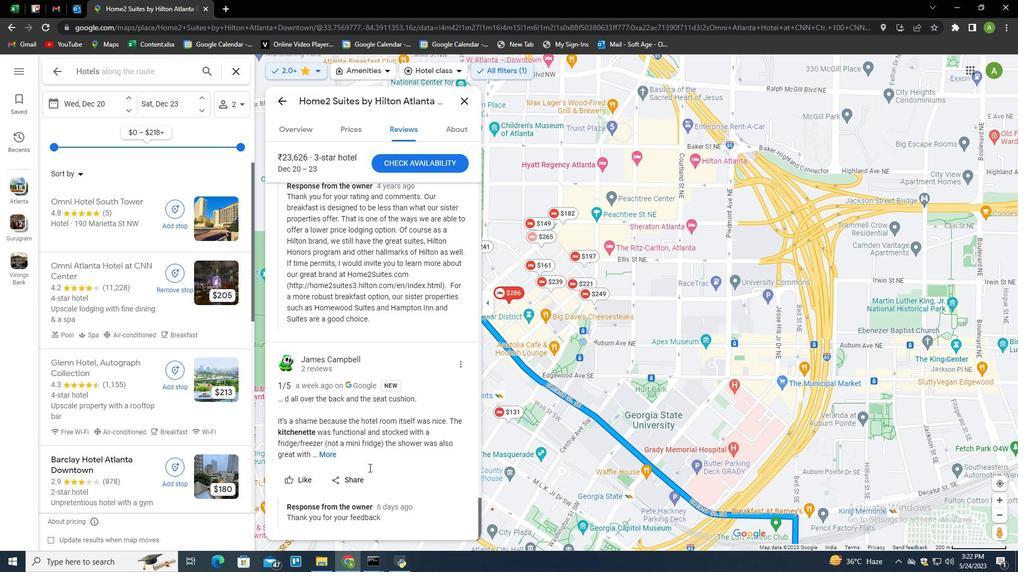 
Action: Mouse scrolled (349, 419) with delta (0, 0)
Screenshot: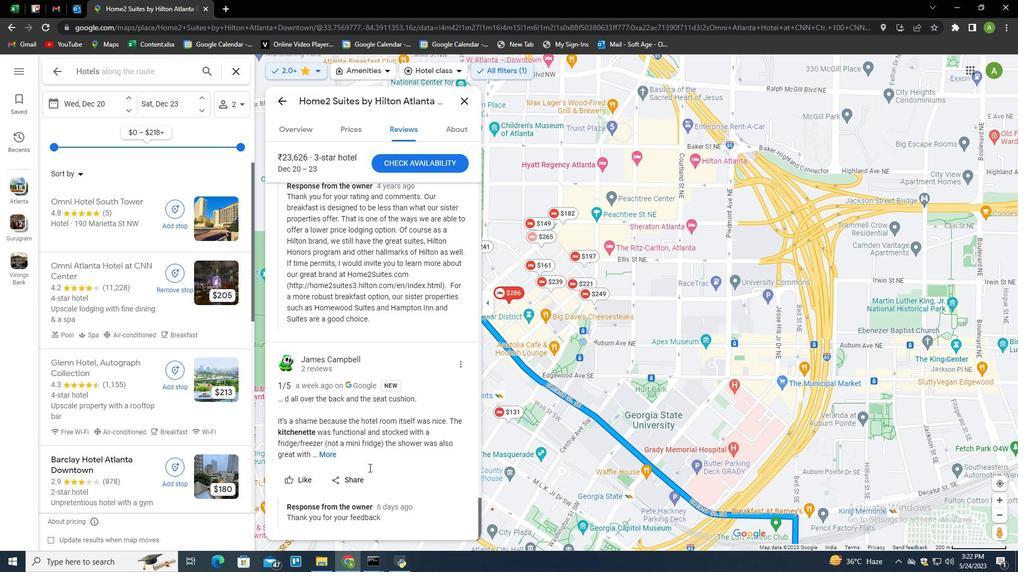 
Action: Mouse scrolled (349, 419) with delta (0, 0)
Screenshot: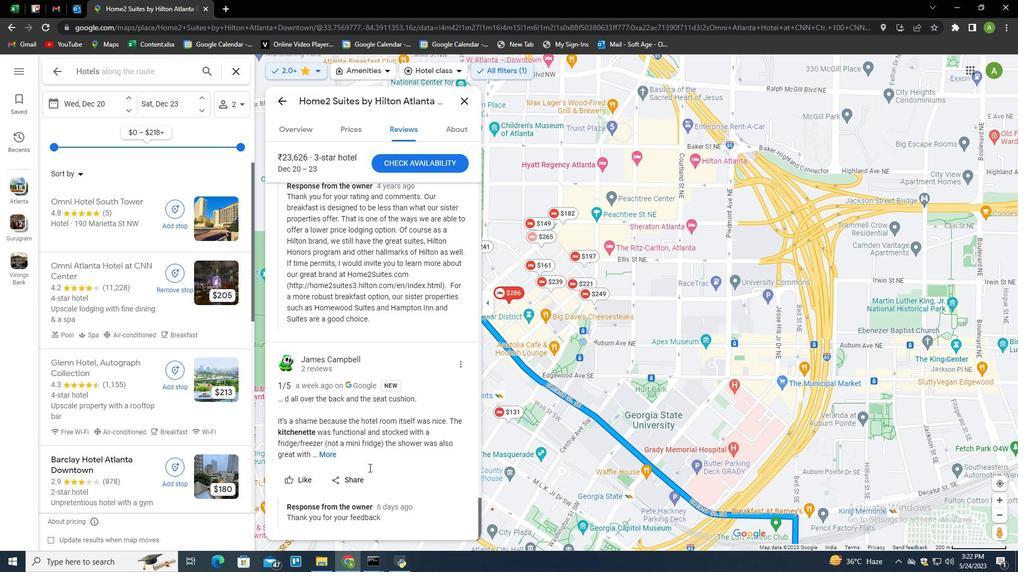 
Action: Mouse scrolled (349, 420) with delta (0, 0)
Screenshot: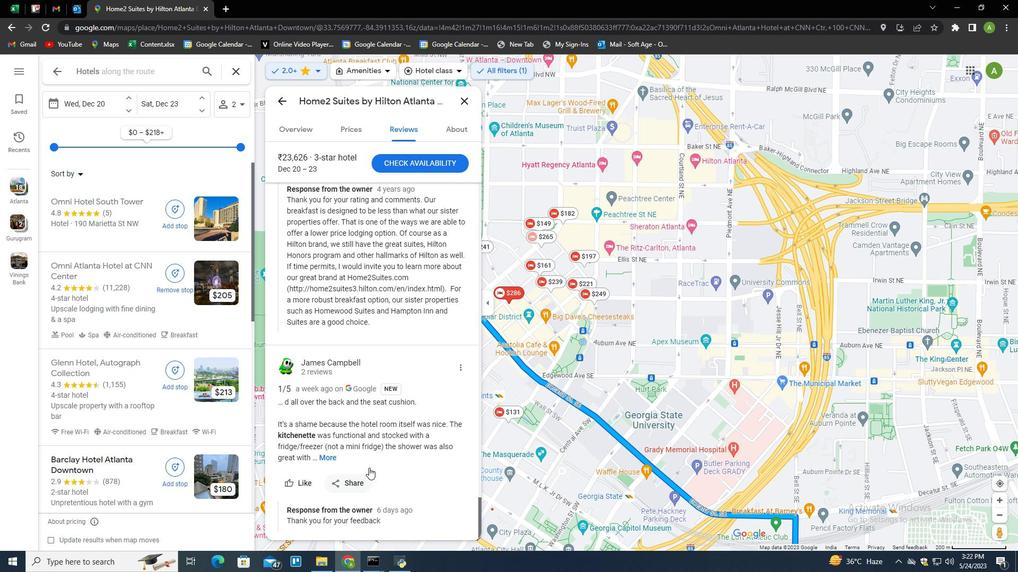 
Action: Mouse scrolled (349, 420) with delta (0, 0)
Screenshot: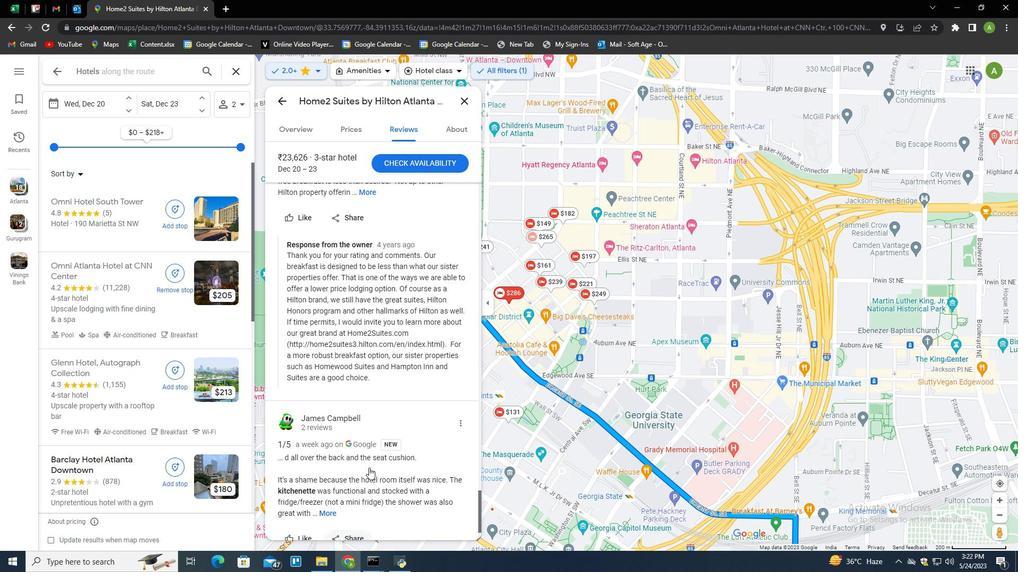 
Action: Mouse scrolled (349, 420) with delta (0, 0)
Screenshot: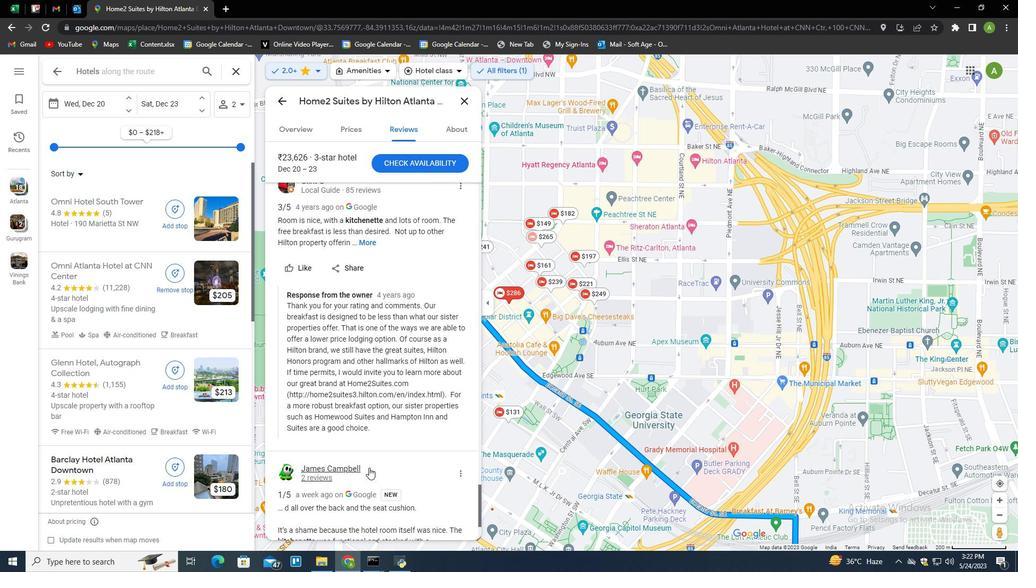 
Action: Mouse scrolled (349, 420) with delta (0, 0)
Screenshot: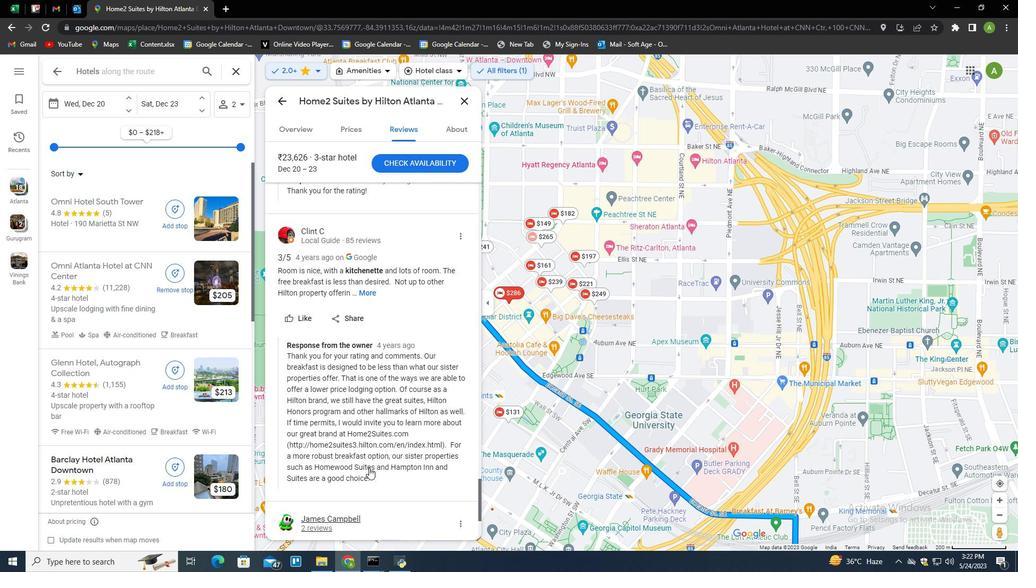 
Action: Mouse moved to (182, 370)
Screenshot: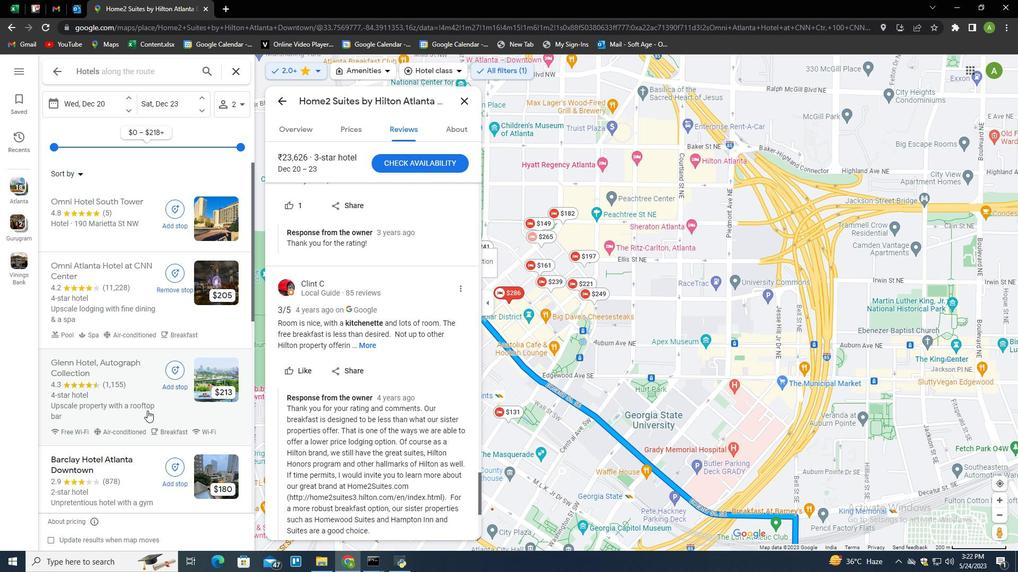 
Action: Mouse scrolled (182, 370) with delta (0, 0)
Screenshot: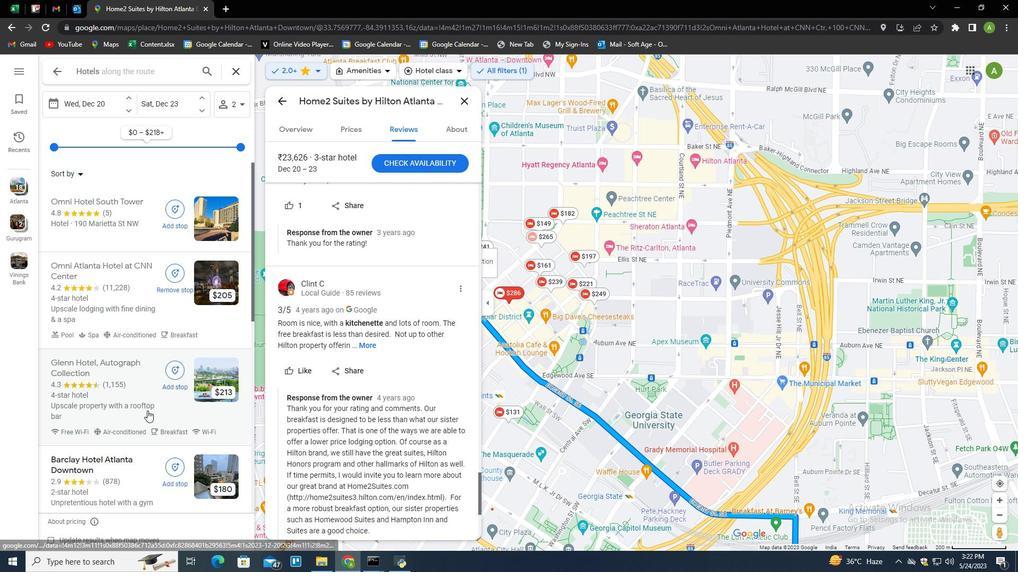 
Action: Mouse moved to (179, 389)
Screenshot: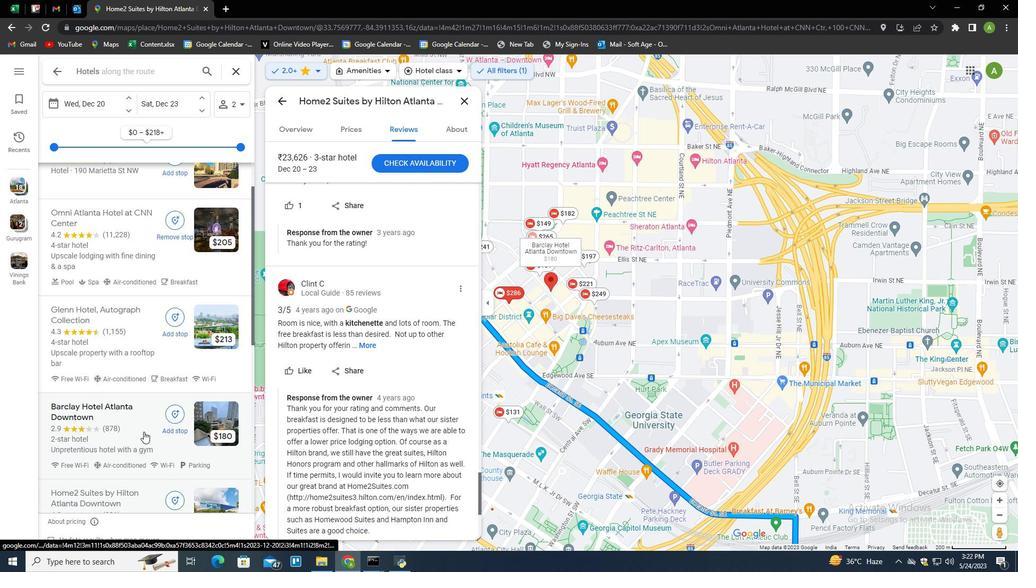 
Action: Mouse scrolled (179, 388) with delta (0, 0)
Screenshot: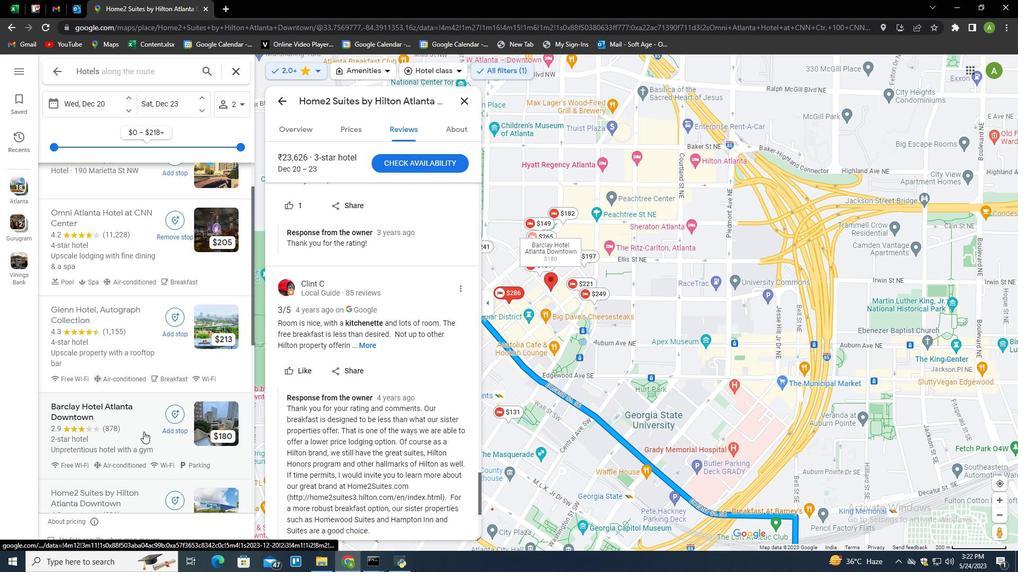 
Action: Mouse scrolled (179, 388) with delta (0, 0)
Screenshot: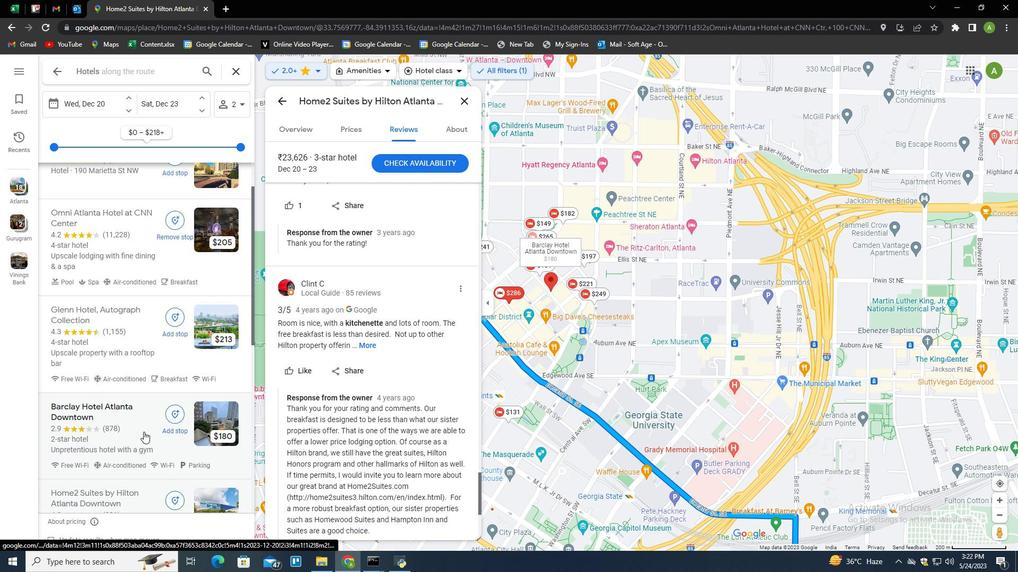 
Action: Mouse moved to (170, 400)
Screenshot: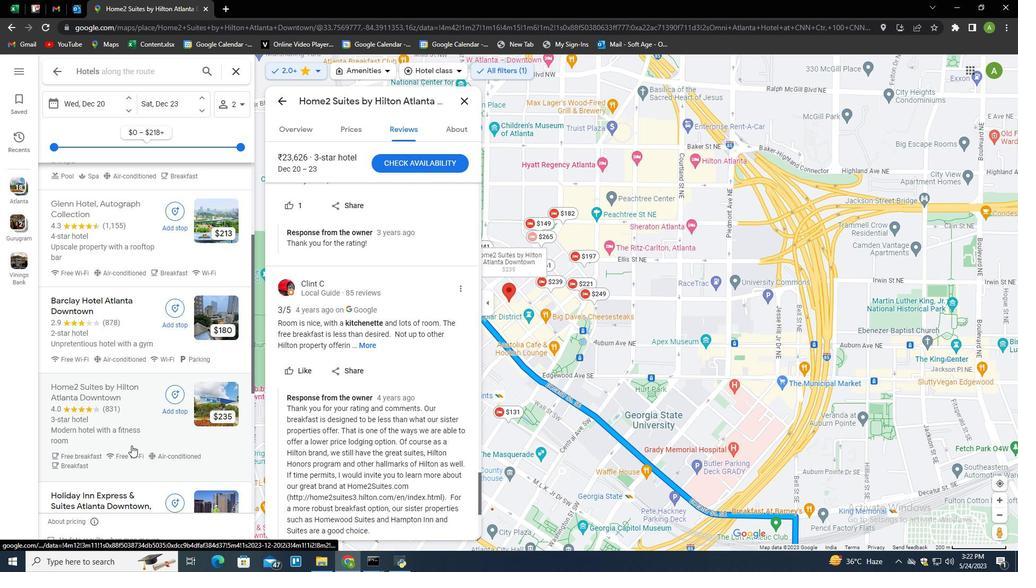 
Action: Mouse pressed left at (170, 400)
Screenshot: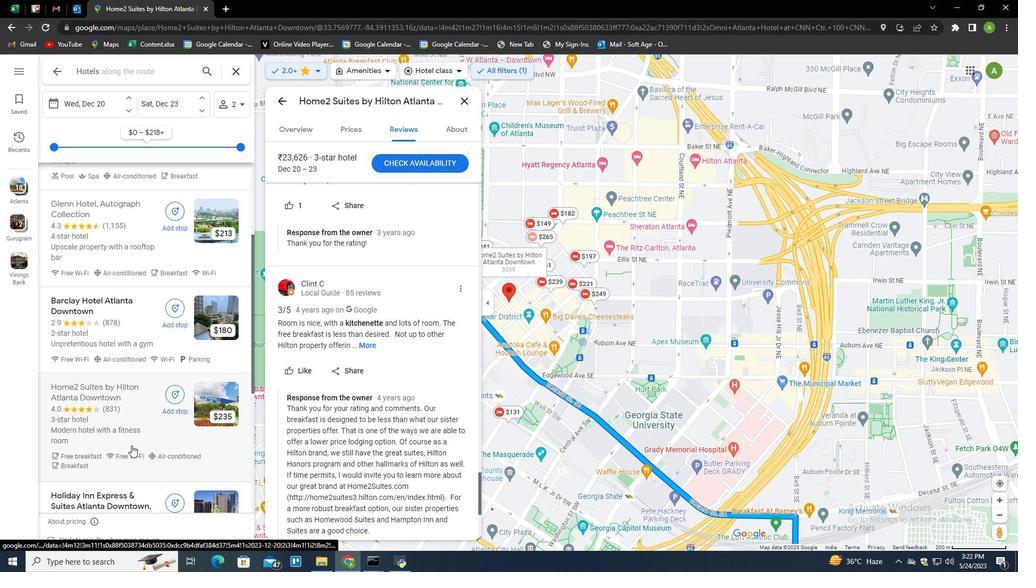 
Action: Mouse moved to (345, 378)
